 Task: Conduct a sprint planning meeting to prioritize and commit to user stories.
Action: Mouse moved to (154, 73)
Screenshot: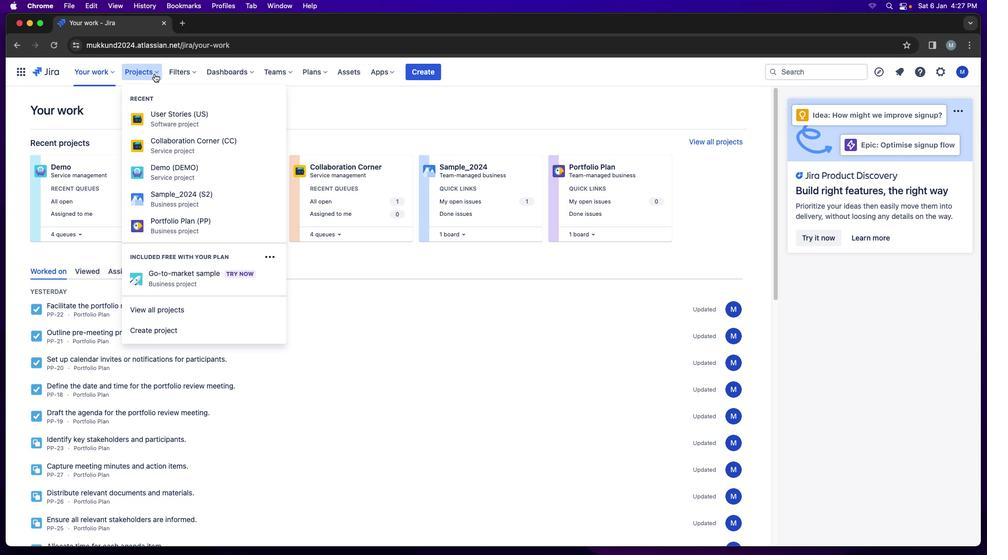
Action: Mouse pressed left at (154, 73)
Screenshot: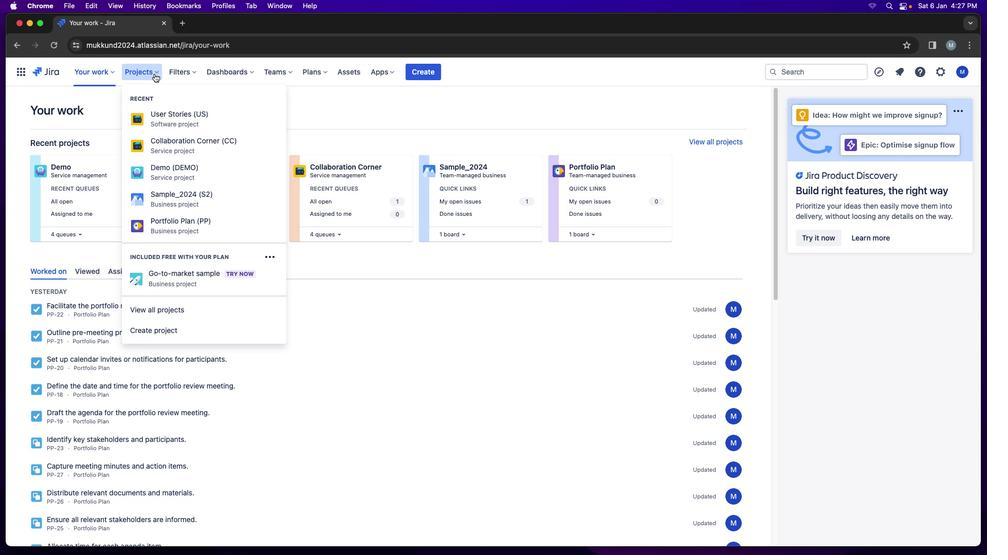 
Action: Mouse moved to (194, 119)
Screenshot: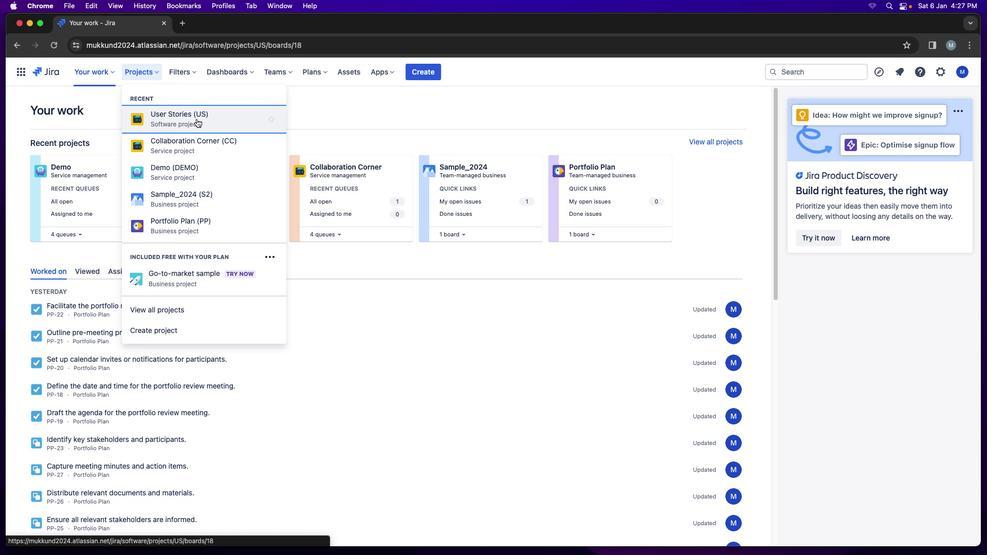 
Action: Mouse pressed left at (194, 119)
Screenshot: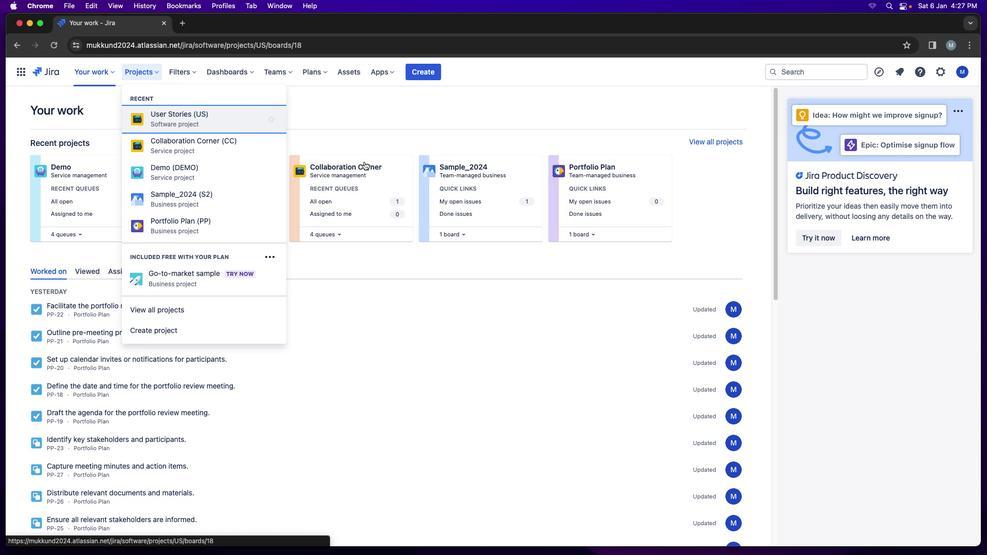 
Action: Mouse moved to (467, 140)
Screenshot: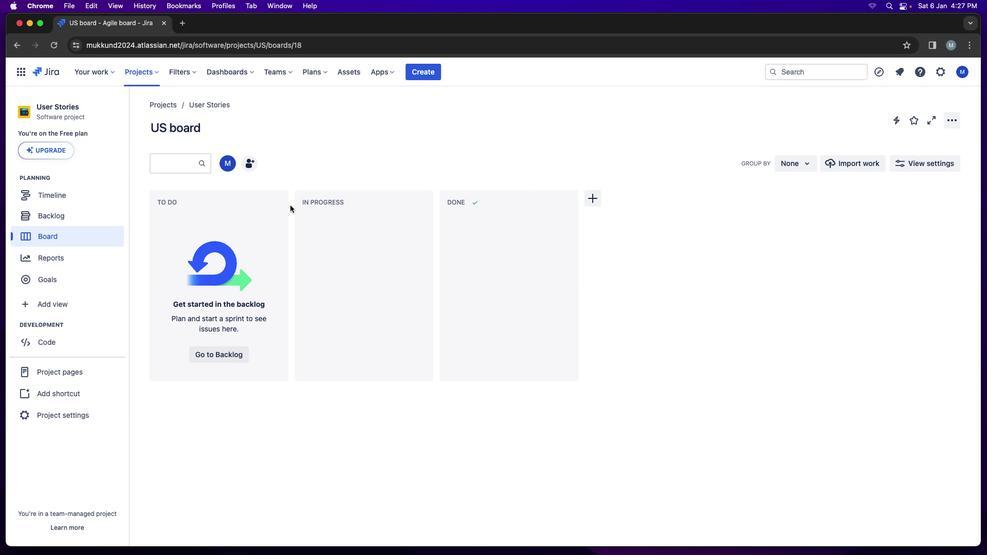 
Action: Mouse pressed left at (467, 140)
Screenshot: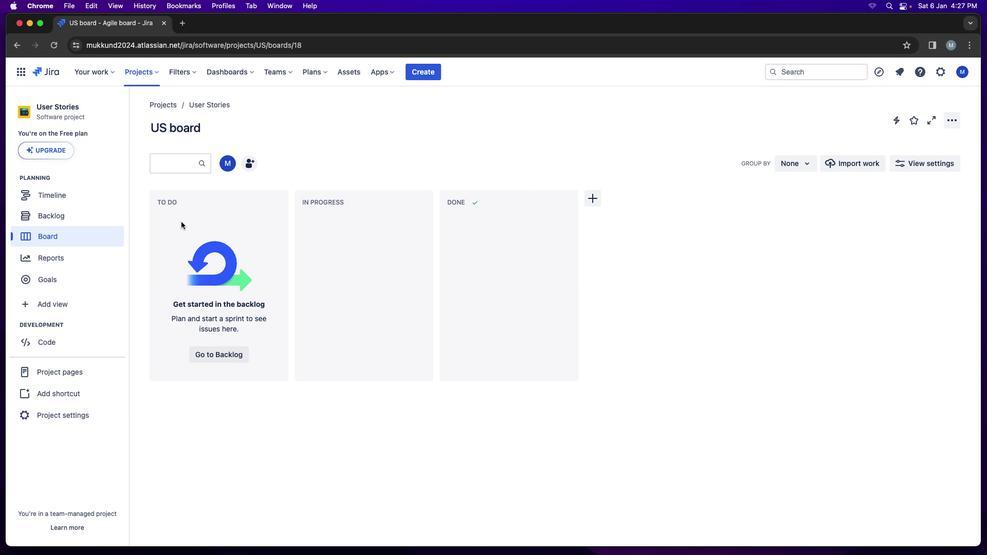 
Action: Mouse moved to (56, 218)
Screenshot: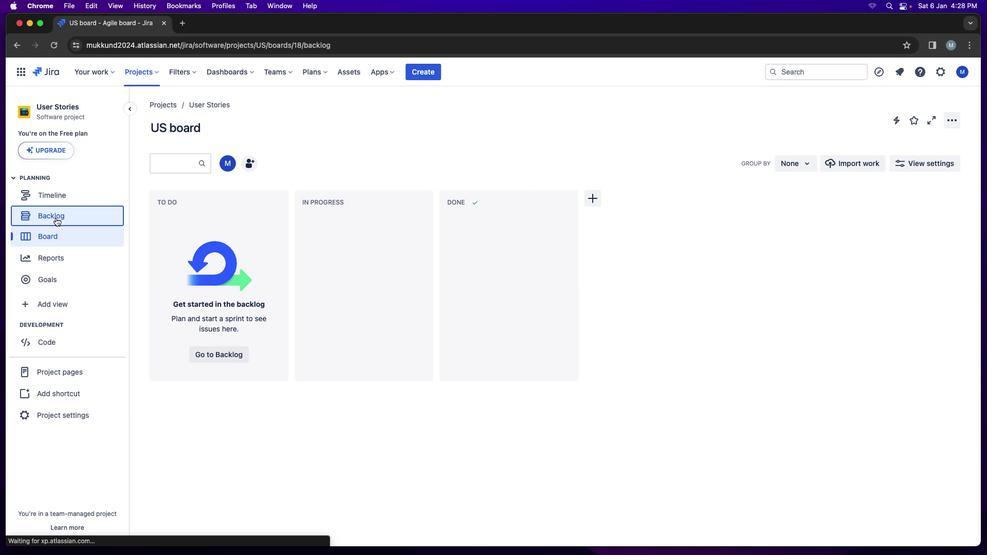 
Action: Mouse pressed left at (56, 218)
Screenshot: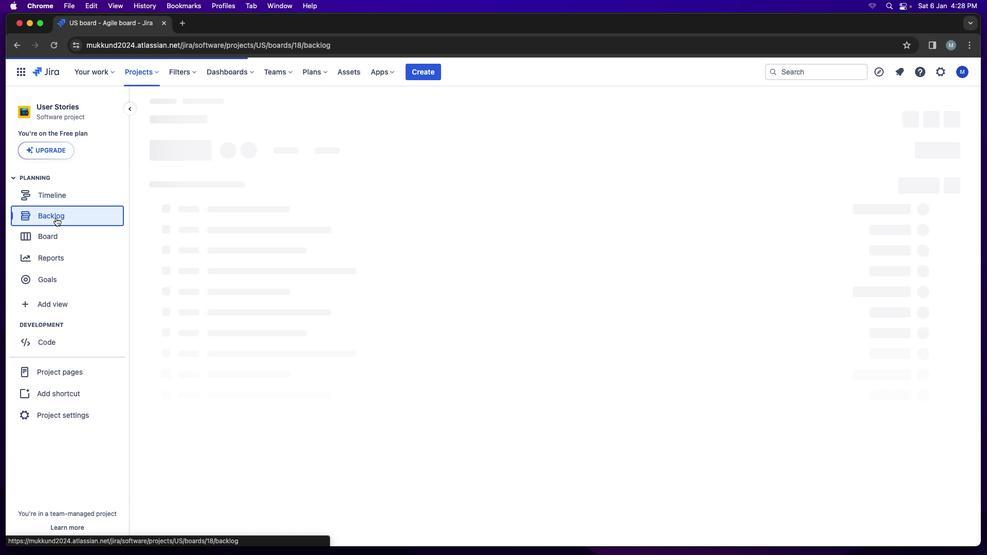 
Action: Mouse moved to (584, 134)
Screenshot: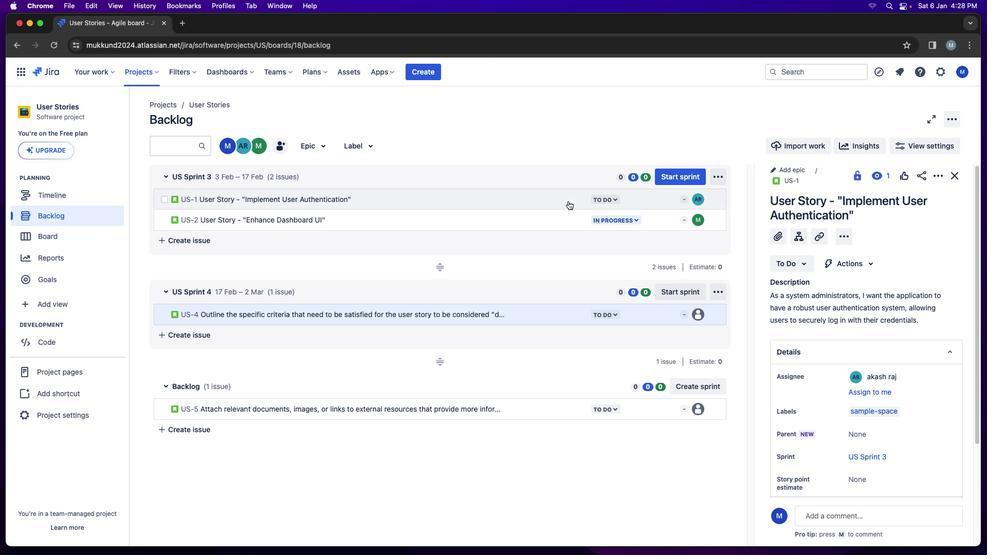 
Action: Mouse pressed left at (584, 134)
Screenshot: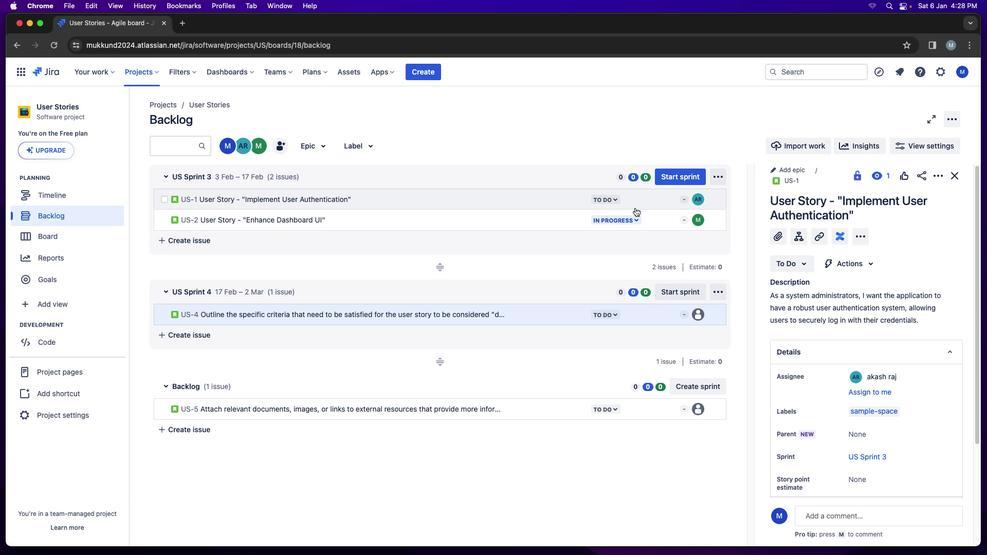 
Action: Mouse moved to (694, 177)
Screenshot: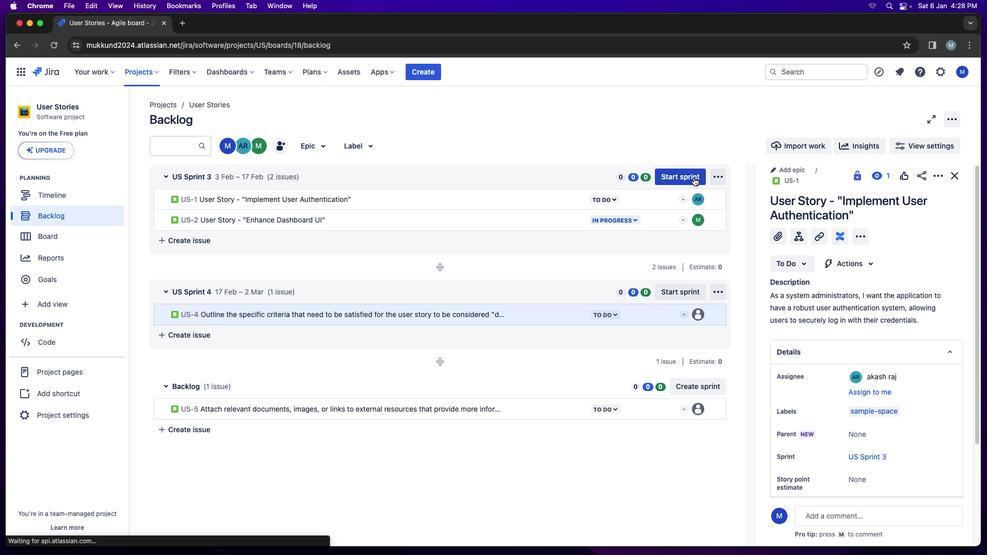 
Action: Mouse pressed left at (694, 177)
Screenshot: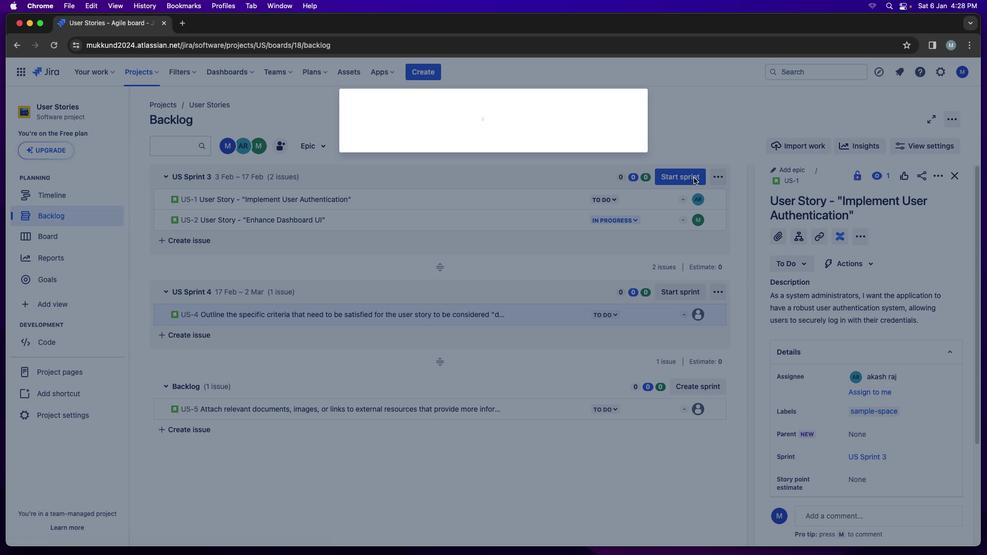 
Action: Mouse moved to (543, 238)
Screenshot: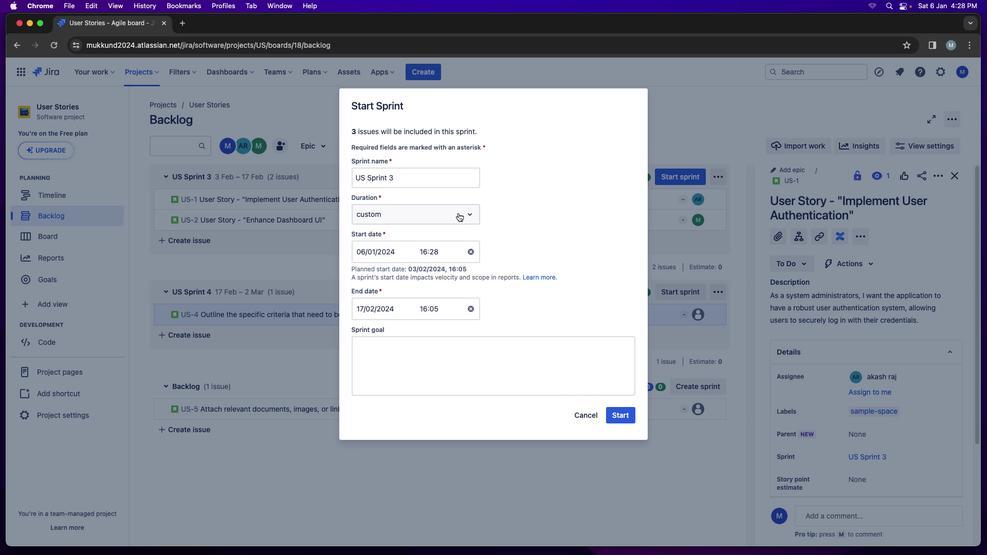
Action: Mouse pressed left at (543, 238)
Screenshot: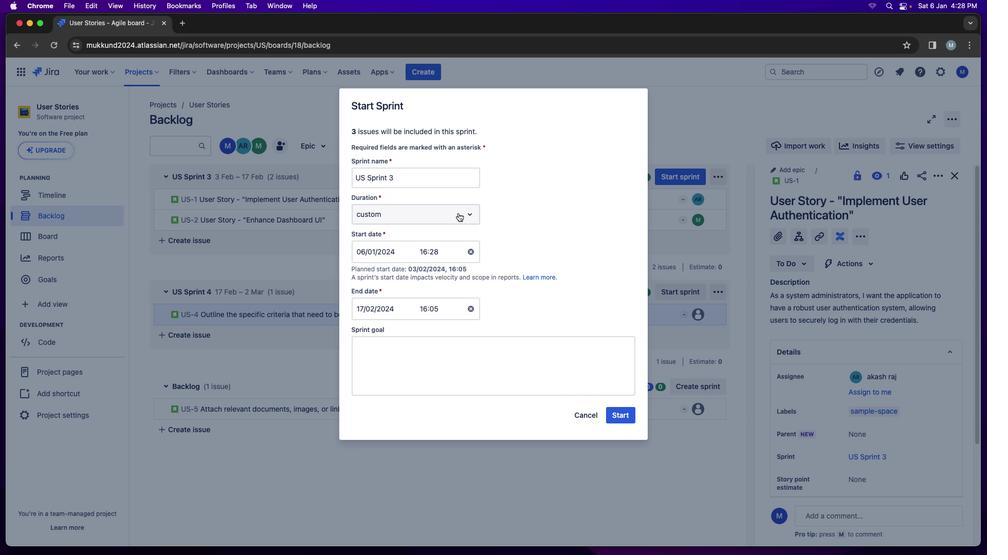 
Action: Mouse moved to (468, 214)
Screenshot: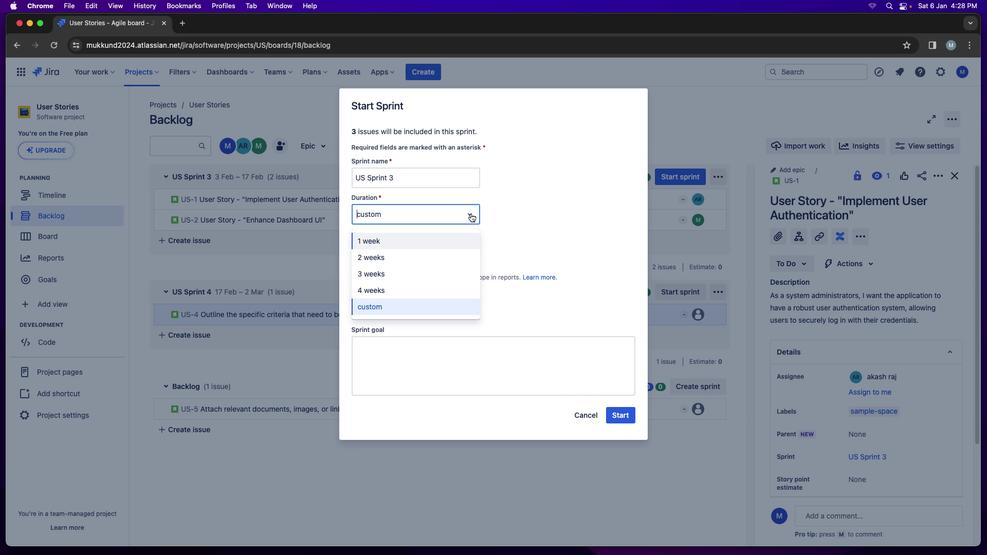 
Action: Mouse pressed left at (468, 214)
Screenshot: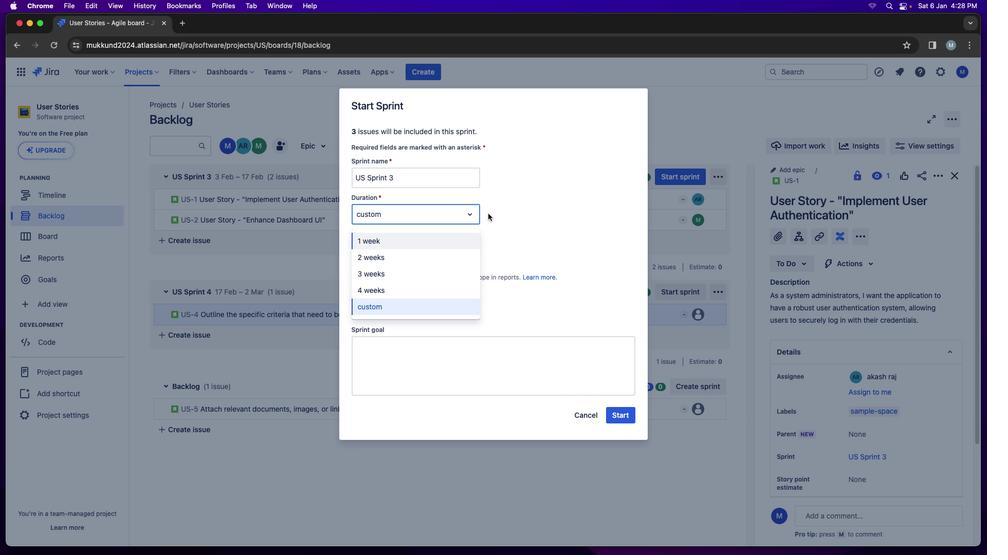 
Action: Mouse moved to (542, 224)
Screenshot: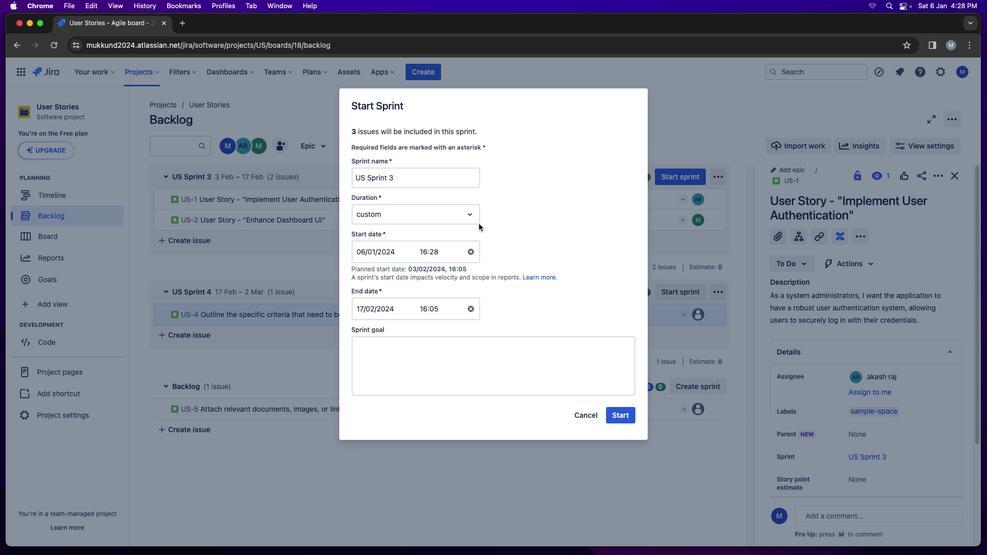 
Action: Mouse pressed left at (542, 224)
Screenshot: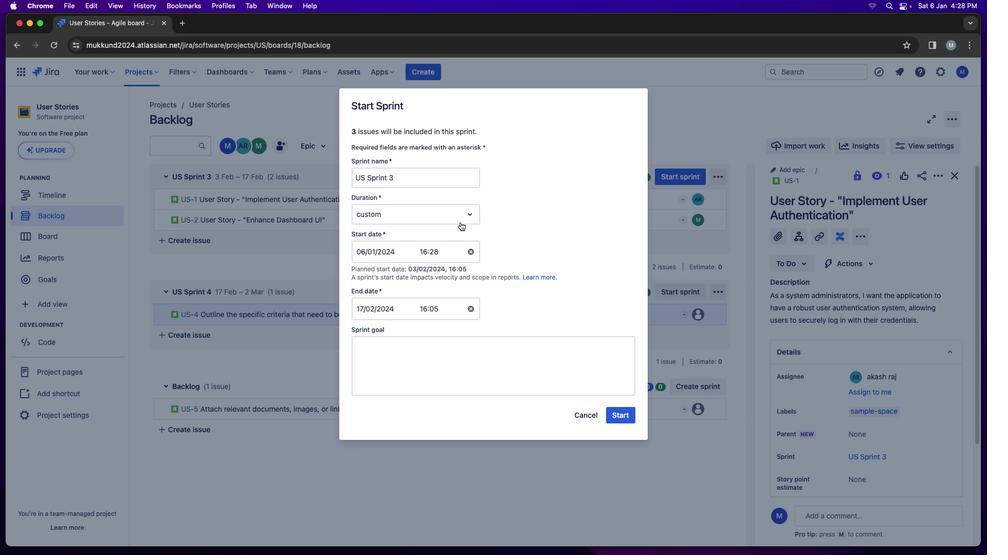 
Action: Mouse moved to (387, 304)
Screenshot: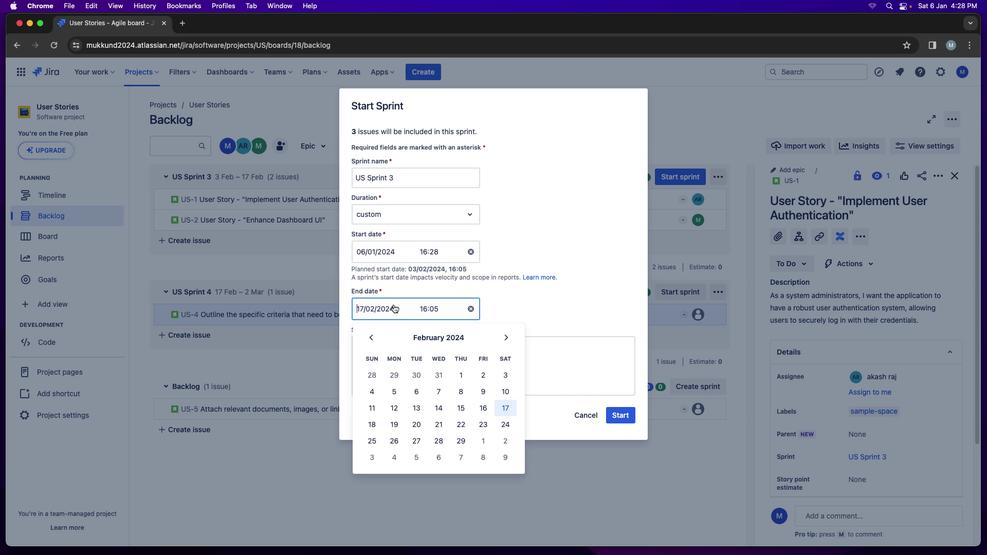
Action: Mouse pressed left at (387, 304)
Screenshot: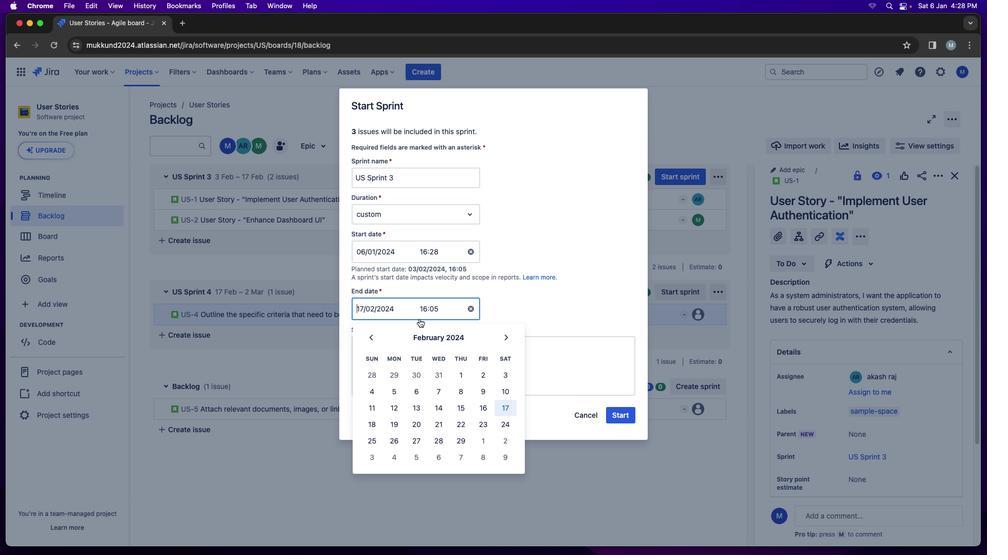 
Action: Mouse moved to (416, 424)
Screenshot: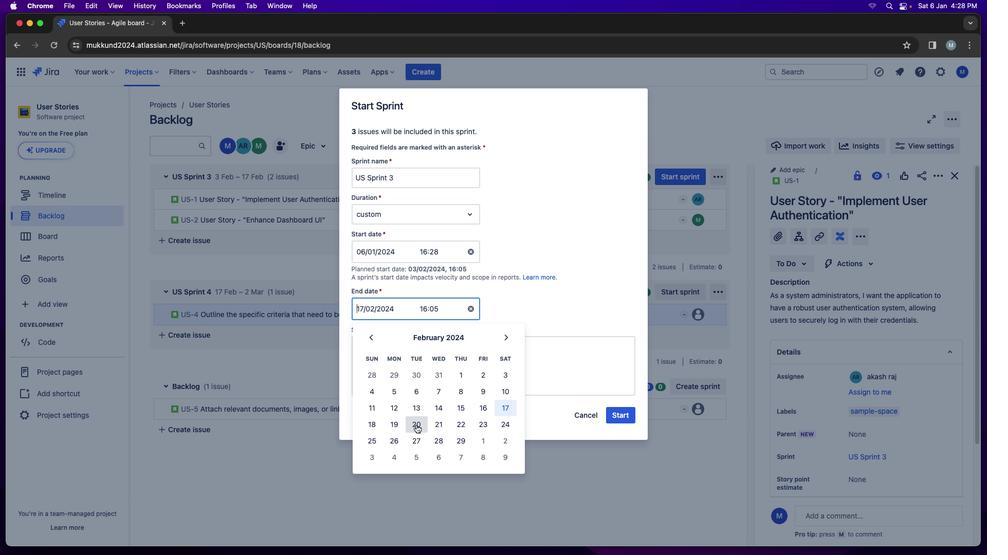 
Action: Mouse pressed left at (416, 424)
Screenshot: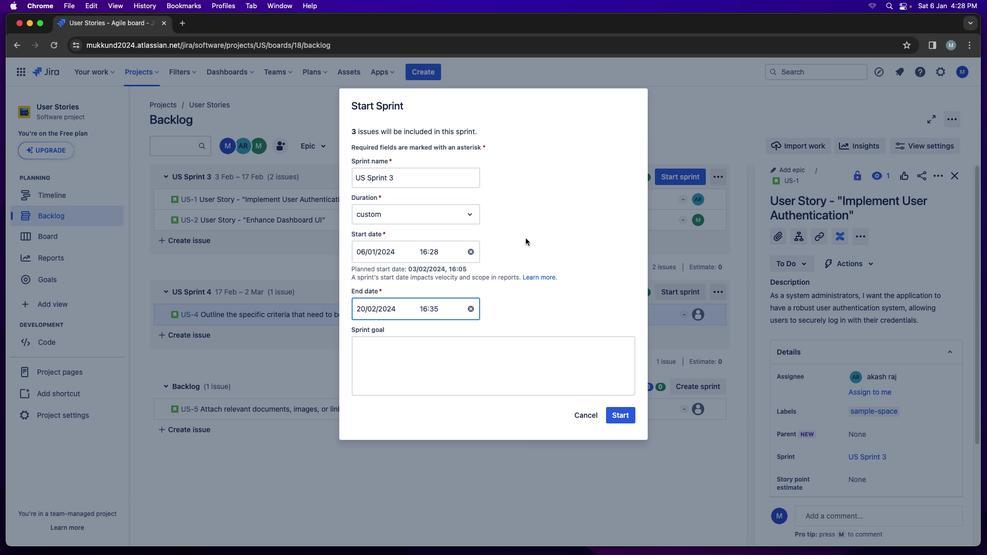 
Action: Mouse moved to (542, 232)
Screenshot: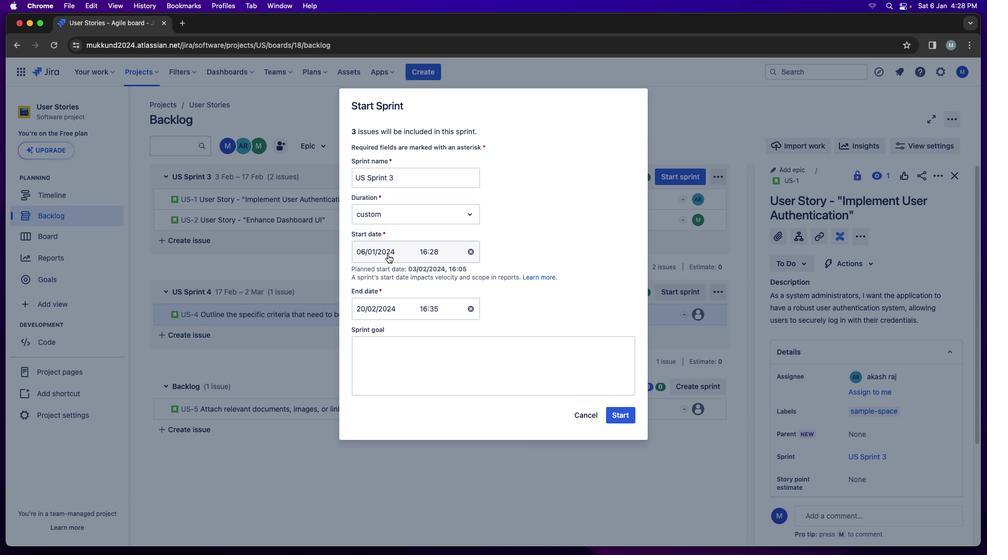 
Action: Mouse pressed left at (542, 232)
Screenshot: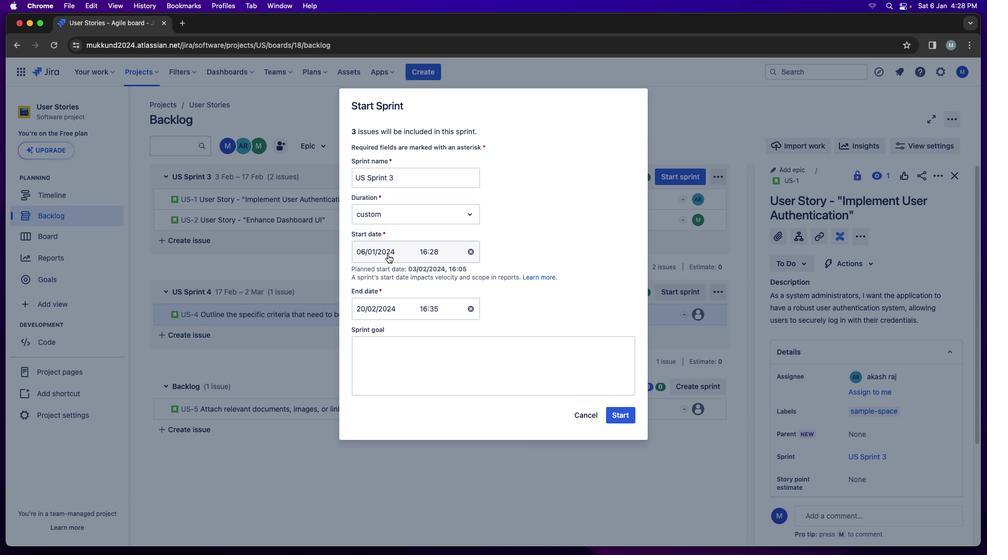 
Action: Mouse moved to (387, 254)
Screenshot: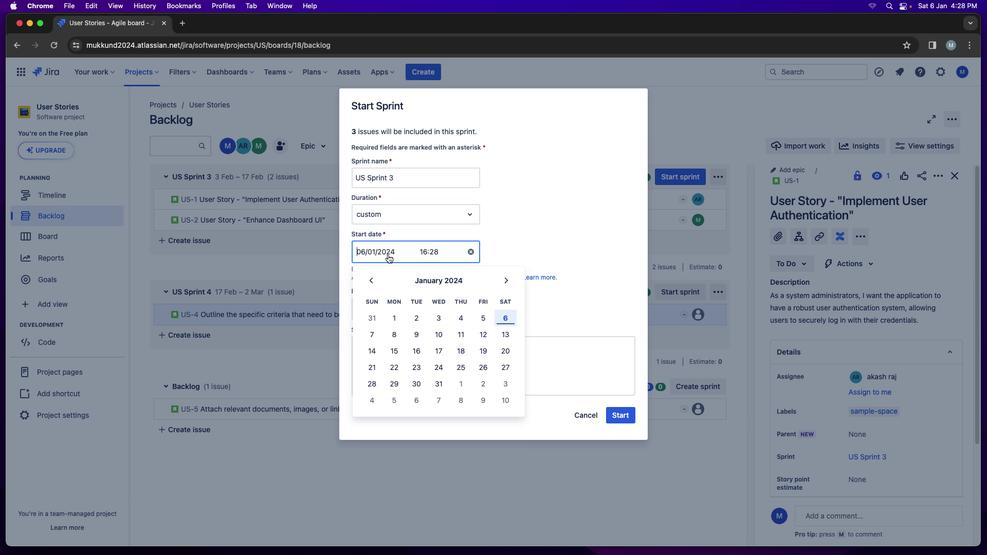 
Action: Mouse pressed left at (387, 254)
Screenshot: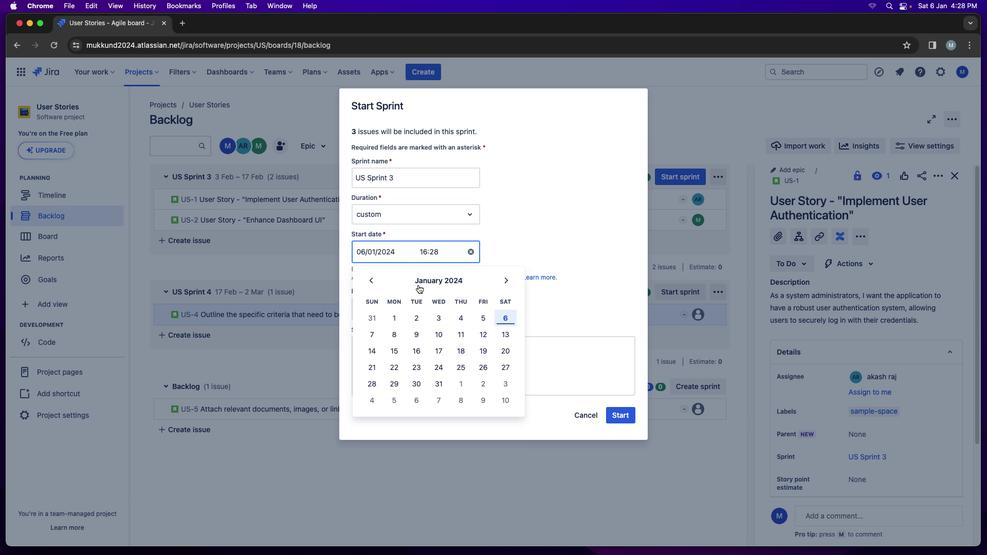 
Action: Mouse moved to (438, 336)
Screenshot: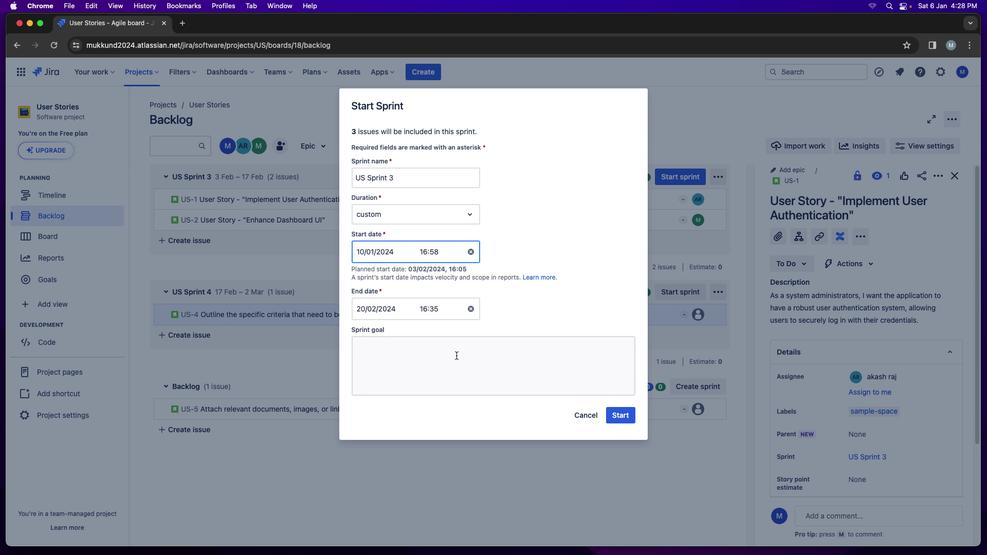 
Action: Mouse pressed left at (438, 336)
Screenshot: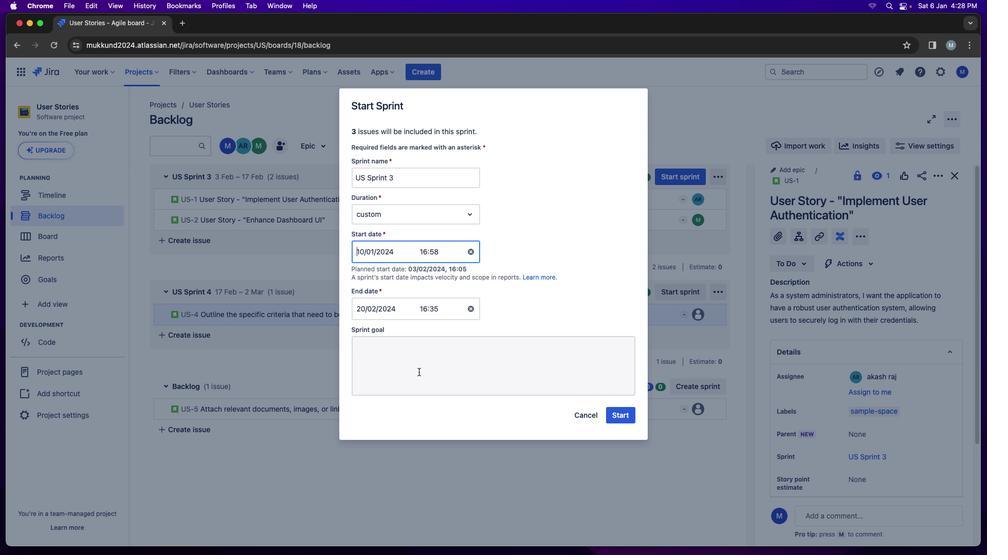 
Action: Mouse moved to (430, 352)
Screenshot: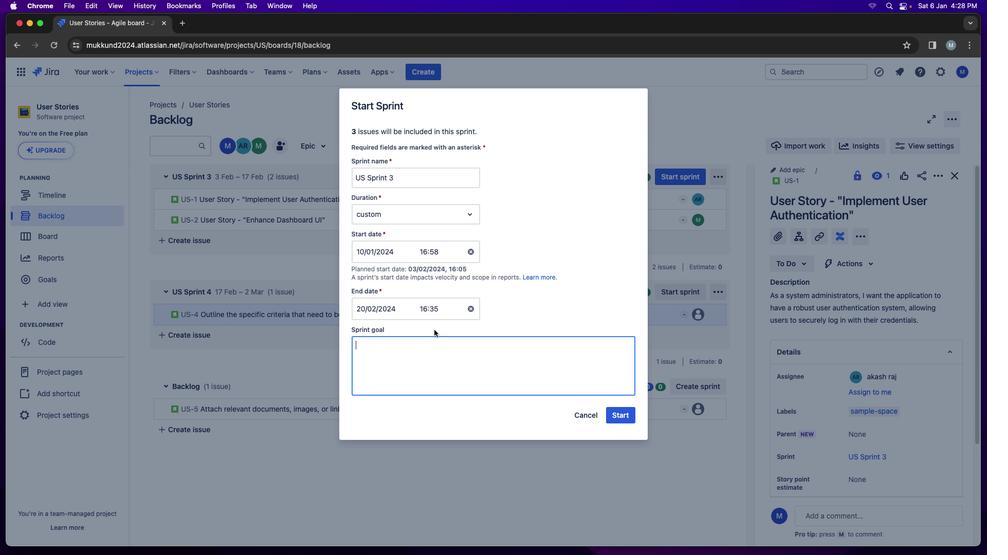 
Action: Mouse pressed left at (430, 352)
Screenshot: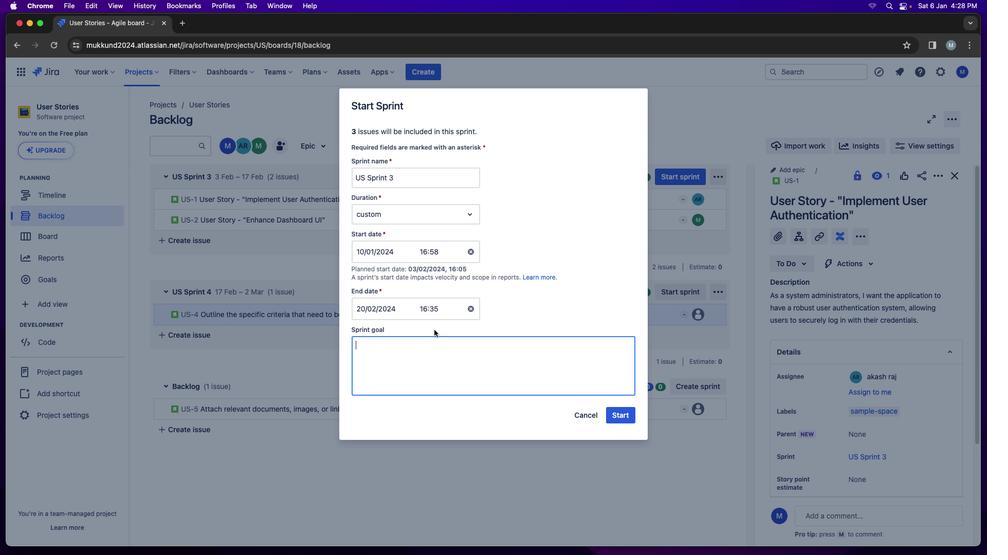 
Action: Mouse moved to (432, 256)
Screenshot: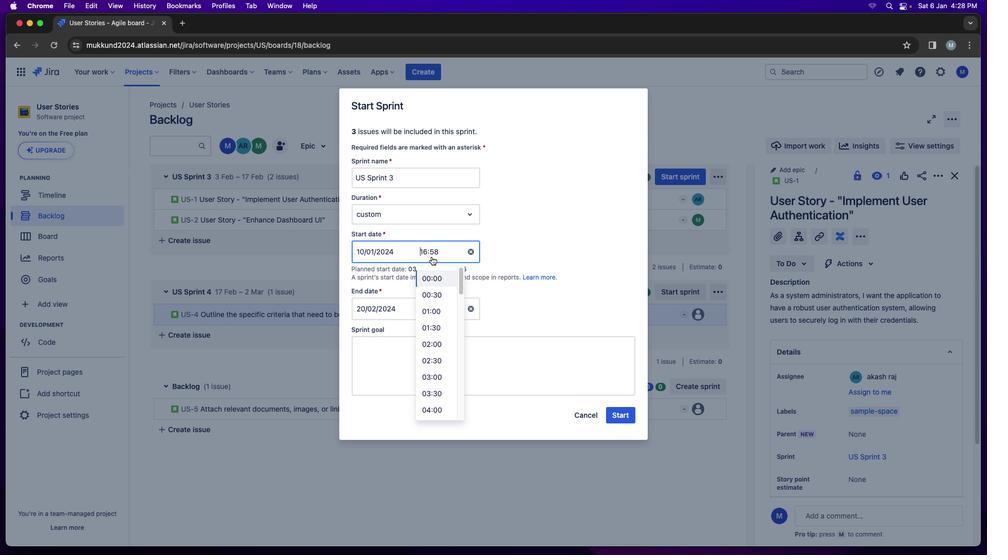 
Action: Mouse pressed left at (432, 256)
Screenshot: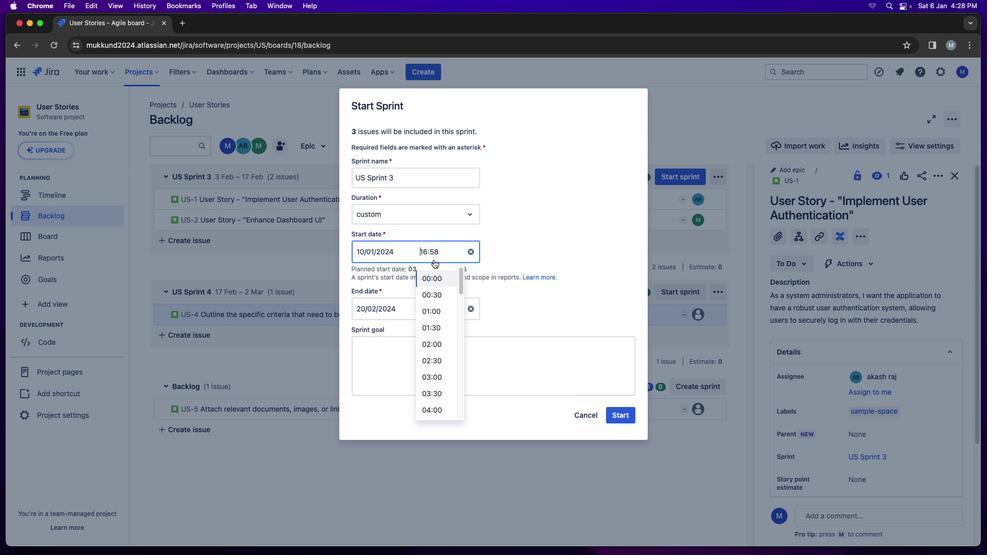 
Action: Mouse moved to (437, 360)
Screenshot: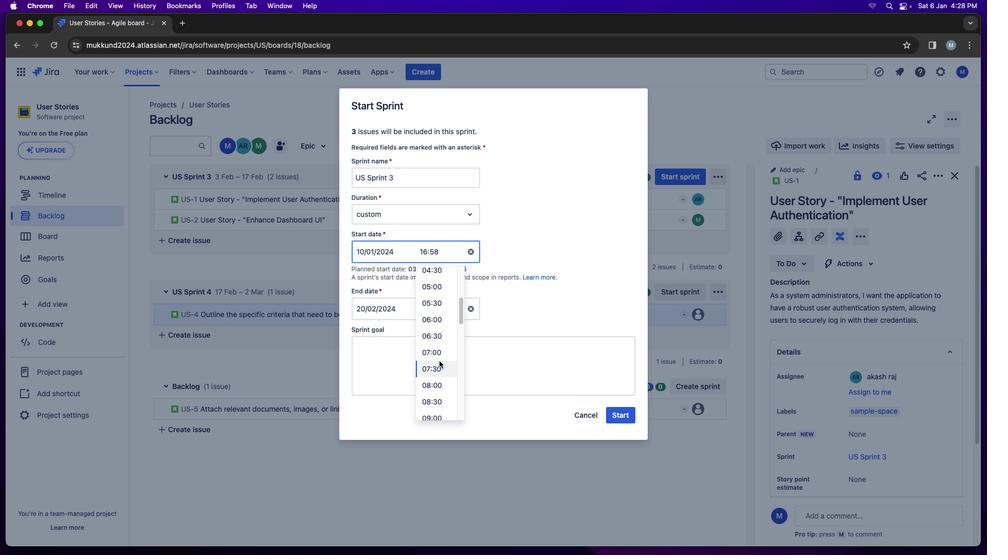 
Action: Mouse scrolled (437, 360) with delta (0, 0)
Screenshot: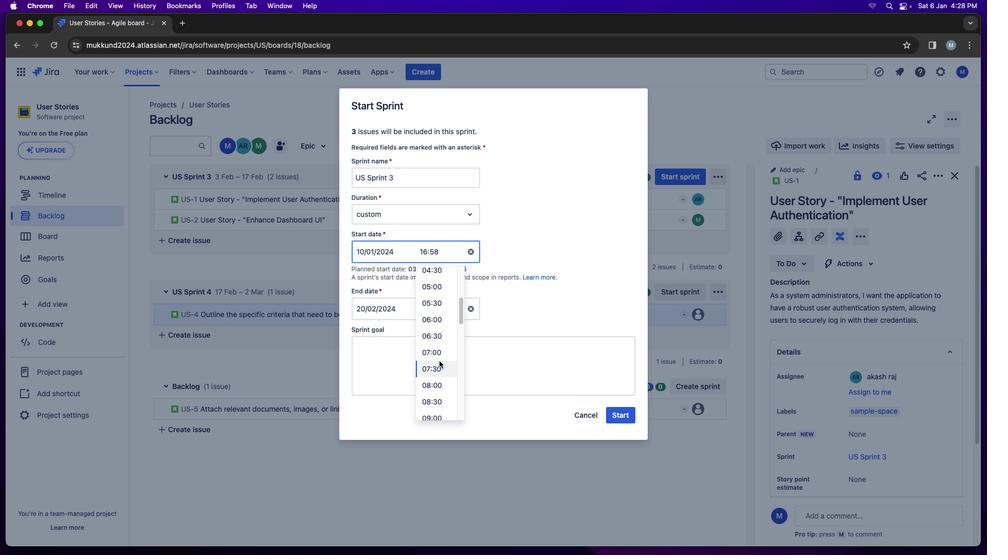 
Action: Mouse moved to (438, 361)
Screenshot: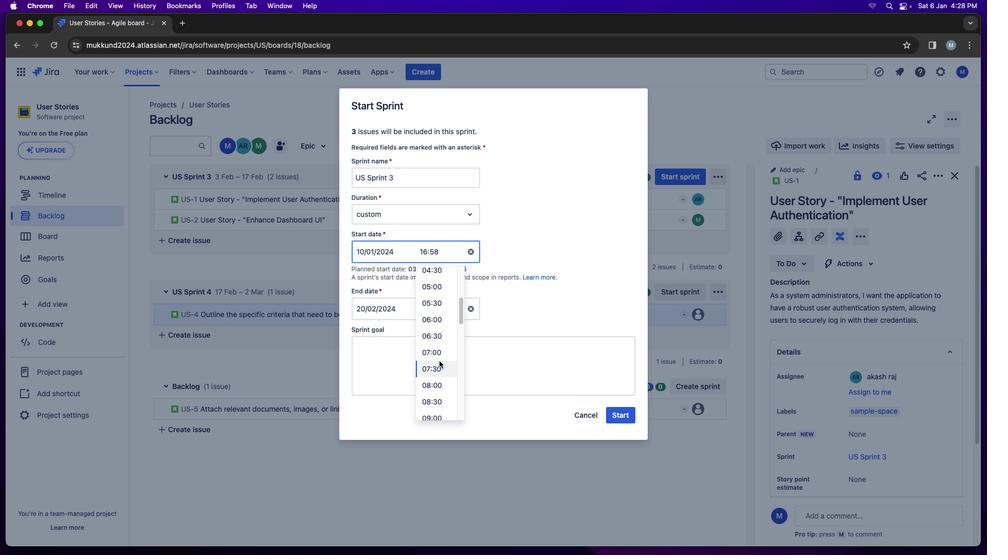 
Action: Mouse scrolled (438, 361) with delta (0, 0)
Screenshot: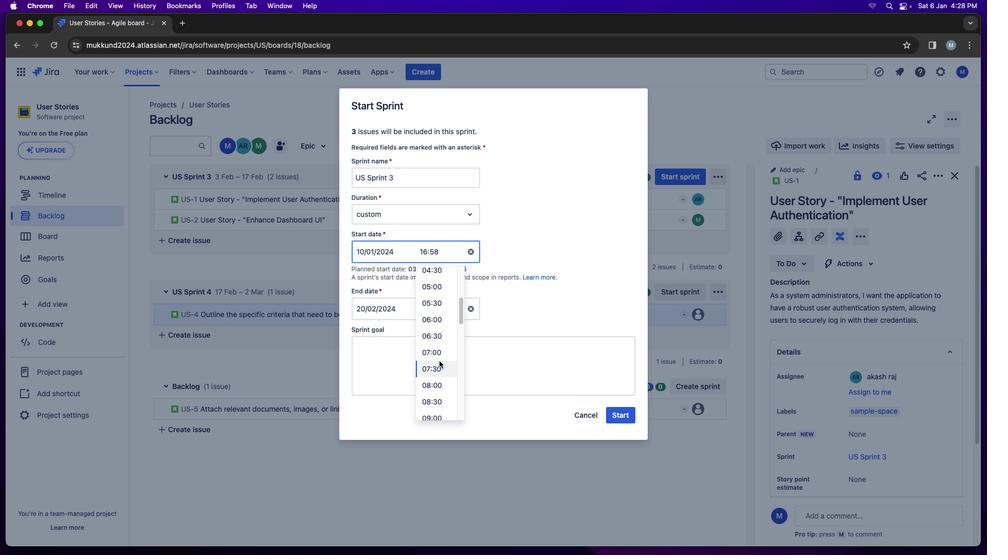 
Action: Mouse moved to (438, 361)
Screenshot: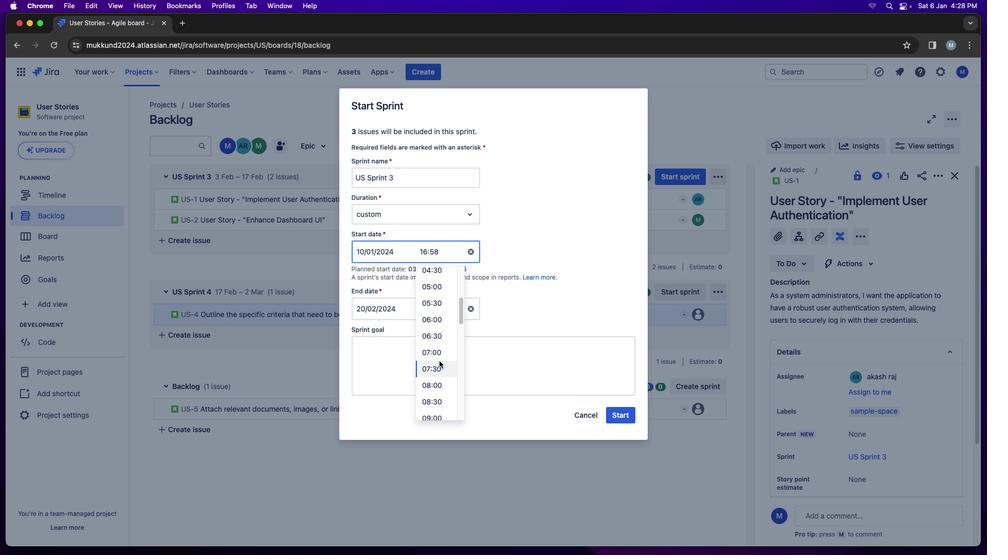 
Action: Mouse scrolled (438, 361) with delta (0, -1)
Screenshot: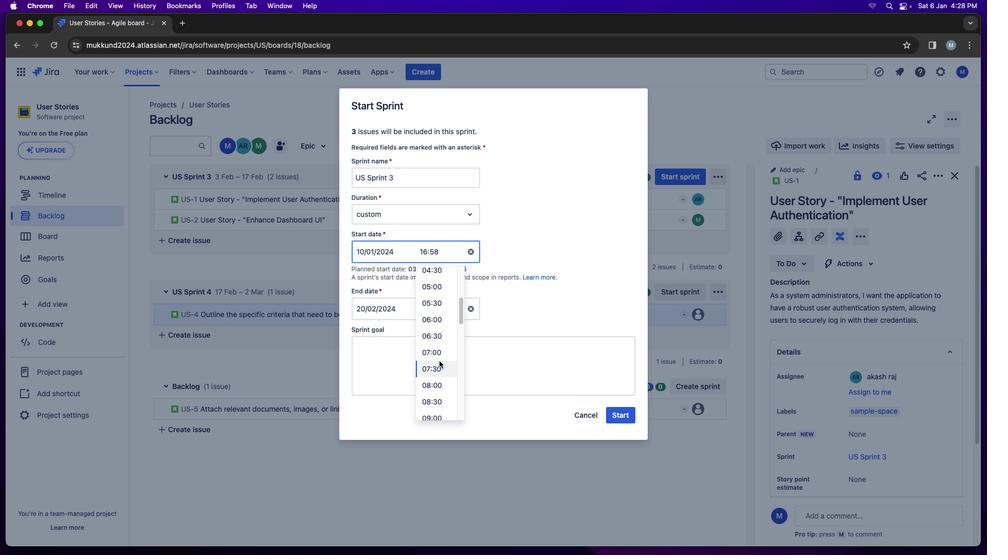 
Action: Mouse scrolled (438, 361) with delta (0, -1)
Screenshot: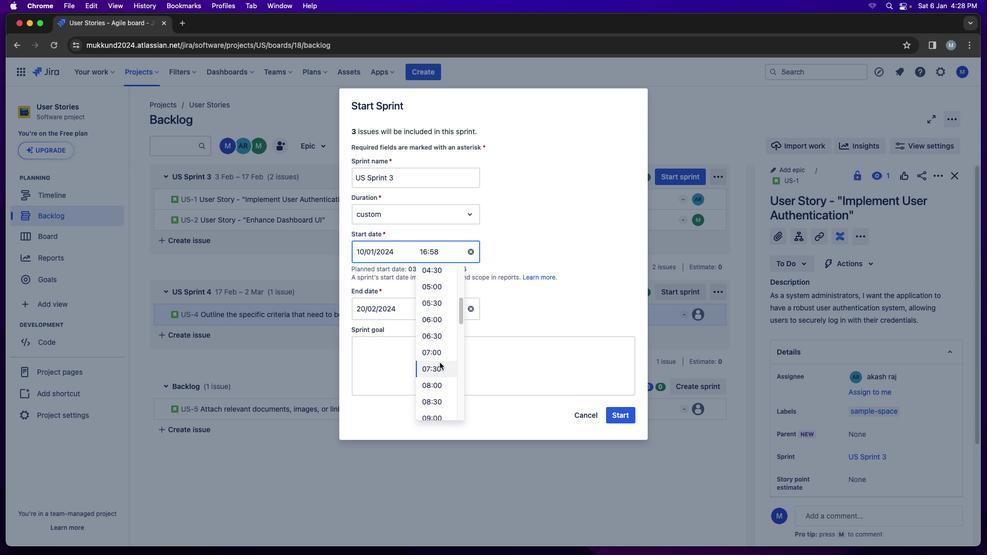 
Action: Mouse moved to (439, 362)
Screenshot: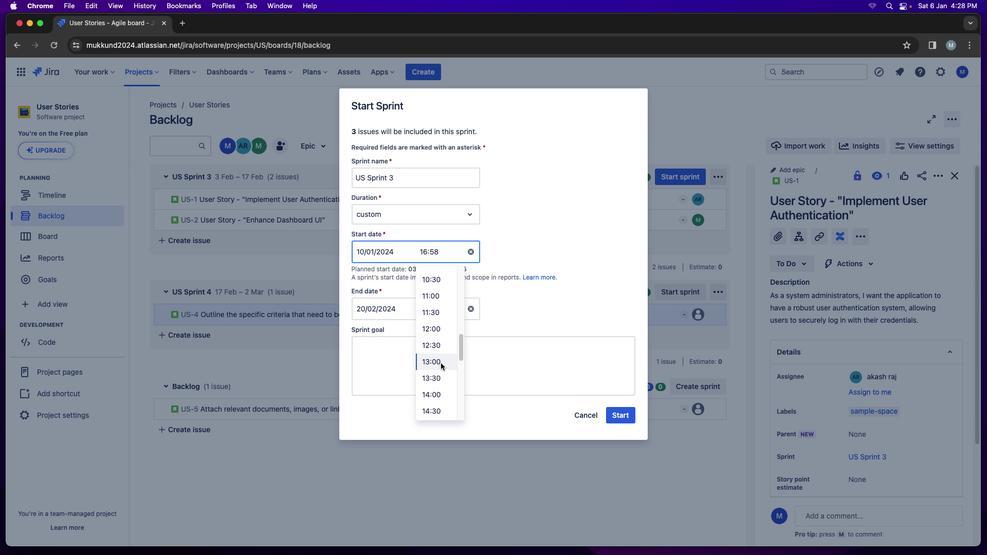 
Action: Mouse scrolled (439, 362) with delta (0, 0)
Screenshot: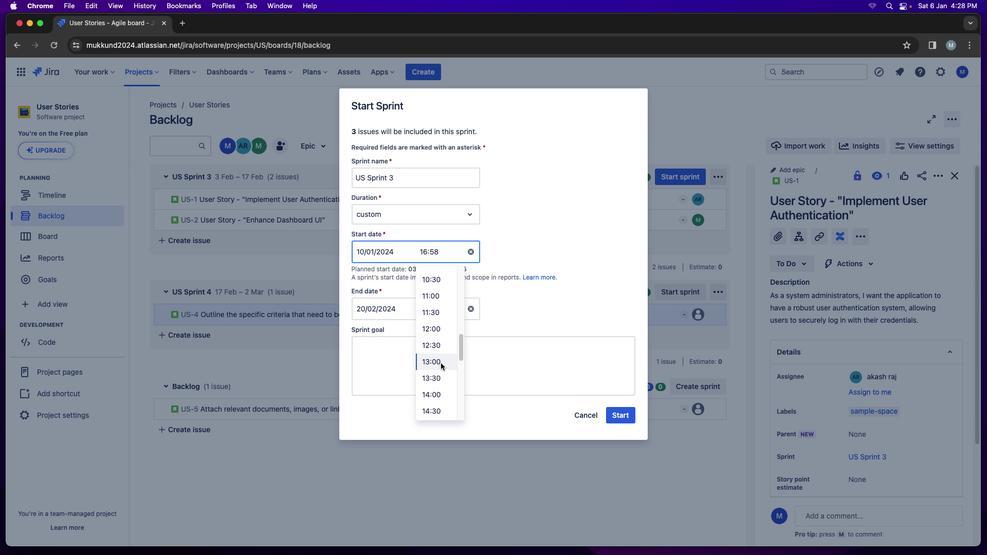 
Action: Mouse moved to (440, 362)
Screenshot: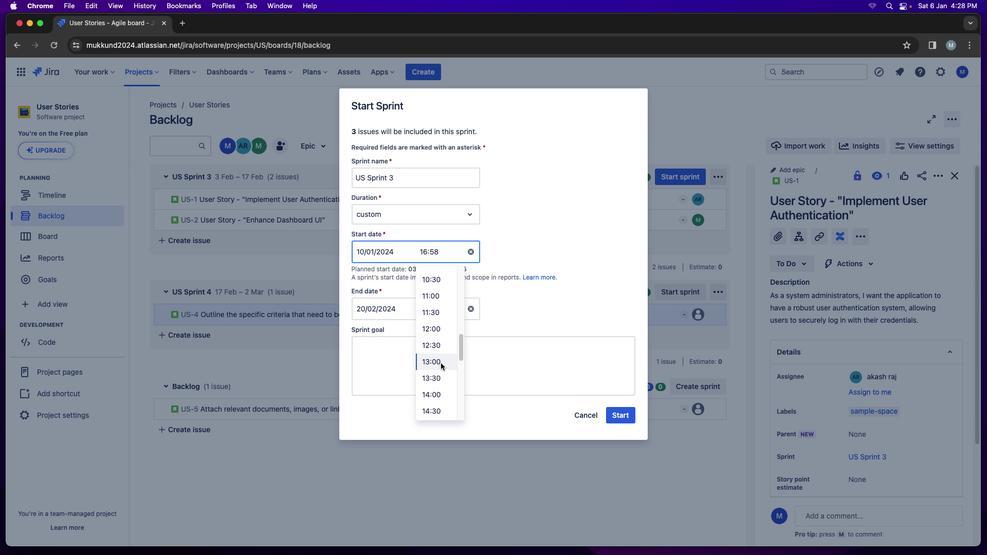 
Action: Mouse scrolled (440, 362) with delta (0, 0)
Screenshot: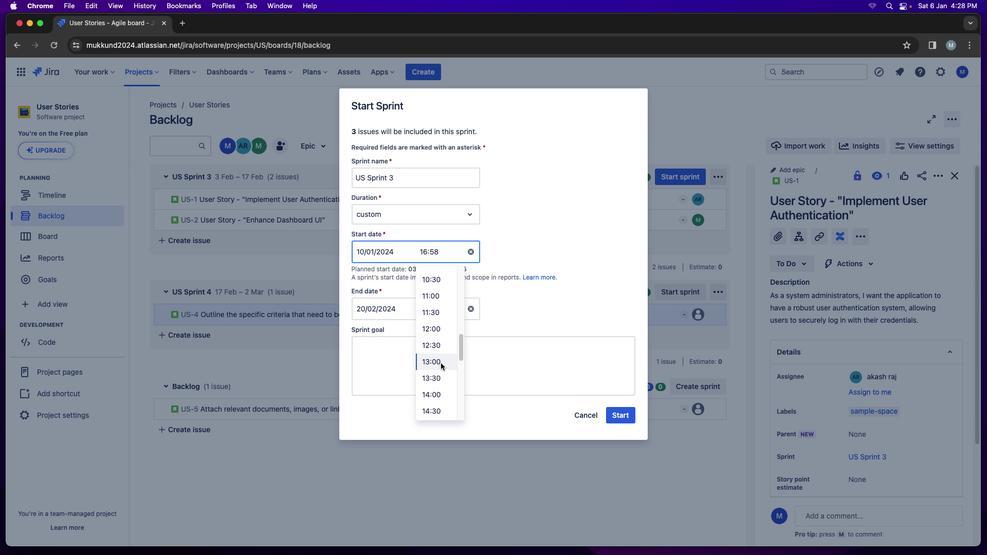 
Action: Mouse moved to (440, 362)
Screenshot: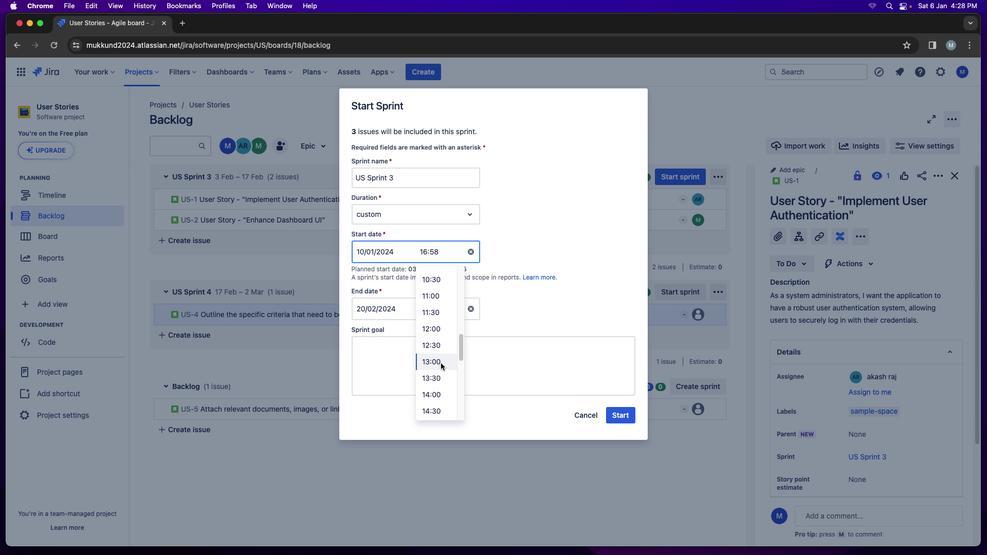 
Action: Mouse scrolled (440, 362) with delta (0, -1)
Screenshot: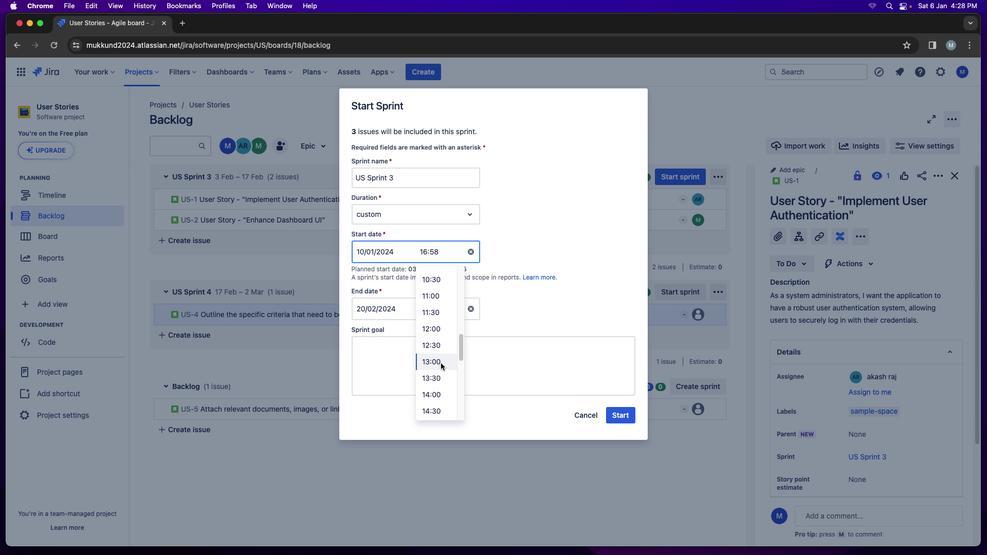 
Action: Mouse moved to (440, 363)
Screenshot: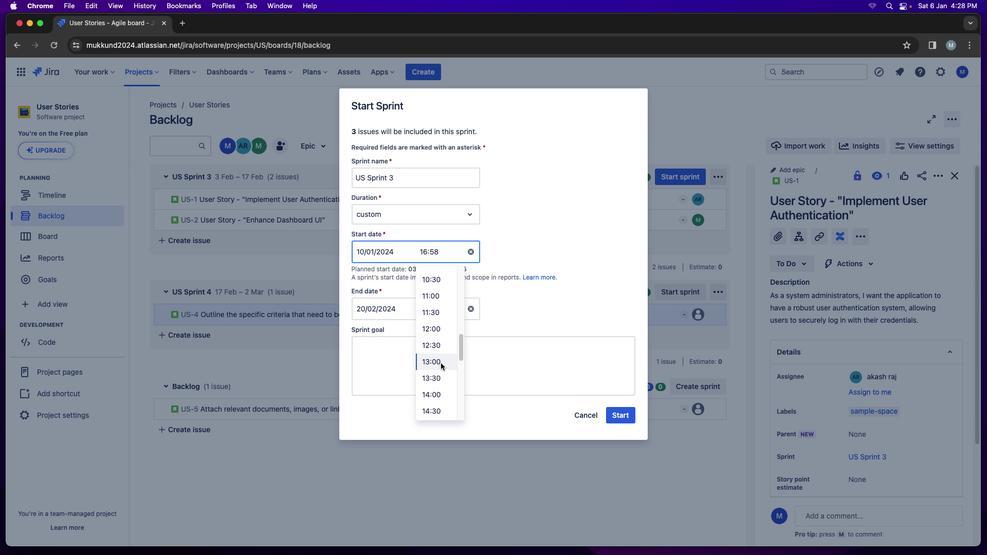 
Action: Mouse scrolled (440, 363) with delta (0, -2)
Screenshot: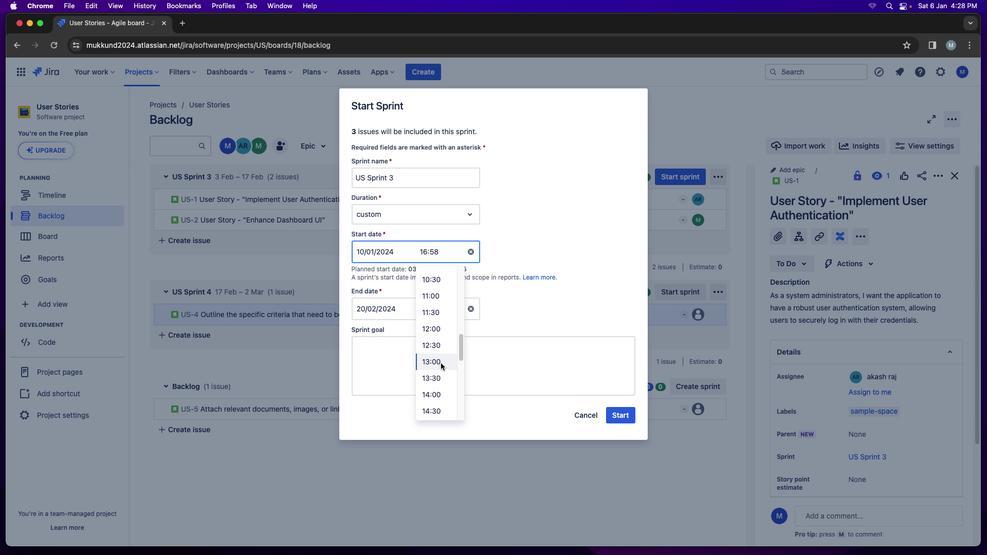 
Action: Mouse moved to (441, 361)
Screenshot: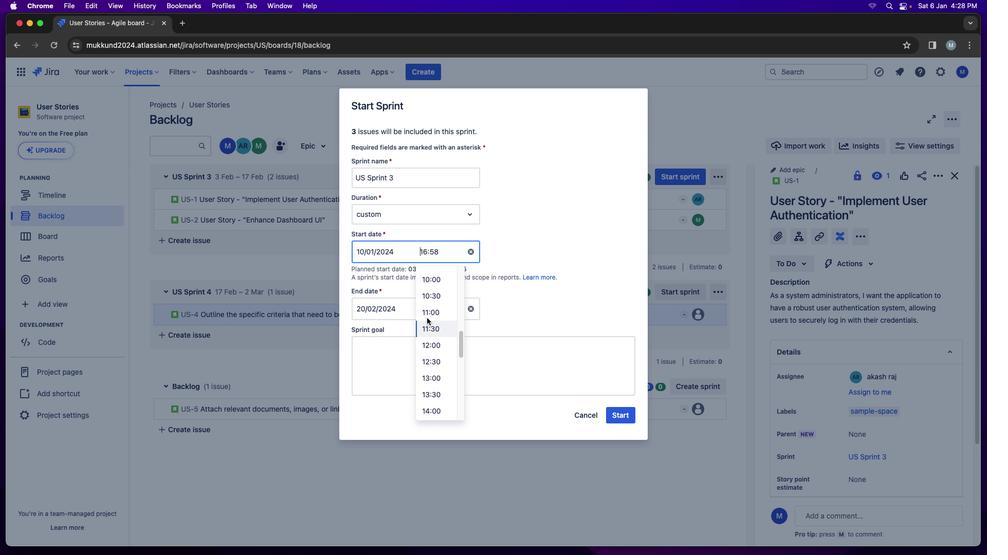 
Action: Mouse scrolled (441, 361) with delta (0, 0)
Screenshot: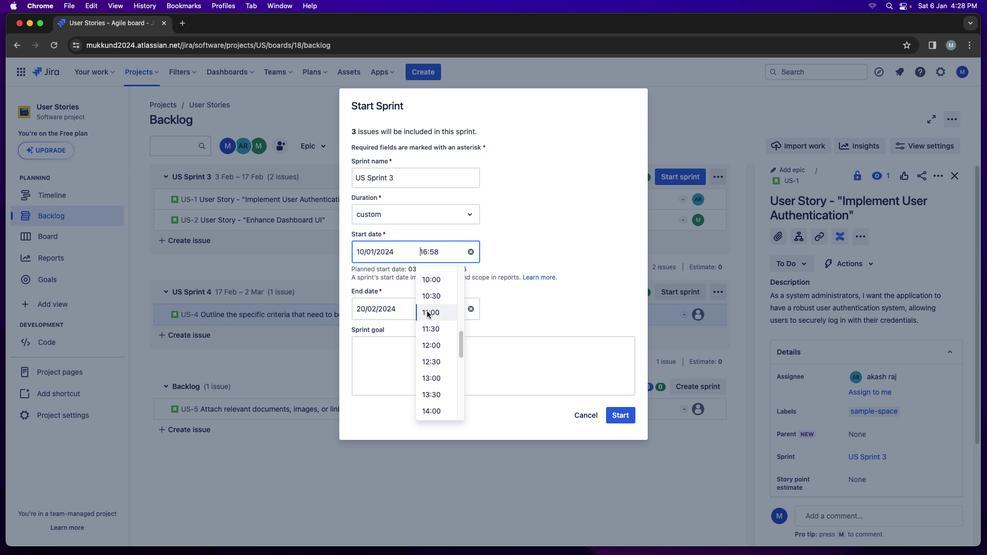 
Action: Mouse moved to (441, 360)
Screenshot: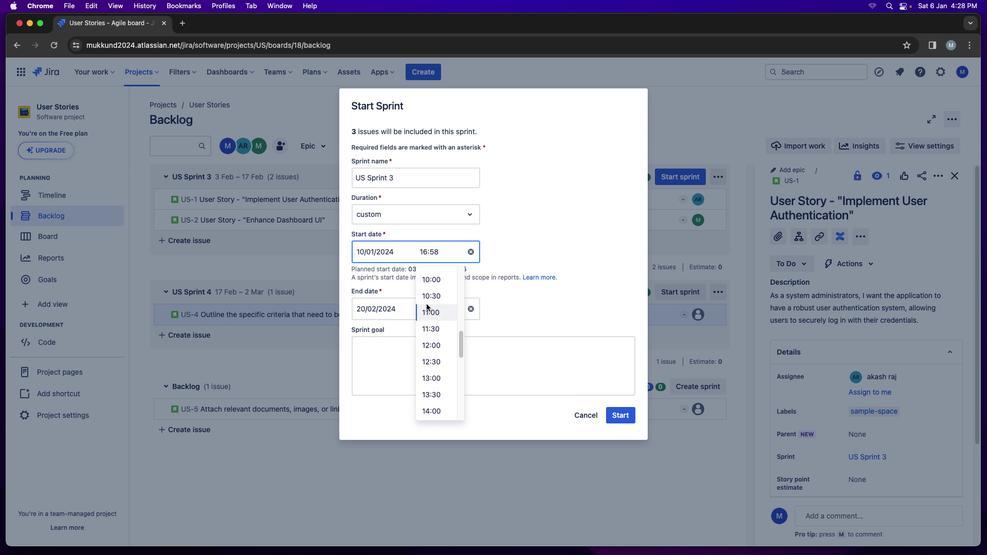 
Action: Mouse scrolled (441, 360) with delta (0, 0)
Screenshot: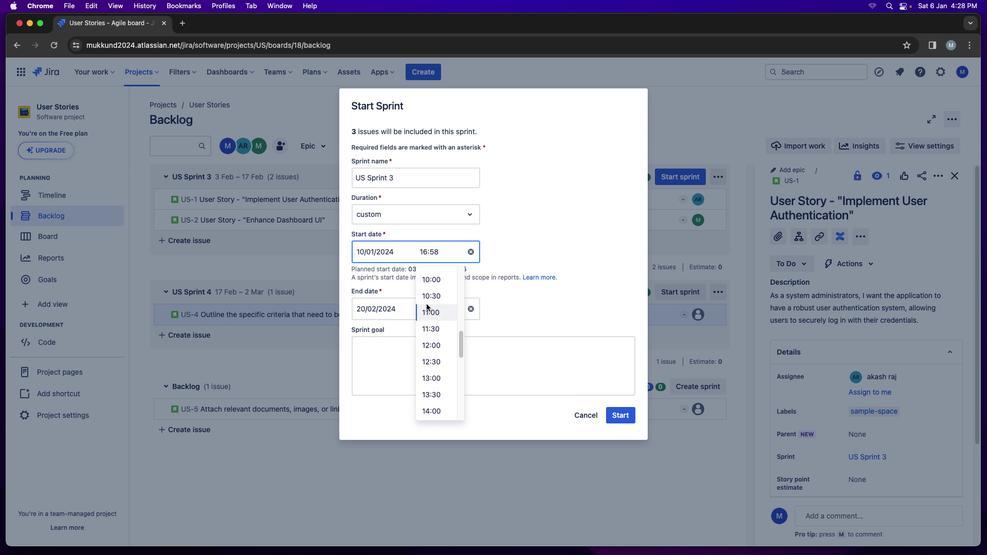 
Action: Mouse moved to (430, 282)
Screenshot: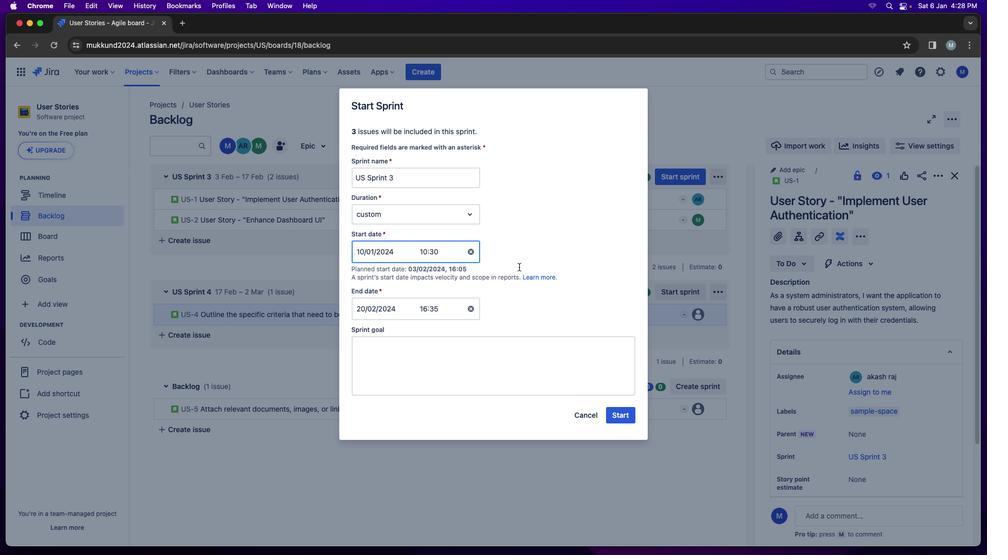 
Action: Mouse pressed left at (430, 282)
Screenshot: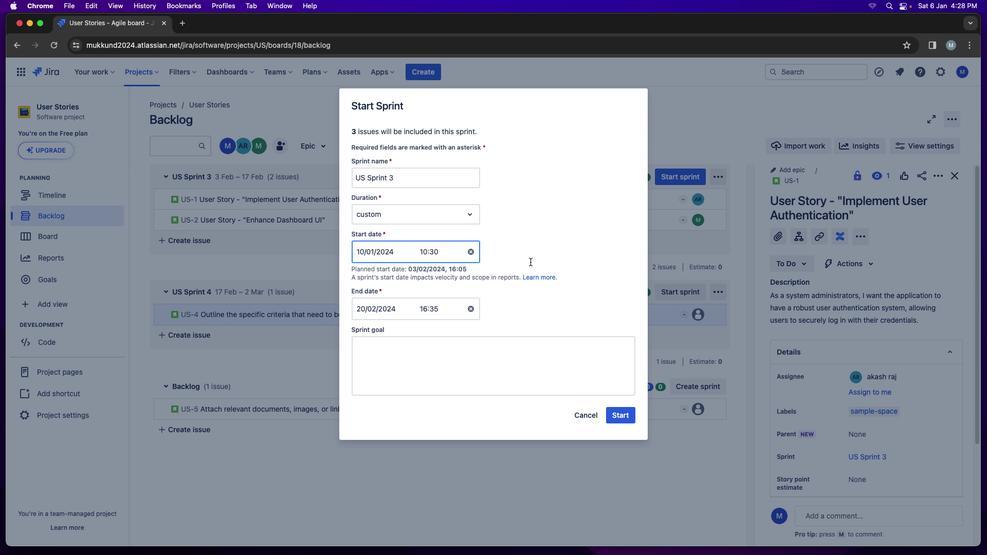 
Action: Mouse moved to (432, 309)
Screenshot: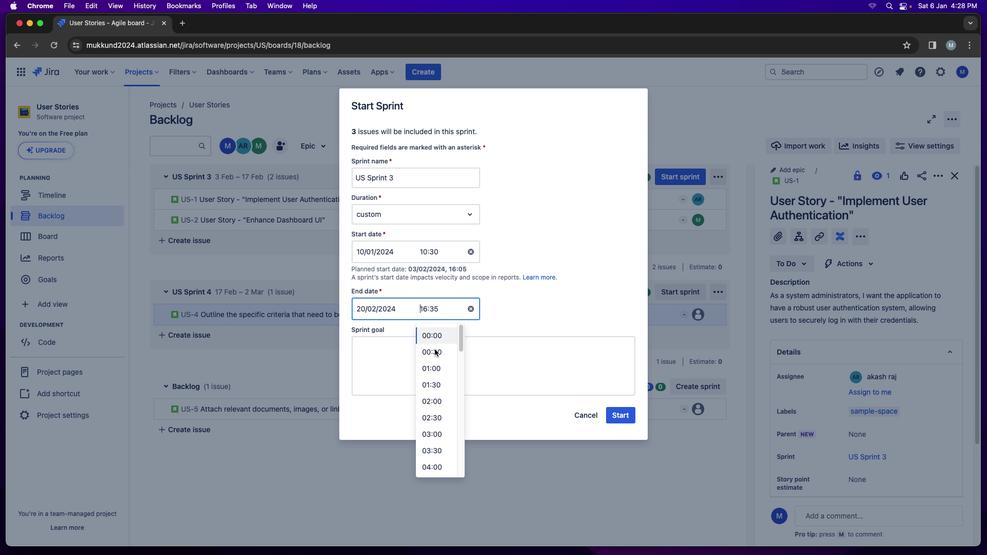 
Action: Mouse pressed left at (432, 309)
Screenshot: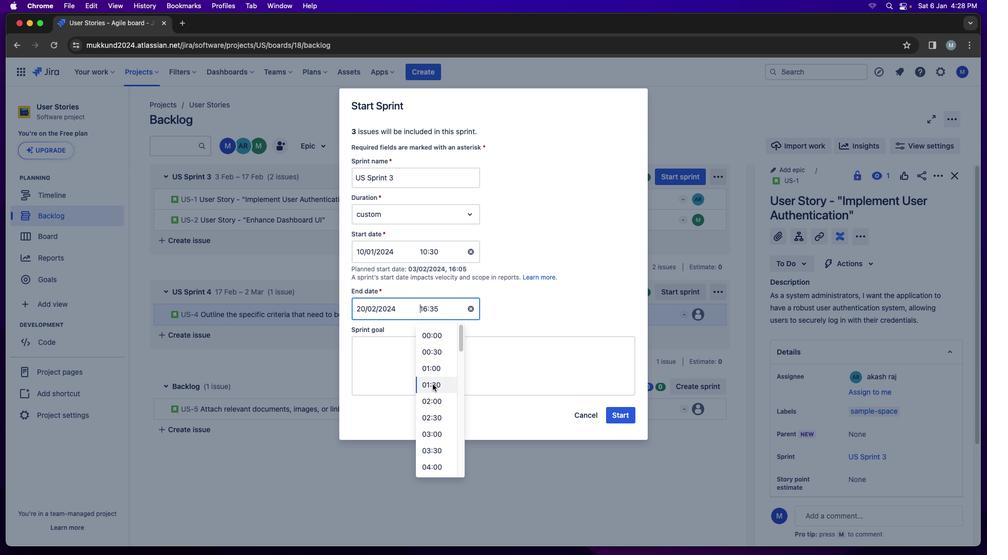 
Action: Mouse moved to (440, 387)
Screenshot: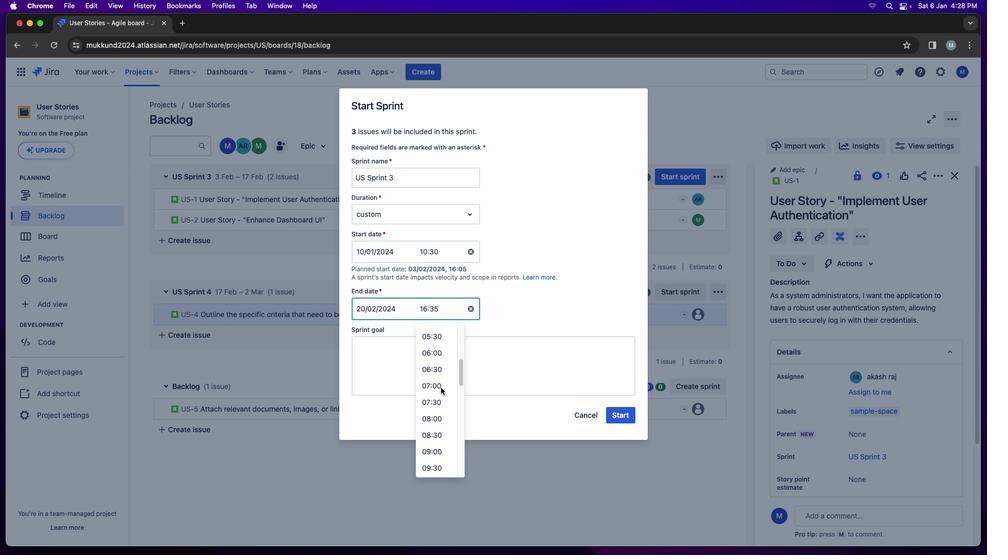 
Action: Mouse scrolled (440, 387) with delta (0, 0)
Screenshot: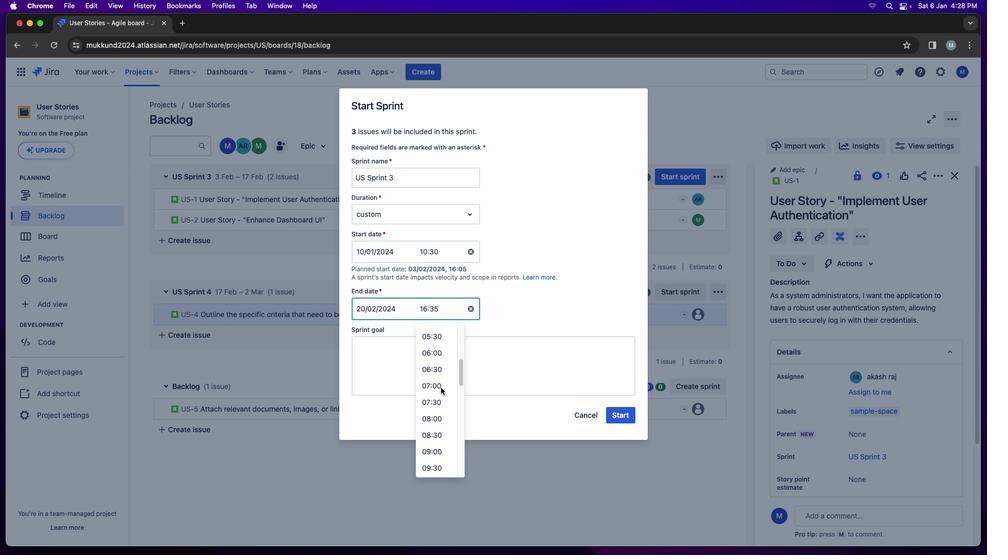 
Action: Mouse moved to (441, 387)
Screenshot: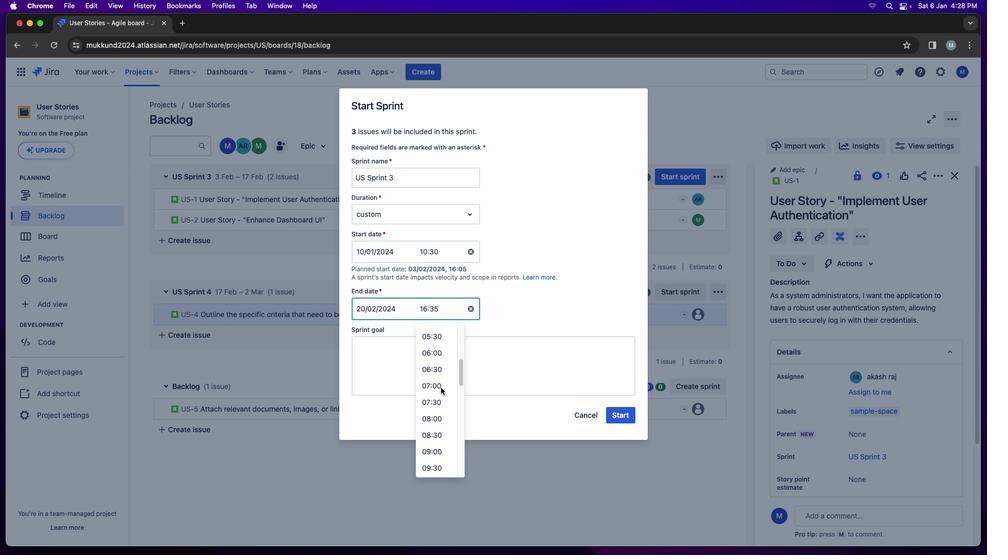 
Action: Mouse scrolled (441, 387) with delta (0, 0)
Screenshot: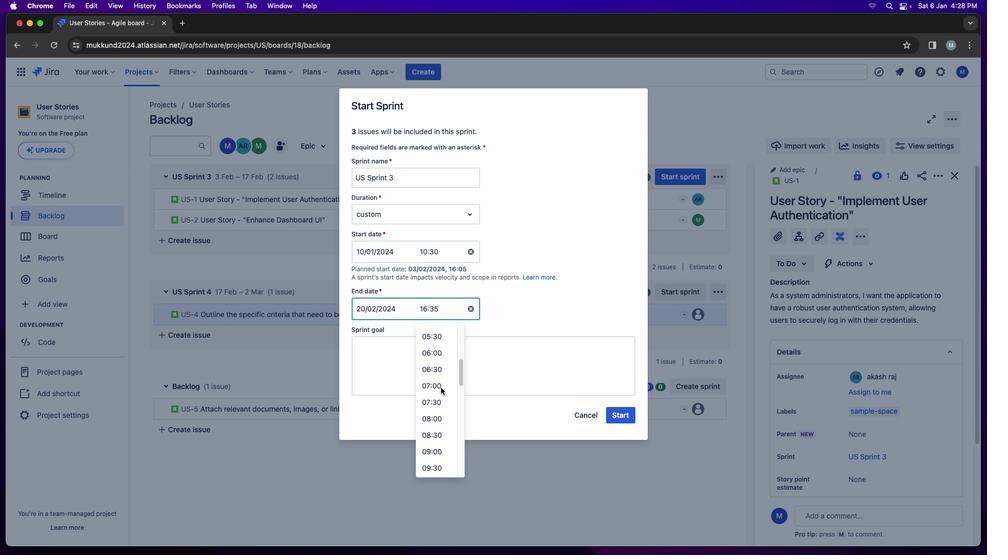 
Action: Mouse moved to (441, 387)
Screenshot: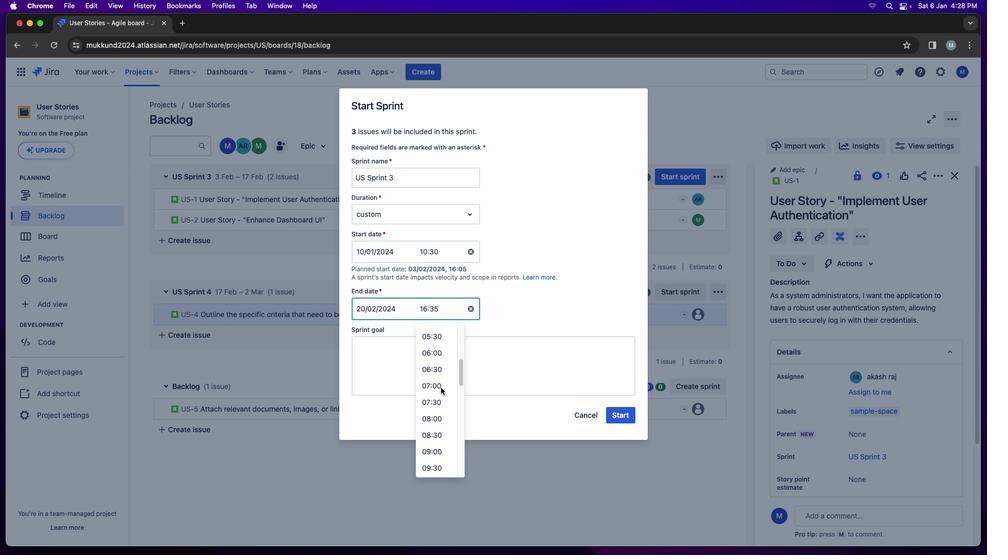 
Action: Mouse scrolled (441, 387) with delta (0, -1)
Screenshot: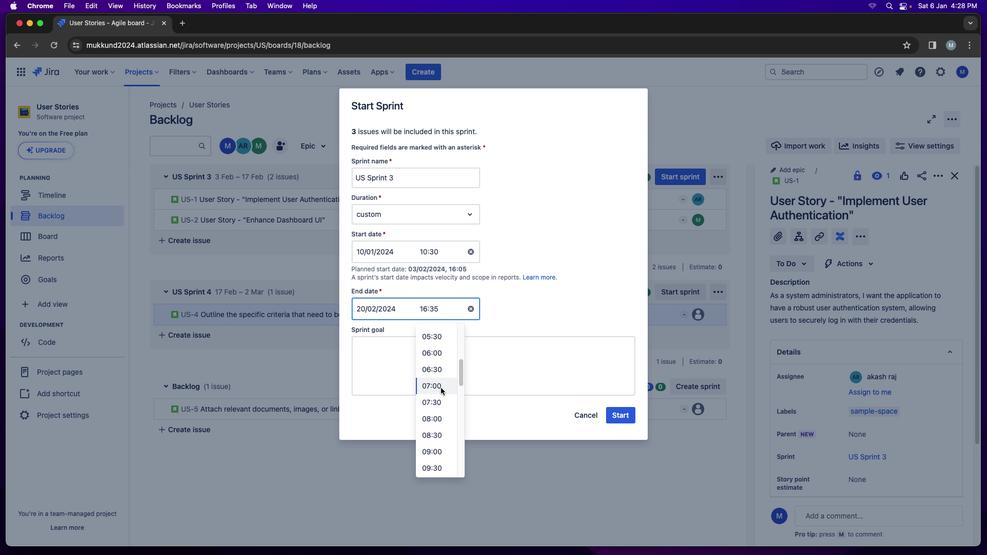 
Action: Mouse moved to (441, 387)
Screenshot: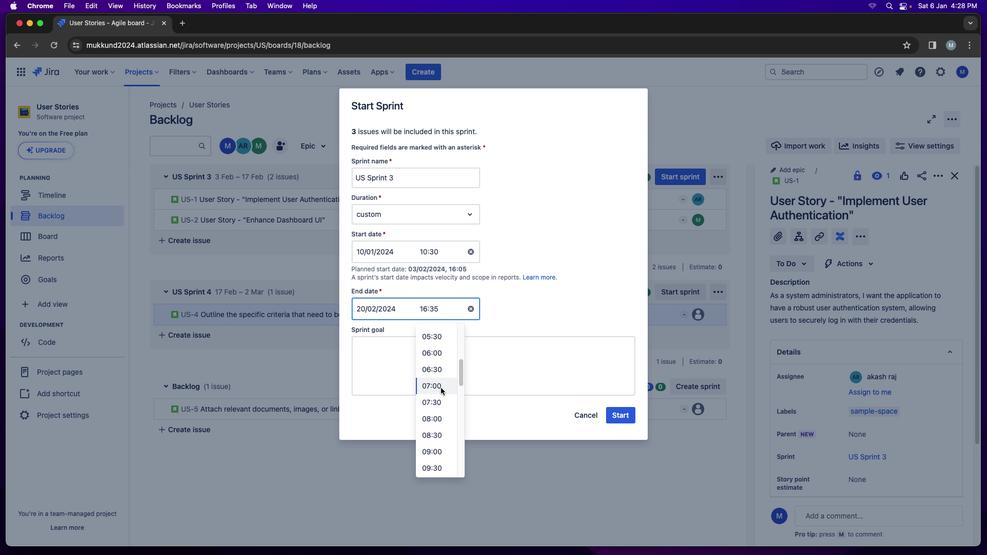 
Action: Mouse scrolled (441, 387) with delta (0, -2)
Screenshot: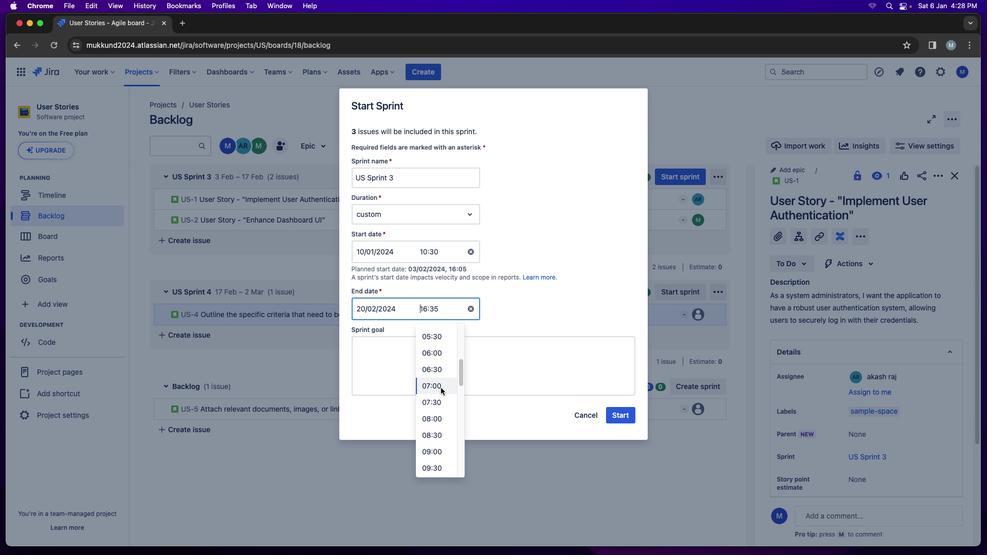 
Action: Mouse moved to (441, 387)
Screenshot: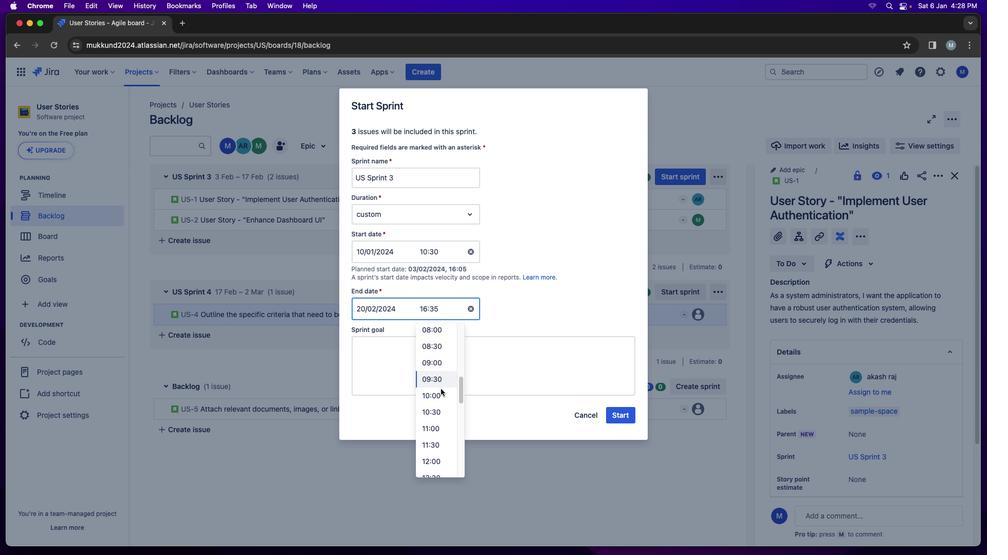 
Action: Mouse scrolled (441, 387) with delta (0, 0)
Screenshot: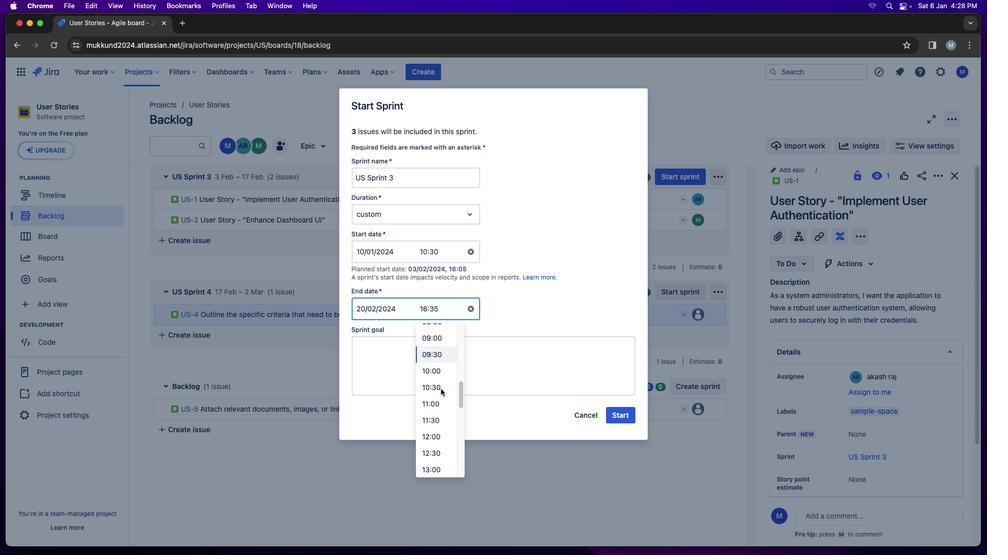 
Action: Mouse moved to (441, 388)
Screenshot: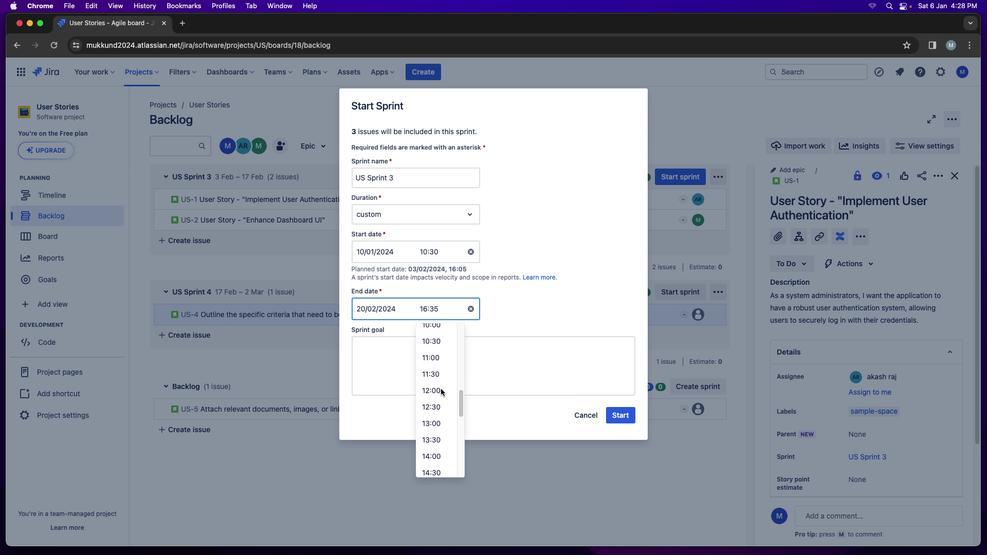 
Action: Mouse scrolled (441, 388) with delta (0, 0)
Screenshot: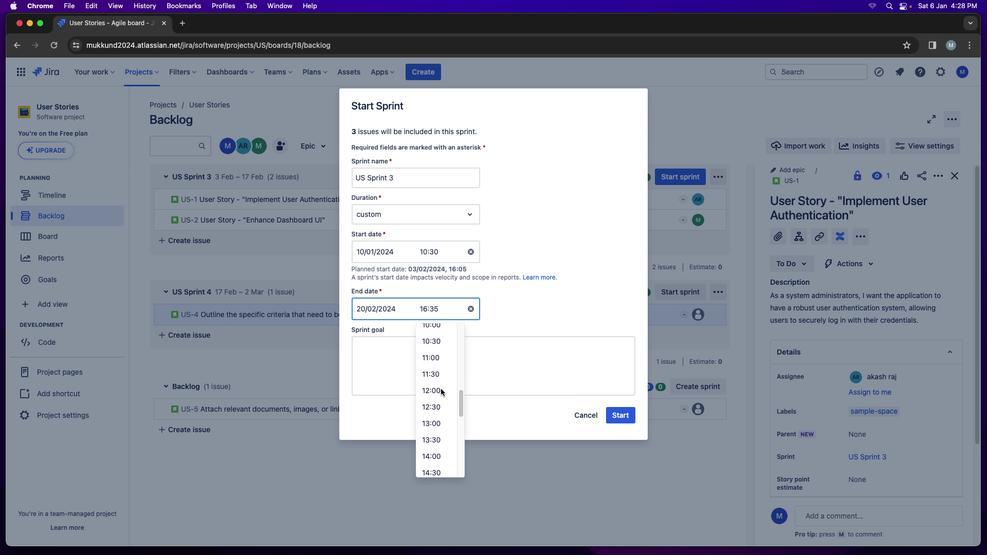 
Action: Mouse moved to (441, 388)
Screenshot: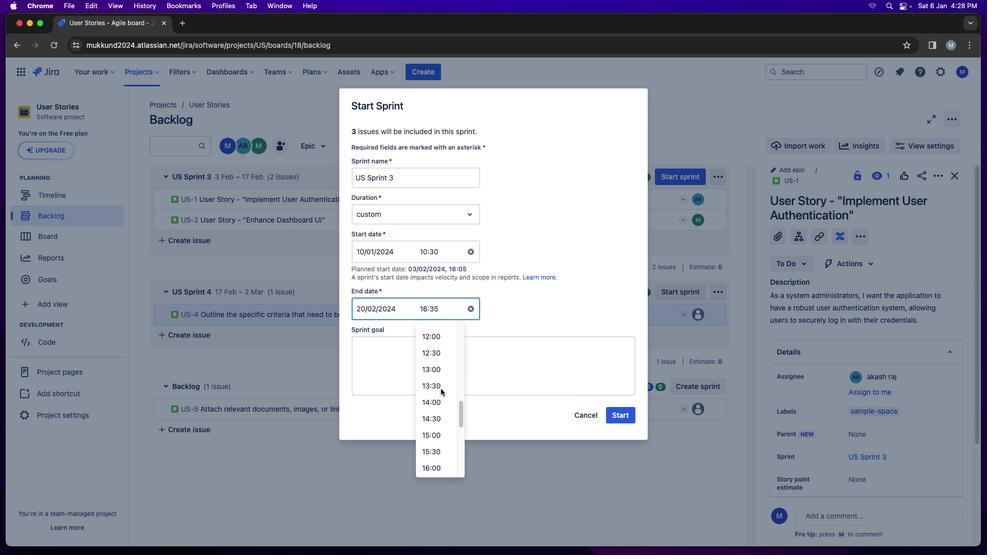 
Action: Mouse scrolled (441, 388) with delta (0, -1)
Screenshot: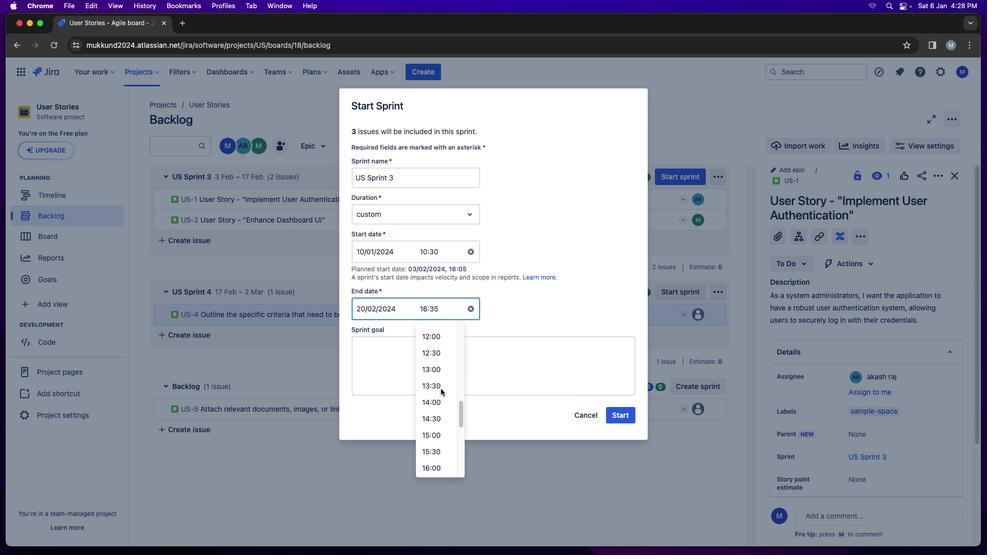 
Action: Mouse moved to (441, 388)
Screenshot: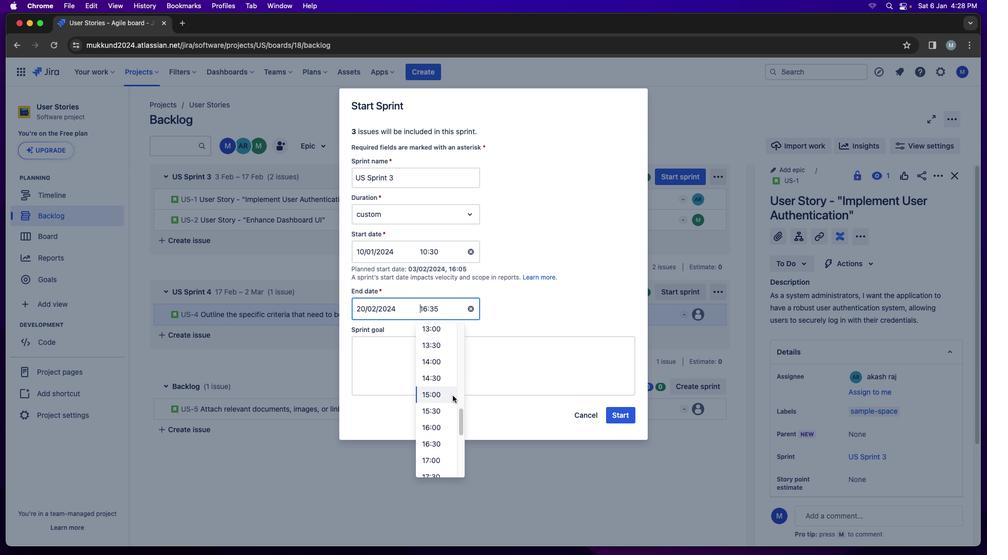 
Action: Mouse scrolled (441, 388) with delta (0, 0)
Screenshot: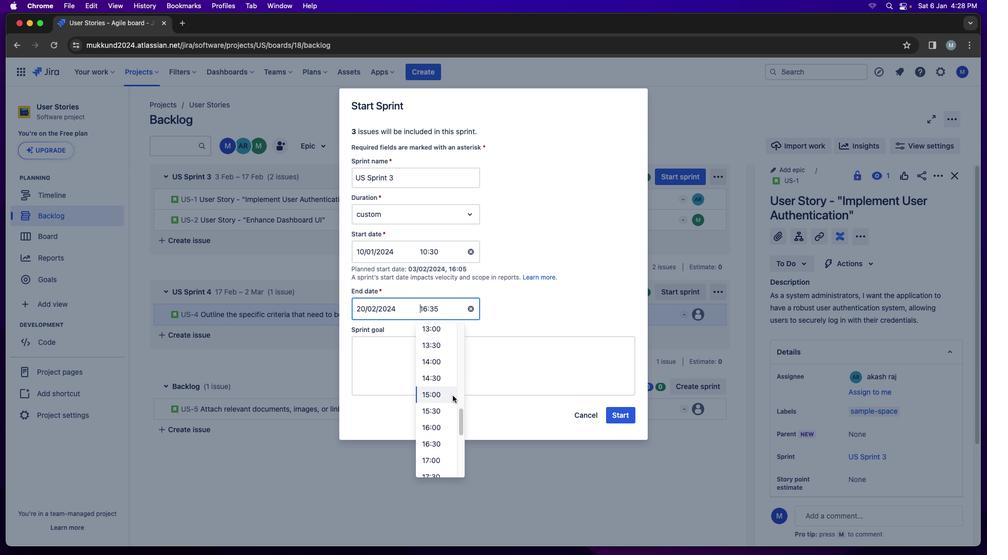 
Action: Mouse moved to (441, 388)
Screenshot: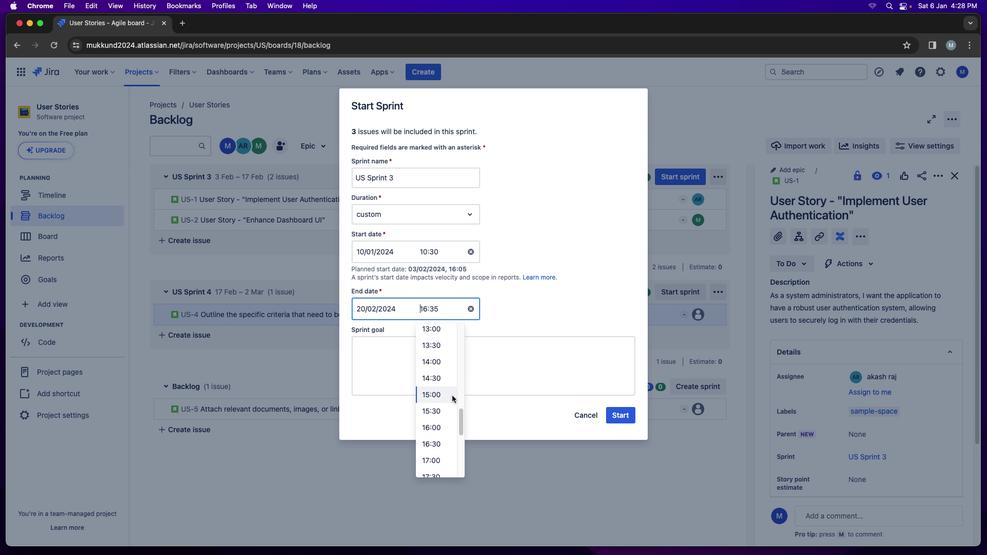 
Action: Mouse scrolled (441, 388) with delta (0, 0)
Screenshot: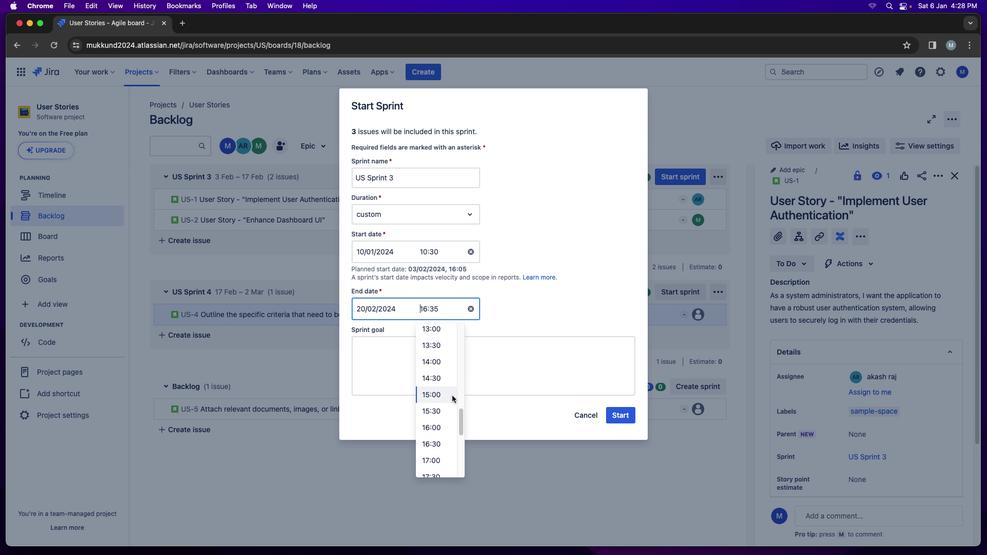 
Action: Mouse moved to (441, 389)
Screenshot: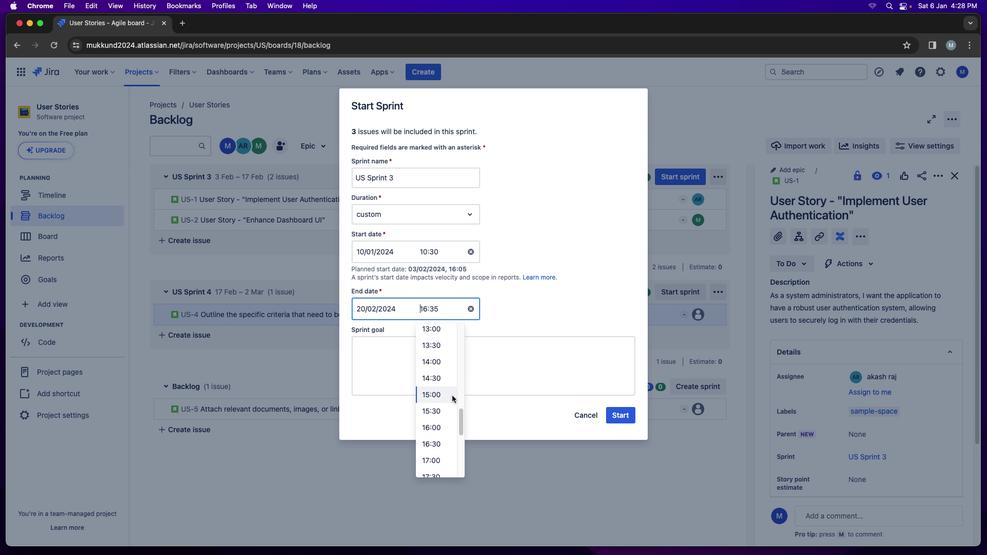
Action: Mouse scrolled (441, 389) with delta (0, -1)
Screenshot: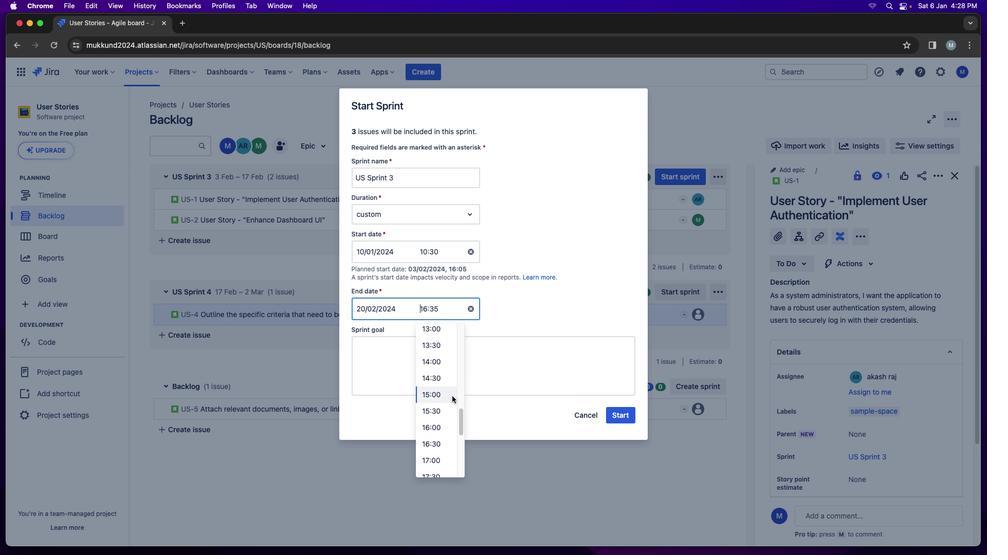 
Action: Mouse moved to (441, 389)
Screenshot: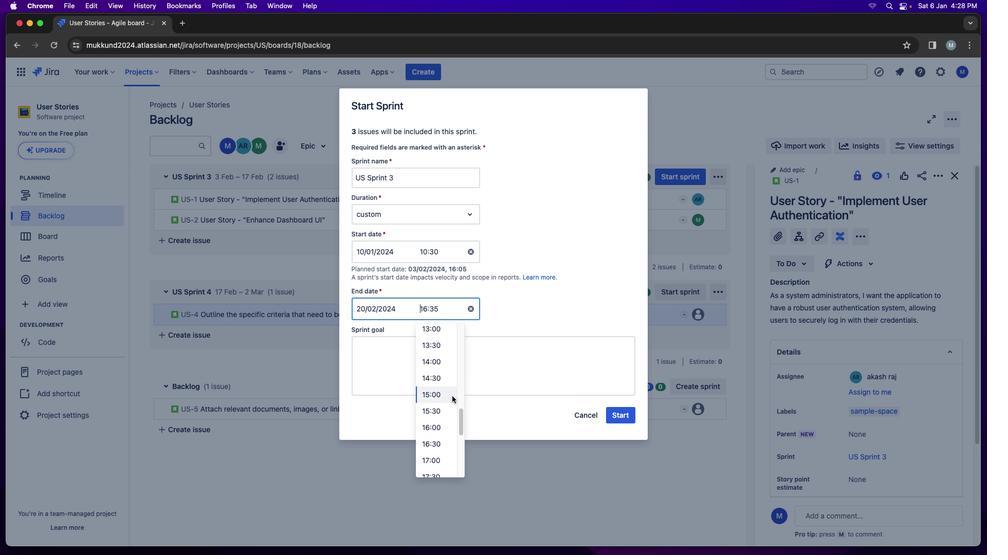 
Action: Mouse scrolled (441, 389) with delta (0, -2)
Screenshot: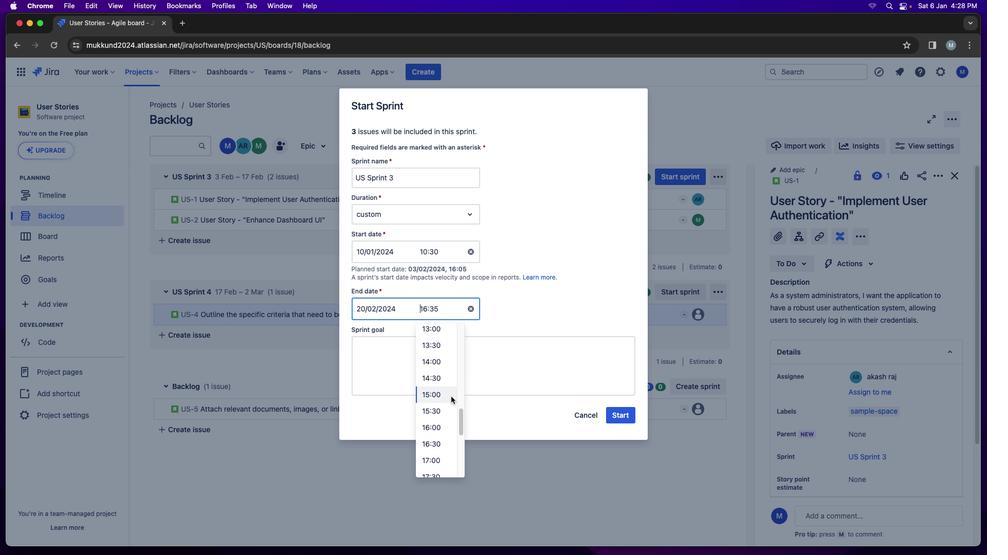 
Action: Mouse moved to (441, 407)
Screenshot: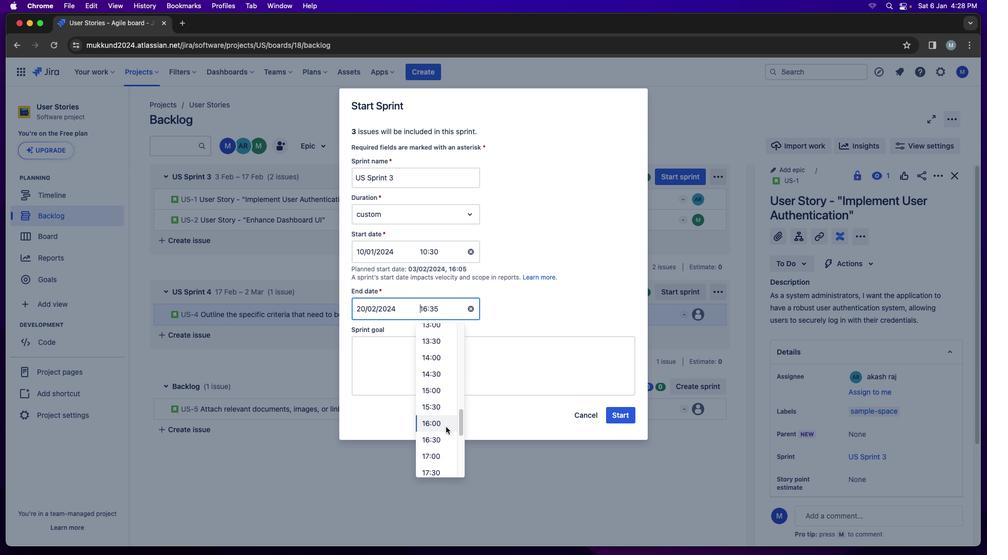 
Action: Mouse scrolled (441, 407) with delta (0, 0)
Screenshot: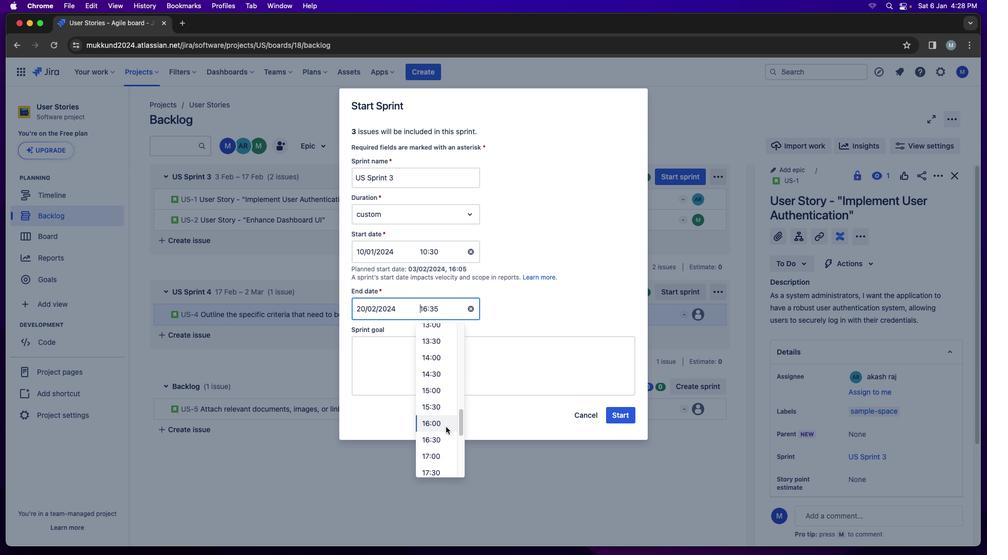 
Action: Mouse moved to (441, 408)
Screenshot: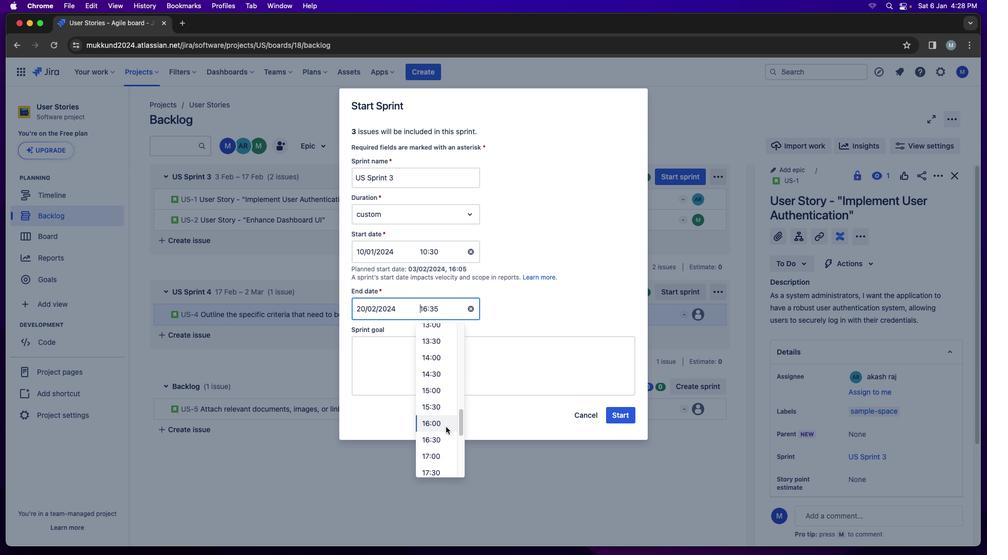 
Action: Mouse scrolled (441, 408) with delta (0, 0)
Screenshot: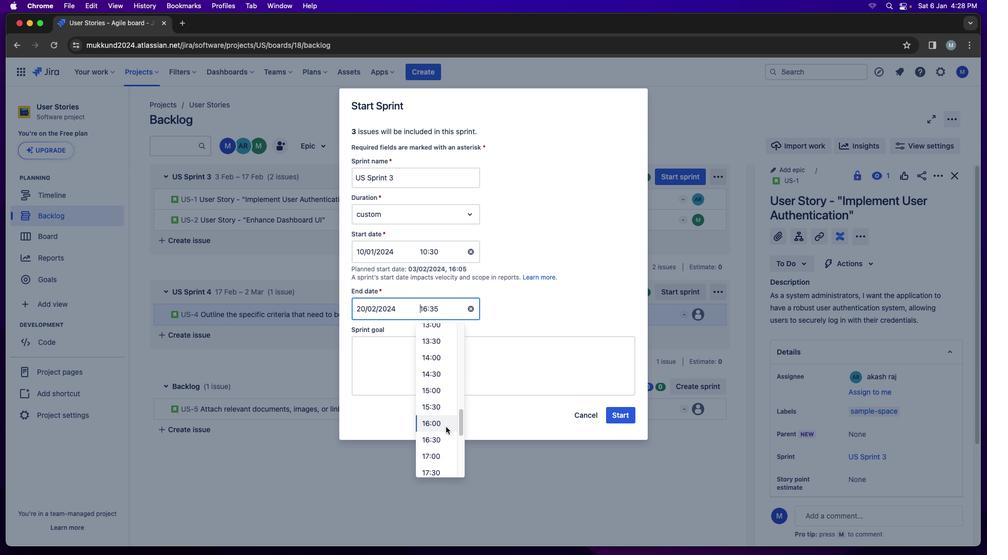 
Action: Mouse moved to (437, 459)
Screenshot: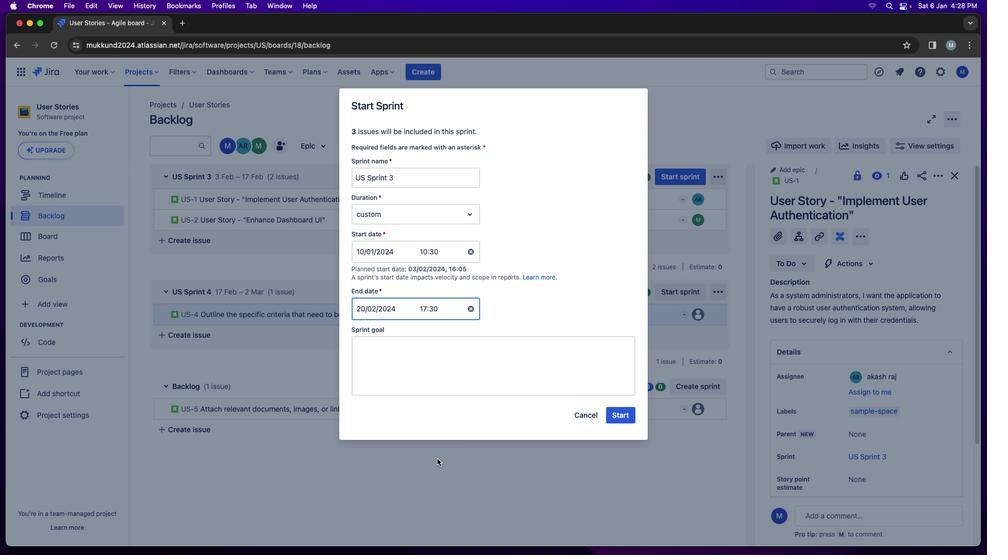 
Action: Mouse pressed left at (437, 459)
Screenshot: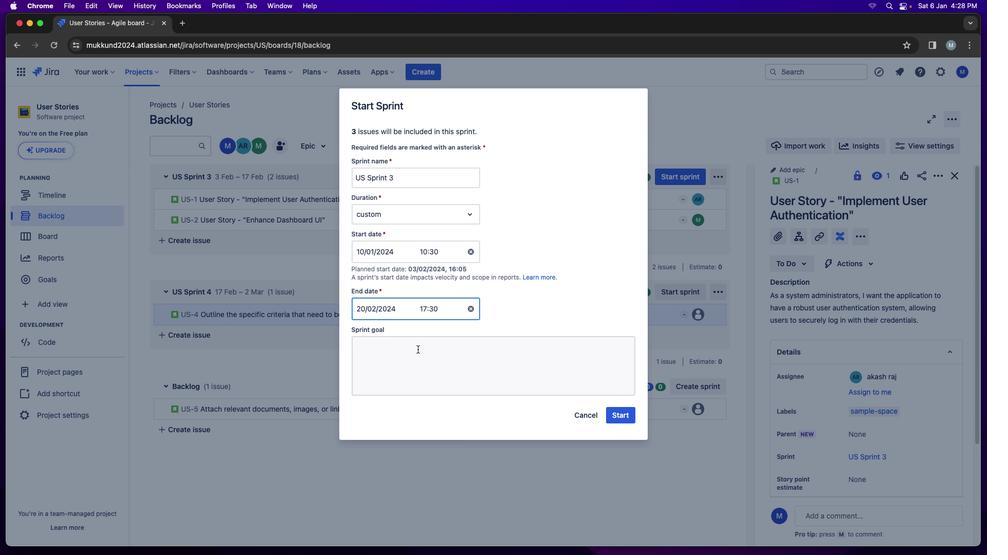 
Action: Mouse moved to (417, 348)
Screenshot: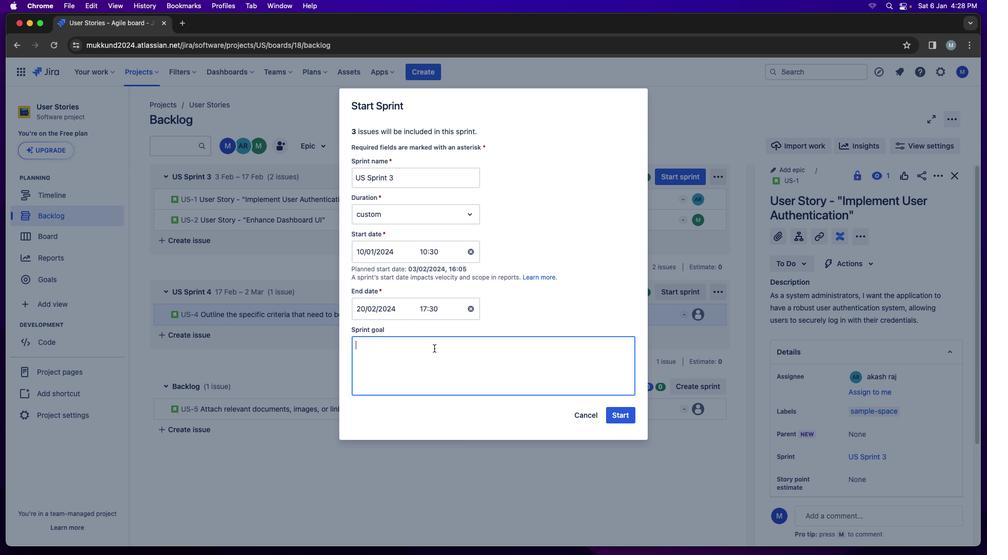 
Action: Mouse pressed left at (417, 348)
Screenshot: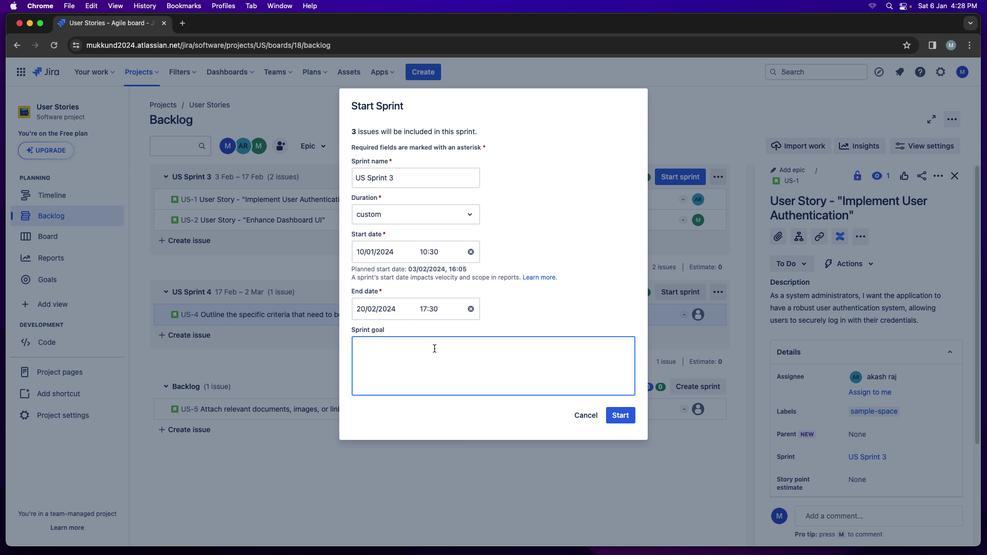 
Action: Mouse moved to (434, 348)
Screenshot: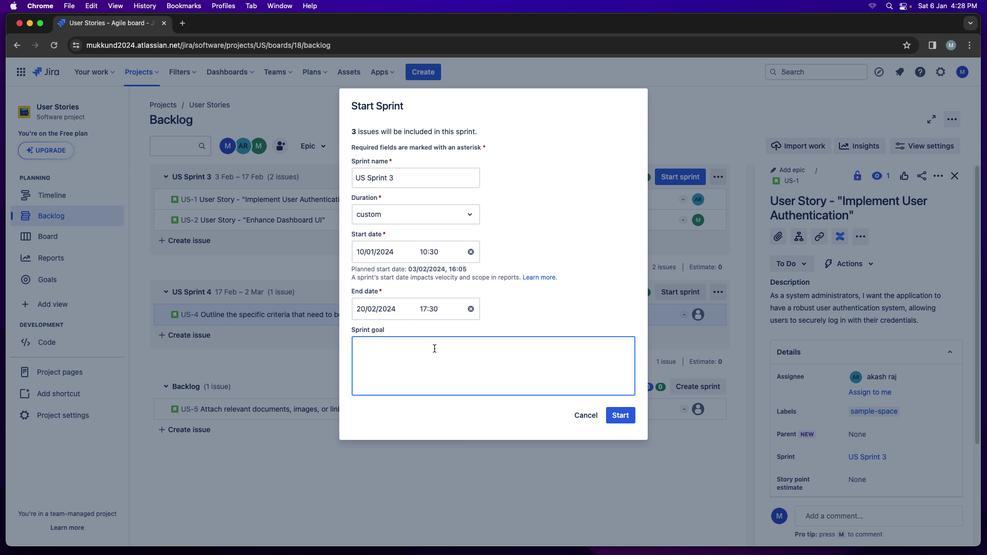 
Action: Key pressed Key.shift'T''h''i''s'Key.space't''a''s''k'Key.space'h''a''s'Key.space'b''e''e''n'Key.space'a''s''s''i''g''n''e''d'Key.spaceKey.backspaceKey.spaceKey.backspaceKey.space't''o'Key.space't''h''e'Key.space'r''e''k''e''v''a''n''t'Key.spaceKey.backspaceKey.backspaceKey.backspaceKey.backspaceKey.backspaceKey.backspaceKey.backspace'l''e''v''a''n''t'Key.space't''e''a''m'Key.spaceKey.backspaceKey.space'a''n''d'Key.space'w''i''l''l'Key.space's''t''a''r''t'Key.space'w''o''r''k''i''n''g'Key.space'o'Key.backspace'f''r''o''m'Key.space'1''0''t''h'Key.spaceKey.shift'J''a''n'Key.space'a''n''d'Key.space'w''i''l''l'Key.space'b''e'Key.space'c''o''m''p''l''e''t''e''d'Key.space'i''n'Key.space'1''0'Key.space'd''a''y''s''.'
Screenshot: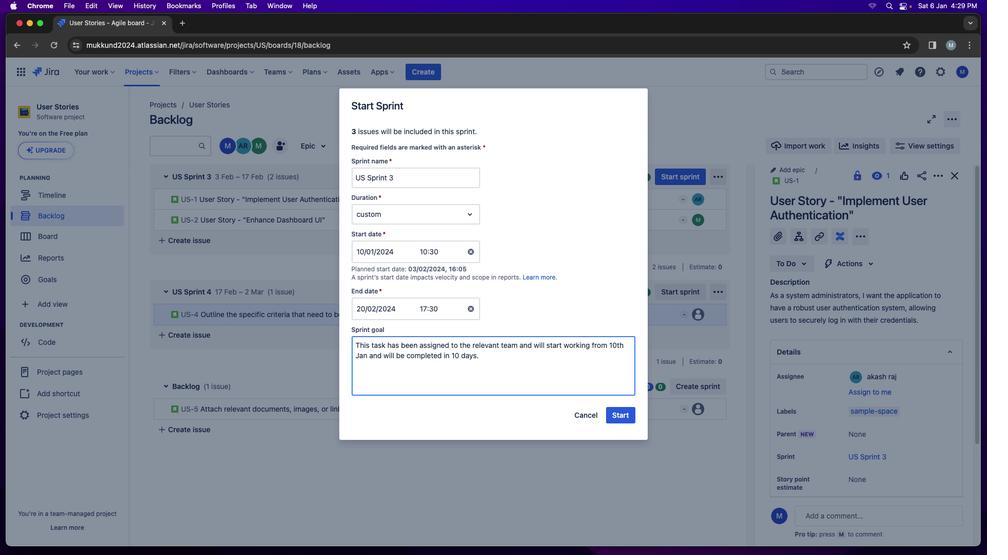
Action: Mouse moved to (623, 418)
Screenshot: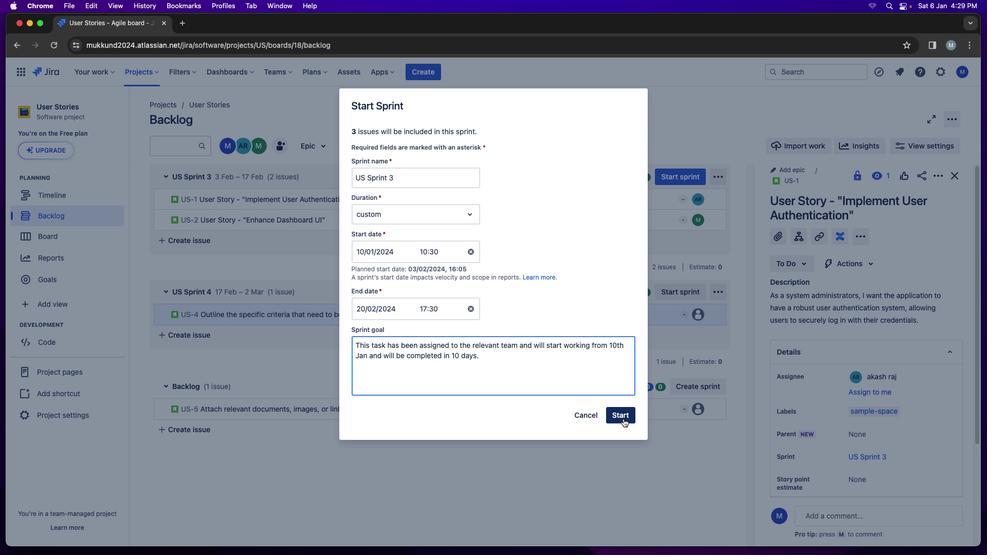
Action: Mouse pressed left at (623, 418)
Screenshot: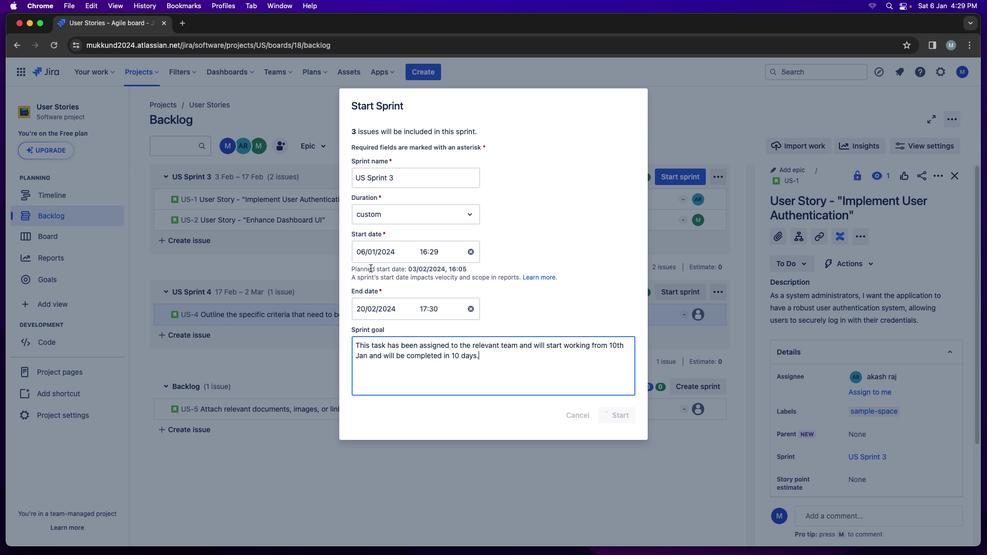 
Action: Mouse moved to (907, 125)
Screenshot: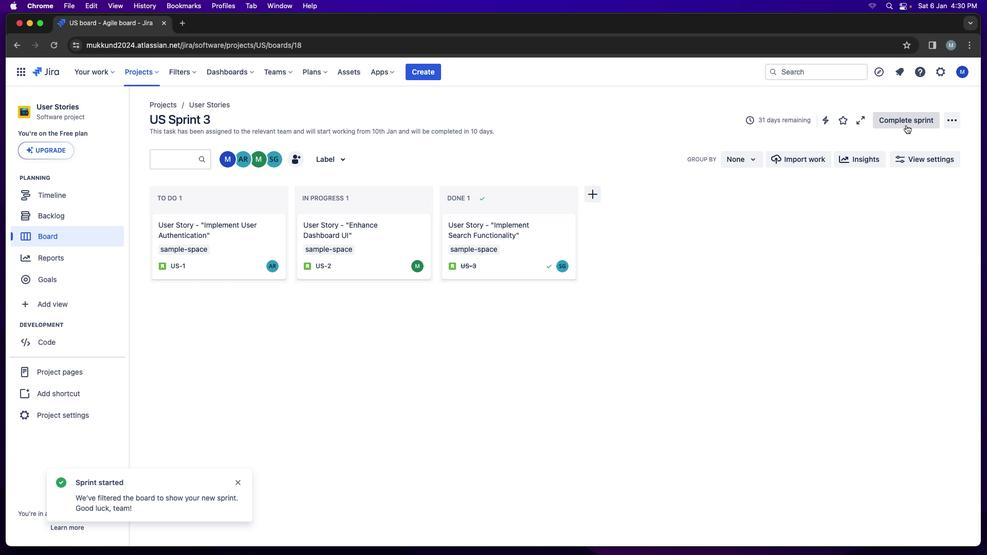 
Action: Mouse pressed left at (907, 125)
Screenshot: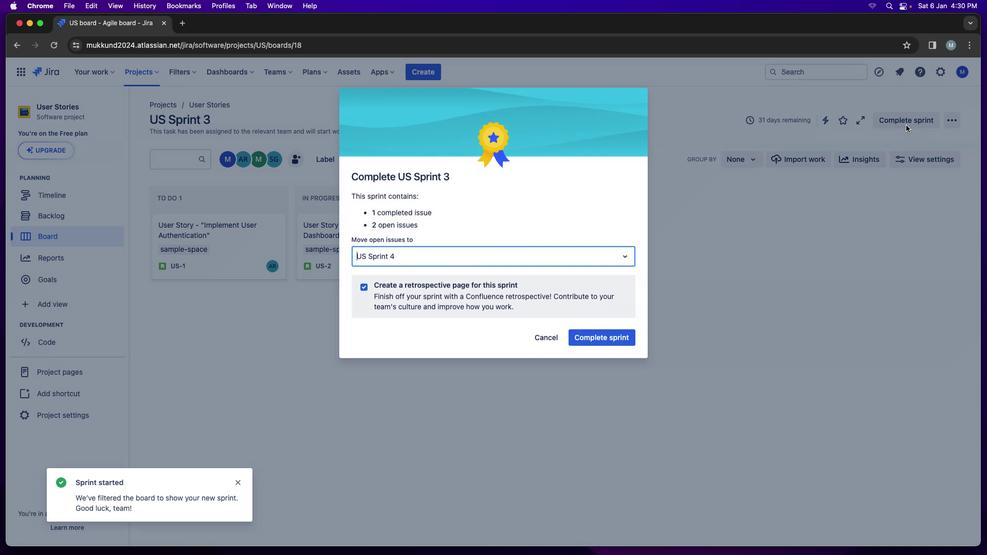 
Action: Mouse moved to (610, 342)
Screenshot: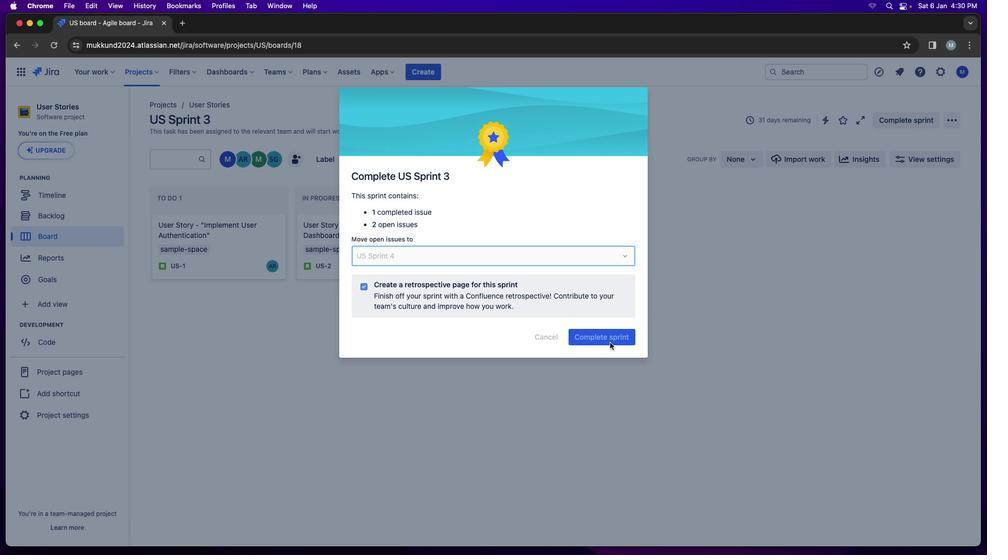 
Action: Mouse pressed left at (610, 342)
Screenshot: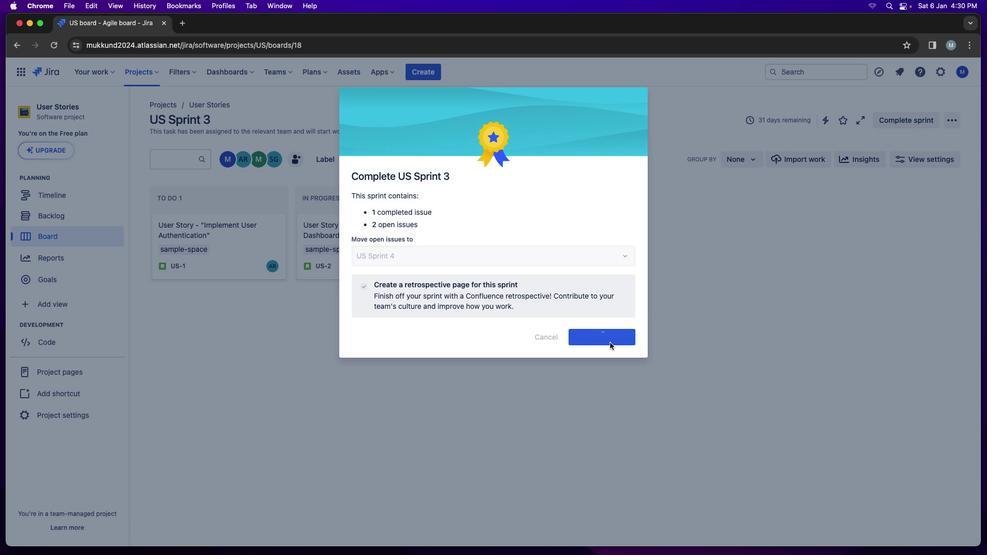 
Action: Mouse moved to (612, 195)
Screenshot: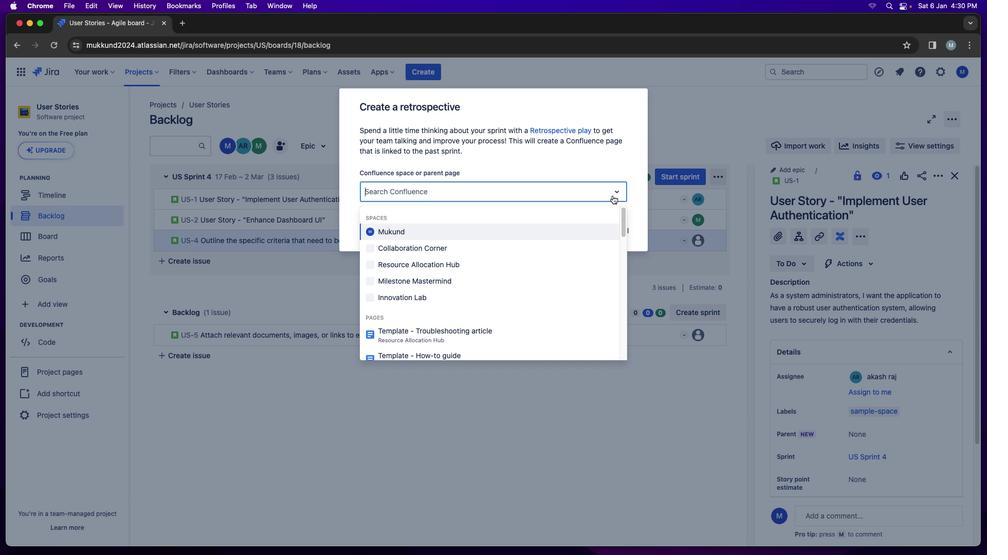 
Action: Mouse pressed left at (612, 195)
Screenshot: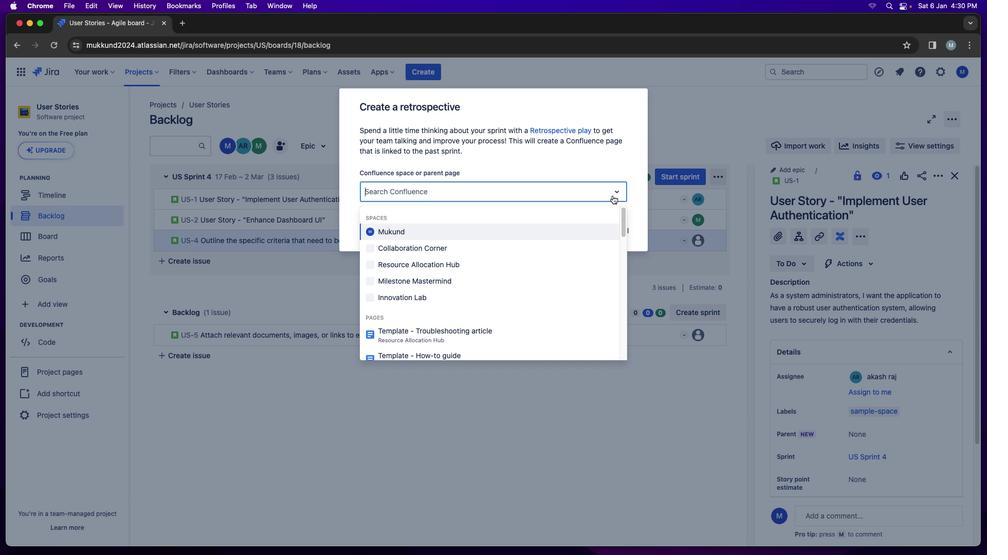 
Action: Mouse moved to (424, 237)
Screenshot: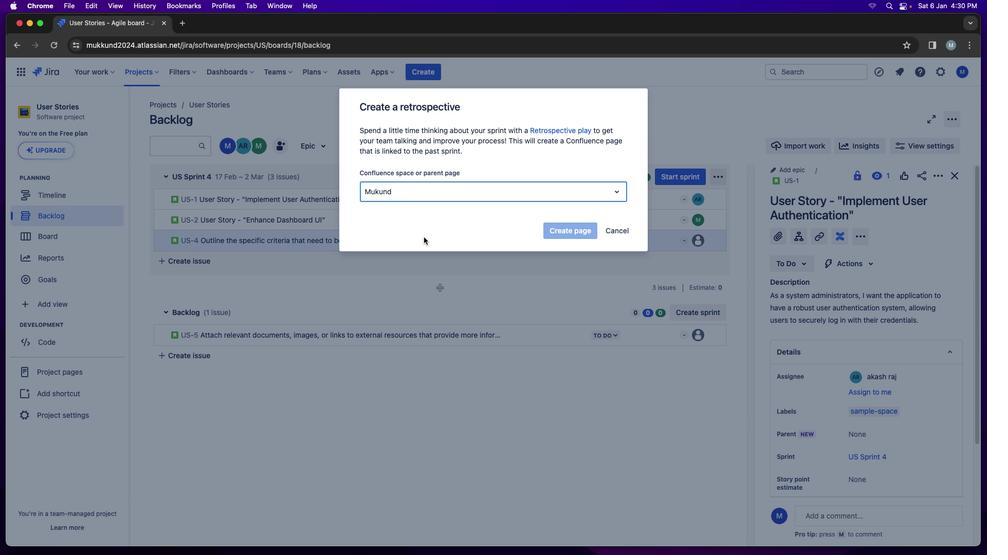 
Action: Mouse pressed left at (424, 237)
Screenshot: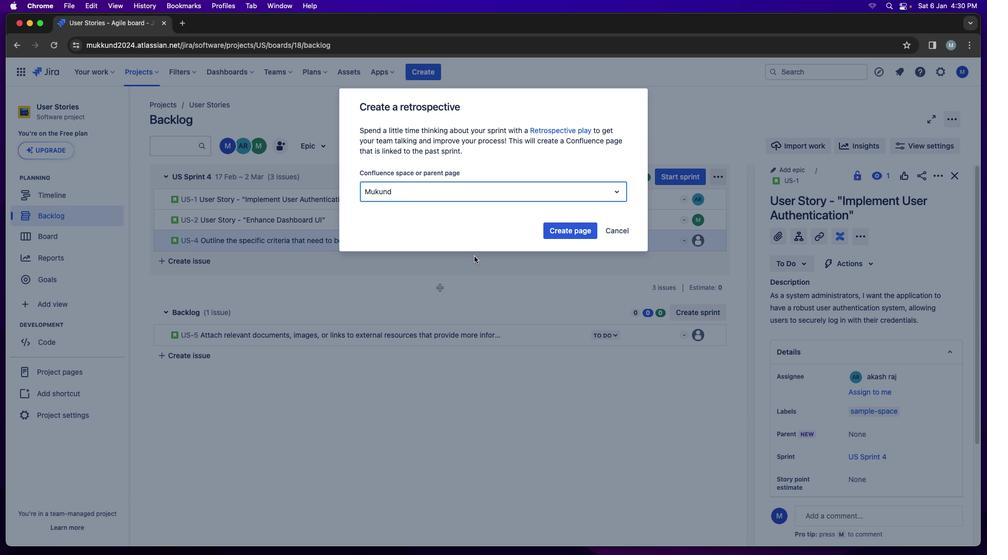 
Action: Mouse moved to (577, 232)
Screenshot: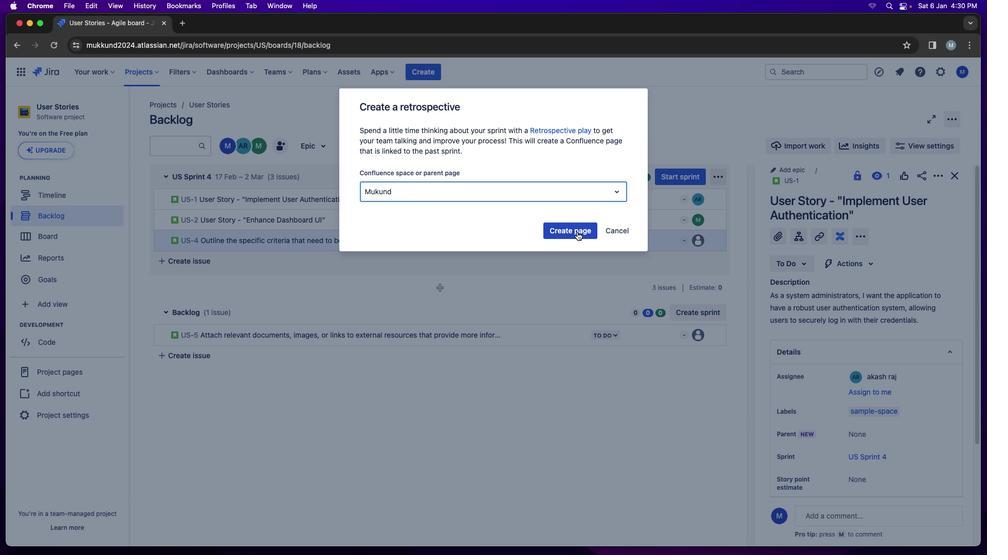 
Action: Mouse pressed left at (577, 232)
Screenshot: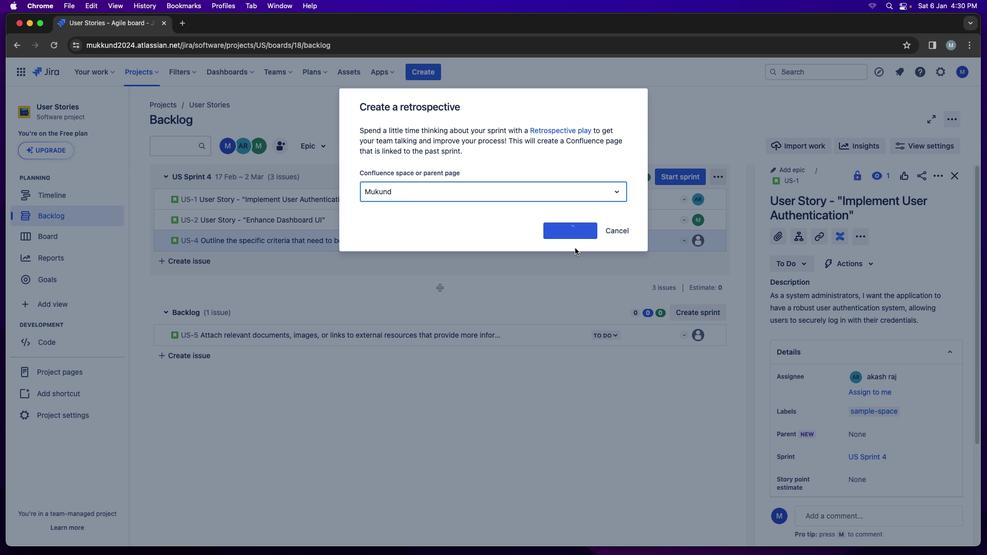 
Action: Mouse moved to (705, 291)
Screenshot: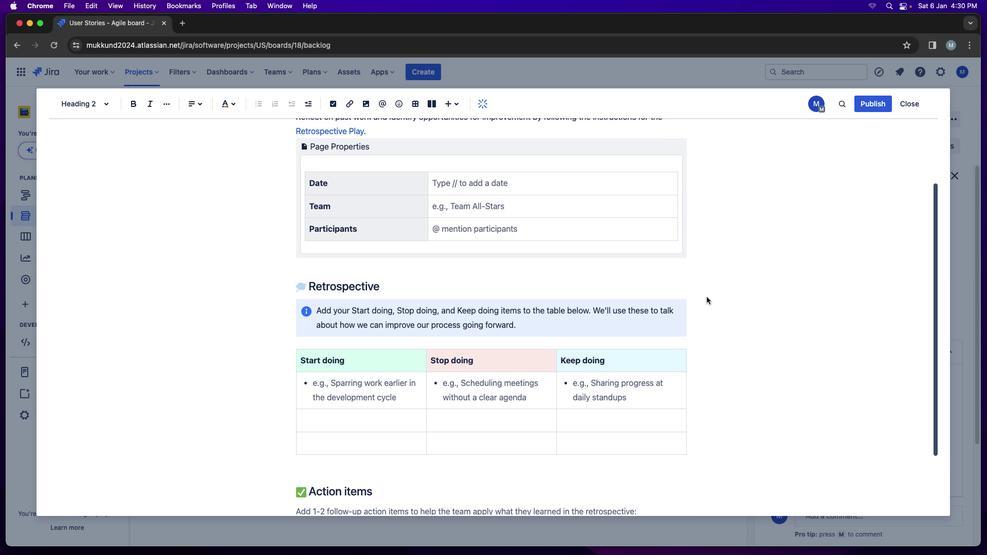 
Action: Mouse scrolled (705, 291) with delta (0, 0)
Screenshot: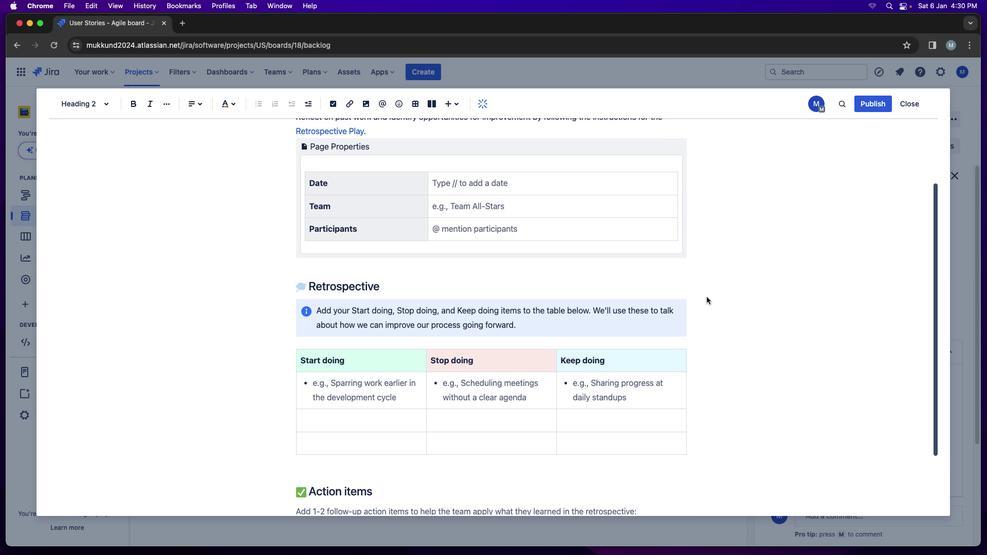 
Action: Mouse moved to (706, 292)
Screenshot: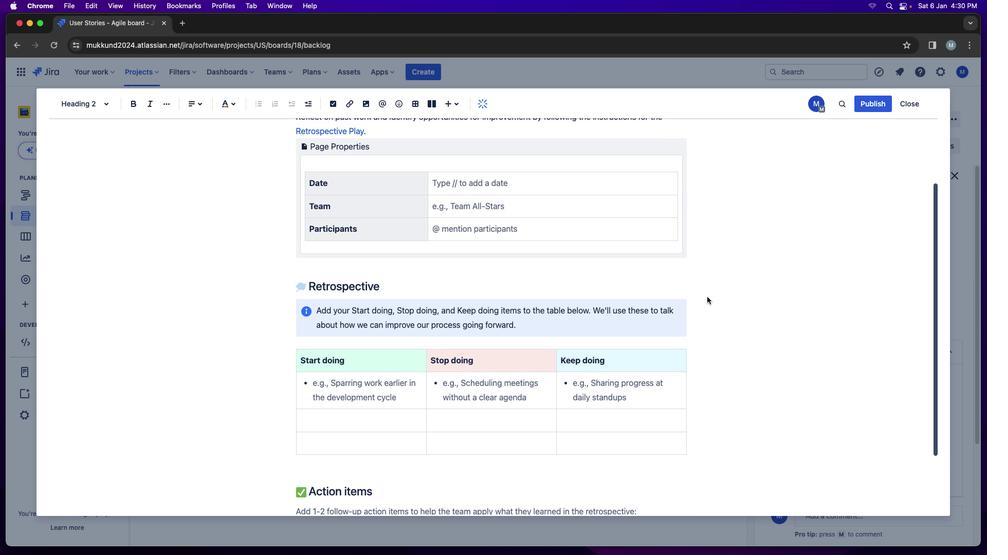
Action: Mouse scrolled (706, 292) with delta (0, 0)
Screenshot: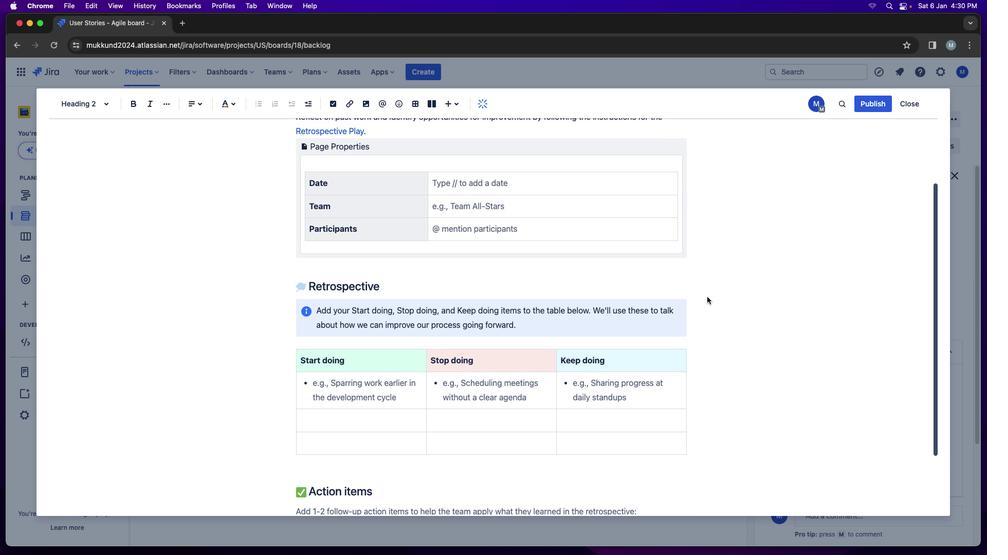 
Action: Mouse moved to (707, 293)
Screenshot: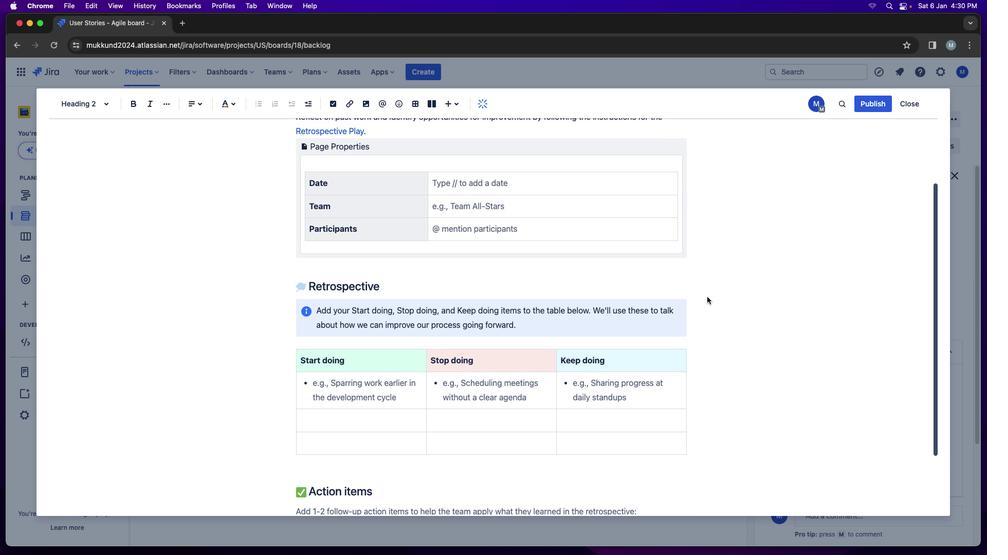 
Action: Mouse scrolled (707, 293) with delta (0, 0)
Screenshot: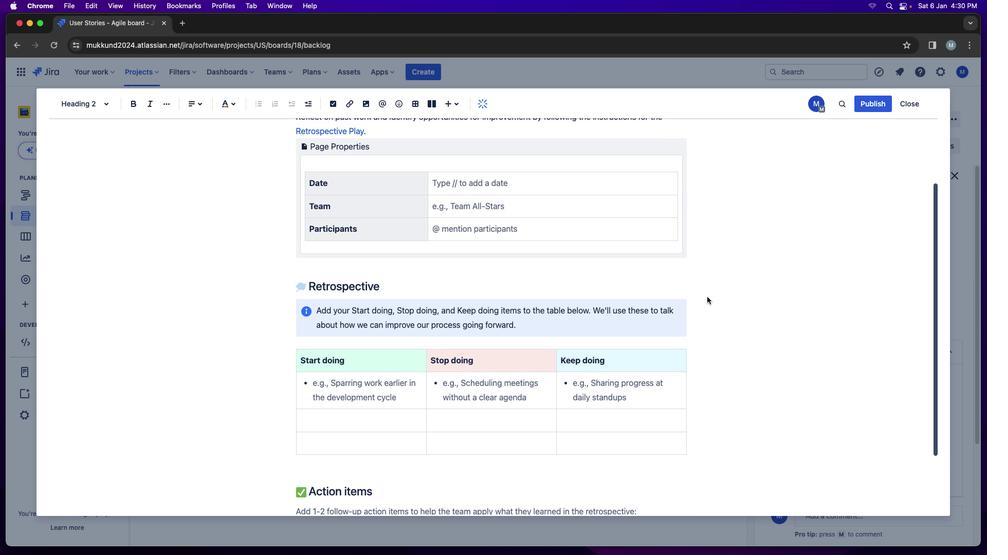
Action: Mouse moved to (707, 293)
Screenshot: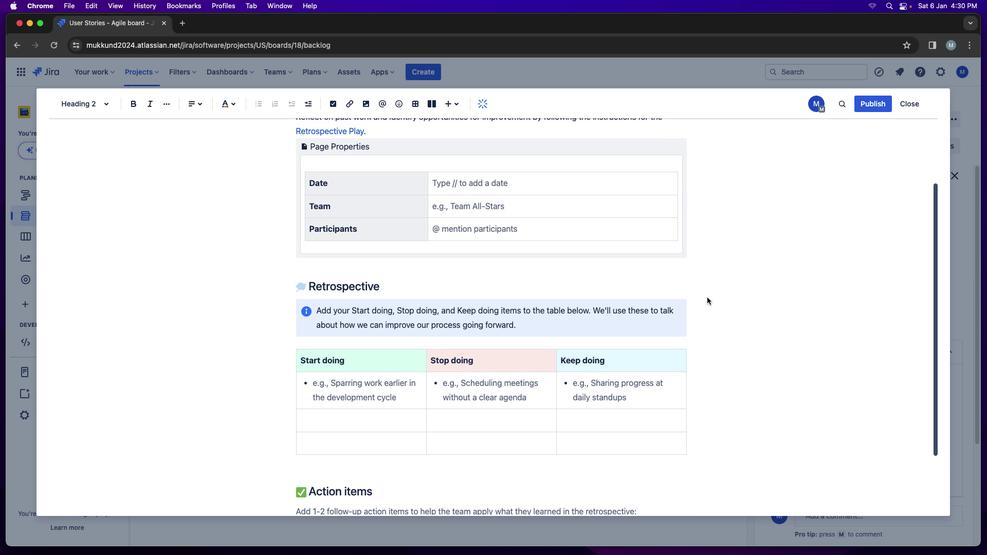 
Action: Mouse scrolled (707, 293) with delta (0, -1)
Screenshot: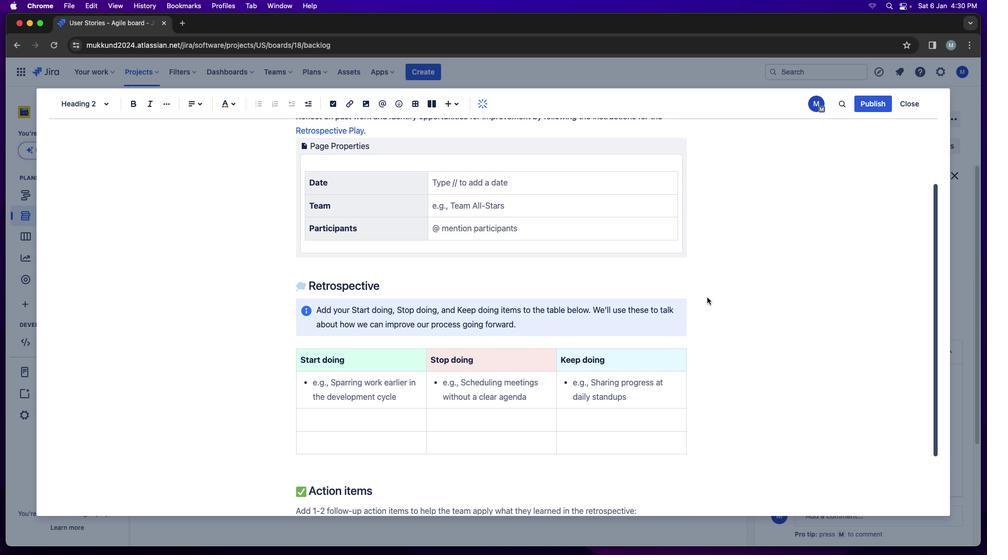 
Action: Mouse moved to (707, 297)
Screenshot: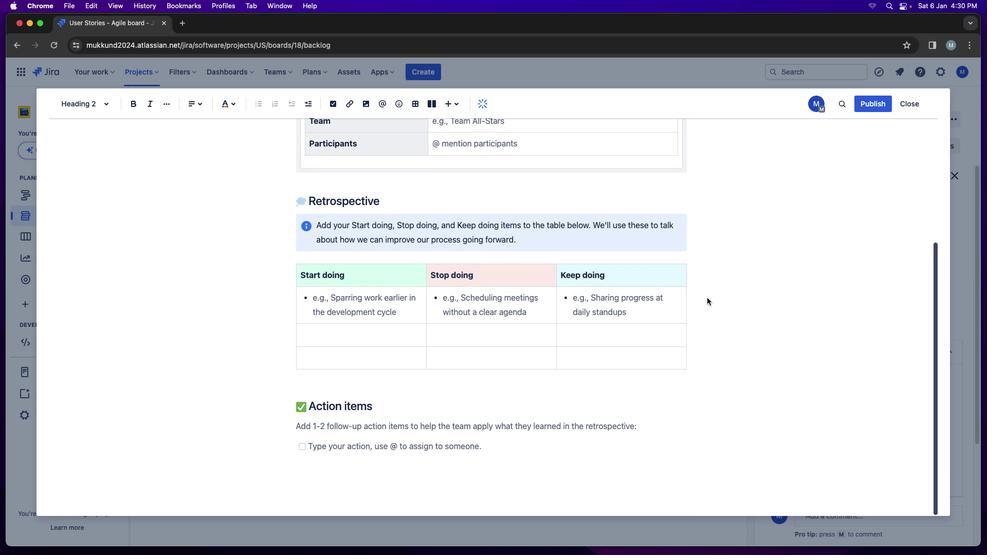 
Action: Mouse scrolled (707, 297) with delta (0, 0)
Screenshot: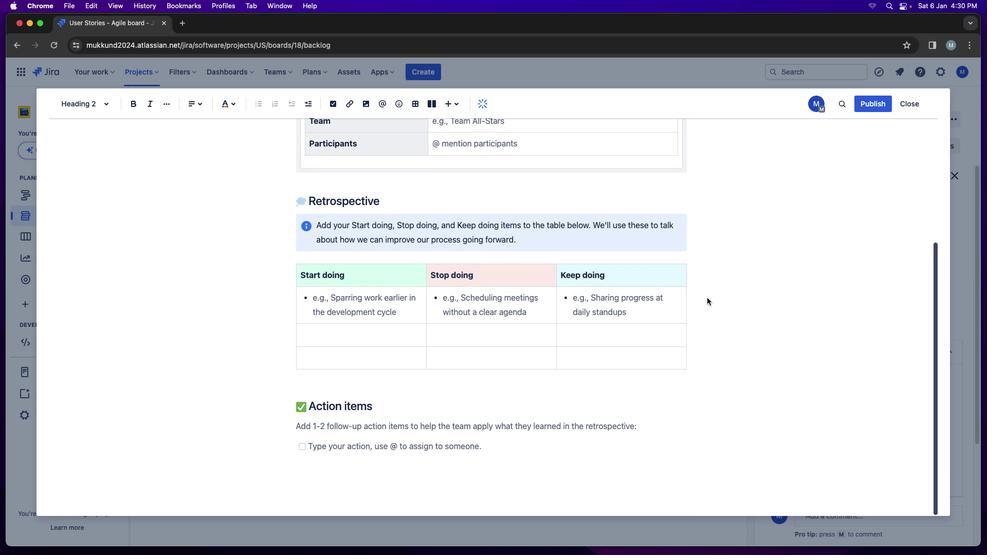
Action: Mouse moved to (707, 297)
Screenshot: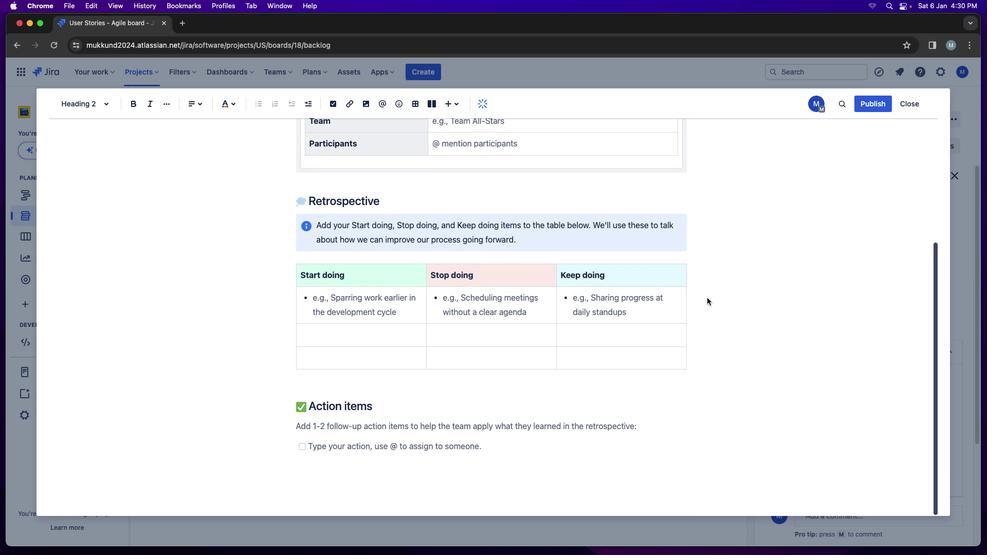 
Action: Mouse scrolled (707, 297) with delta (0, 0)
Screenshot: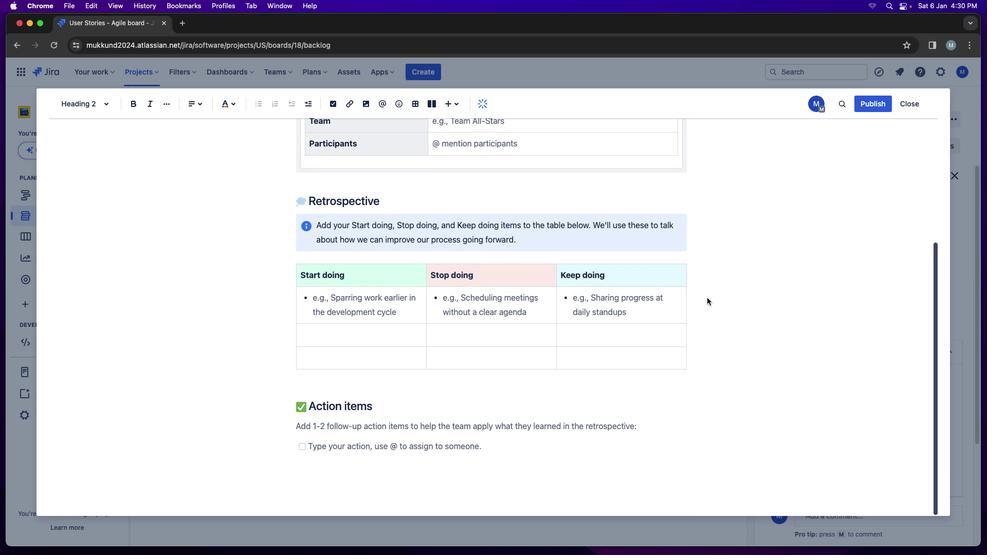
Action: Mouse moved to (707, 297)
Screenshot: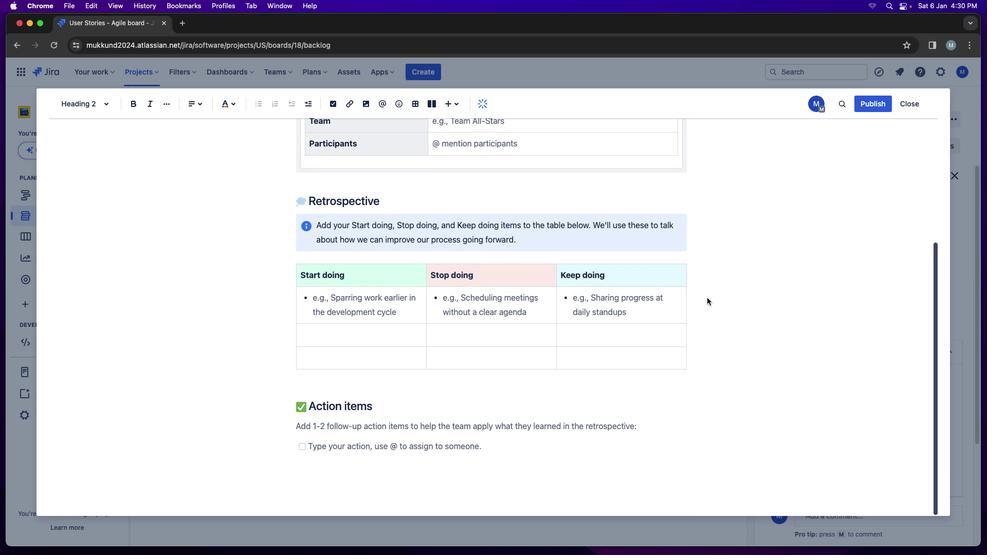 
Action: Mouse scrolled (707, 297) with delta (0, -1)
Screenshot: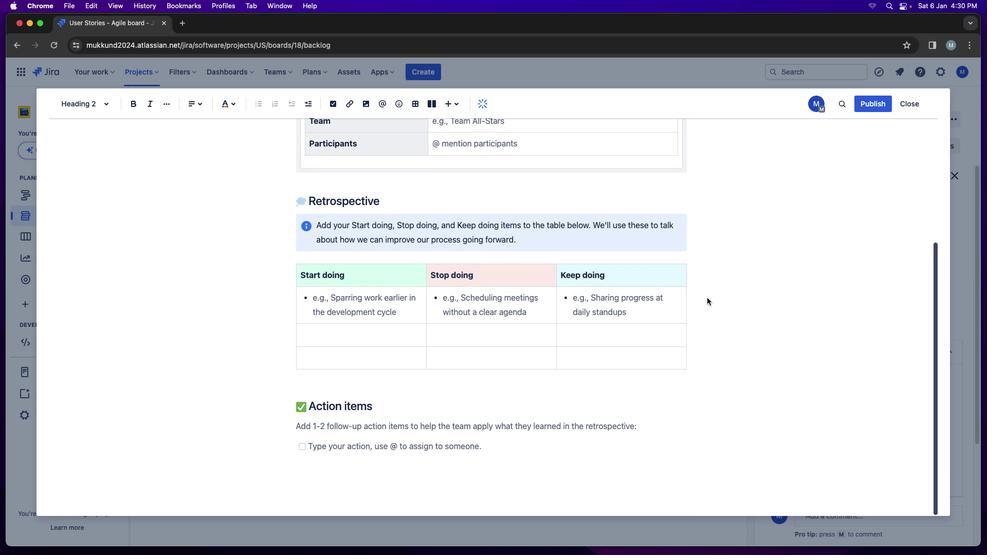 
Action: Mouse moved to (707, 297)
Screenshot: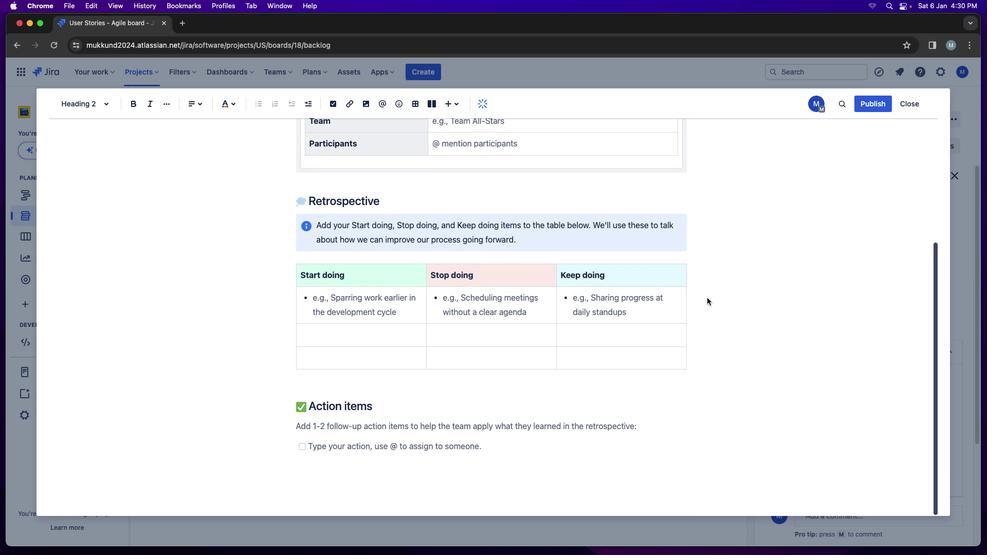 
Action: Mouse scrolled (707, 297) with delta (0, -1)
Screenshot: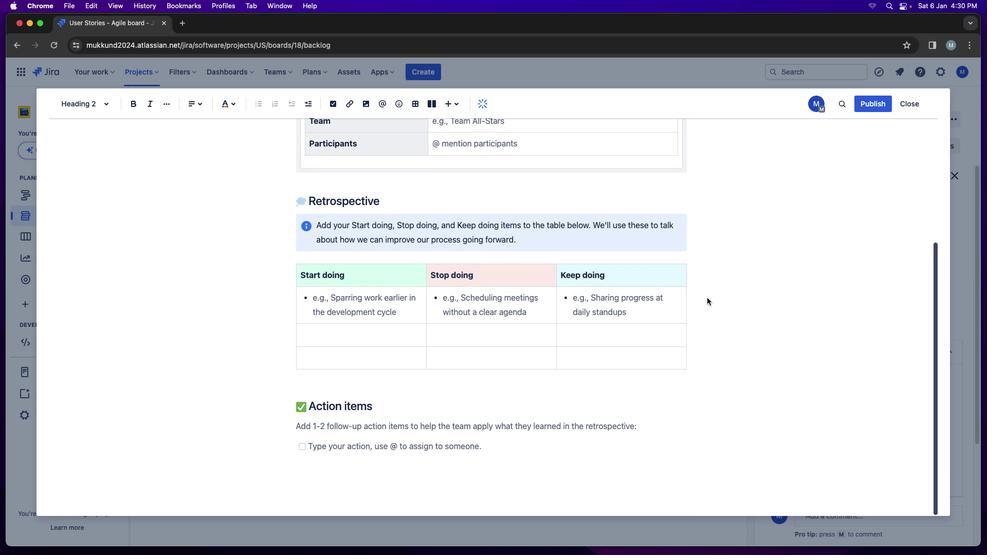 
Action: Mouse moved to (707, 298)
Screenshot: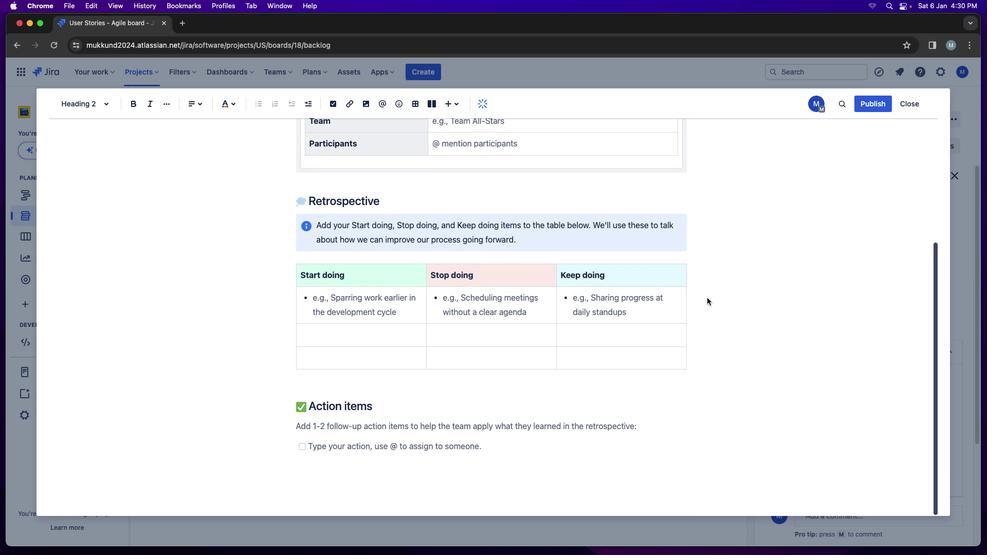 
Action: Mouse scrolled (707, 298) with delta (0, 0)
Screenshot: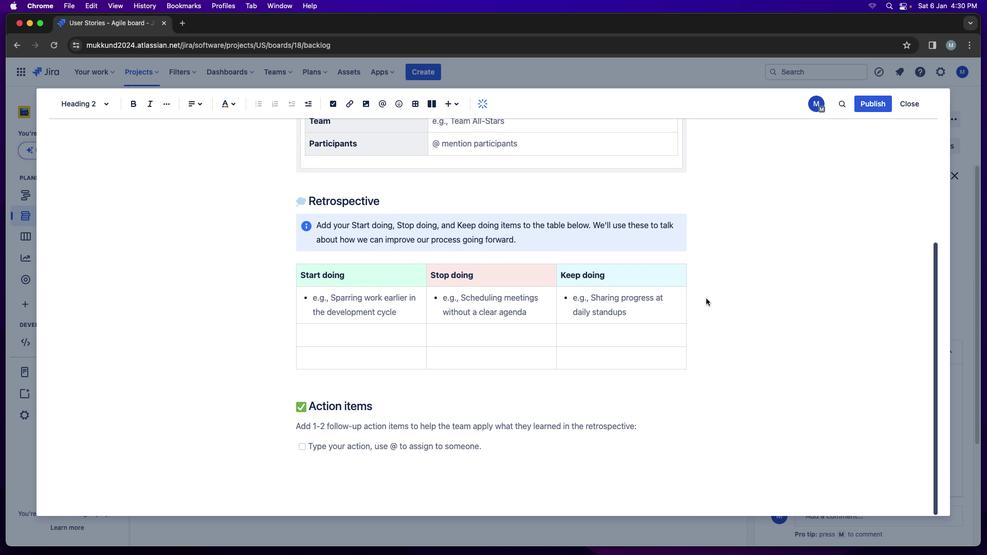 
Action: Mouse scrolled (707, 298) with delta (0, 0)
Screenshot: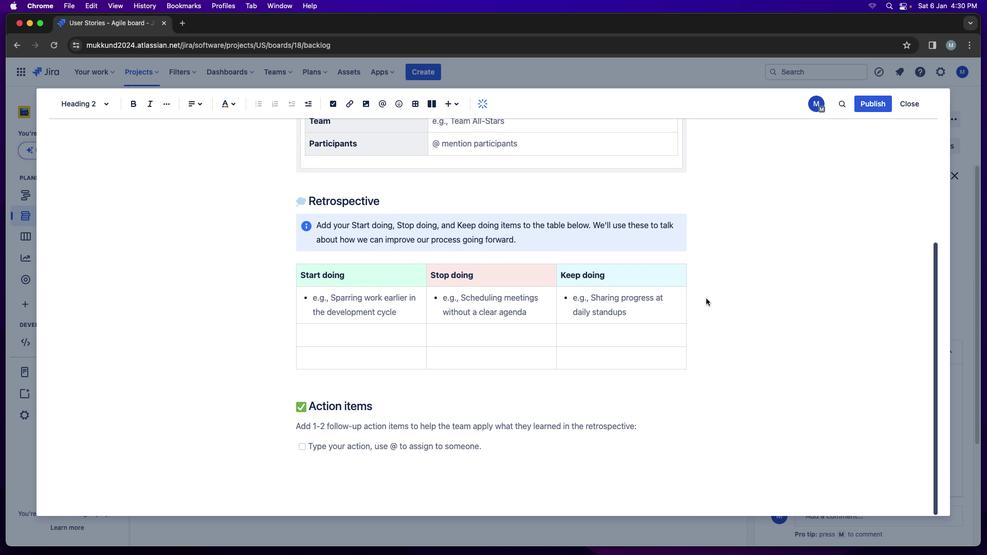 
Action: Mouse scrolled (707, 298) with delta (0, -1)
Screenshot: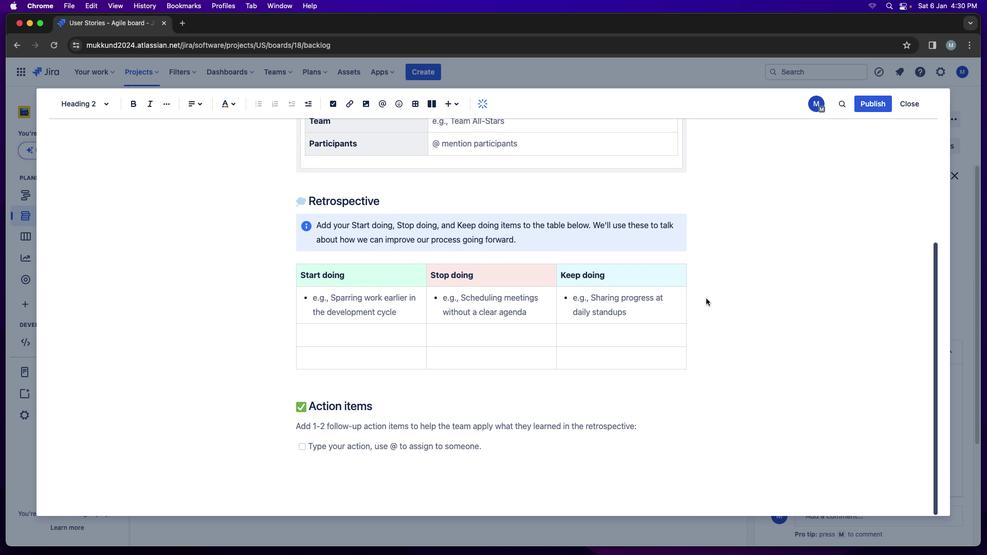 
Action: Mouse moved to (707, 298)
Screenshot: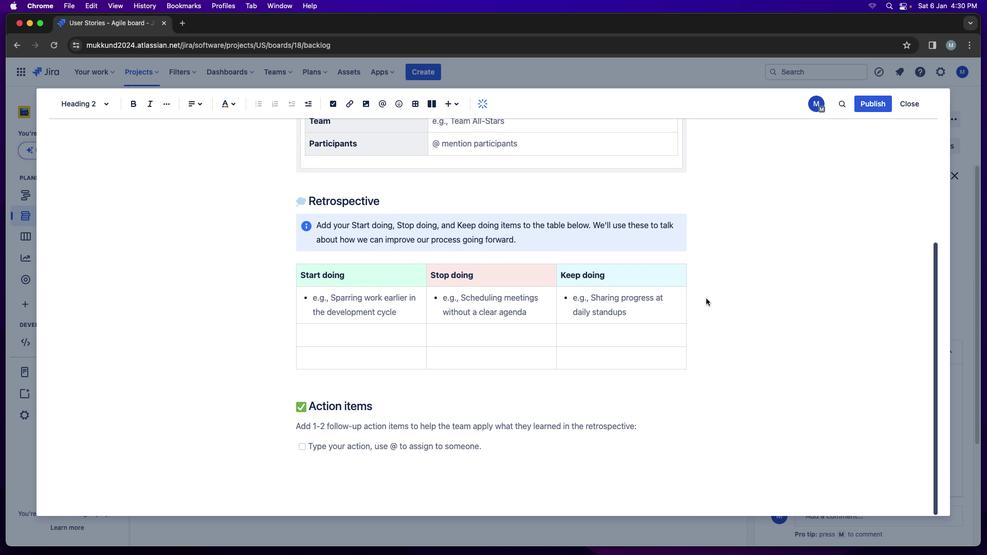 
Action: Mouse scrolled (707, 298) with delta (0, -2)
Screenshot: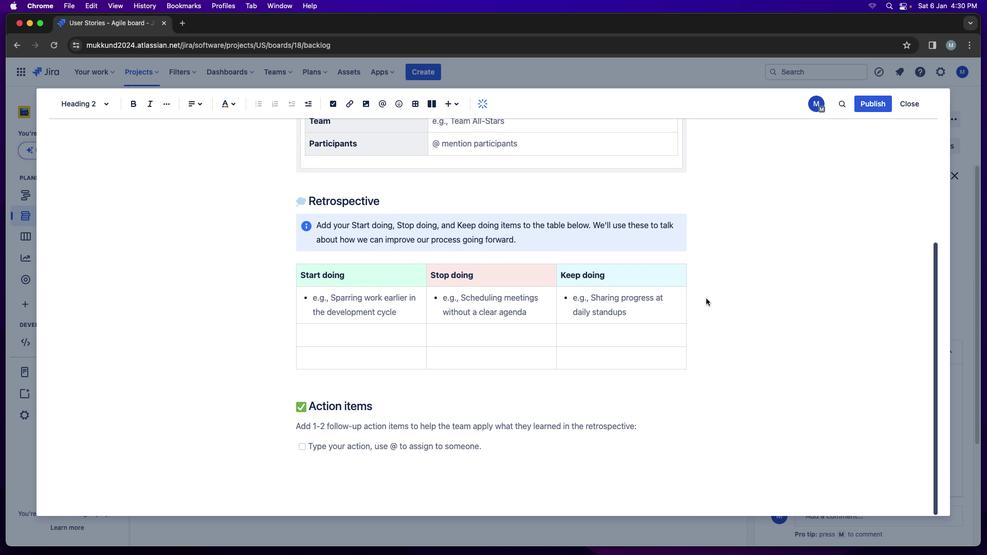 
Action: Mouse moved to (706, 298)
Screenshot: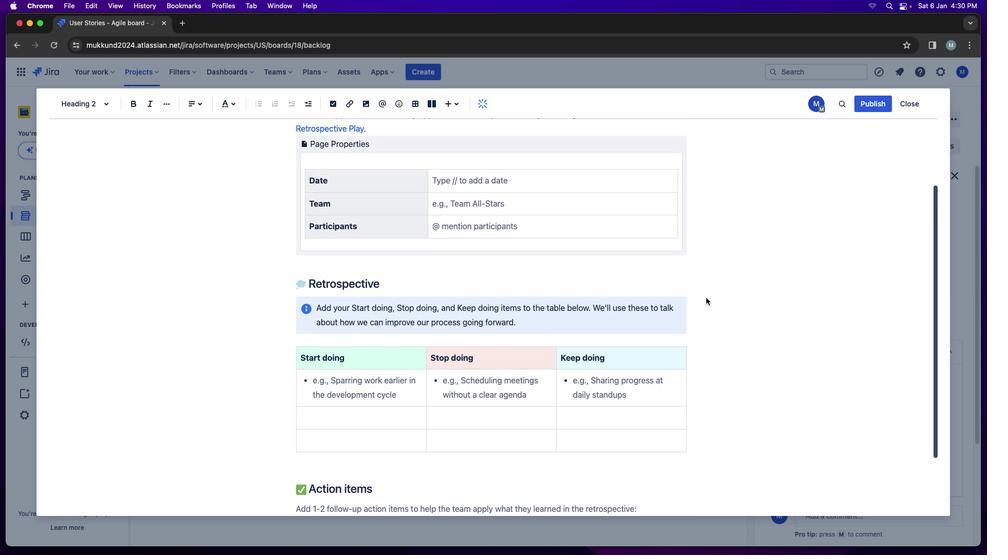 
Action: Mouse scrolled (706, 298) with delta (0, 0)
Screenshot: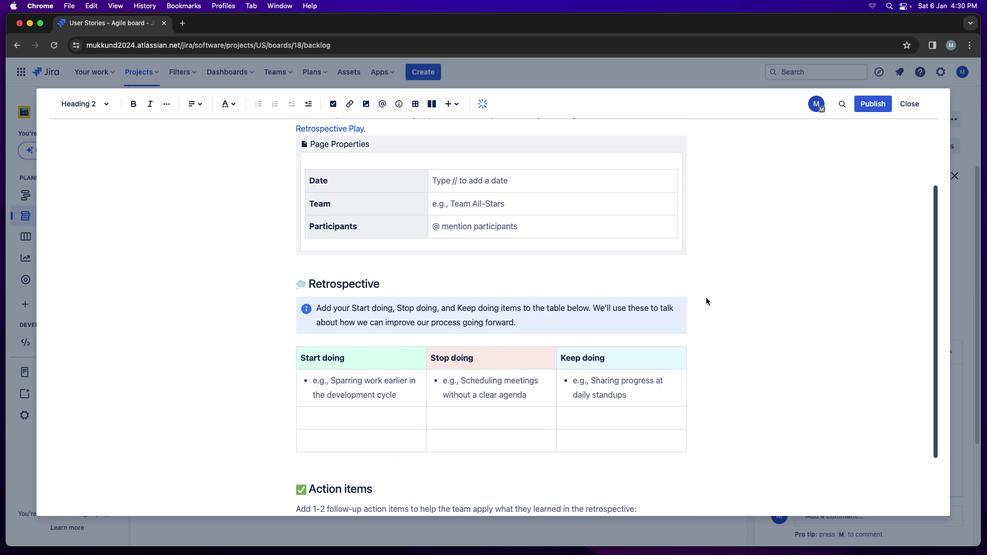 
Action: Mouse moved to (706, 298)
Screenshot: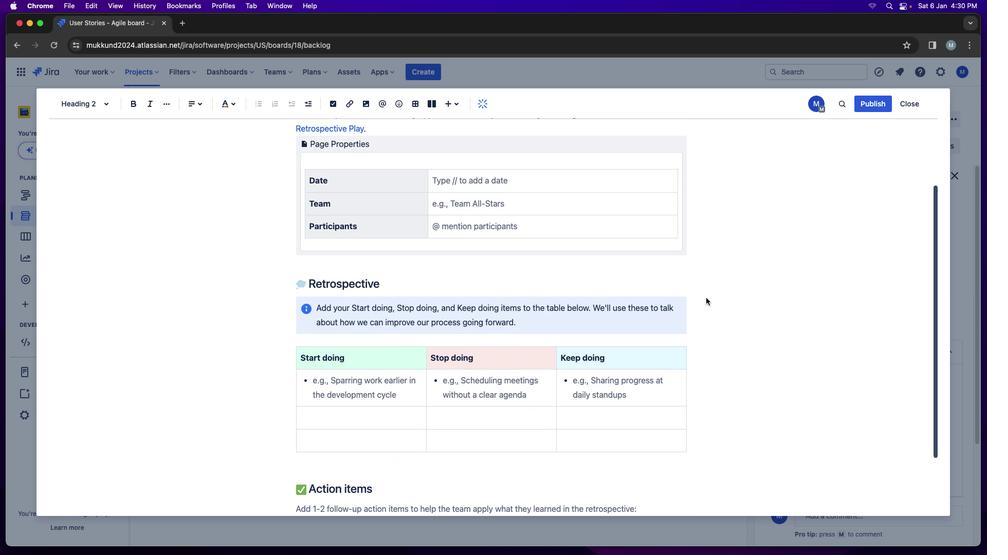 
Action: Mouse scrolled (706, 298) with delta (0, 0)
Screenshot: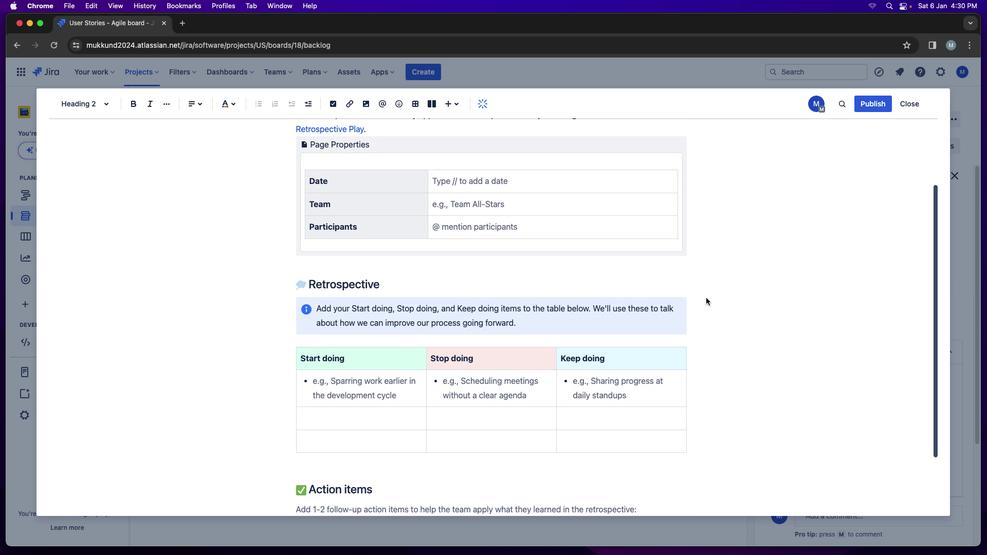 
Action: Mouse scrolled (706, 298) with delta (0, 0)
Screenshot: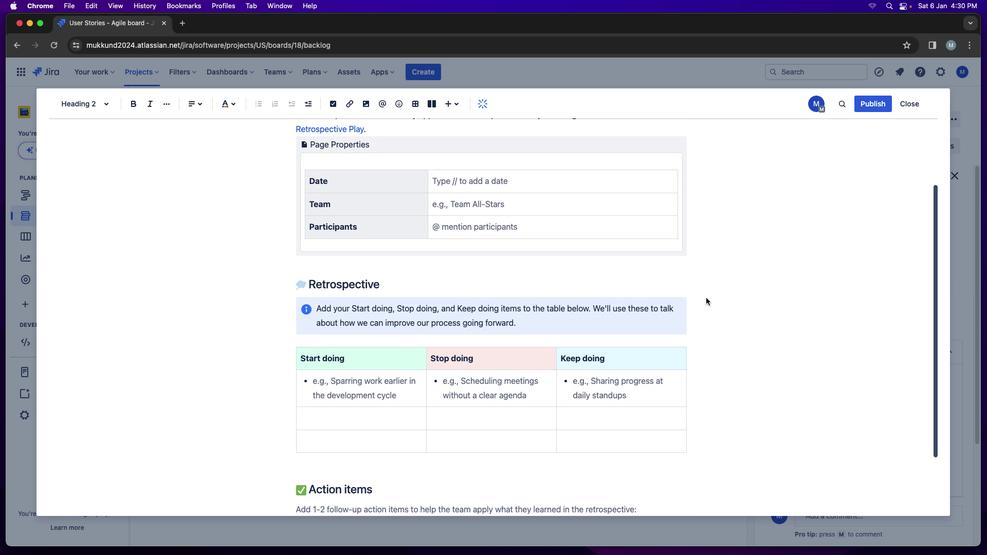 
Action: Mouse scrolled (706, 298) with delta (0, 1)
Screenshot: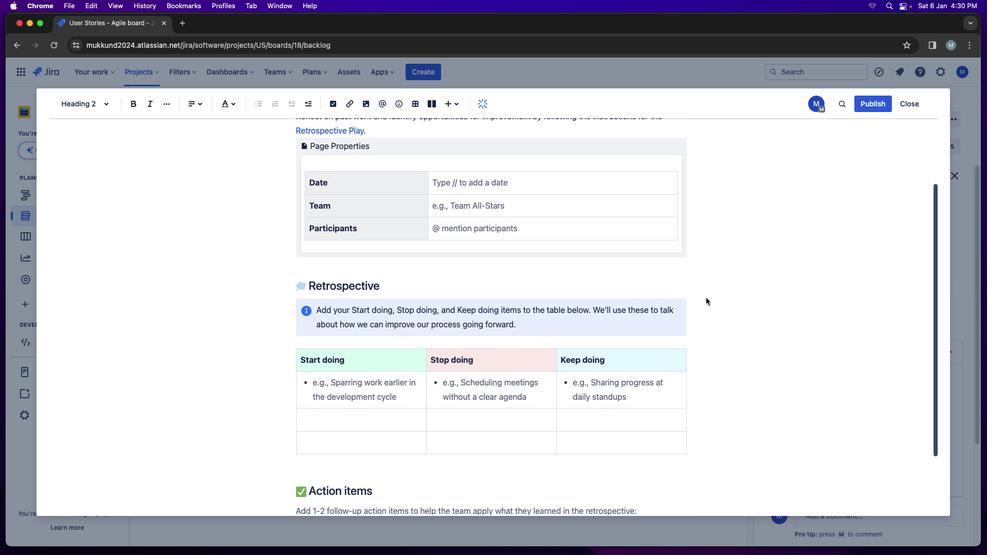 
Action: Mouse moved to (706, 297)
Screenshot: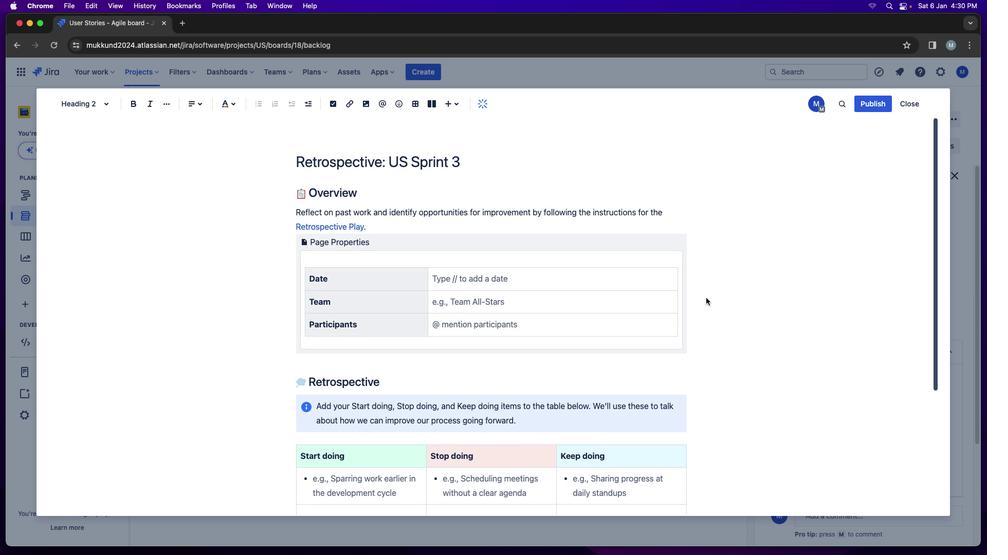 
Action: Mouse scrolled (706, 297) with delta (0, 0)
Screenshot: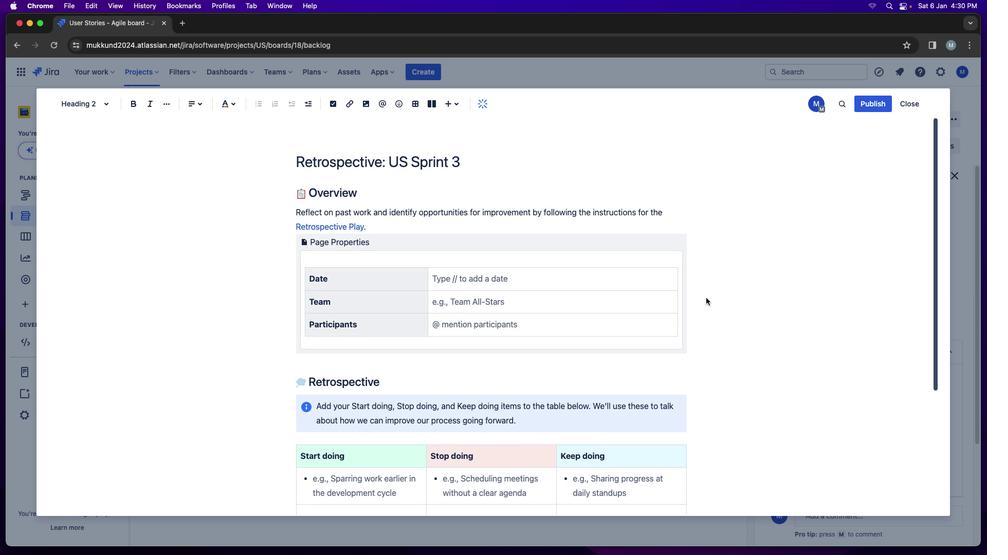 
Action: Mouse scrolled (706, 297) with delta (0, 0)
Screenshot: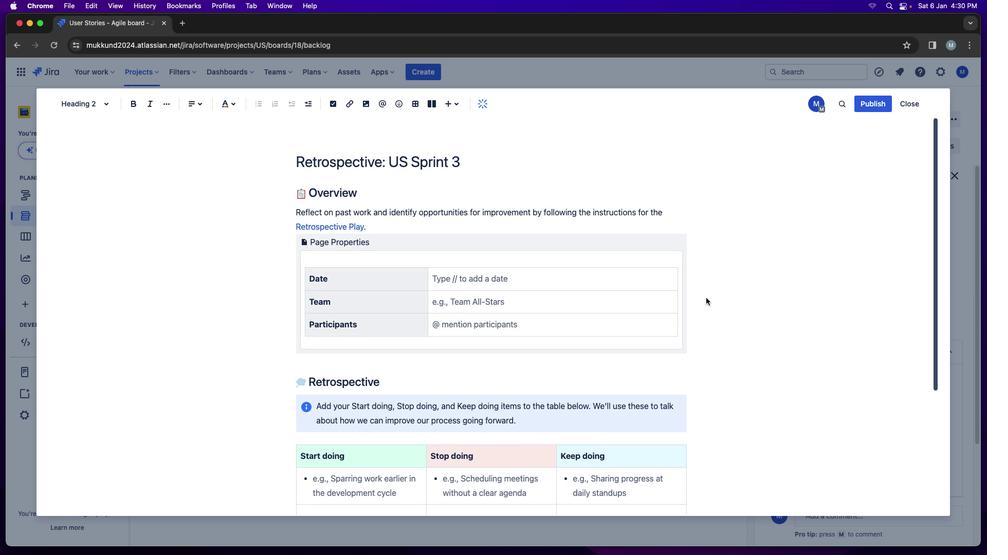 
Action: Mouse scrolled (706, 297) with delta (0, 1)
Screenshot: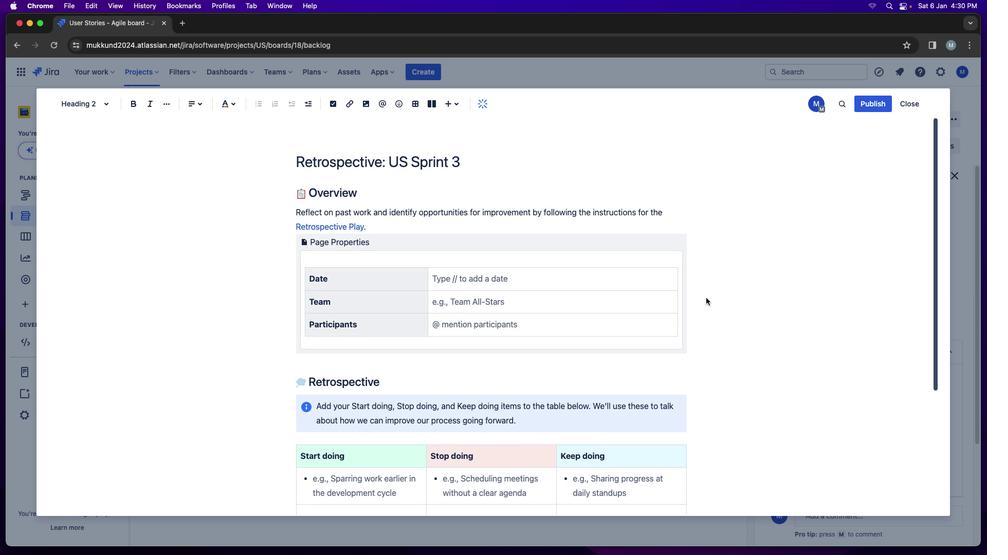 
Action: Mouse scrolled (706, 297) with delta (0, 2)
Screenshot: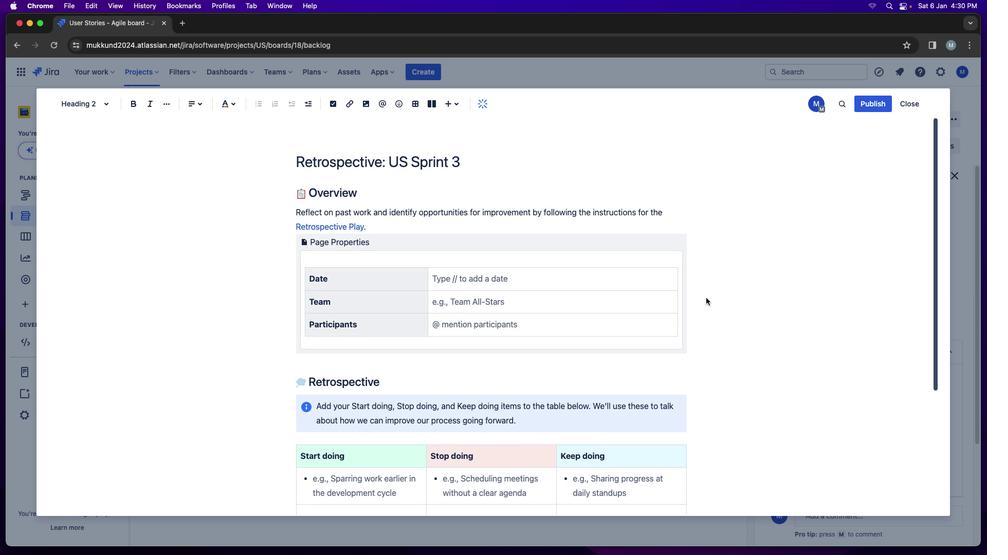 
Action: Mouse moved to (706, 297)
Screenshot: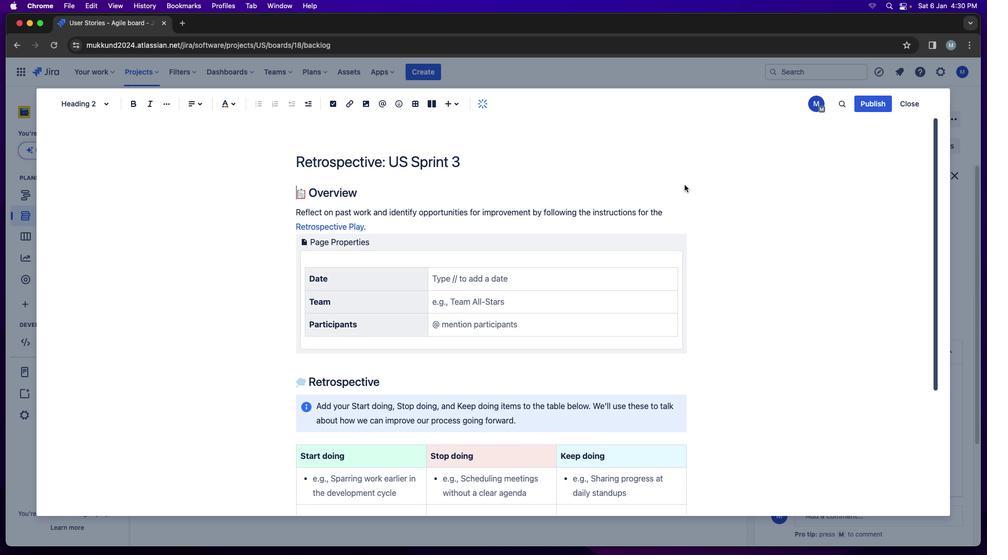 
Action: Mouse scrolled (706, 297) with delta (0, 0)
Screenshot: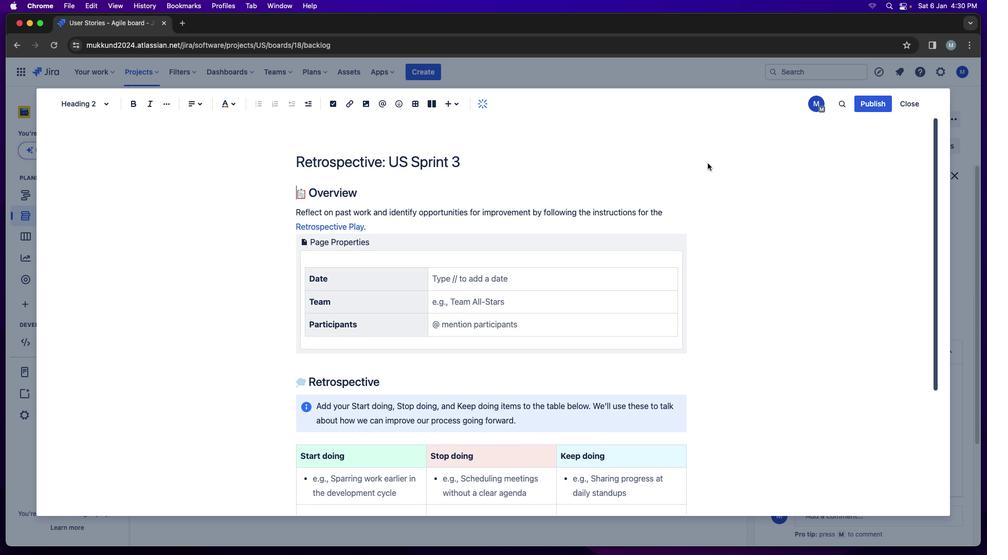 
Action: Mouse scrolled (706, 297) with delta (0, 0)
Screenshot: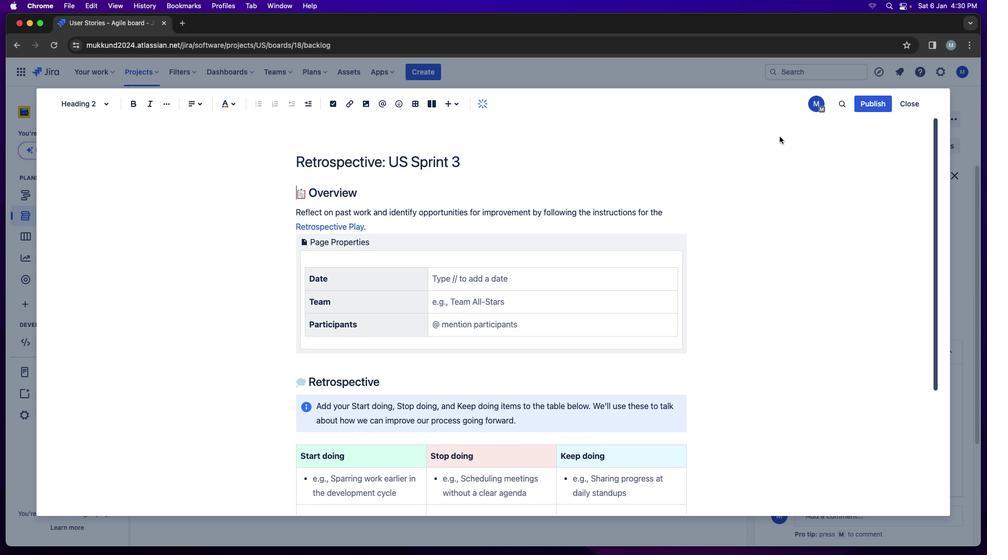 
Action: Mouse scrolled (706, 297) with delta (0, 1)
Screenshot: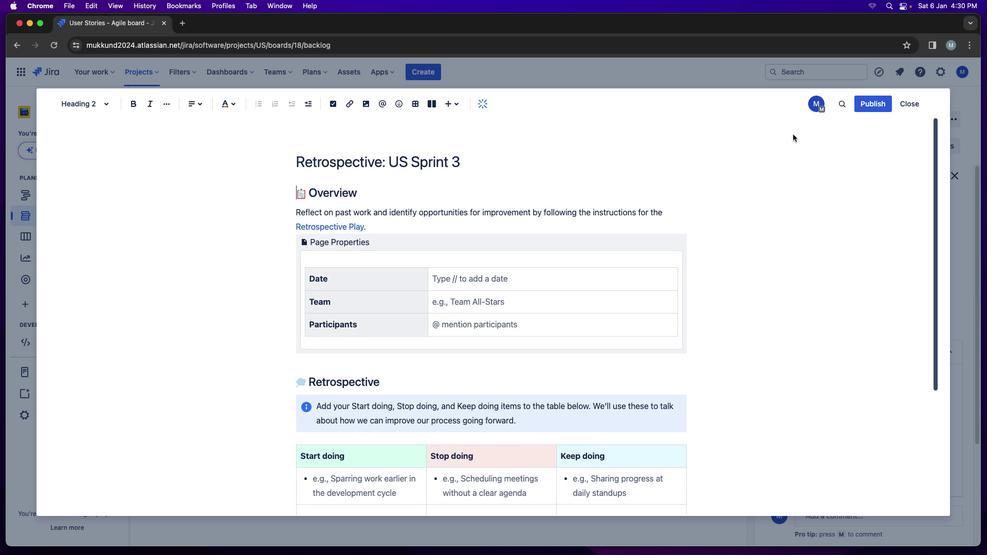 
Action: Mouse scrolled (706, 297) with delta (0, 1)
Screenshot: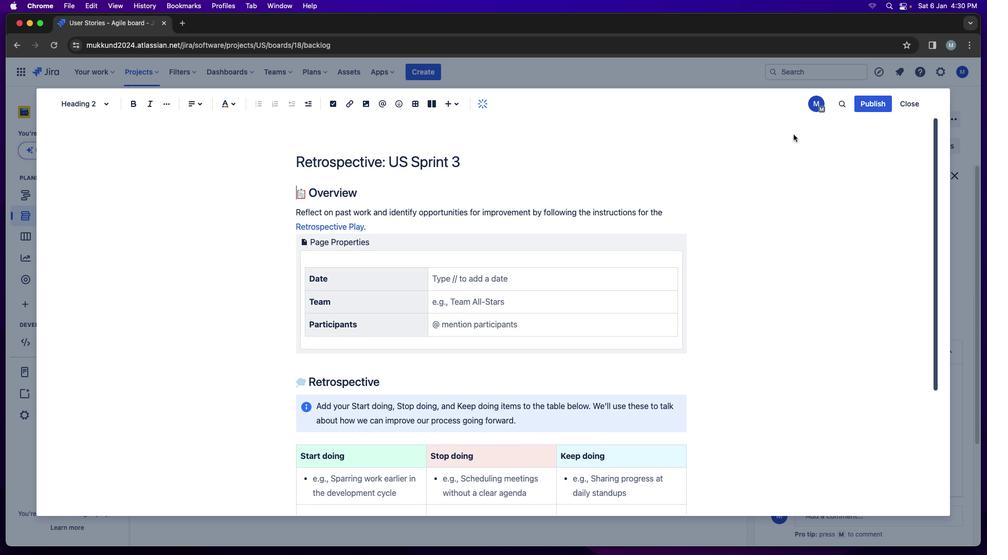 
Action: Mouse moved to (868, 108)
Screenshot: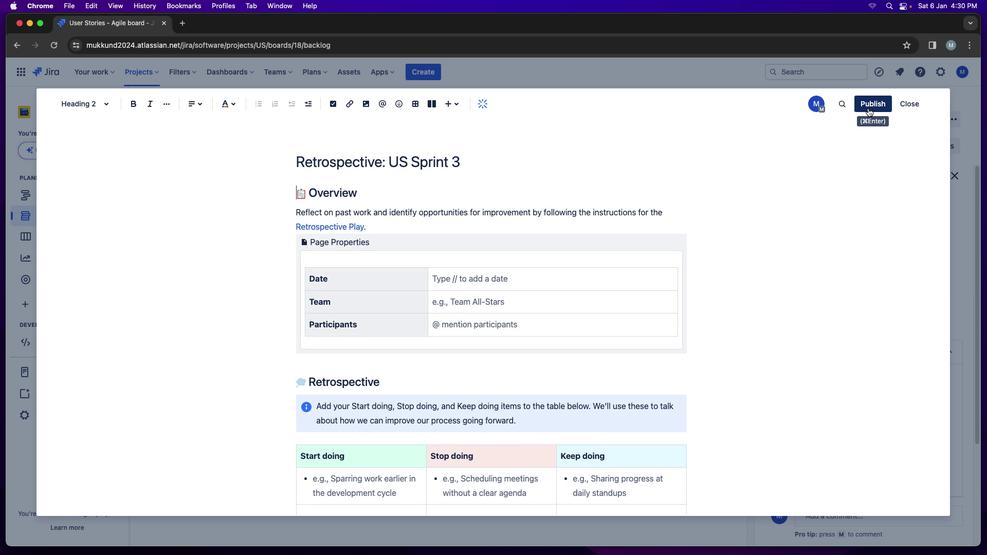 
Action: Mouse pressed left at (868, 108)
Screenshot: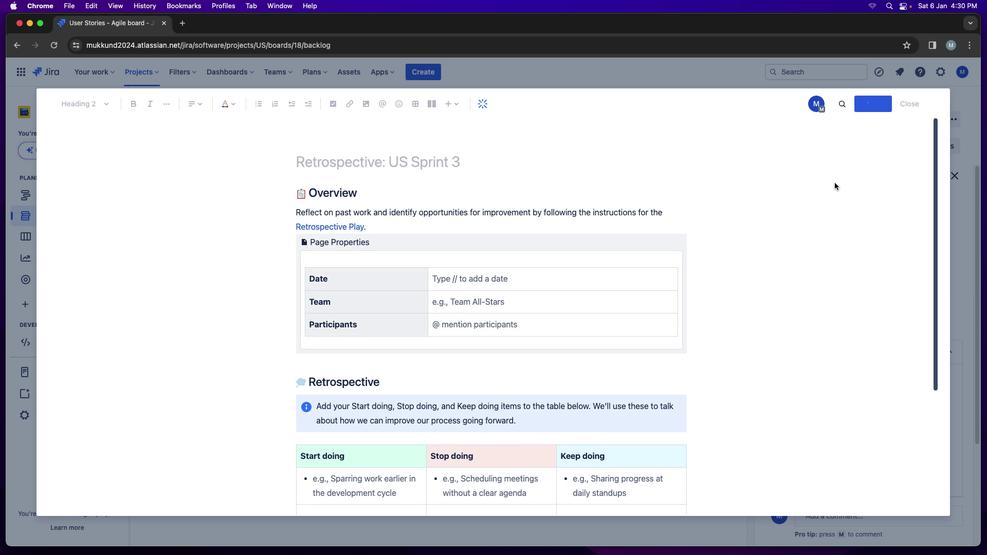 
Action: Mouse moved to (550, 229)
Screenshot: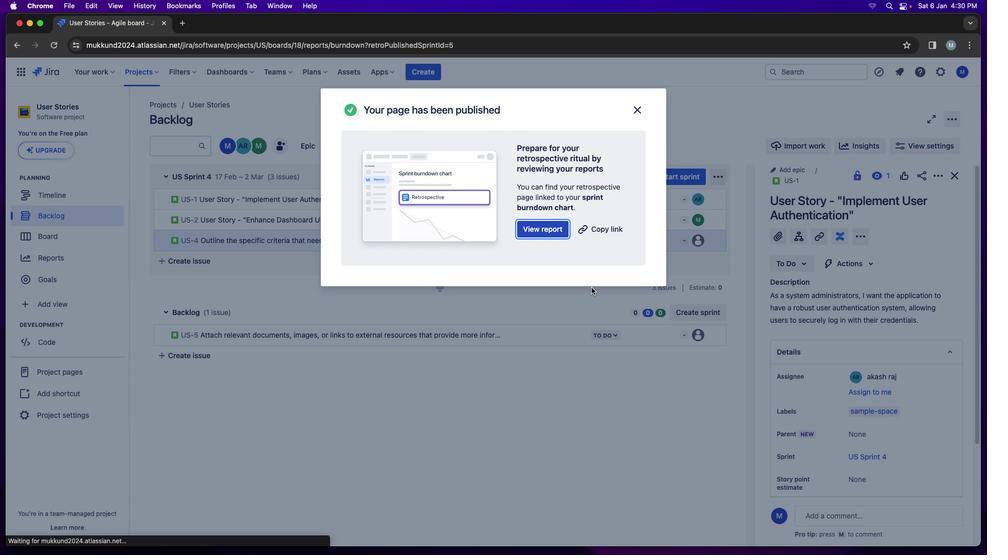 
Action: Mouse pressed left at (550, 229)
Screenshot: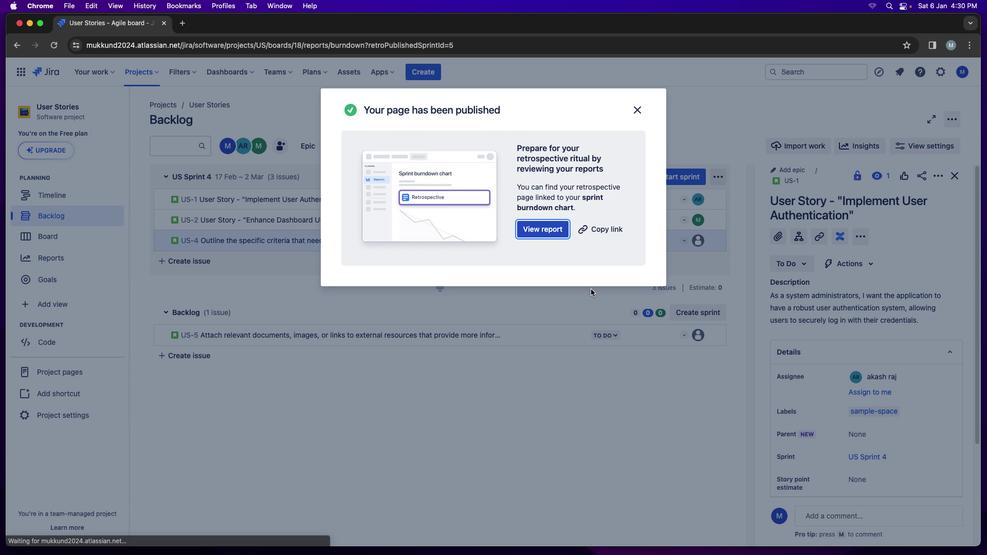 
Action: Mouse moved to (472, 296)
Screenshot: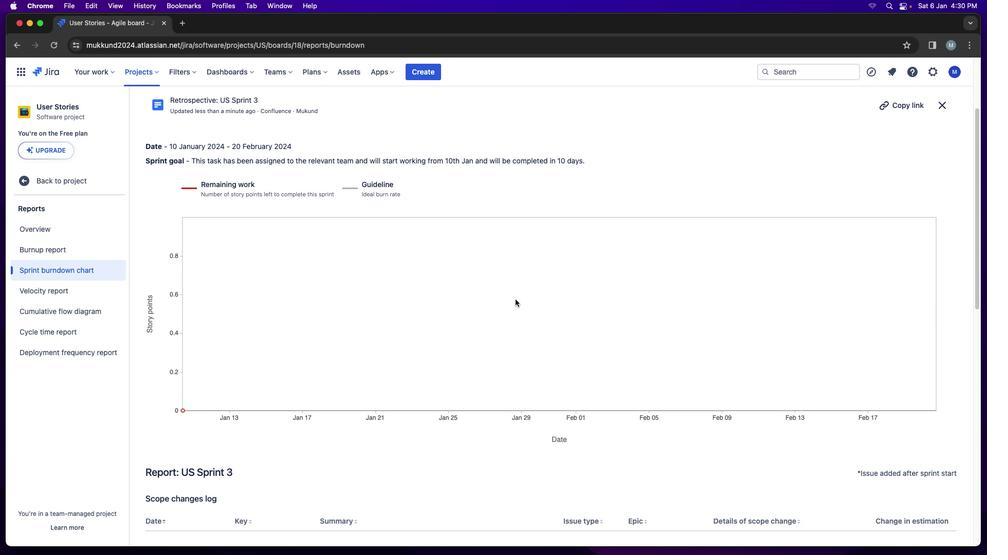 
Action: Mouse scrolled (472, 296) with delta (0, 0)
Screenshot: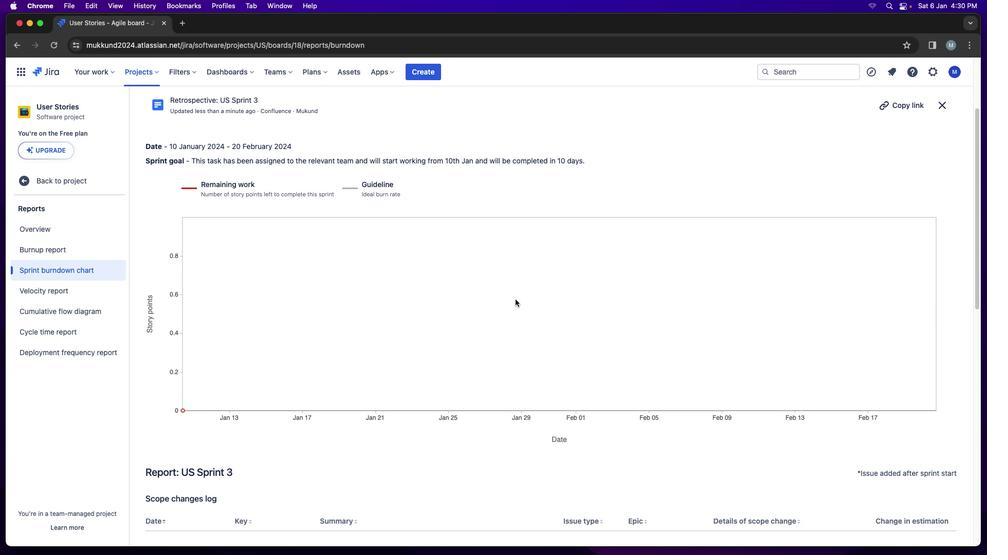 
Action: Mouse moved to (495, 300)
Screenshot: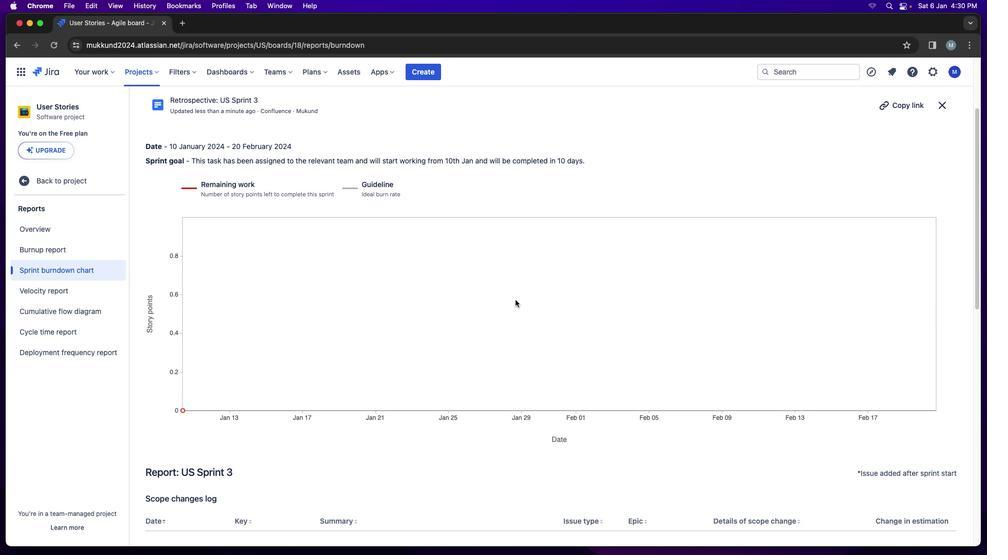 
Action: Mouse scrolled (495, 300) with delta (0, 0)
Screenshot: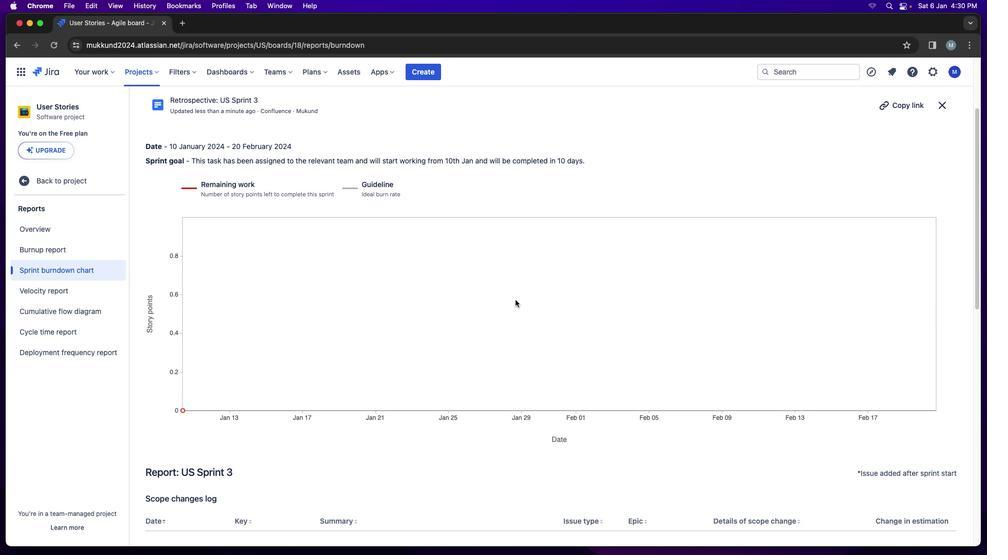 
Action: Mouse moved to (495, 300)
Screenshot: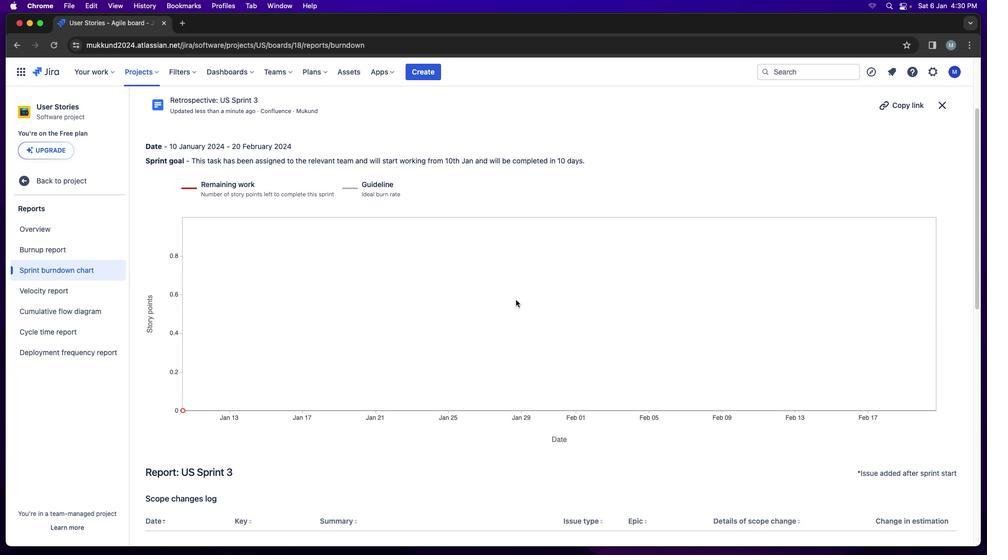
Action: Mouse scrolled (495, 300) with delta (0, -1)
Screenshot: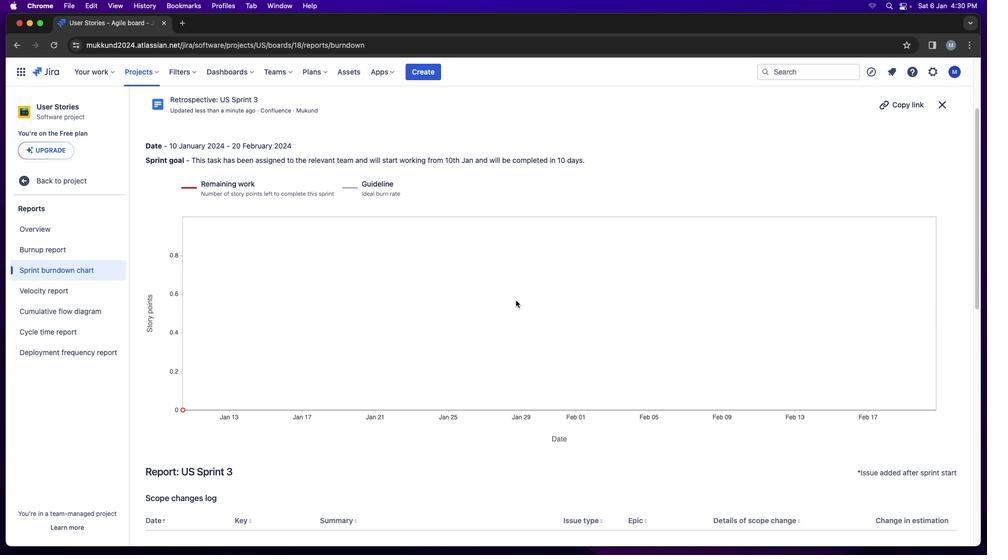 
Action: Mouse moved to (497, 301)
Screenshot: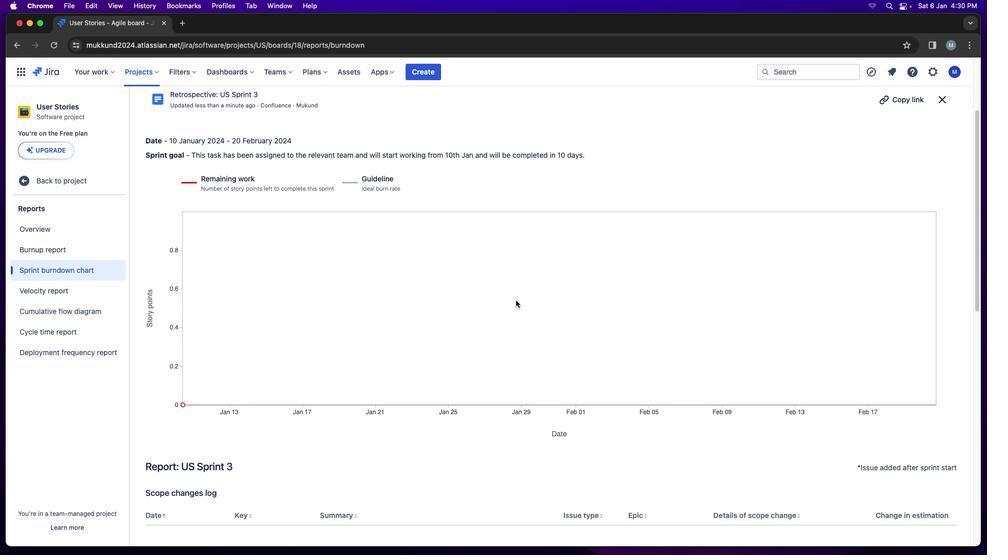 
Action: Mouse scrolled (497, 301) with delta (0, -1)
Screenshot: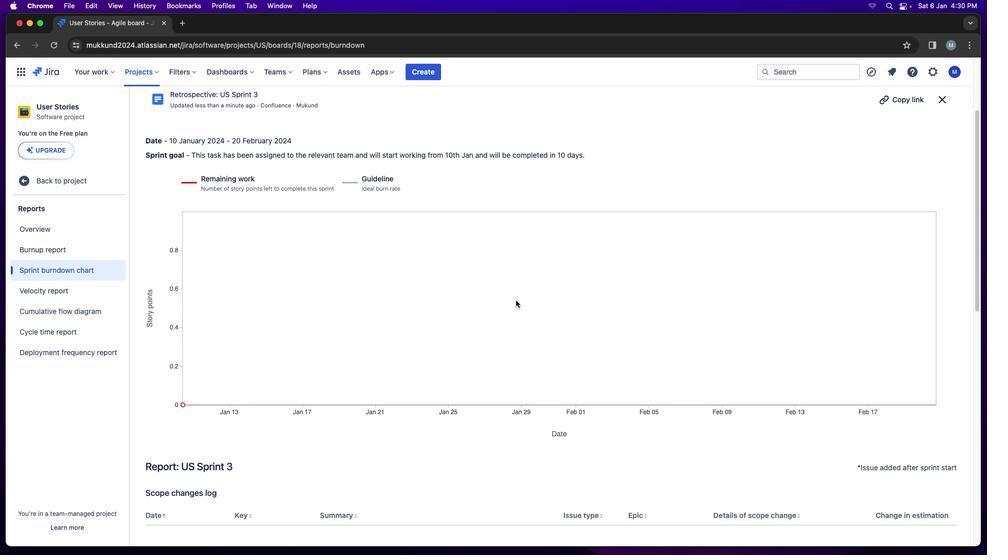 
Action: Mouse moved to (516, 299)
Screenshot: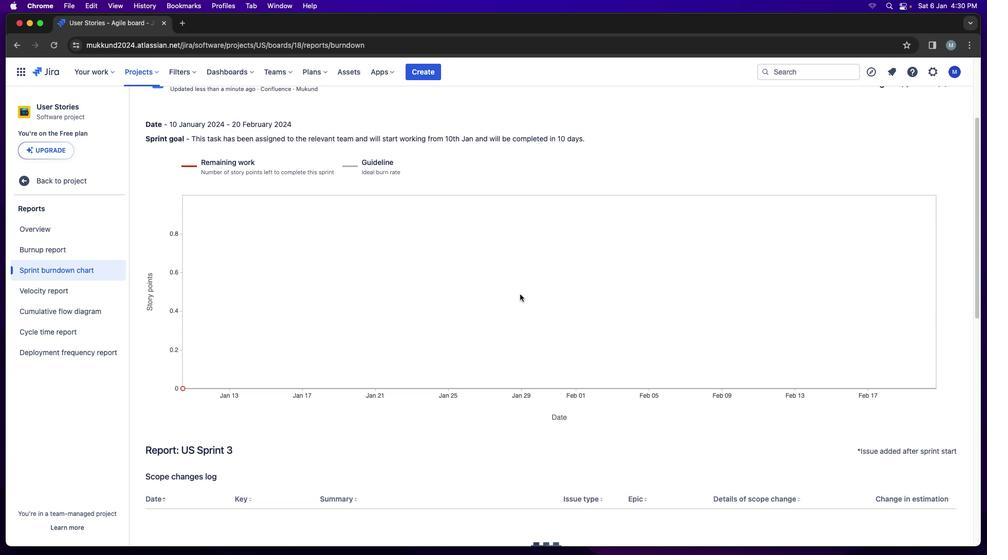 
Action: Mouse scrolled (516, 299) with delta (0, 0)
Screenshot: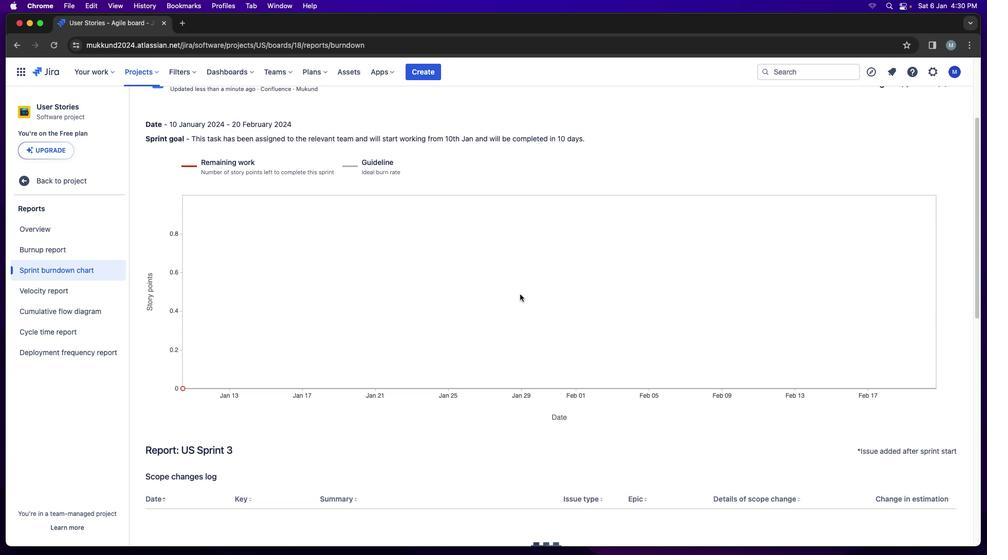 
Action: Mouse moved to (516, 300)
Screenshot: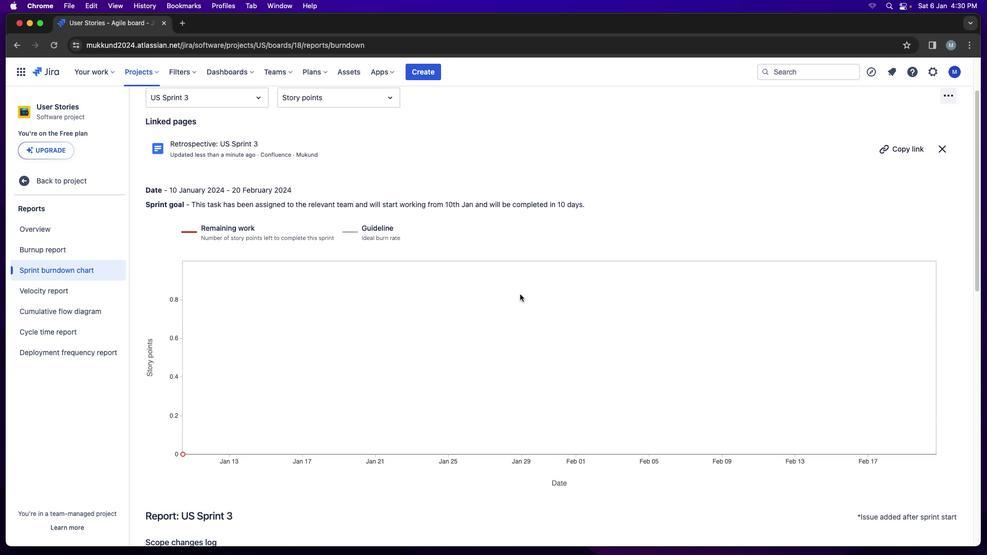 
Action: Mouse scrolled (516, 300) with delta (0, 0)
Screenshot: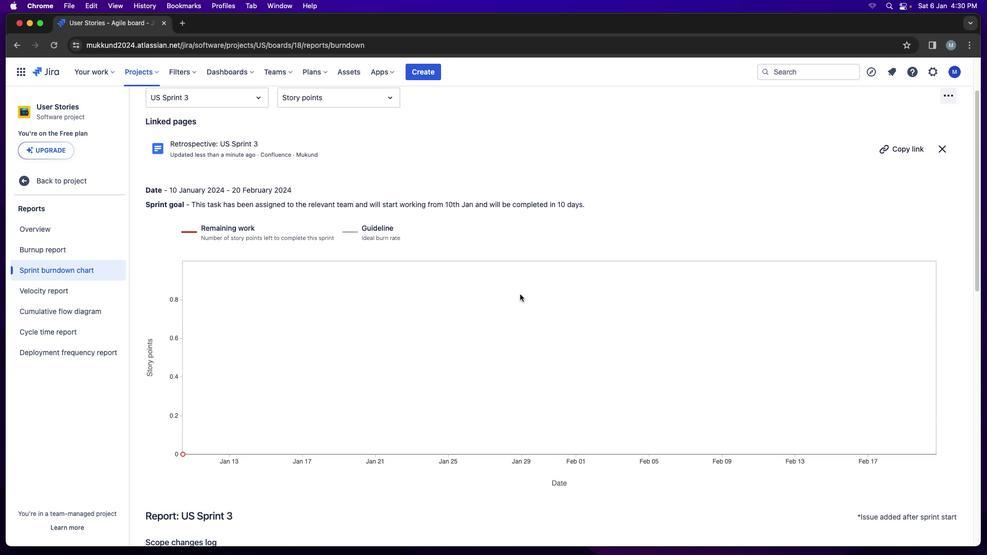 
Action: Mouse moved to (516, 300)
Screenshot: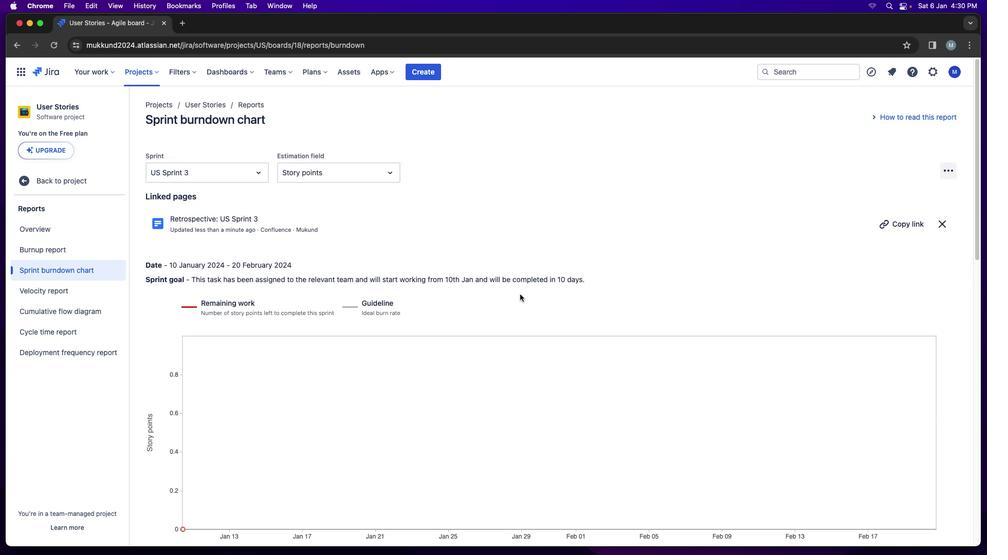 
Action: Mouse scrolled (516, 300) with delta (0, -1)
Screenshot: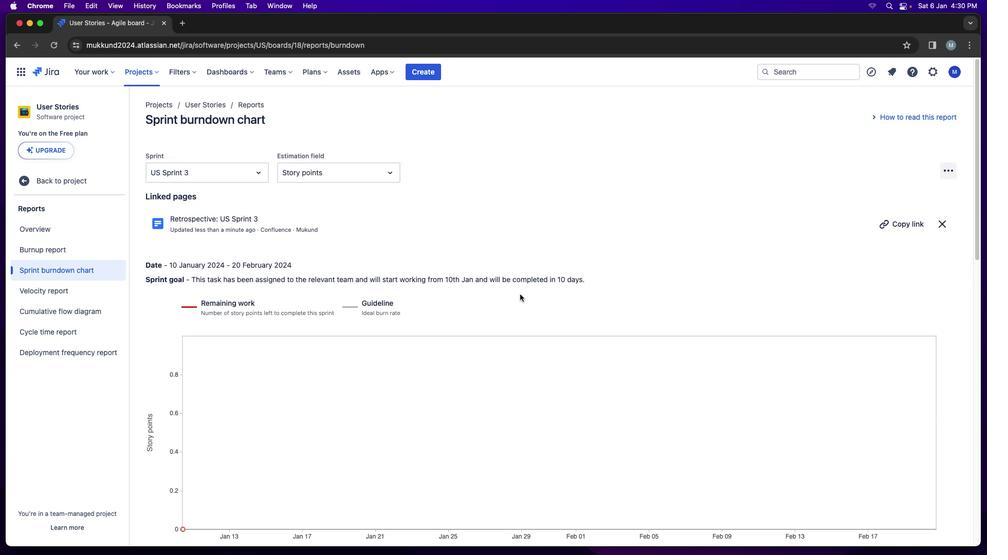 
Action: Mouse moved to (520, 296)
Screenshot: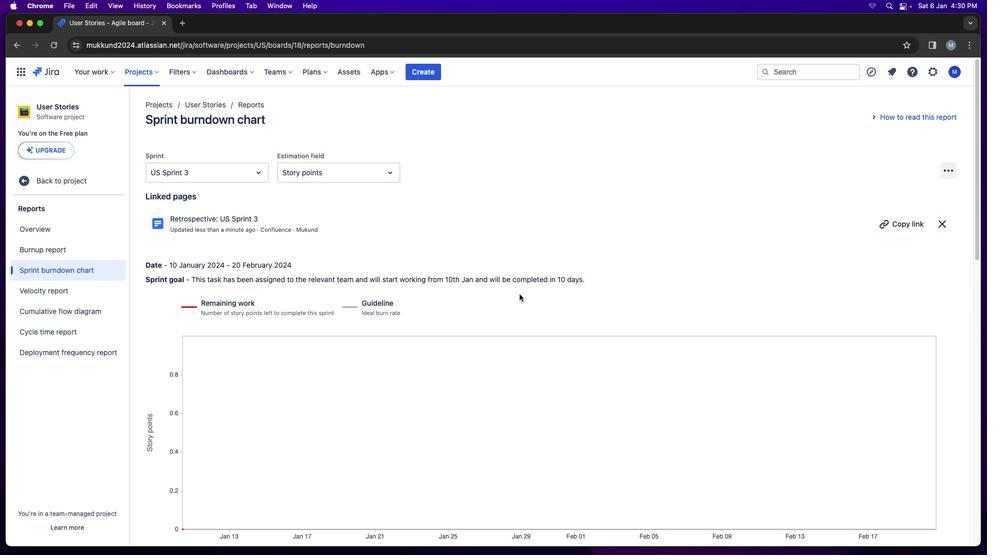 
Action: Mouse scrolled (520, 296) with delta (0, 0)
Screenshot: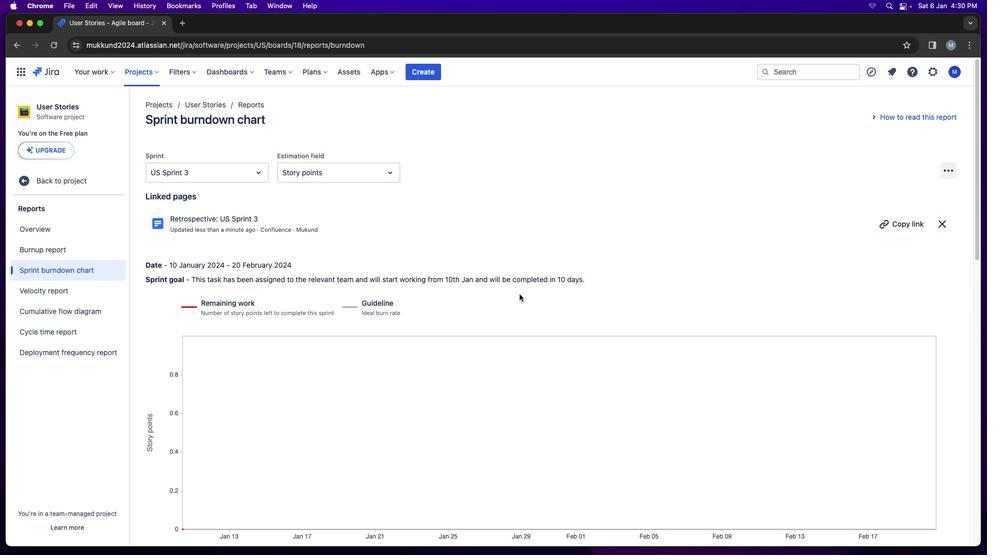 
Action: Mouse moved to (520, 295)
Screenshot: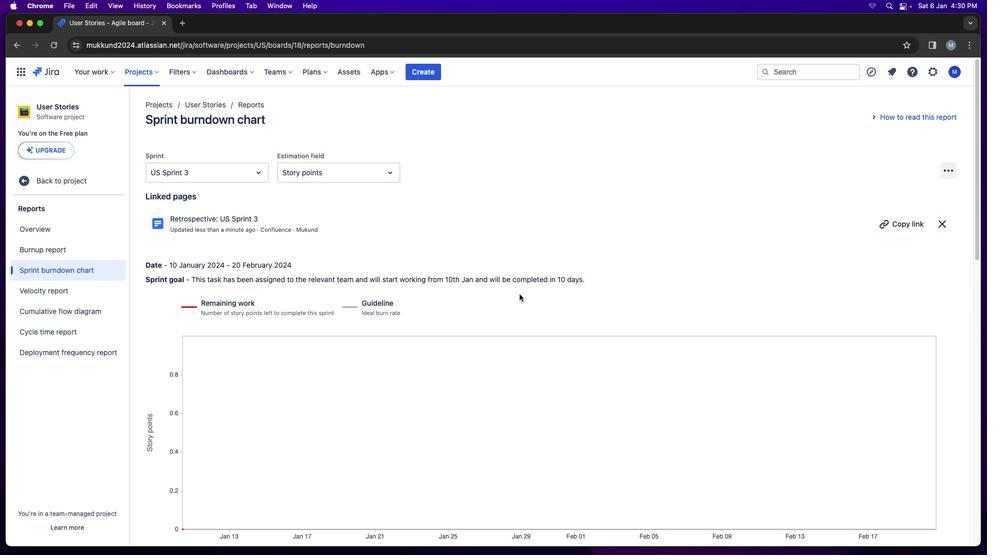 
Action: Mouse scrolled (520, 295) with delta (0, 0)
Screenshot: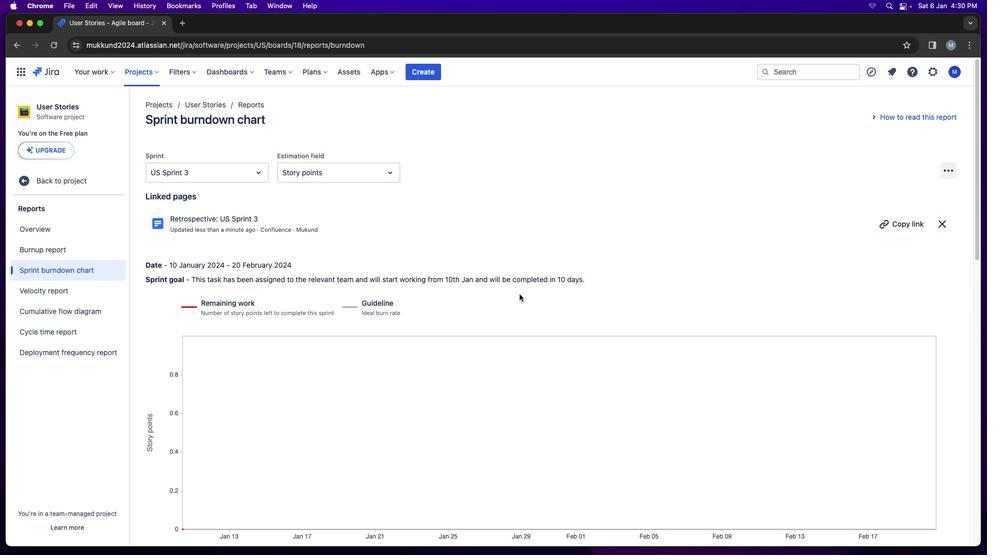 
Action: Mouse moved to (520, 295)
Screenshot: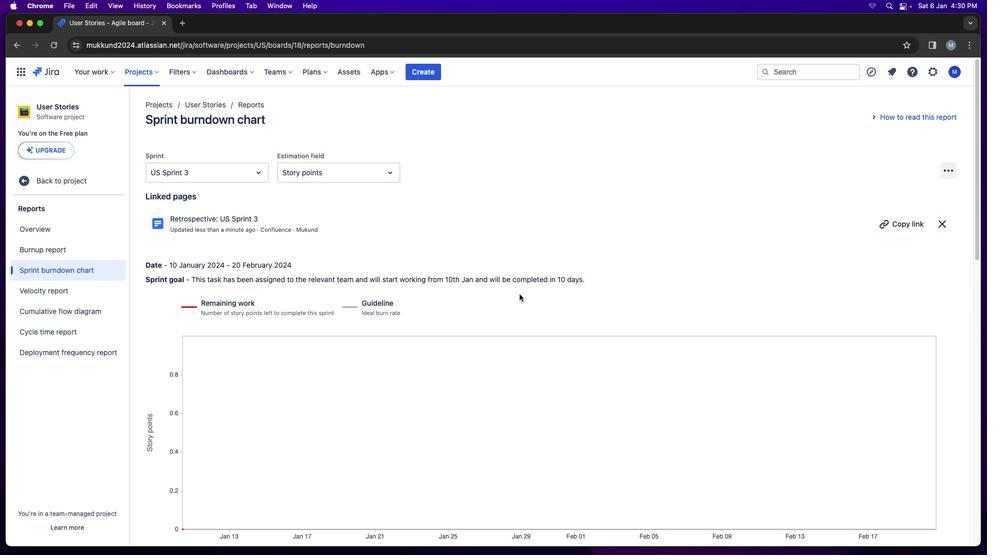 
Action: Mouse scrolled (520, 295) with delta (0, 1)
Screenshot: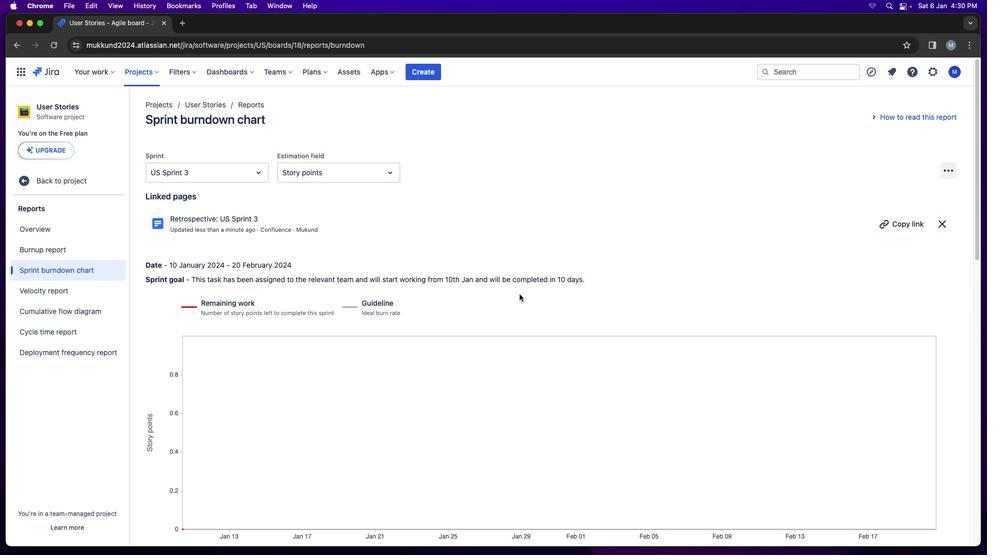 
Action: Mouse moved to (520, 294)
Screenshot: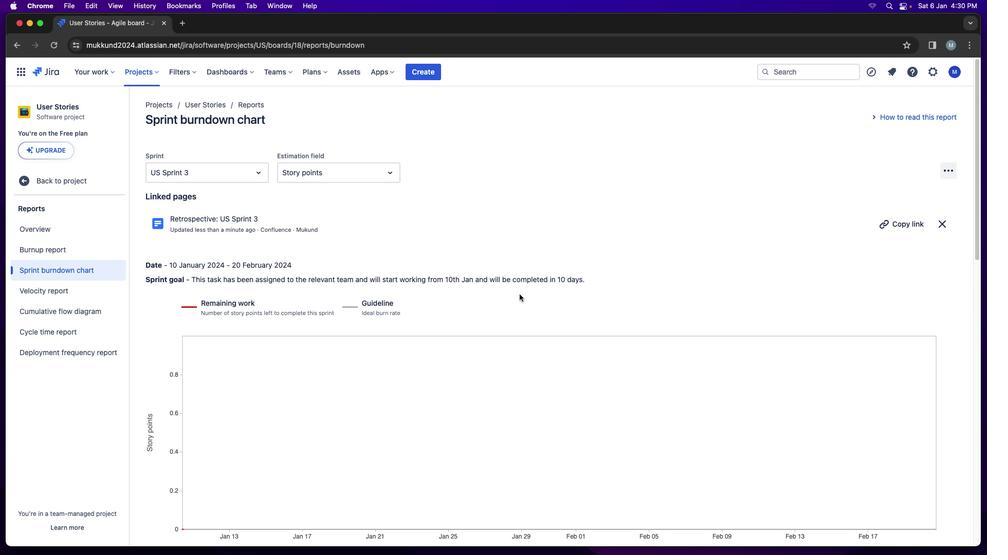 
Action: Mouse scrolled (520, 294) with delta (0, 2)
Screenshot: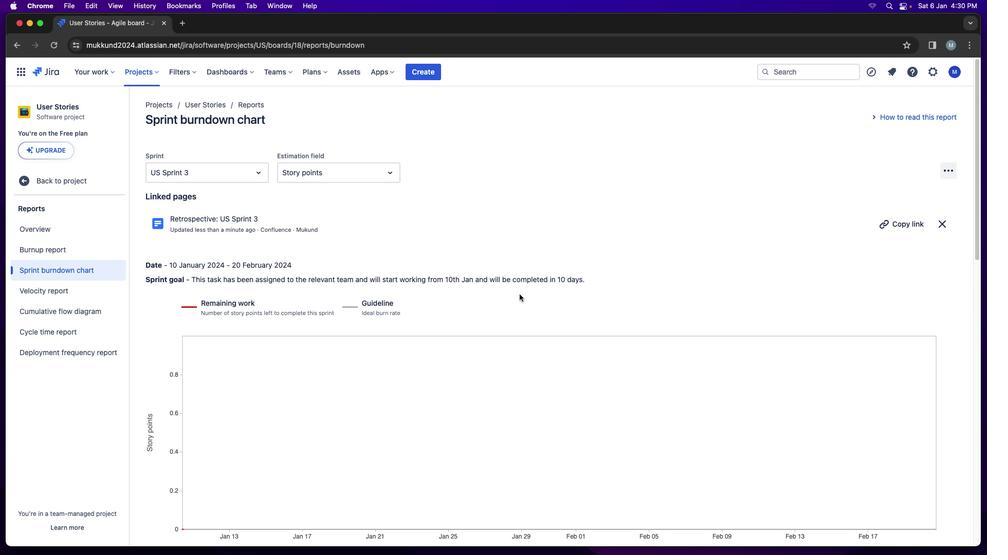 
Action: Mouse moved to (520, 294)
Screenshot: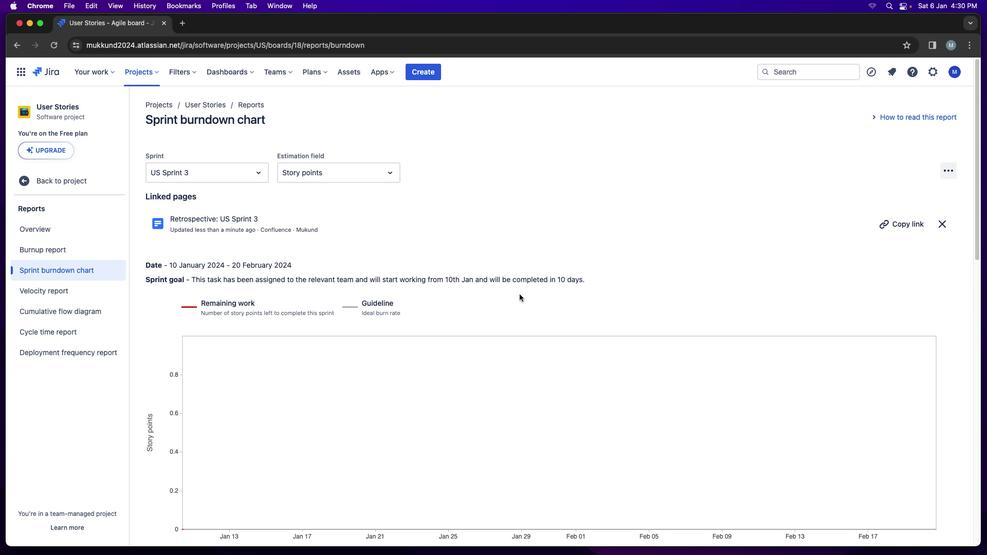 
Action: Mouse scrolled (520, 294) with delta (0, 3)
Screenshot: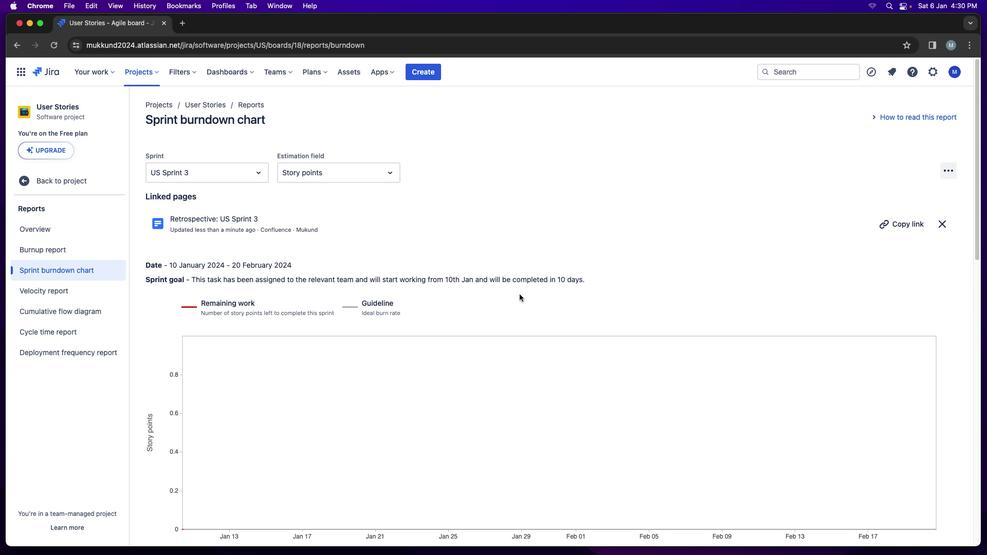
Action: Mouse moved to (519, 294)
Screenshot: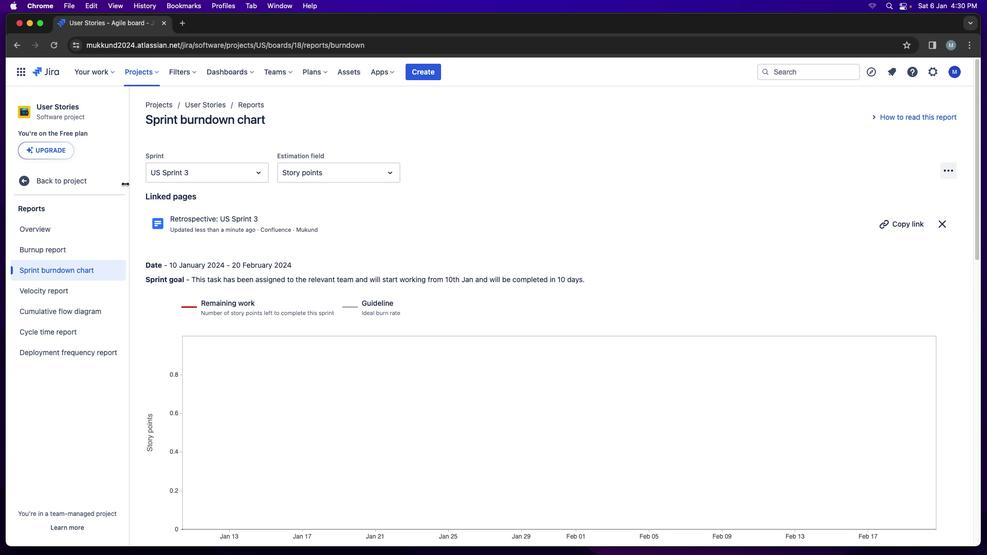 
Action: Mouse scrolled (519, 294) with delta (0, 0)
Screenshot: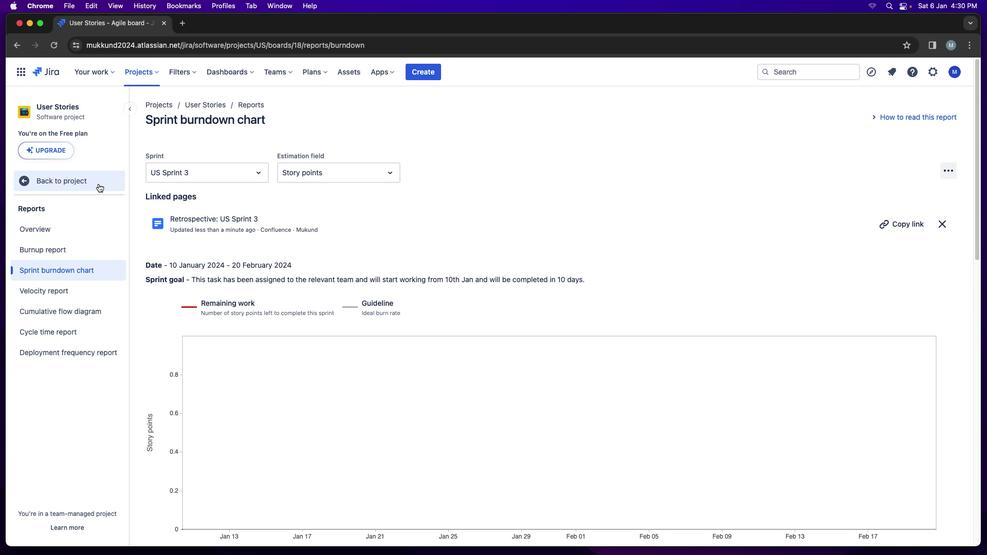 
Action: Mouse scrolled (519, 294) with delta (0, 0)
Screenshot: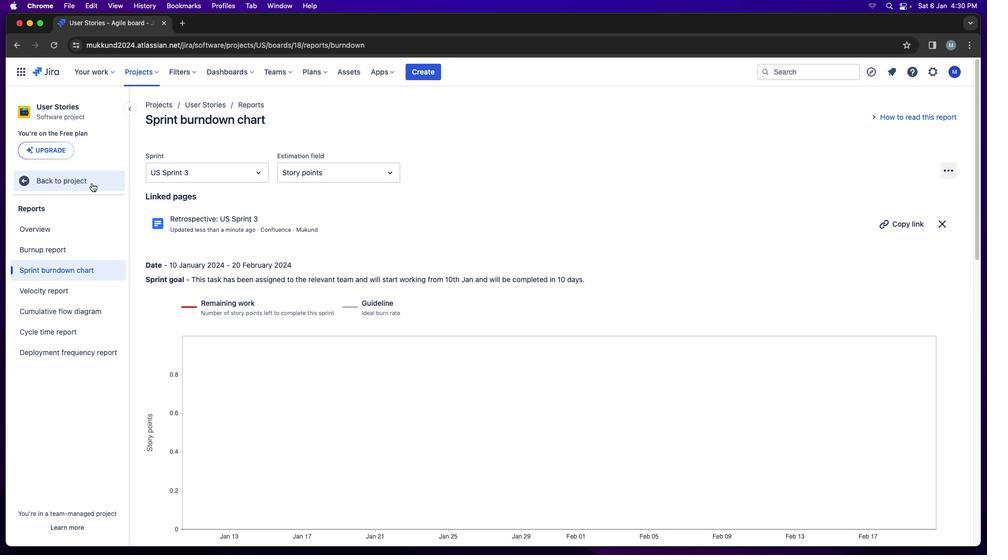 
Action: Mouse moved to (519, 294)
Screenshot: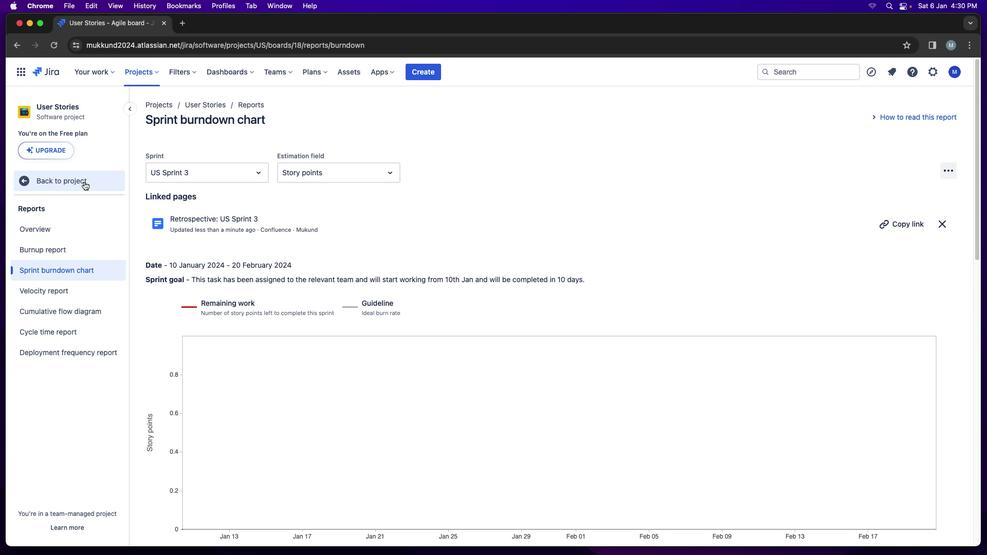 
Action: Mouse scrolled (519, 294) with delta (0, 1)
Screenshot: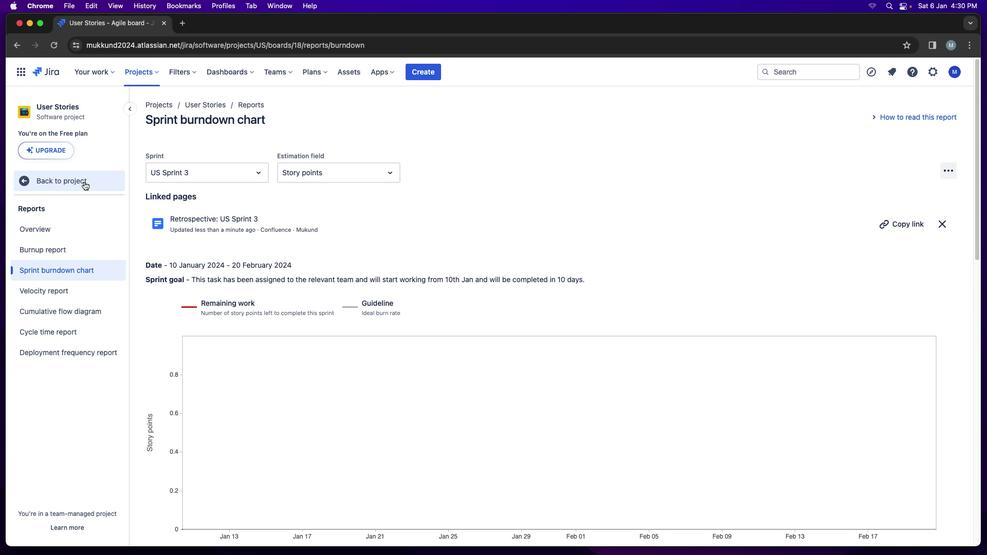 
Action: Mouse moved to (23, 181)
Screenshot: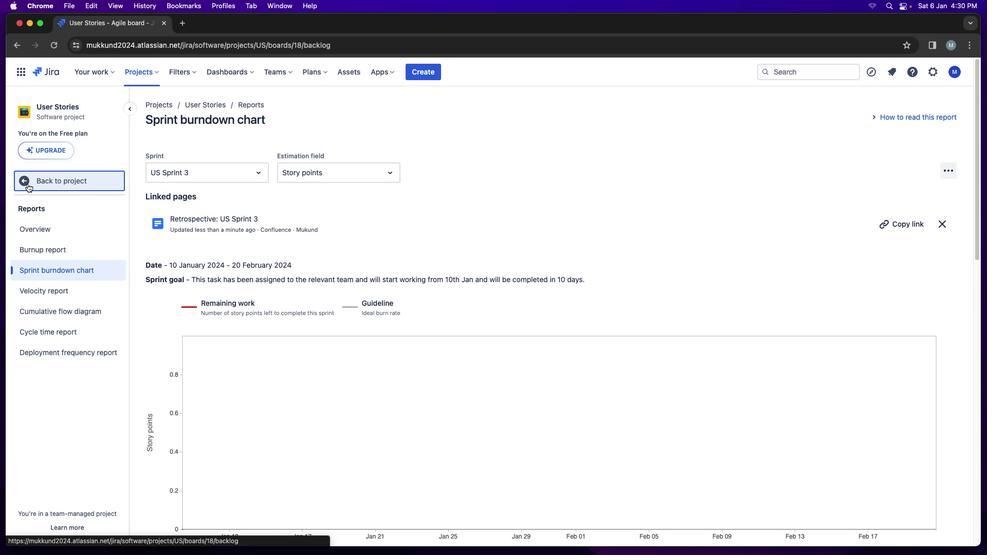
Action: Mouse pressed left at (23, 181)
Screenshot: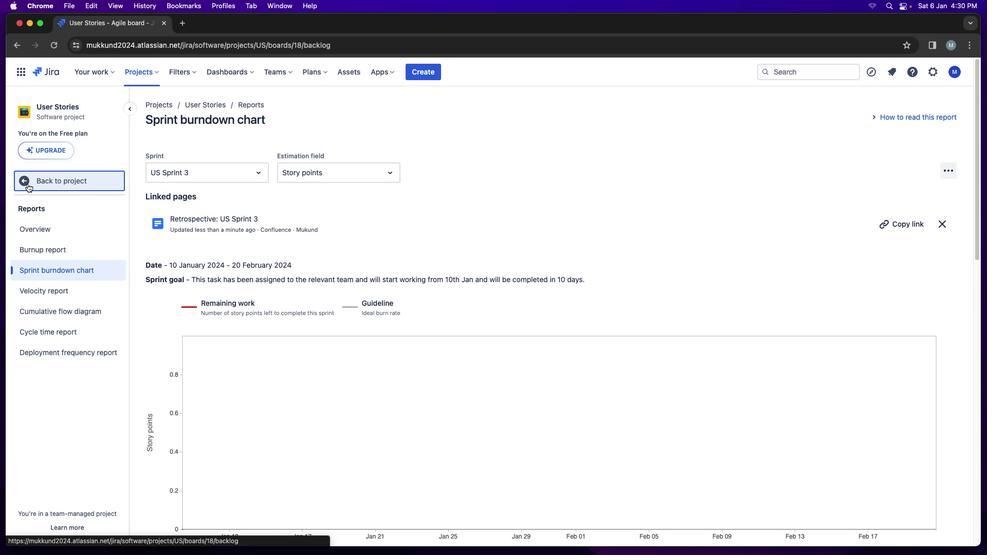 
Action: Mouse moved to (60, 220)
Screenshot: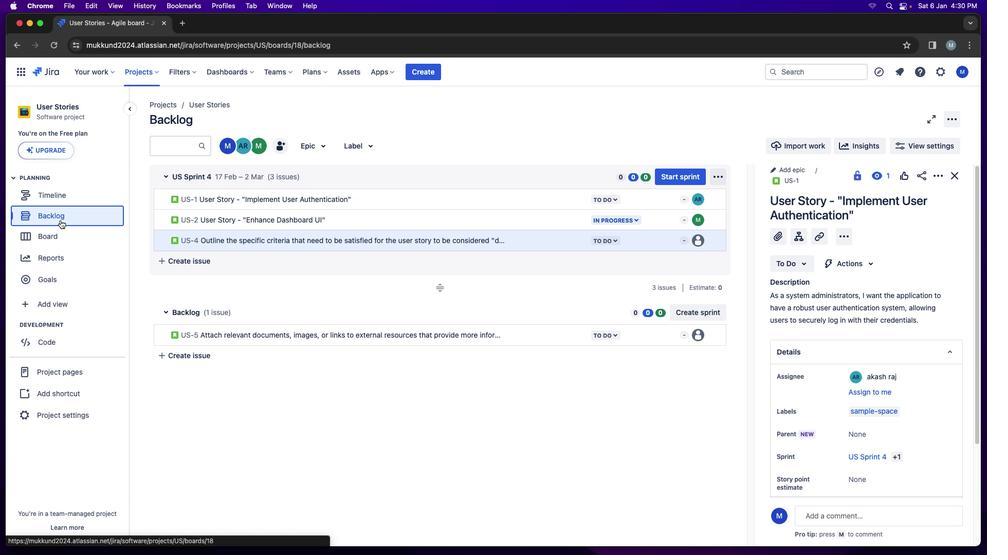 
Action: Mouse pressed left at (60, 220)
Screenshot: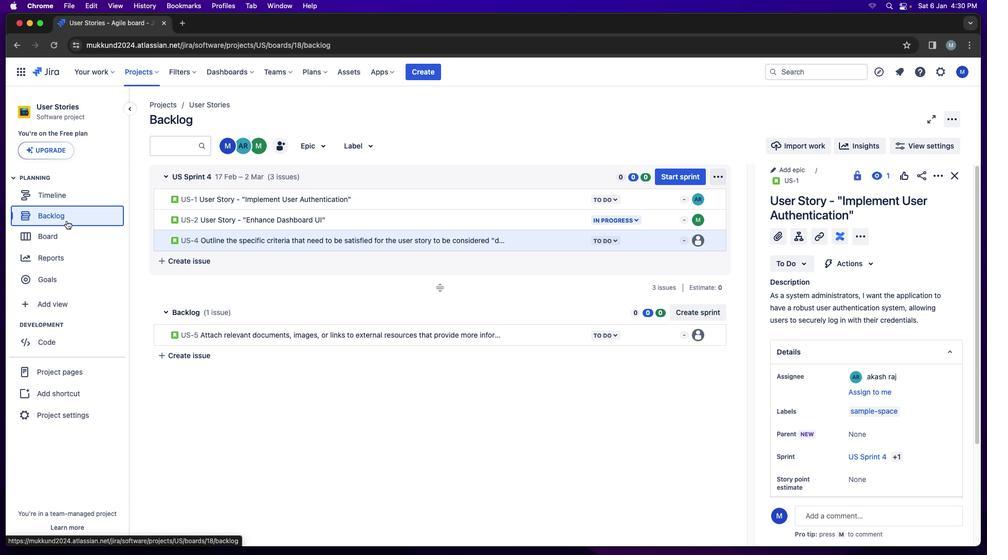 
Action: Mouse moved to (680, 179)
Screenshot: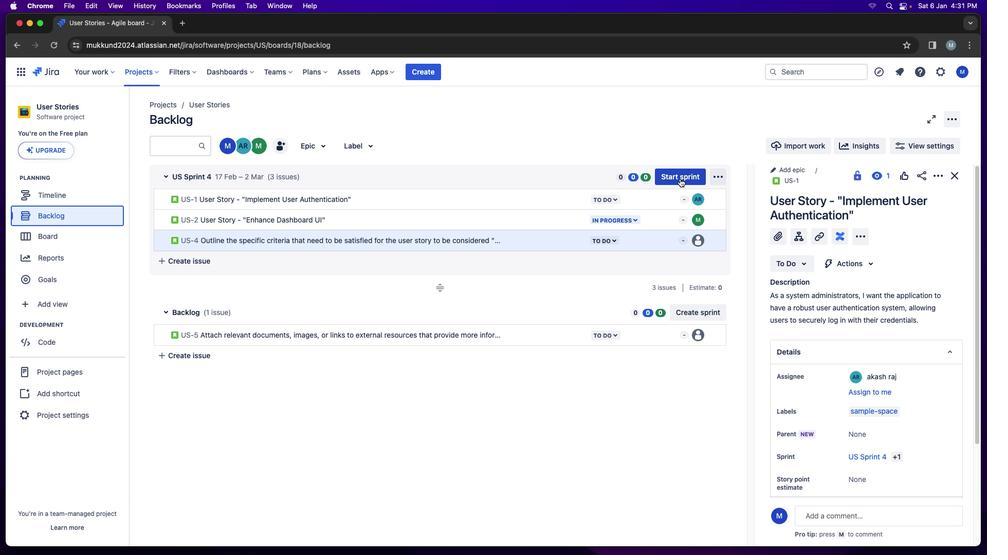 
Action: Mouse pressed left at (680, 179)
Screenshot: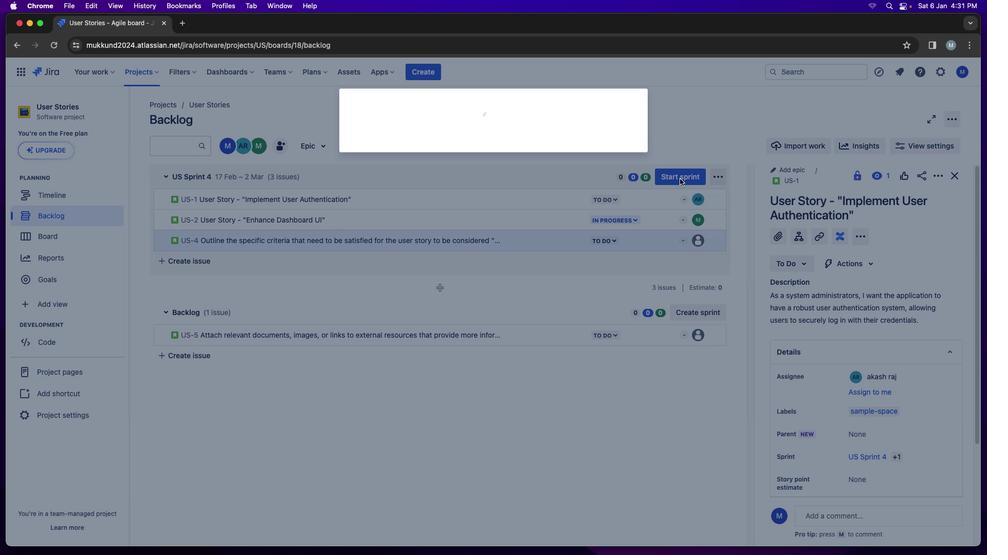 
Action: Mouse moved to (537, 244)
Screenshot: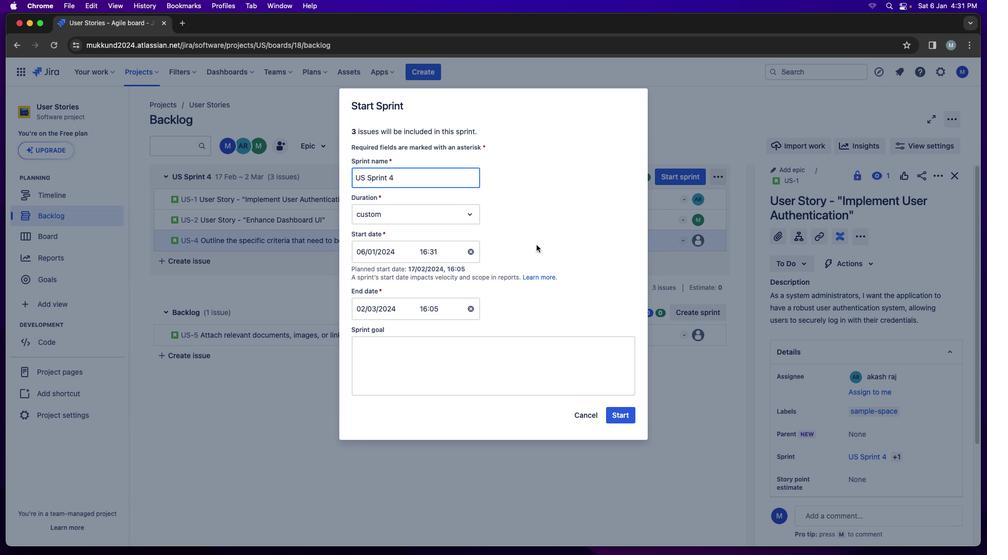 
Action: Mouse pressed left at (537, 244)
Screenshot: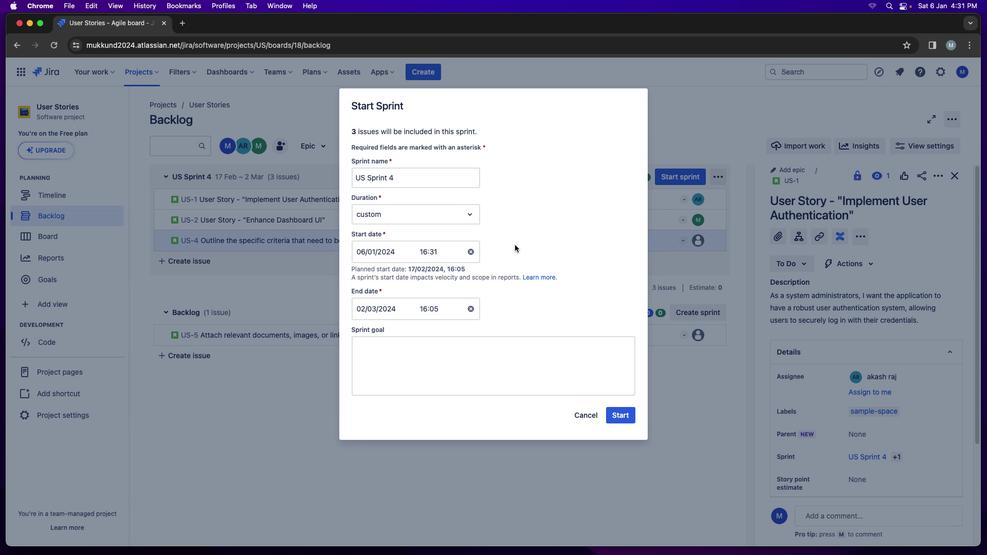 
Action: Mouse moved to (396, 256)
Screenshot: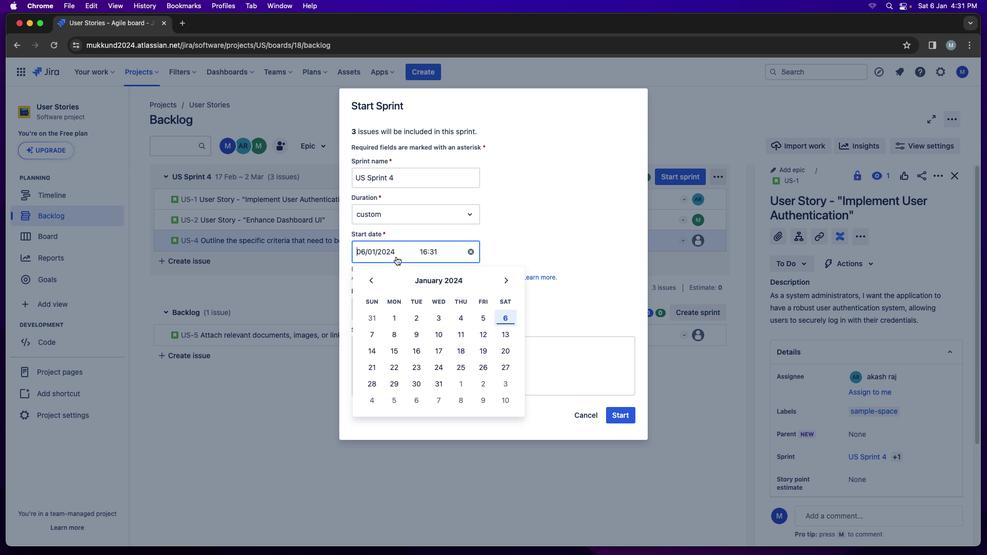 
Action: Mouse pressed left at (396, 256)
Screenshot: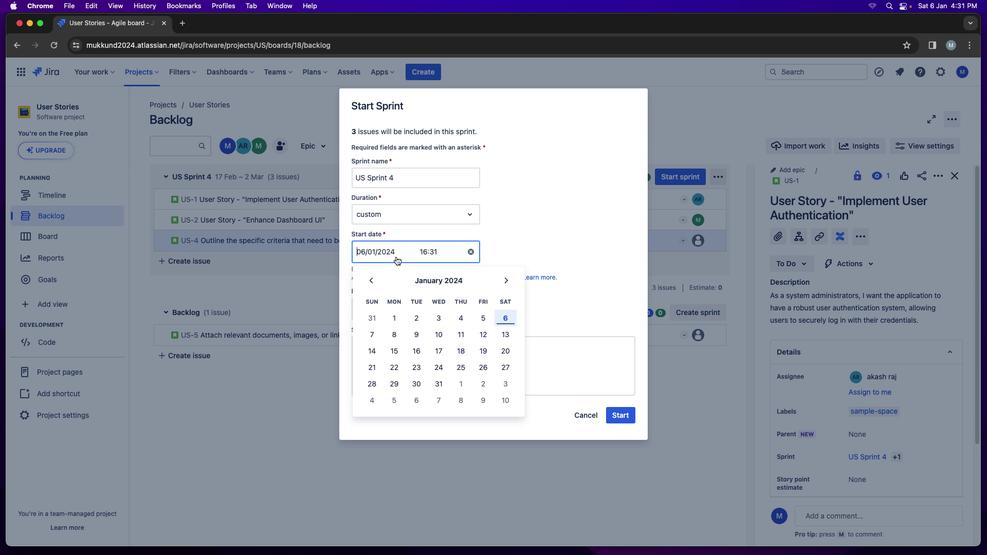 
Action: Mouse moved to (437, 336)
Screenshot: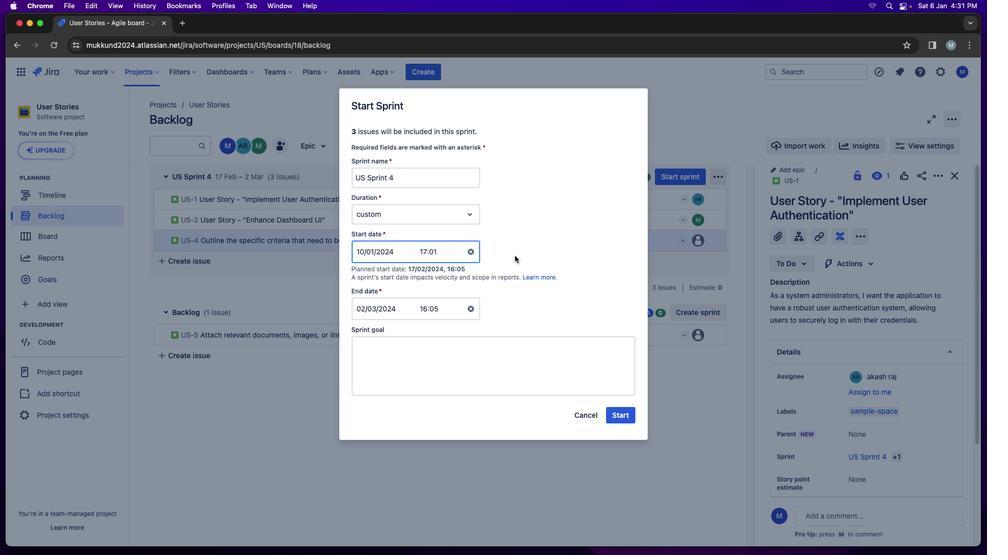 
Action: Mouse pressed left at (437, 336)
Screenshot: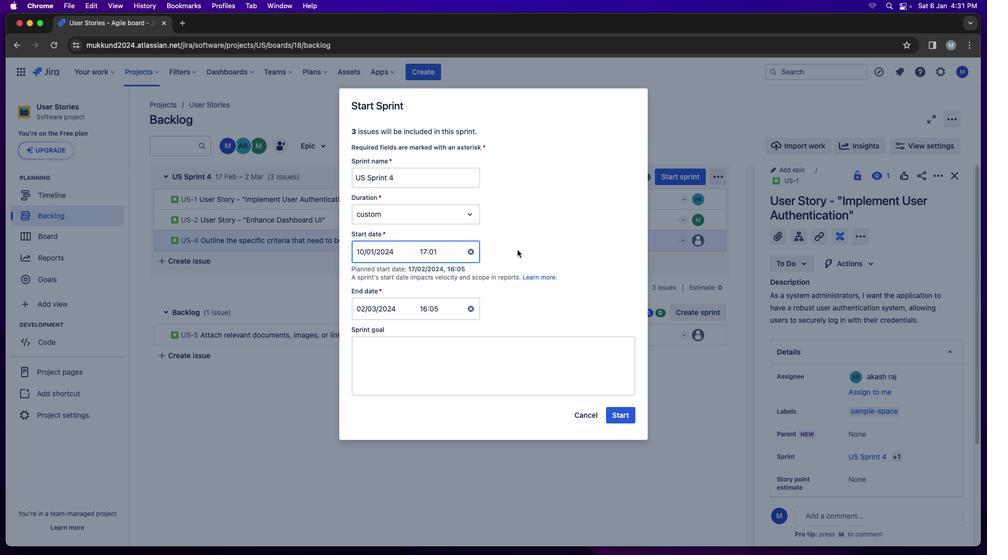 
Action: Mouse moved to (517, 250)
Screenshot: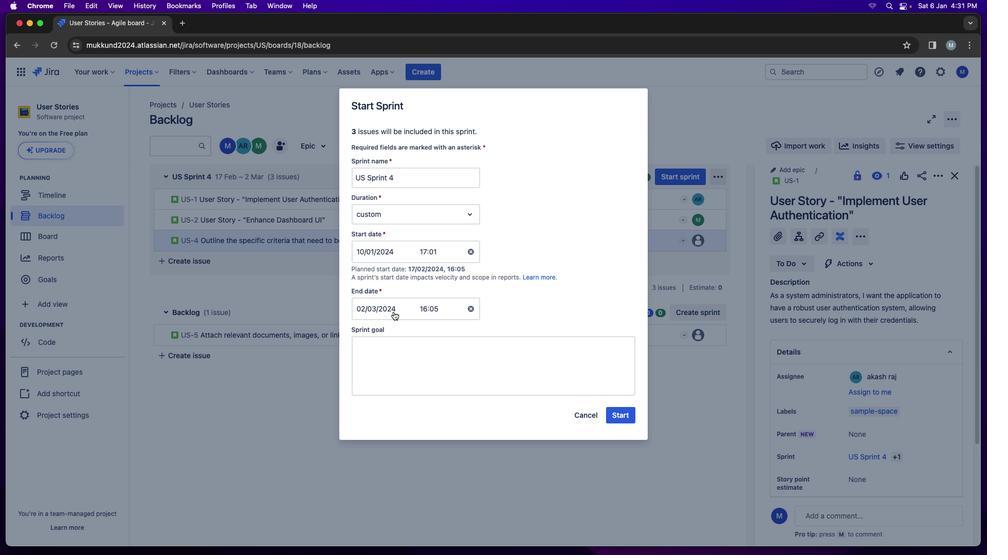 
Action: Mouse pressed left at (517, 250)
Screenshot: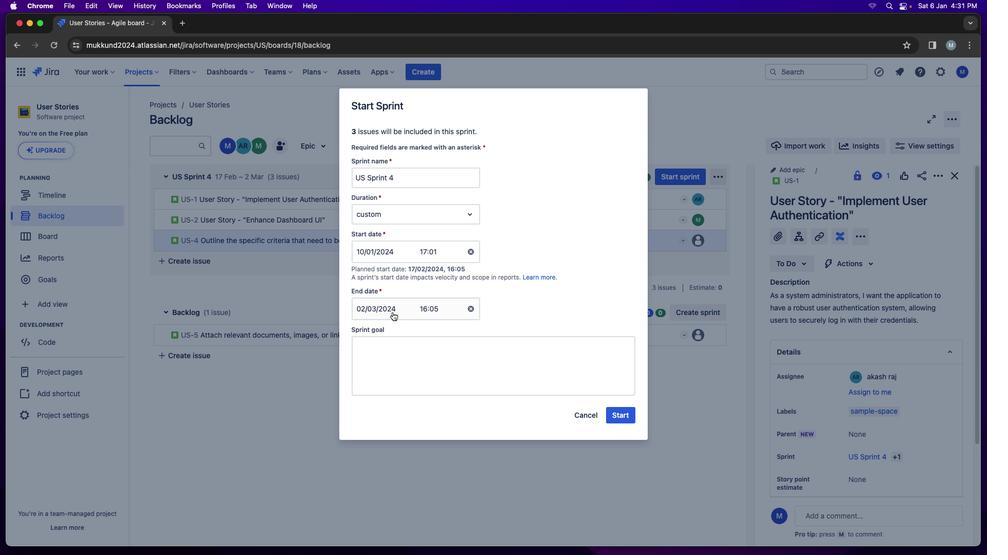 
Action: Mouse moved to (392, 312)
Screenshot: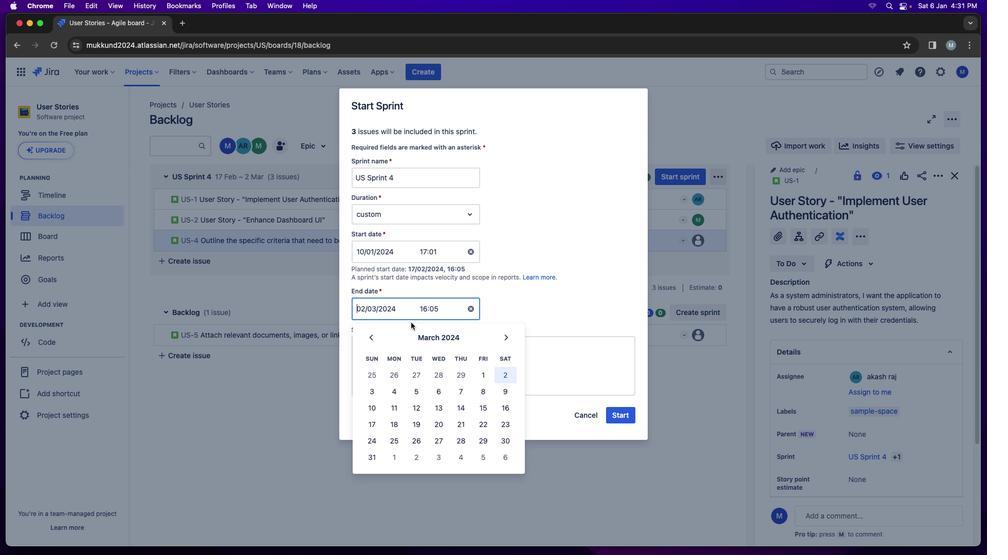 
Action: Mouse pressed left at (392, 312)
Screenshot: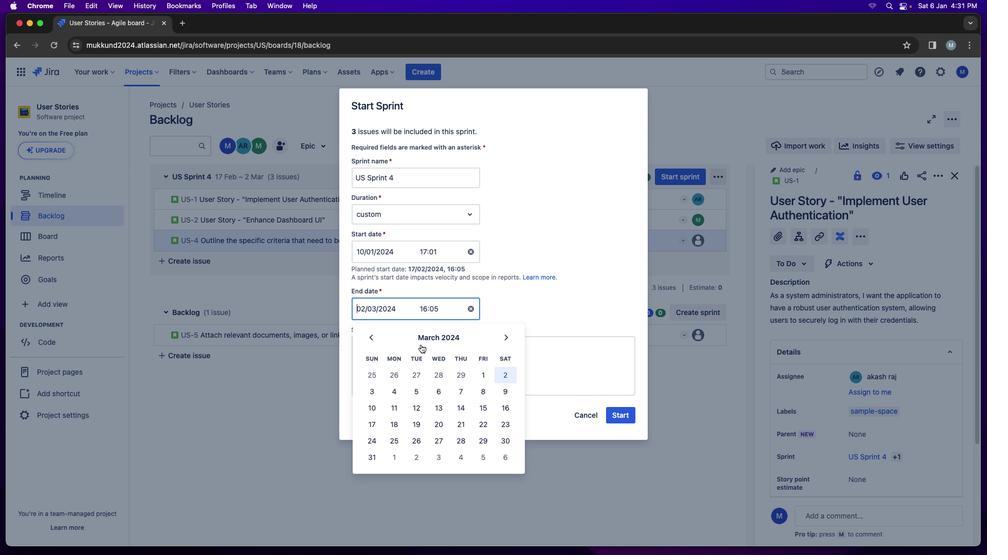 
Action: Mouse moved to (371, 409)
Screenshot: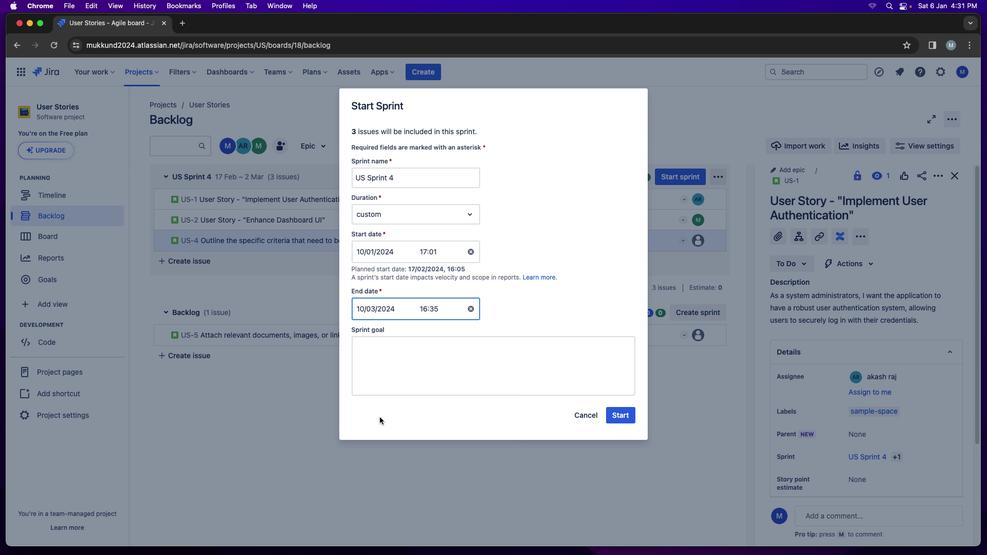 
Action: Mouse pressed left at (371, 409)
Screenshot: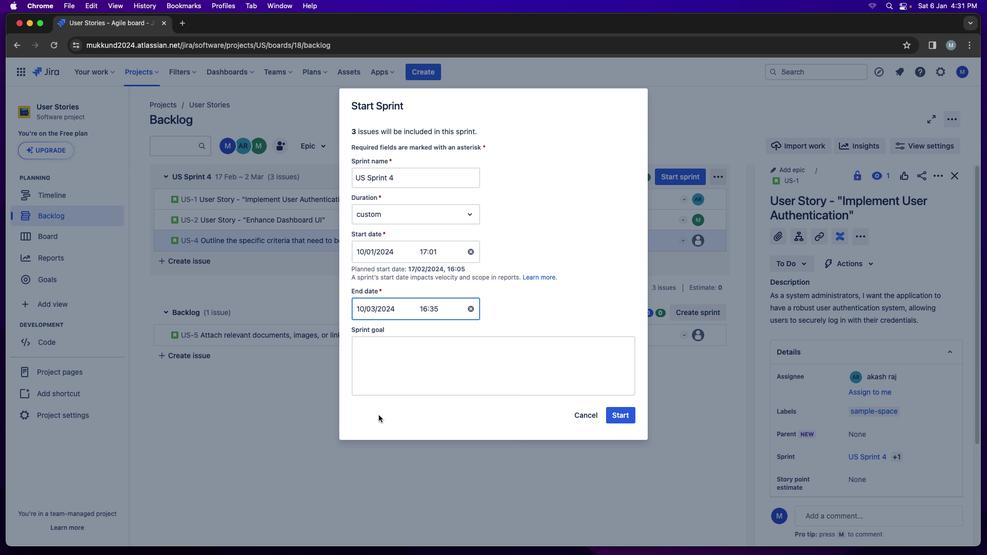 
Action: Mouse moved to (388, 312)
Screenshot: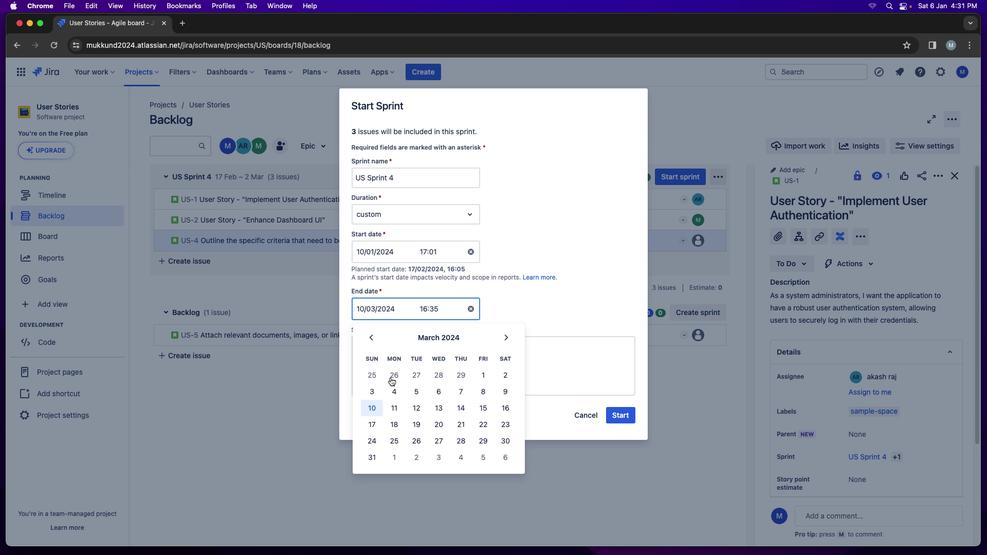 
Action: Mouse pressed left at (388, 312)
Screenshot: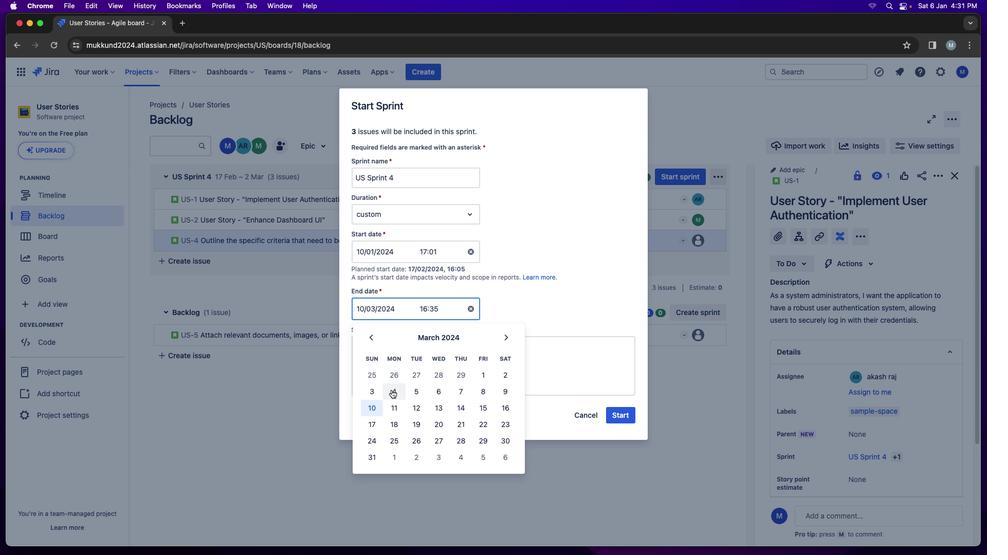 
Action: Mouse moved to (371, 339)
Screenshot: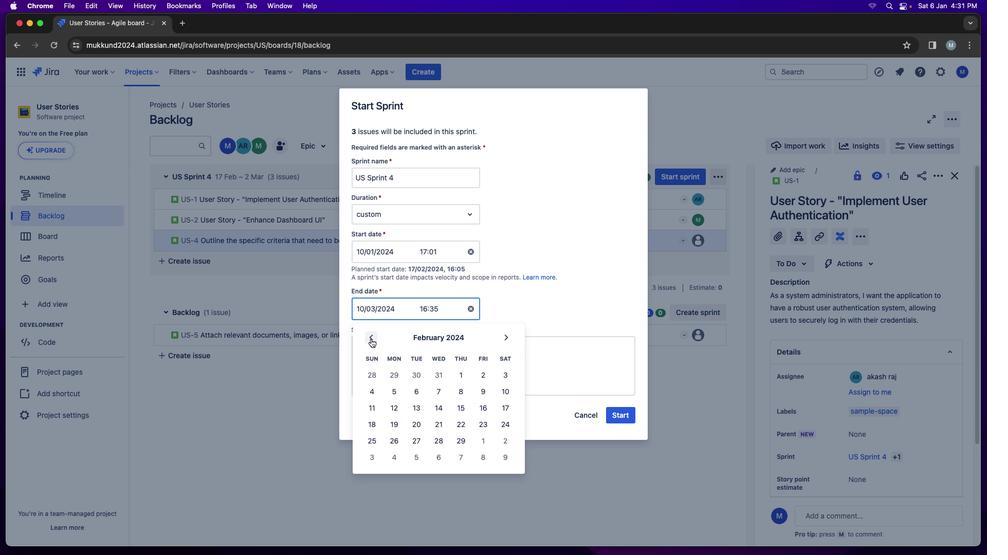 
Action: Mouse pressed left at (371, 339)
Screenshot: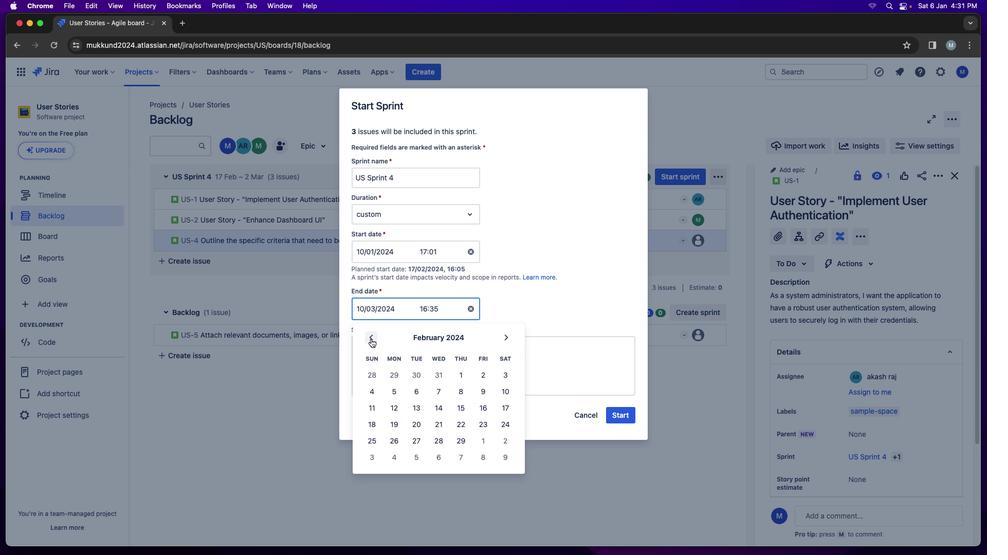 
Action: Mouse pressed left at (371, 339)
Screenshot: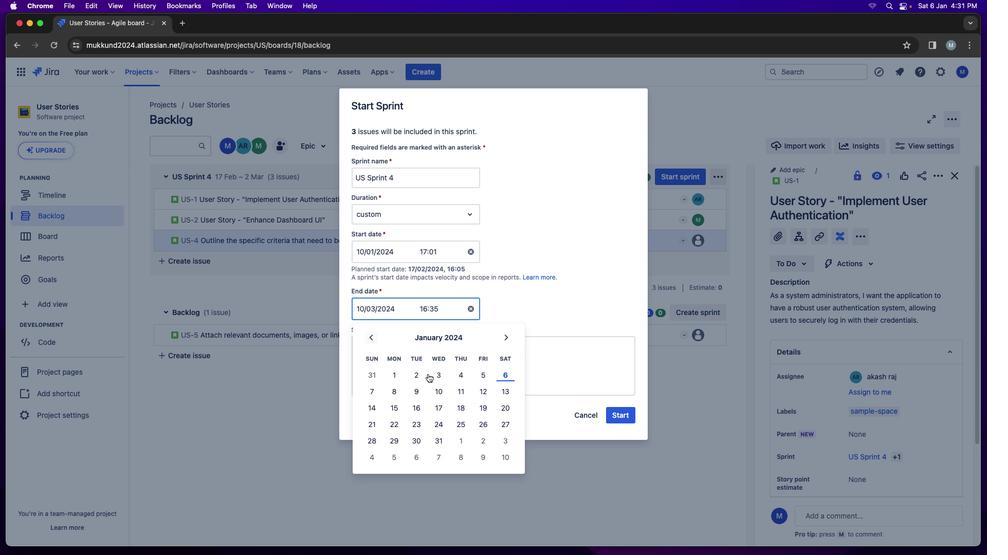 
Action: Mouse moved to (395, 412)
Screenshot: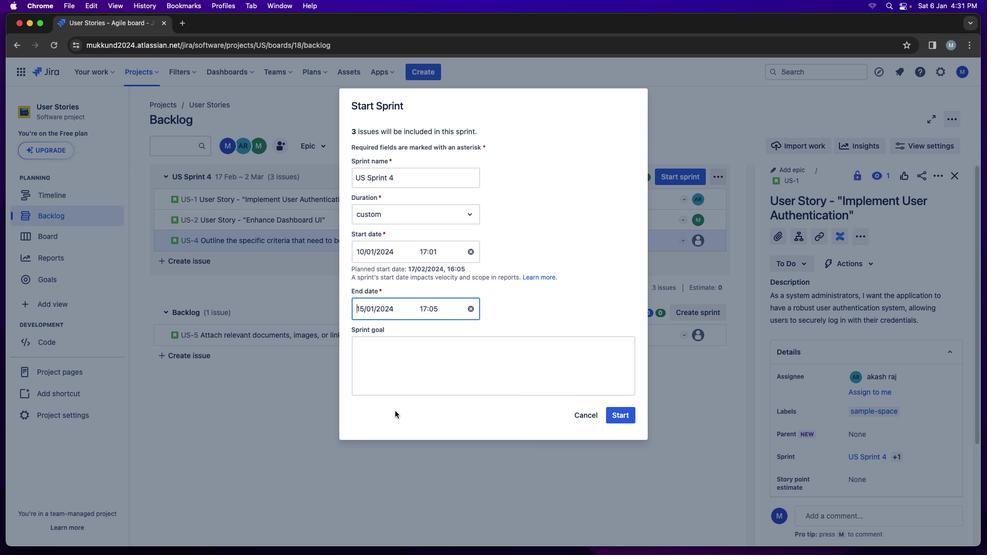 
Action: Mouse pressed left at (395, 412)
Screenshot: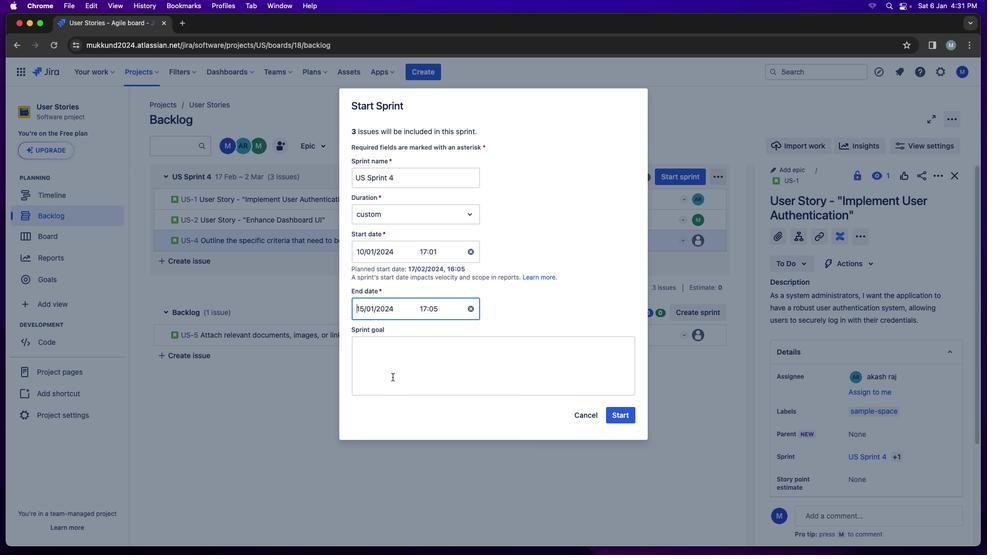 
Action: Mouse moved to (410, 359)
Screenshot: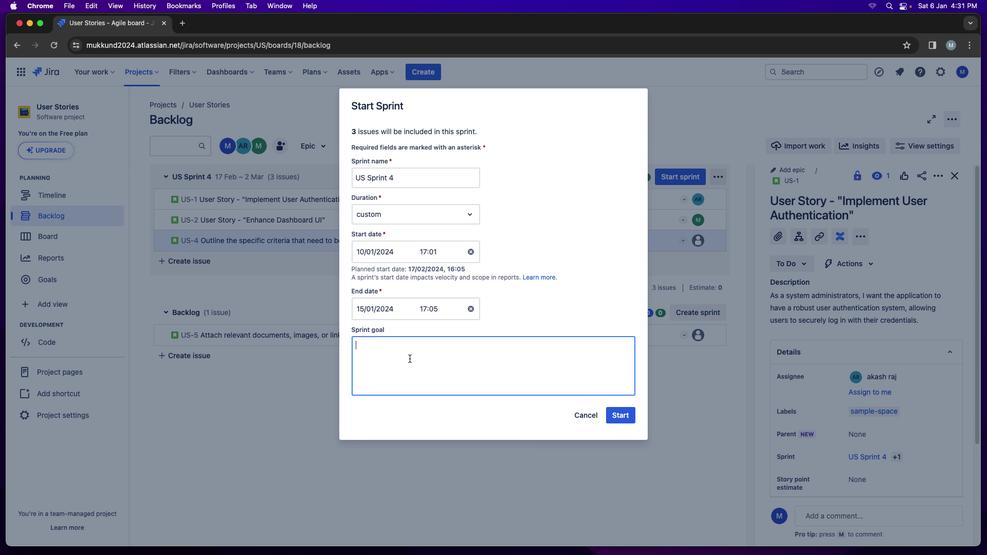 
Action: Mouse pressed left at (410, 359)
Screenshot: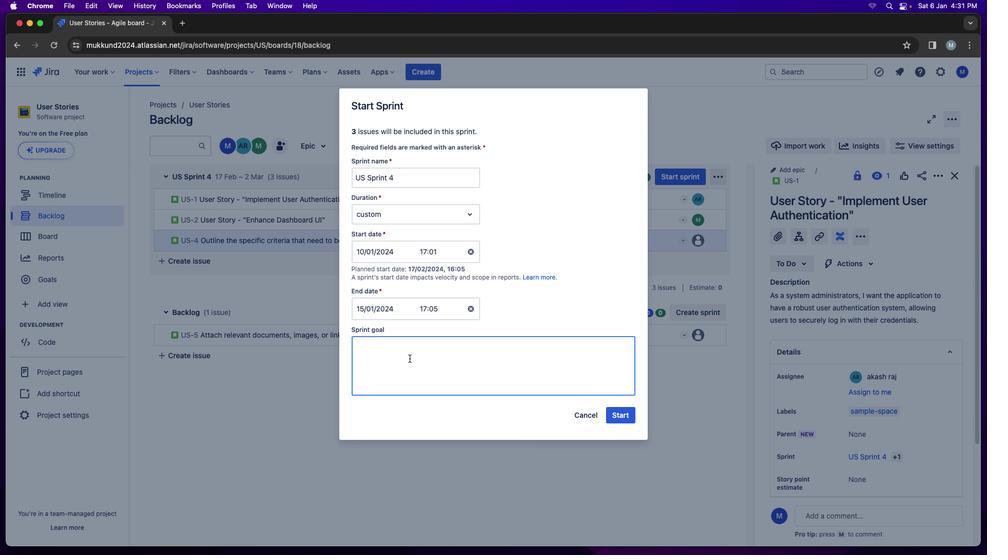 
Action: Key pressed Key.shift'T''h''i''s'Key.space'i''s''s''u''e'Key.space'i''s'Key.space't''a''k''i''n''g'Key.space'c''a''r''e'Key.space'b''y'Key.spaceKey.backspaceKey.space't''h''e'Key.space't''e''a''m'Key.space'a''n''d'Key.space'w''i''l''l'Key.space'b''e'Key.spaceKey.backspaceKey.space'e''n''d'Key.backspaceKey.backspaceKey.backspace'c''o''m''p''l''e''t''e''d'Key.space'b'Key.backspace'i''n'Key.space'5'Key.space'd''a''y''s''.'
Screenshot: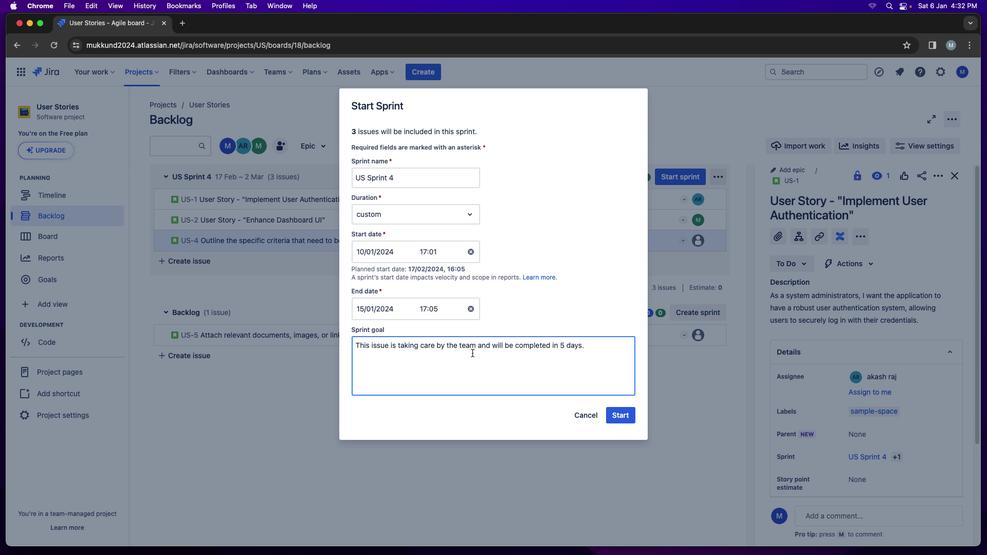 
Action: Mouse moved to (619, 417)
Screenshot: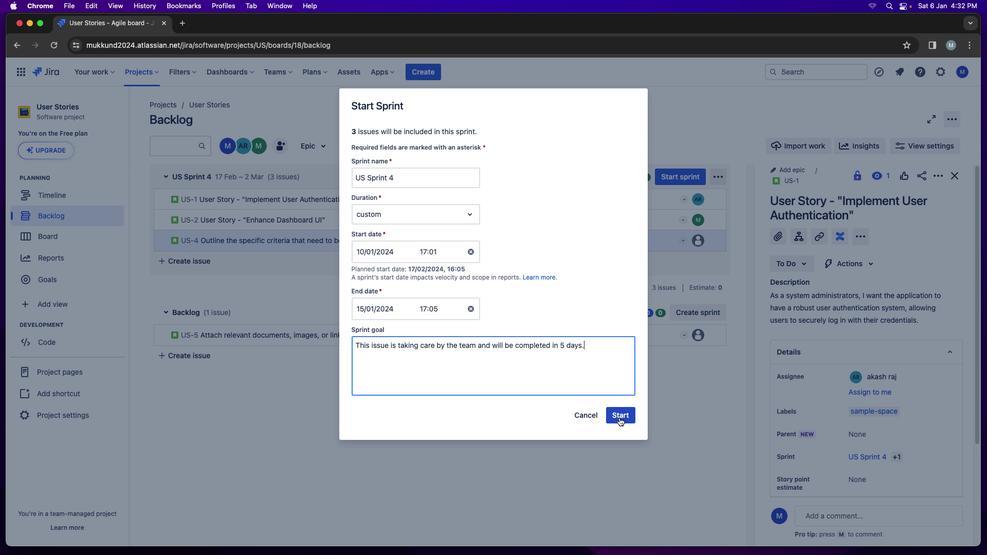 
Action: Mouse pressed left at (619, 417)
Screenshot: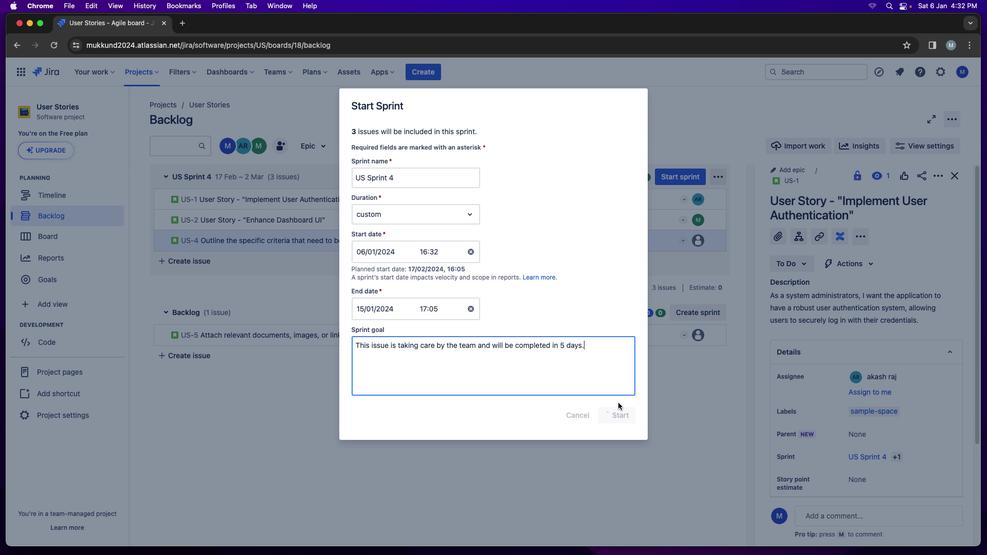 
Action: Mouse moved to (776, 283)
Screenshot: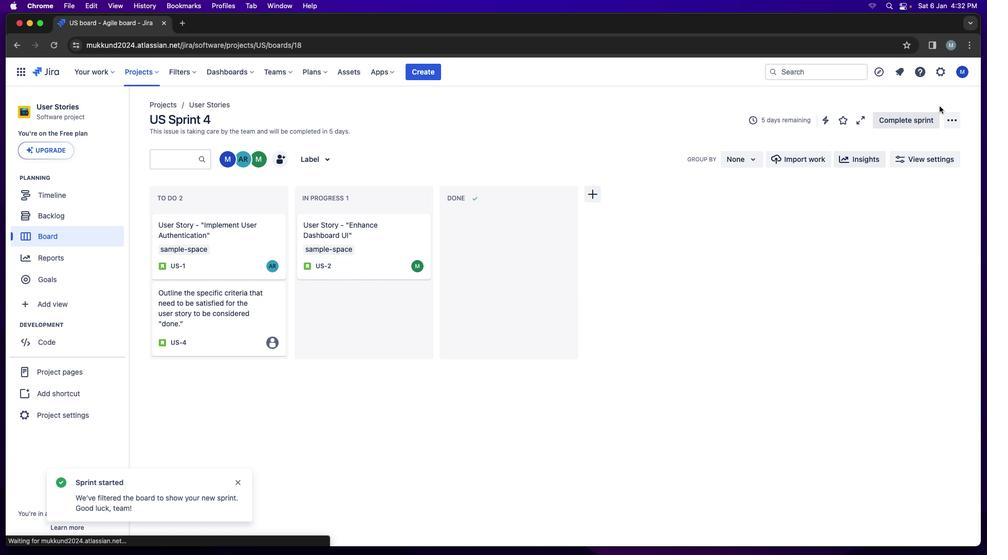 
Action: Mouse pressed left at (776, 283)
Screenshot: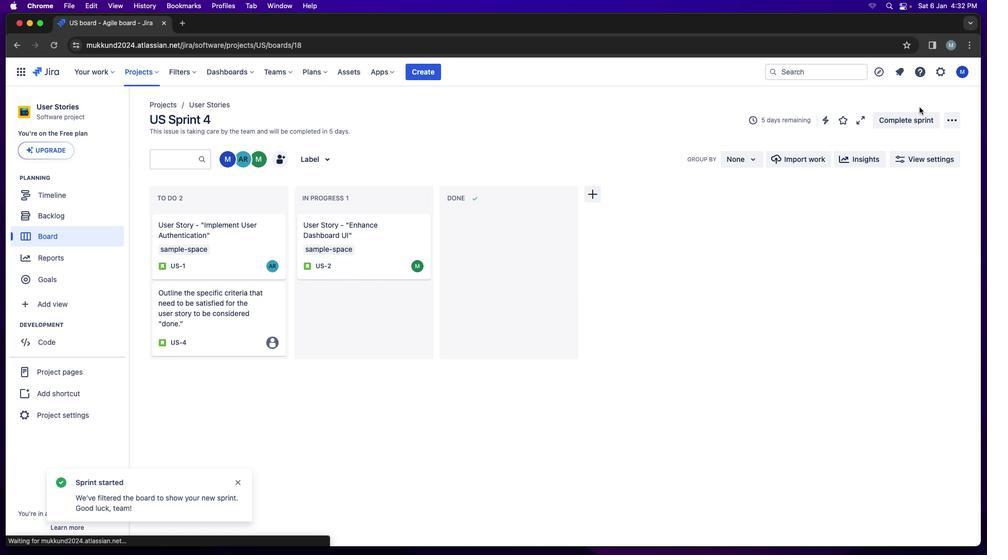 
Action: Mouse moved to (905, 125)
Screenshot: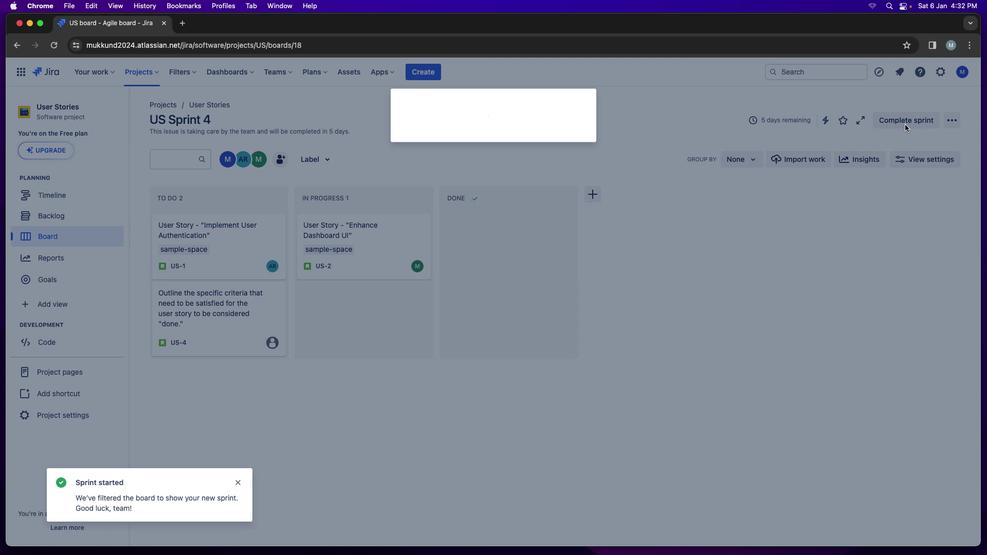 
Action: Mouse pressed left at (905, 125)
Screenshot: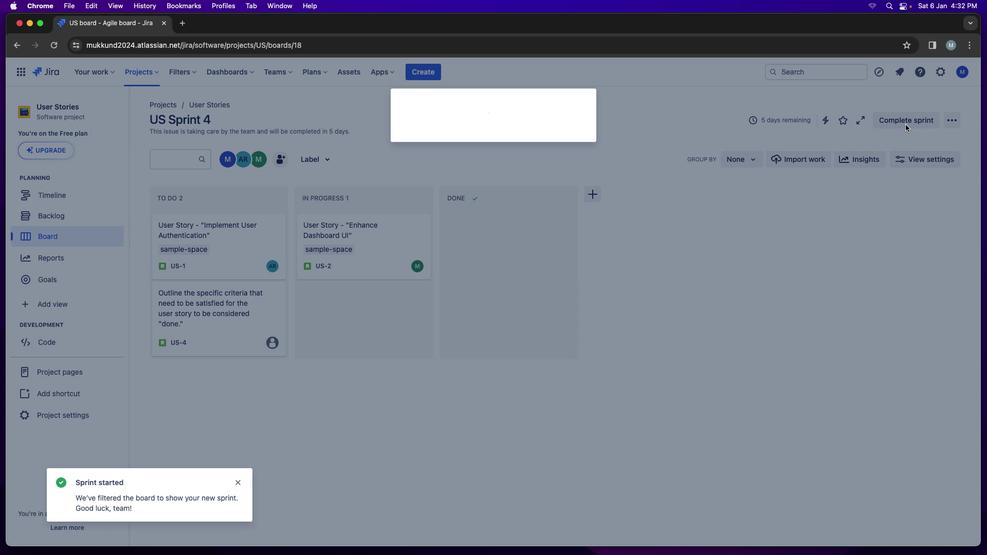 
Action: Mouse moved to (629, 257)
Screenshot: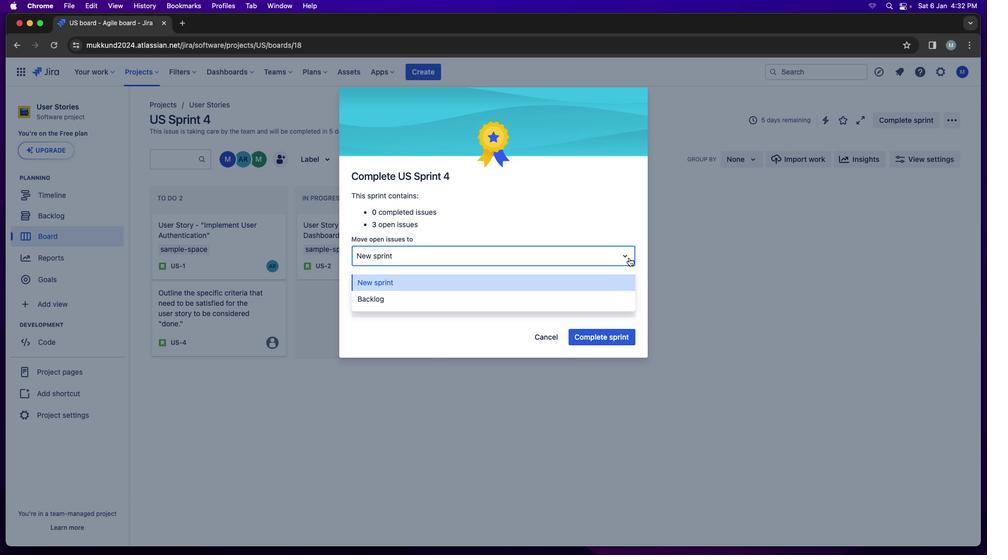 
Action: Mouse pressed left at (629, 257)
Screenshot: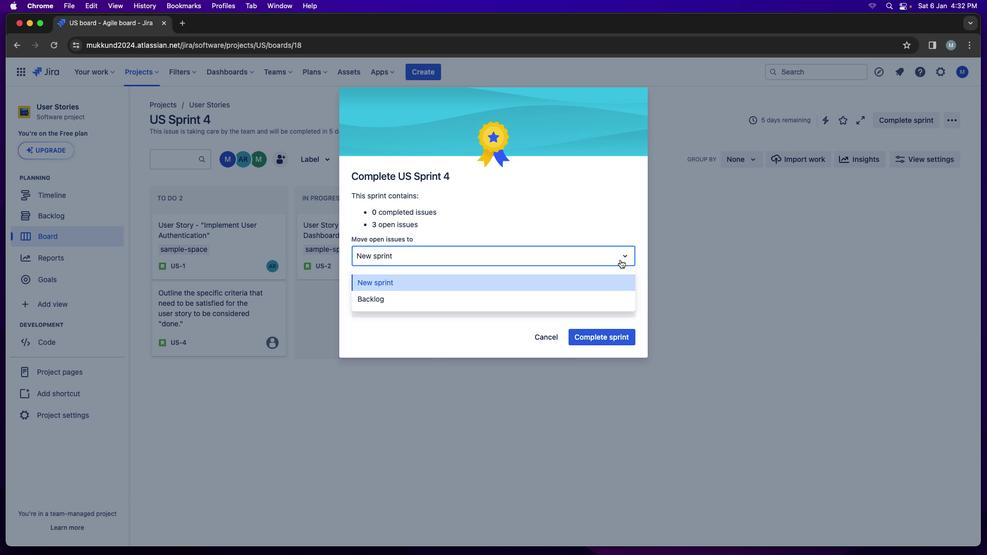 
Action: Mouse moved to (397, 285)
Screenshot: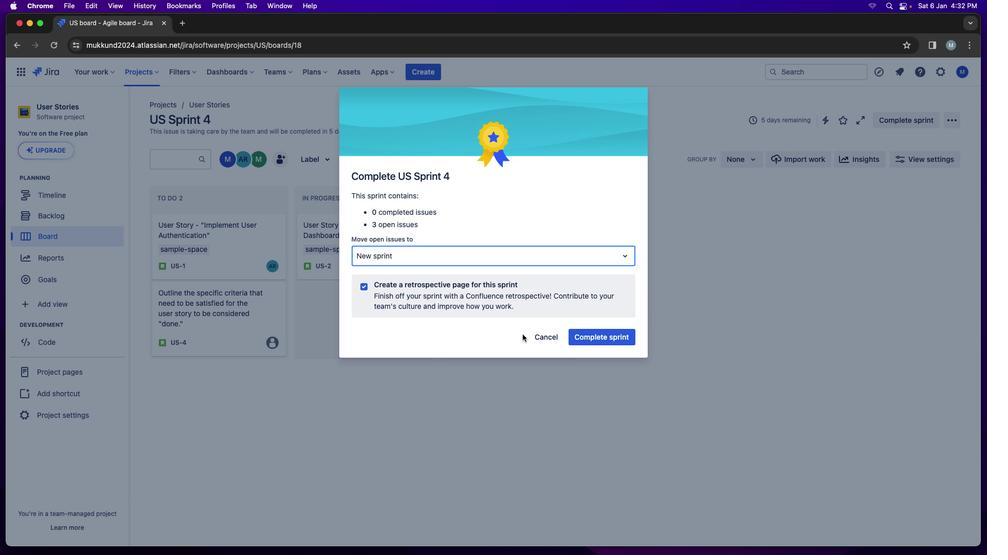 
Action: Mouse pressed left at (397, 285)
Screenshot: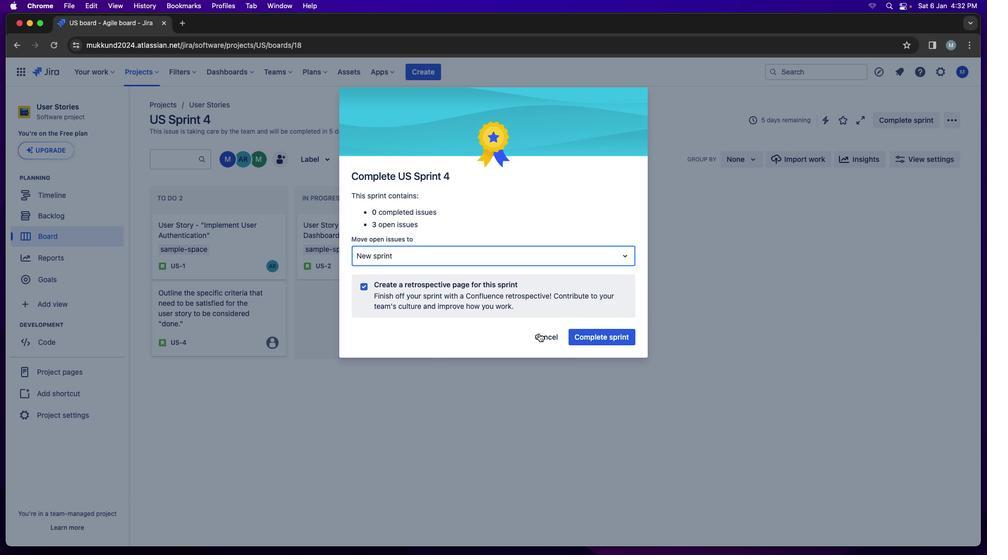 
Action: Mouse moved to (596, 338)
Screenshot: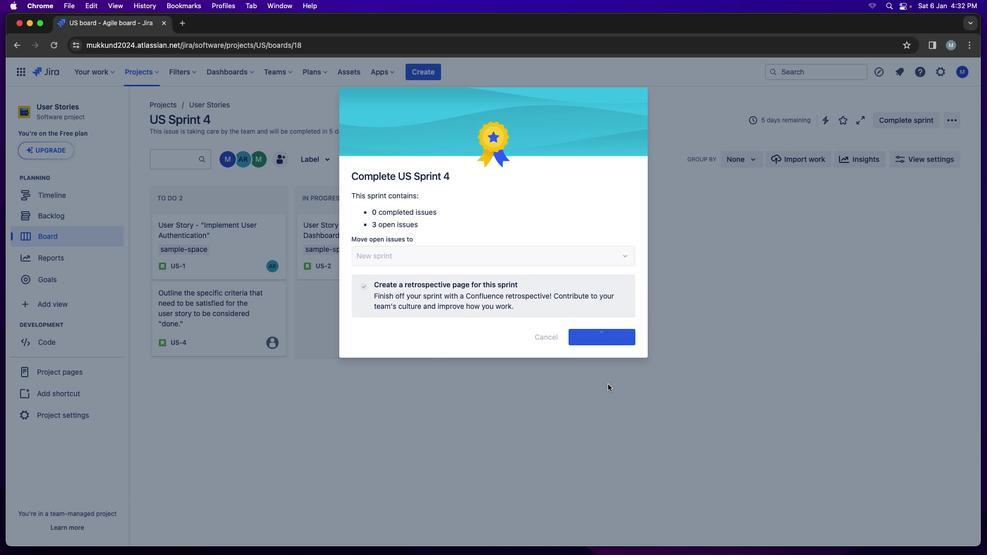 
Action: Mouse pressed left at (596, 338)
Screenshot: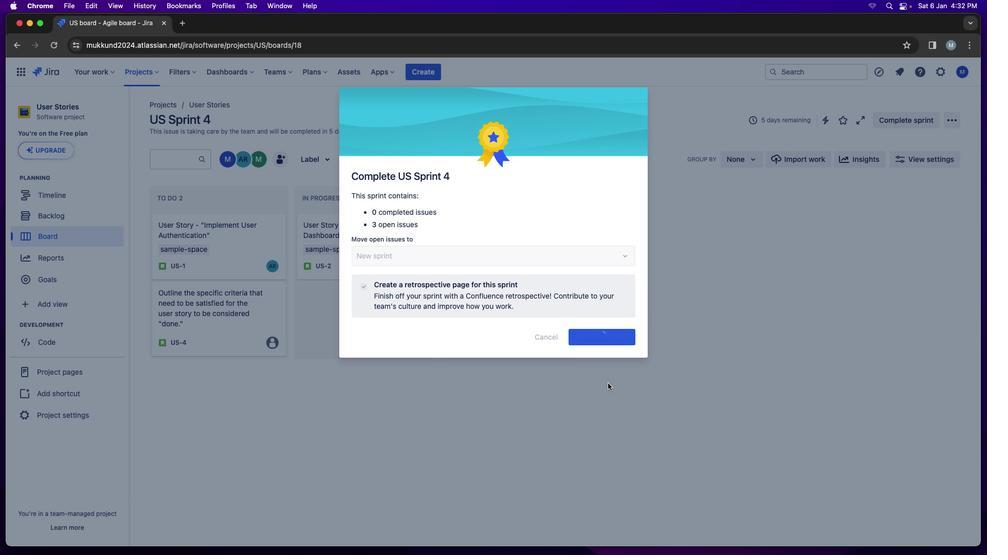 
Action: Mouse moved to (618, 191)
Screenshot: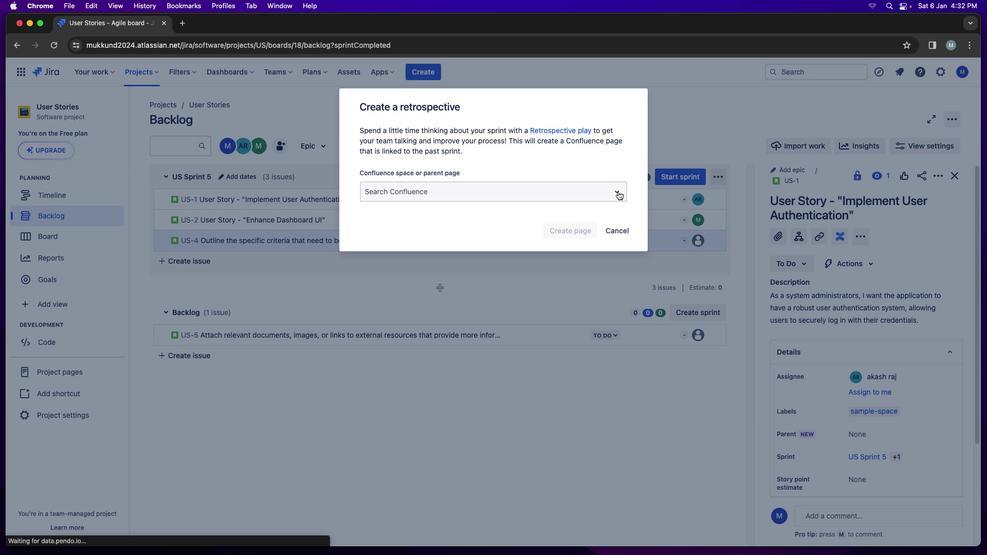 
Action: Mouse pressed left at (618, 191)
Screenshot: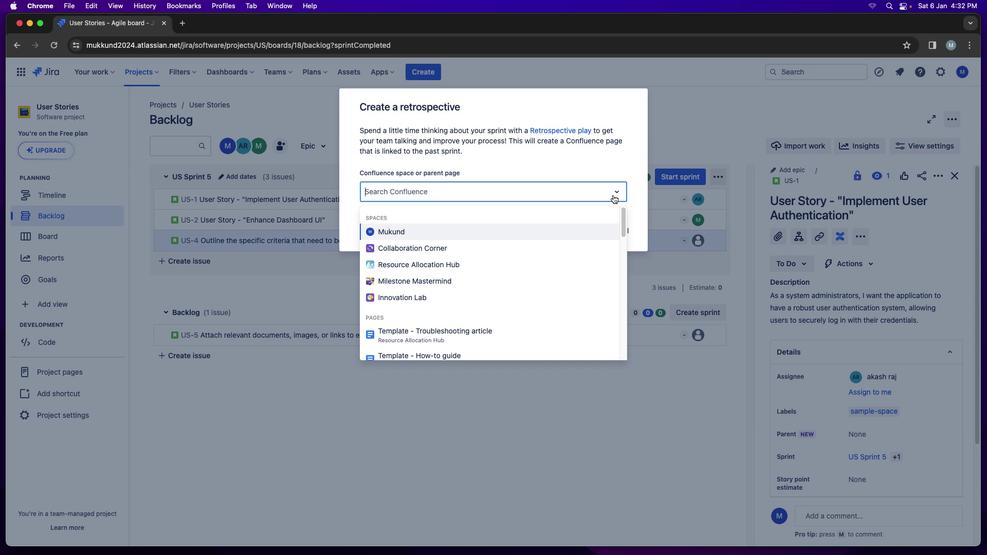 
Action: Mouse moved to (428, 237)
Screenshot: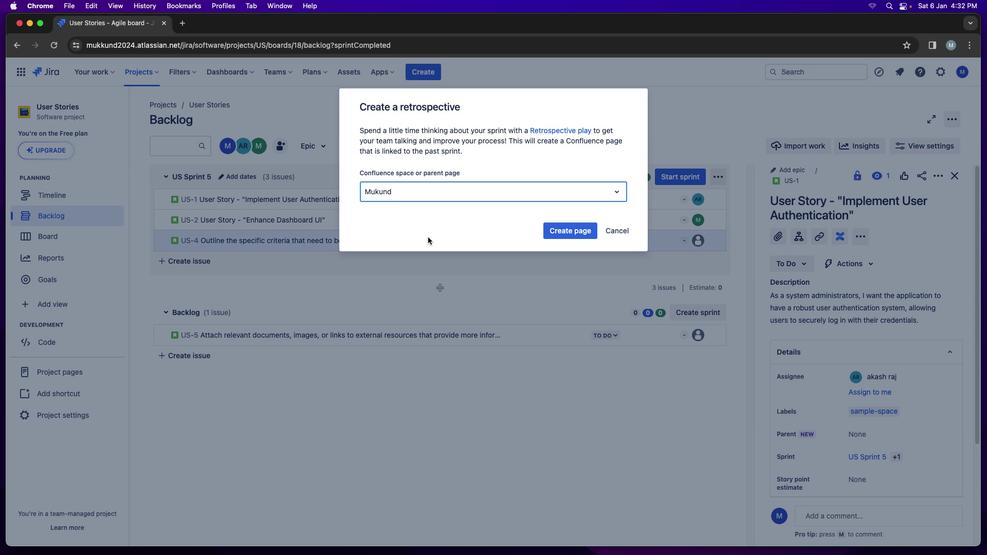 
Action: Mouse pressed left at (428, 237)
Screenshot: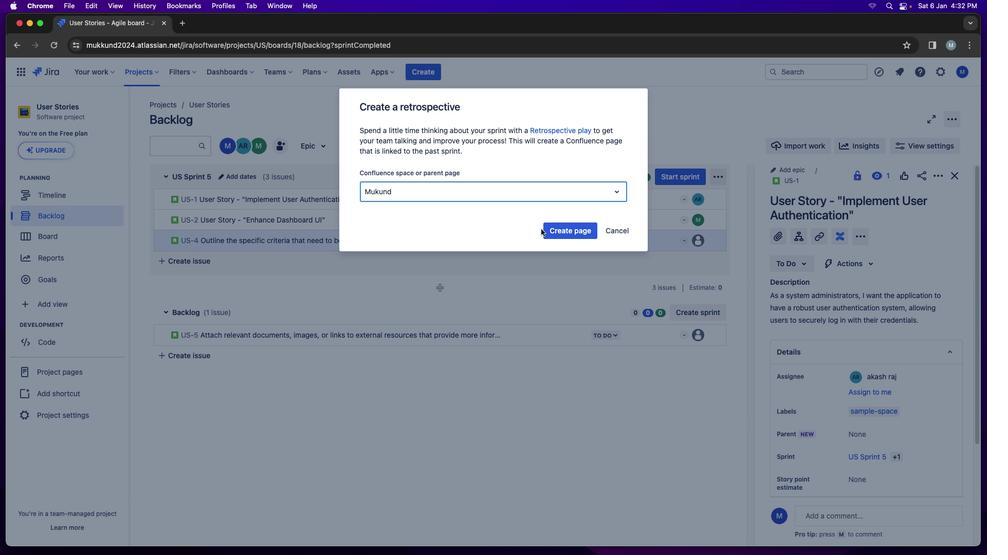 
Action: Mouse moved to (577, 227)
Screenshot: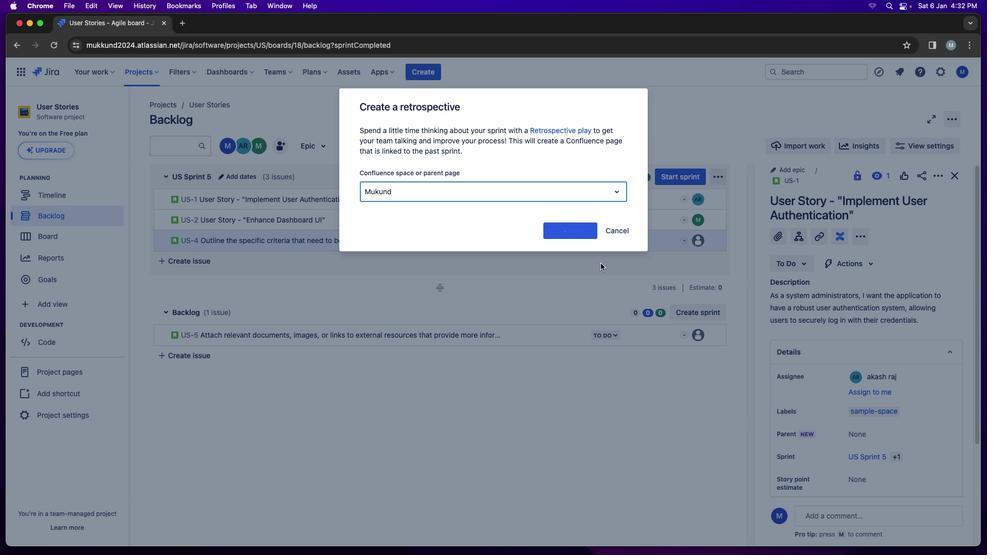
Action: Mouse pressed left at (577, 227)
Screenshot: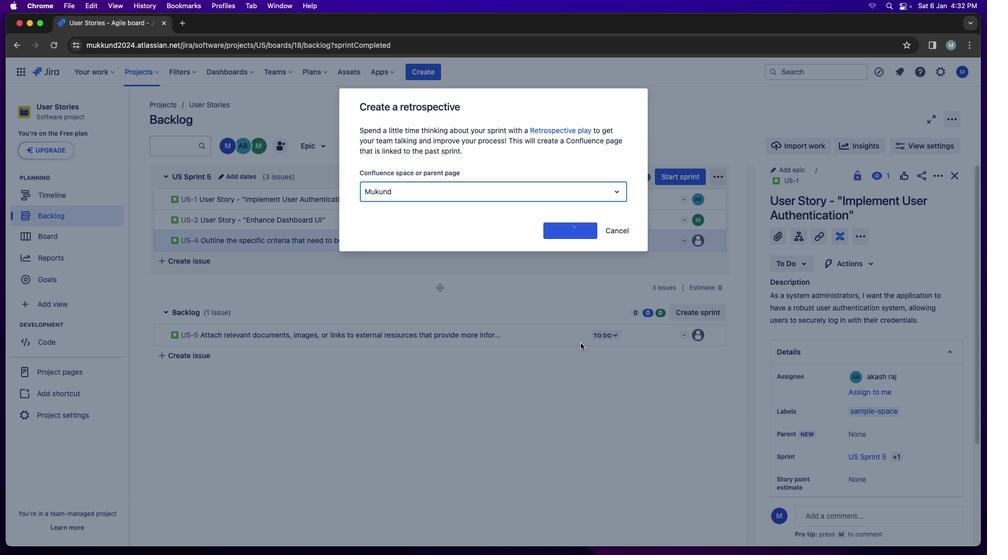 
Action: Mouse moved to (714, 314)
Screenshot: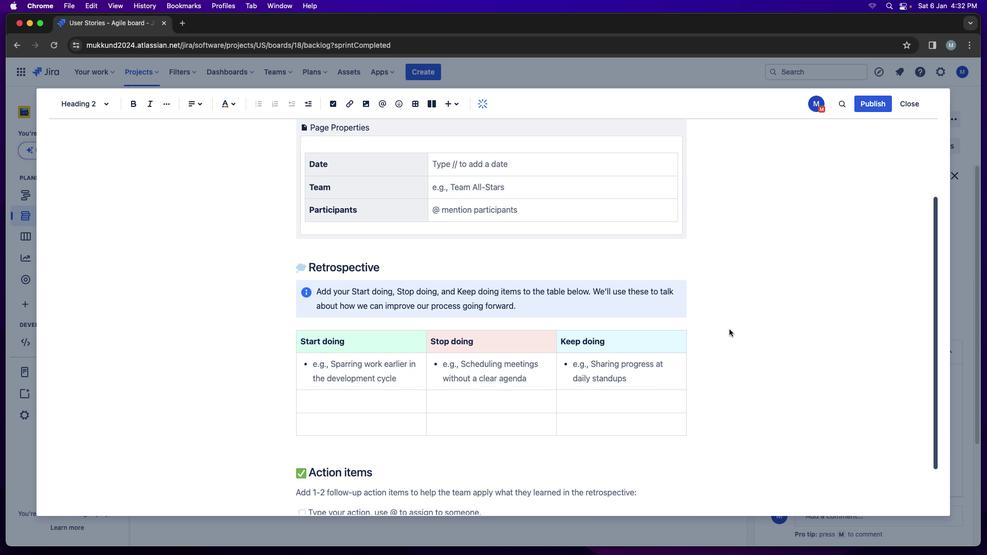 
Action: Mouse scrolled (714, 314) with delta (0, 0)
Screenshot: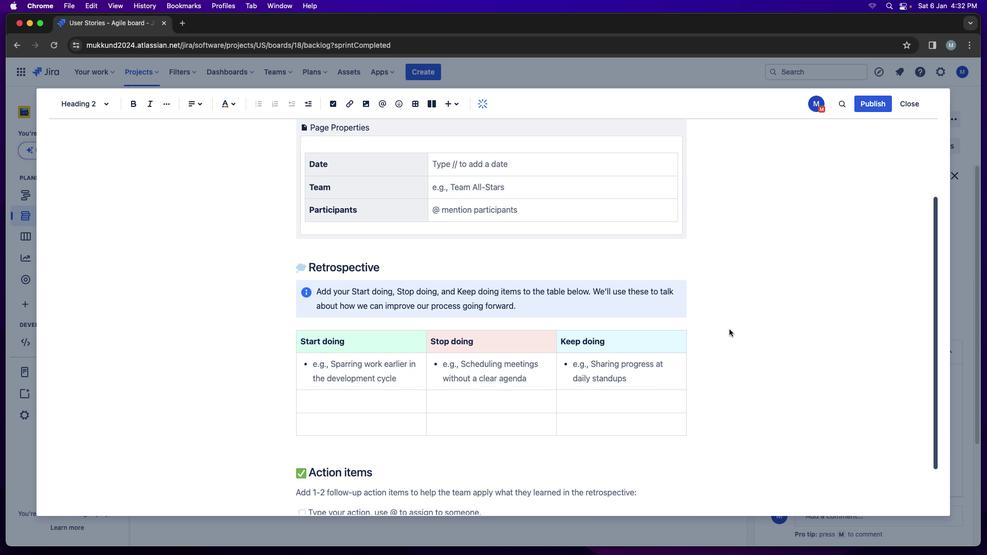 
Action: Mouse moved to (726, 320)
Screenshot: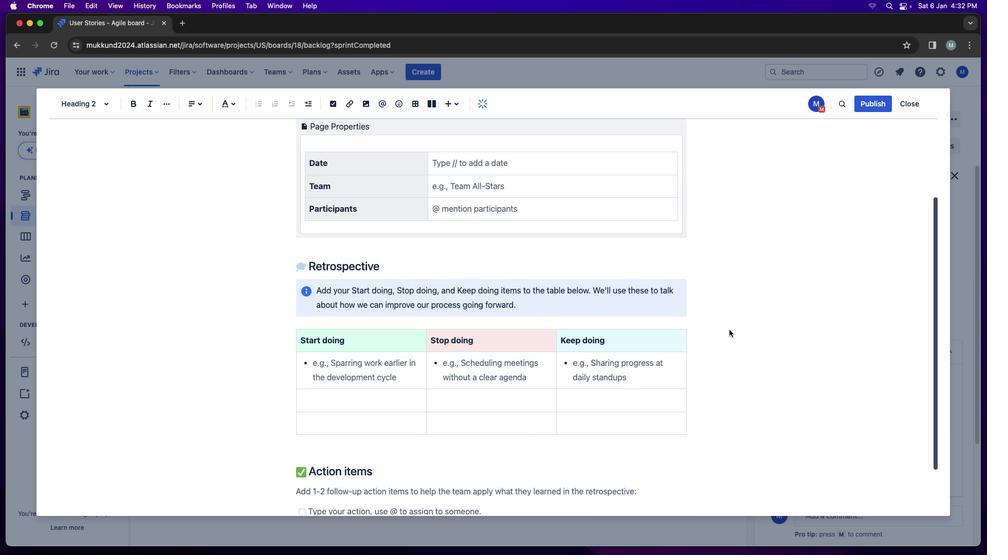 
Action: Mouse scrolled (726, 320) with delta (0, 0)
Screenshot: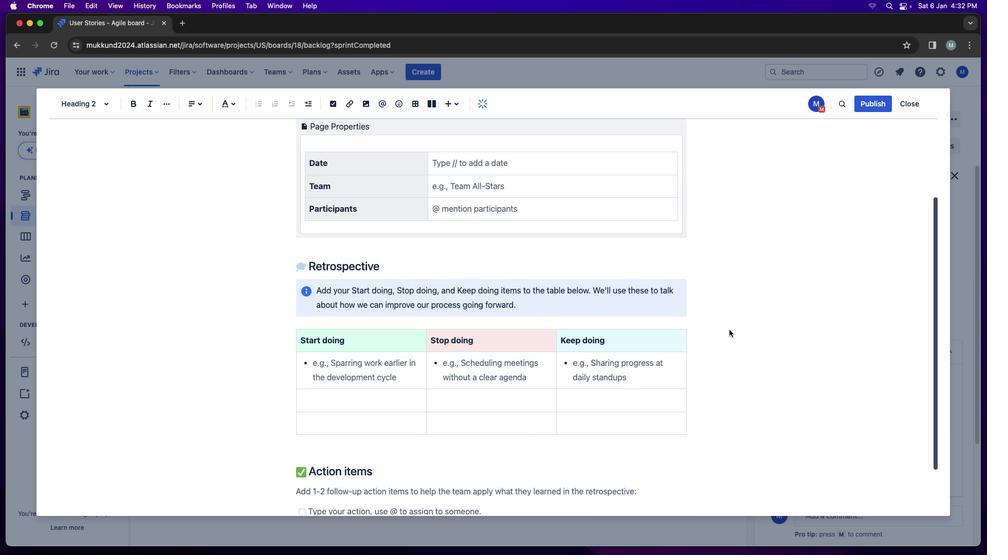 
Action: Mouse moved to (730, 324)
Screenshot: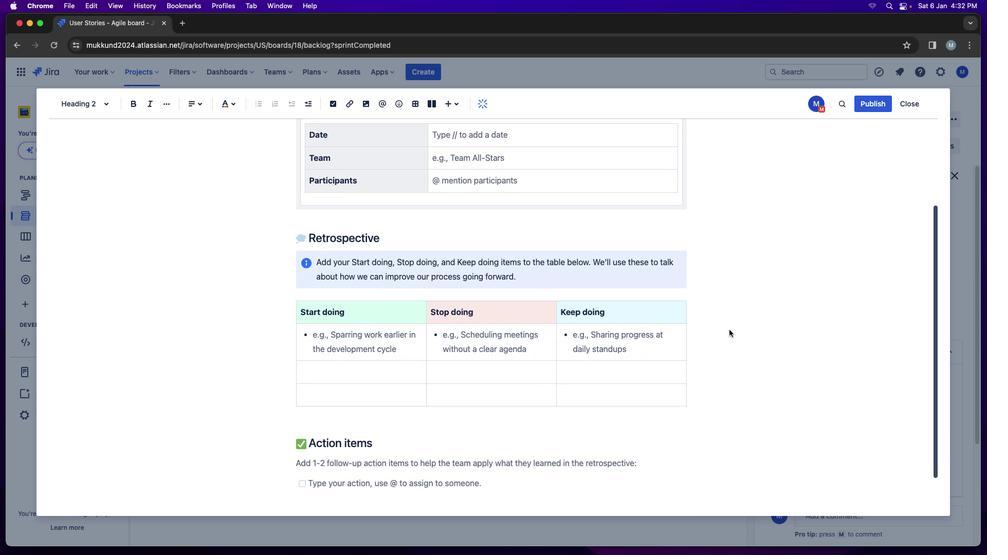 
Action: Mouse scrolled (730, 324) with delta (0, 0)
Screenshot: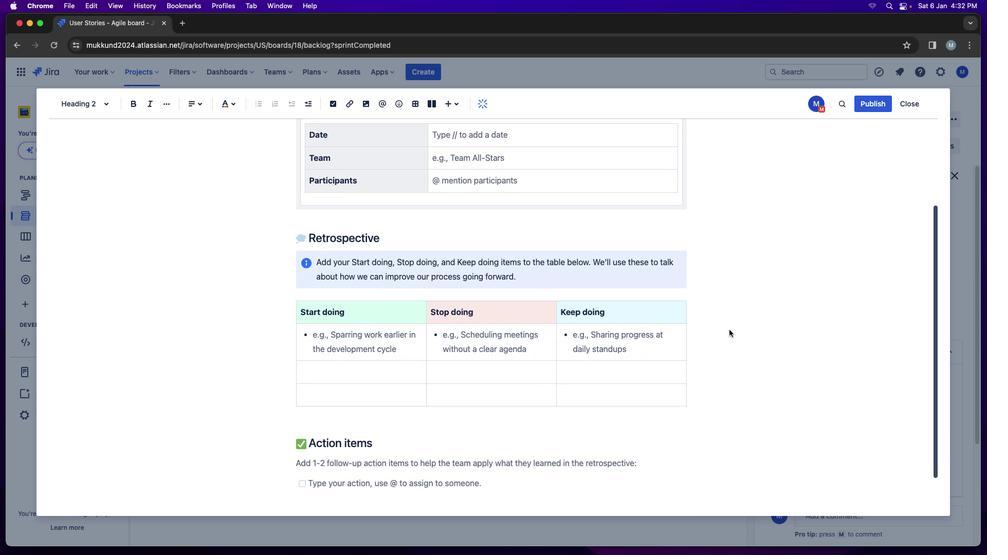 
Action: Mouse moved to (731, 325)
Screenshot: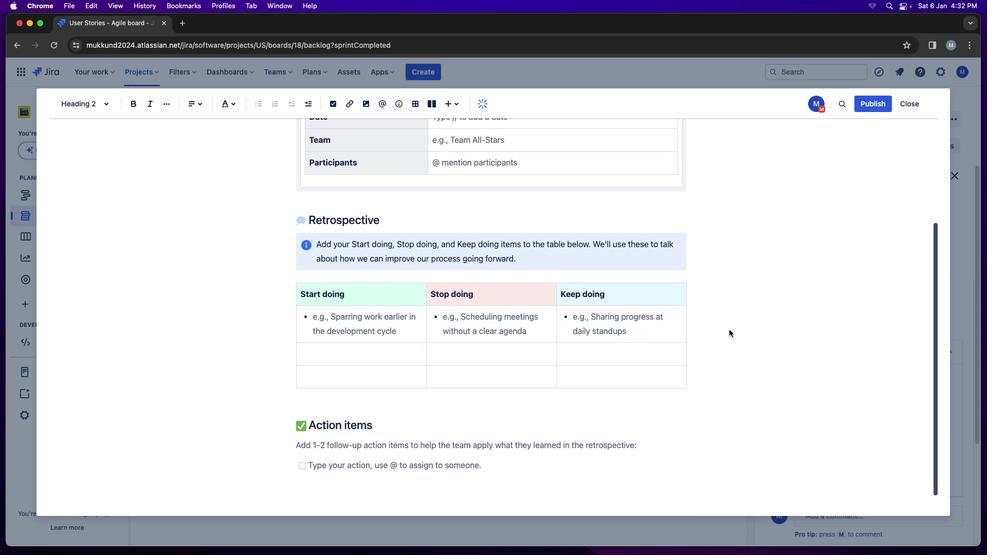 
Action: Mouse scrolled (731, 325) with delta (0, -1)
Screenshot: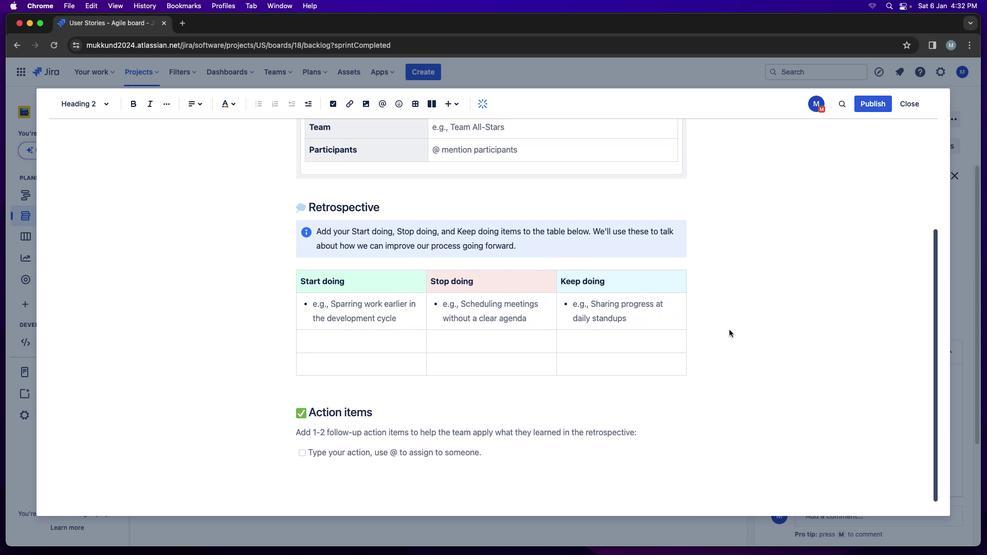 
Action: Mouse moved to (730, 327)
Screenshot: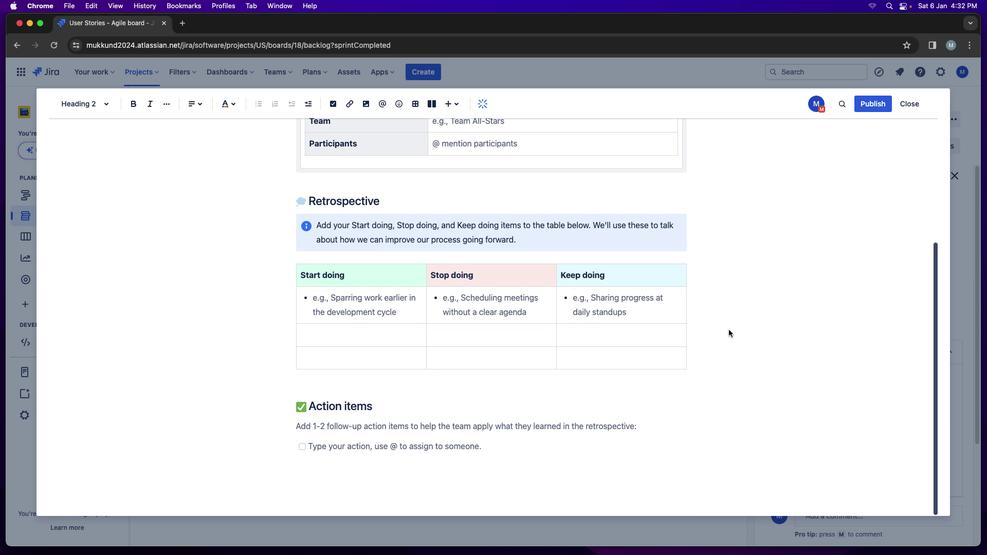 
Action: Mouse scrolled (730, 327) with delta (0, 0)
Screenshot: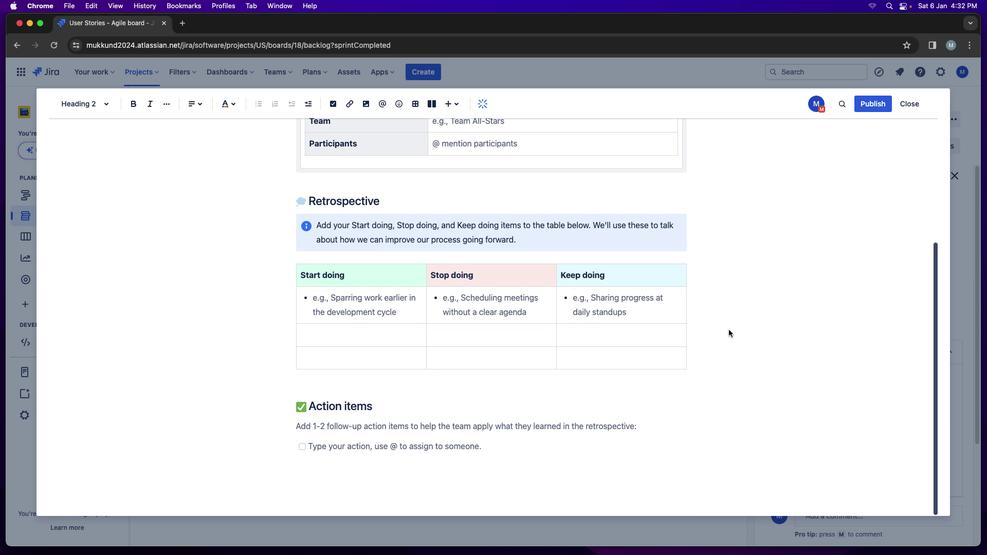 
Action: Mouse moved to (730, 329)
Screenshot: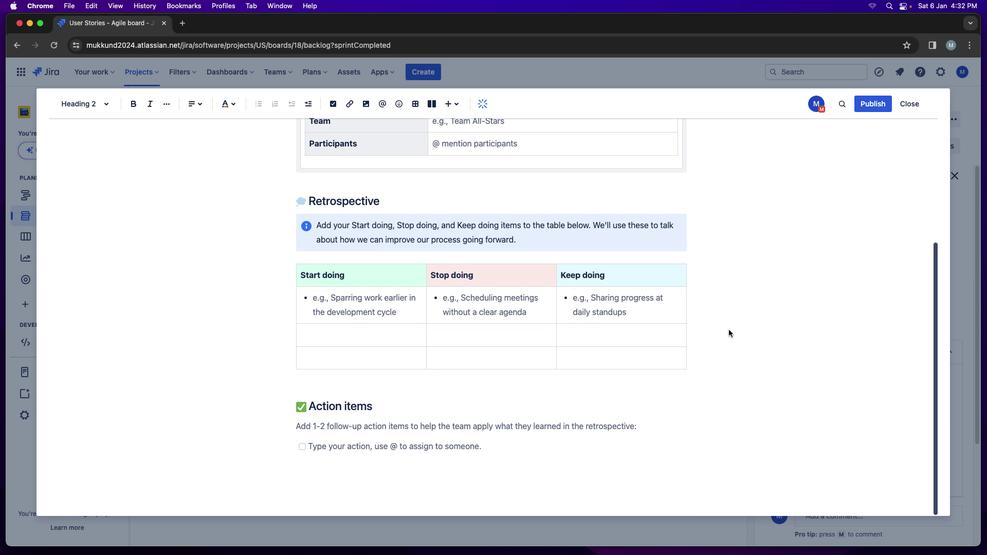 
Action: Mouse scrolled (730, 329) with delta (0, 0)
Screenshot: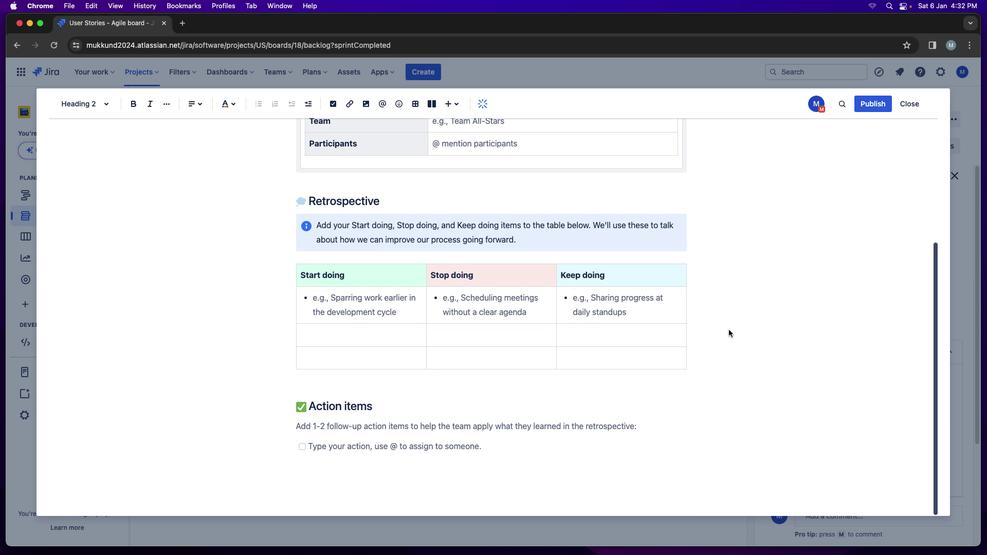 
Action: Mouse moved to (729, 329)
Screenshot: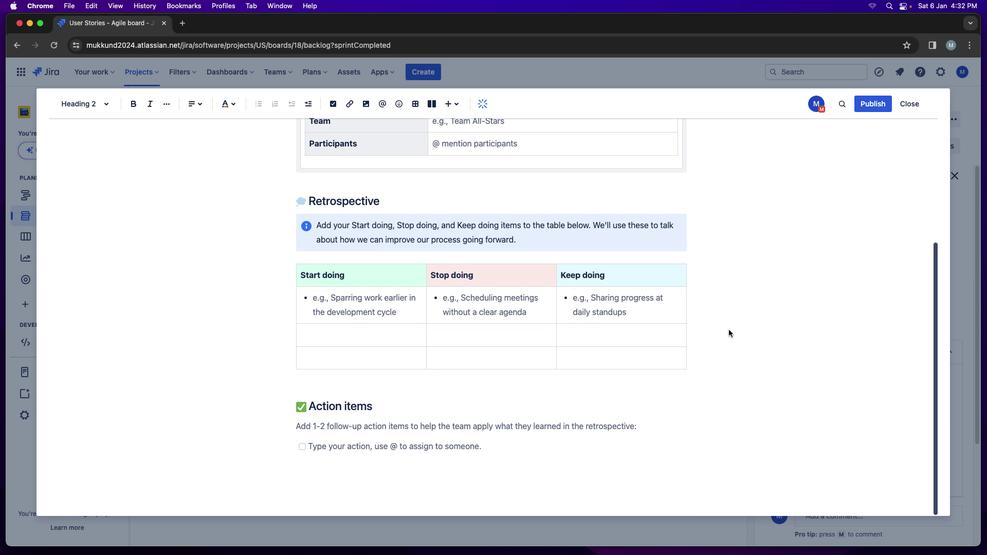 
Action: Mouse scrolled (729, 329) with delta (0, -1)
Screenshot: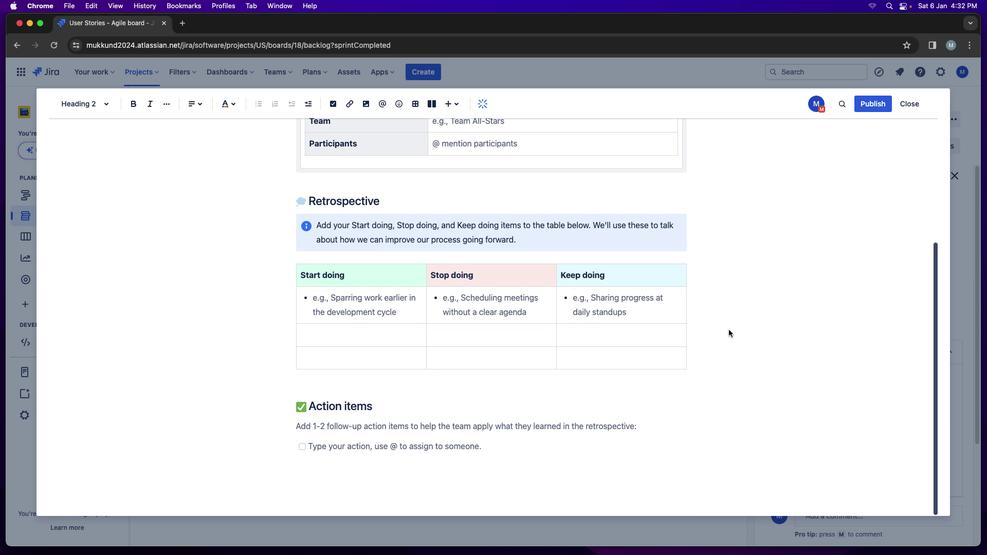 
Action: Mouse moved to (729, 329)
Screenshot: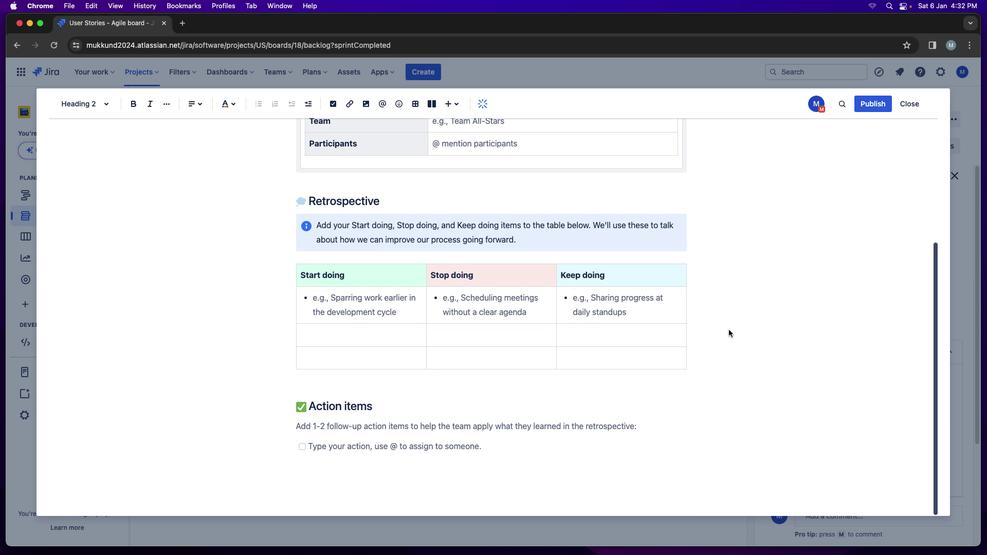
Action: Mouse scrolled (729, 329) with delta (0, -2)
Screenshot: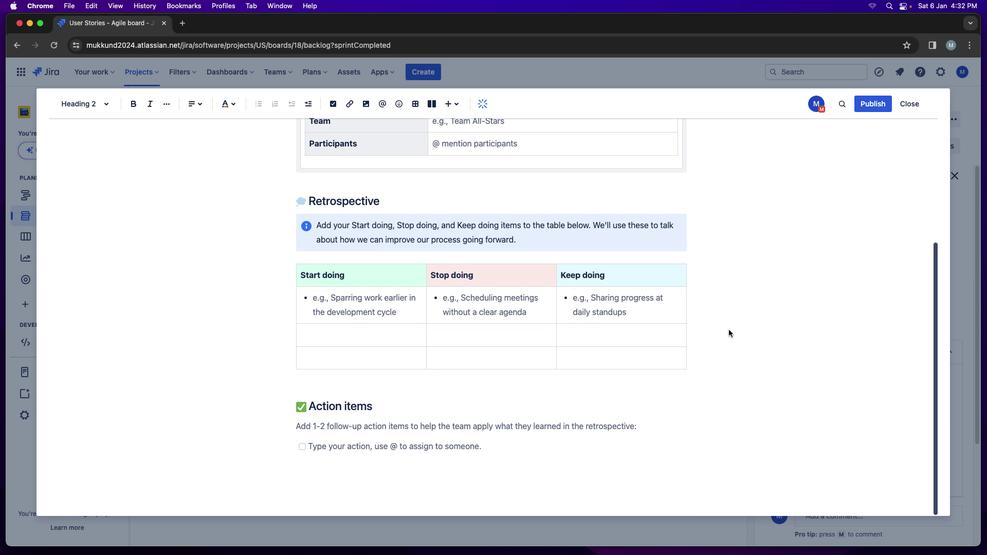 
Action: Mouse scrolled (729, 329) with delta (0, -2)
Screenshot: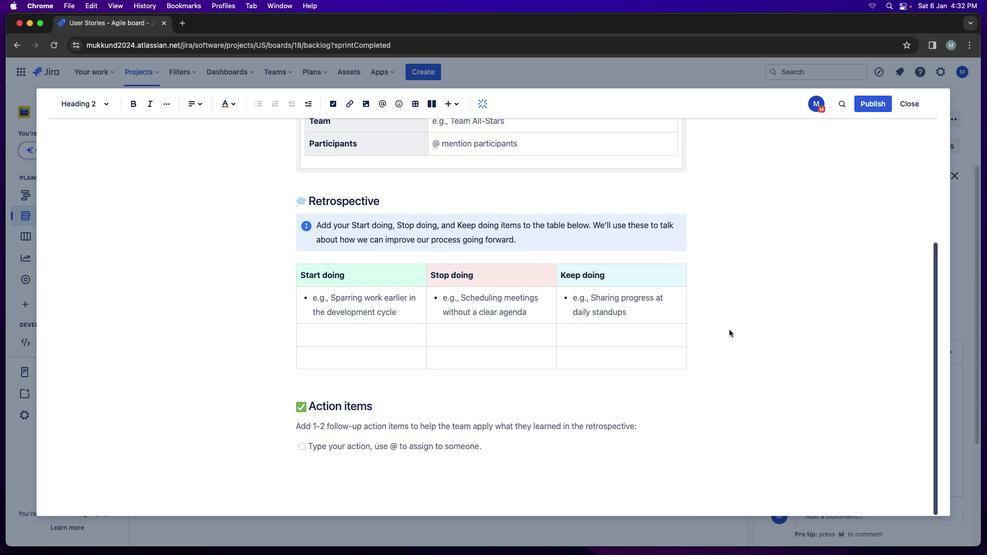 
Action: Mouse moved to (729, 330)
Screenshot: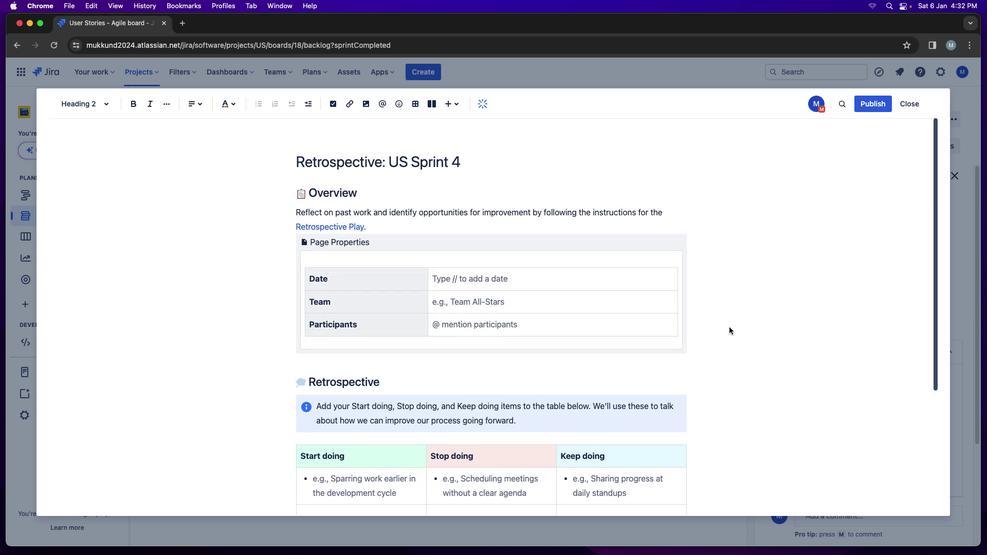 
Action: Mouse scrolled (729, 330) with delta (0, 0)
Screenshot: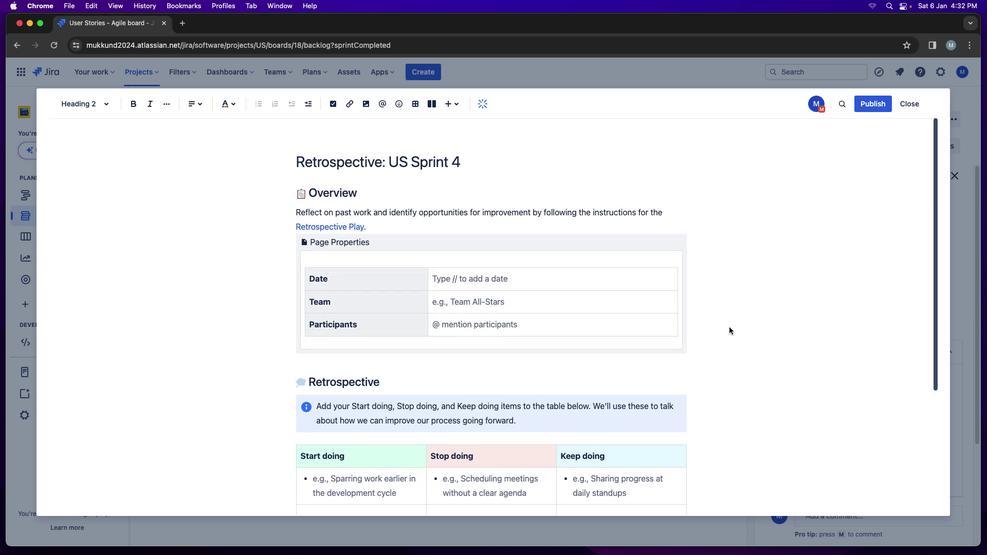 
Action: Mouse scrolled (729, 330) with delta (0, 0)
Screenshot: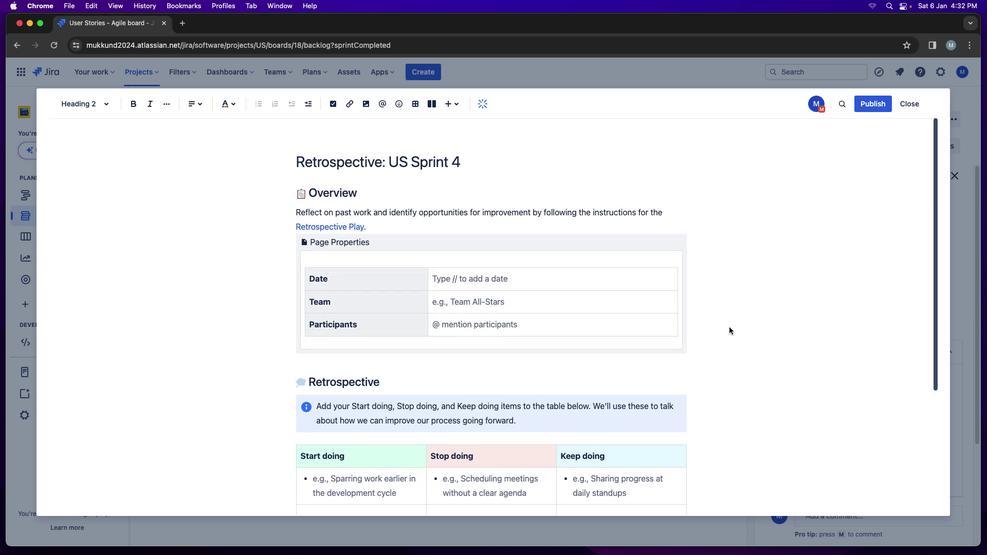 
Action: Mouse scrolled (729, 330) with delta (0, -1)
Screenshot: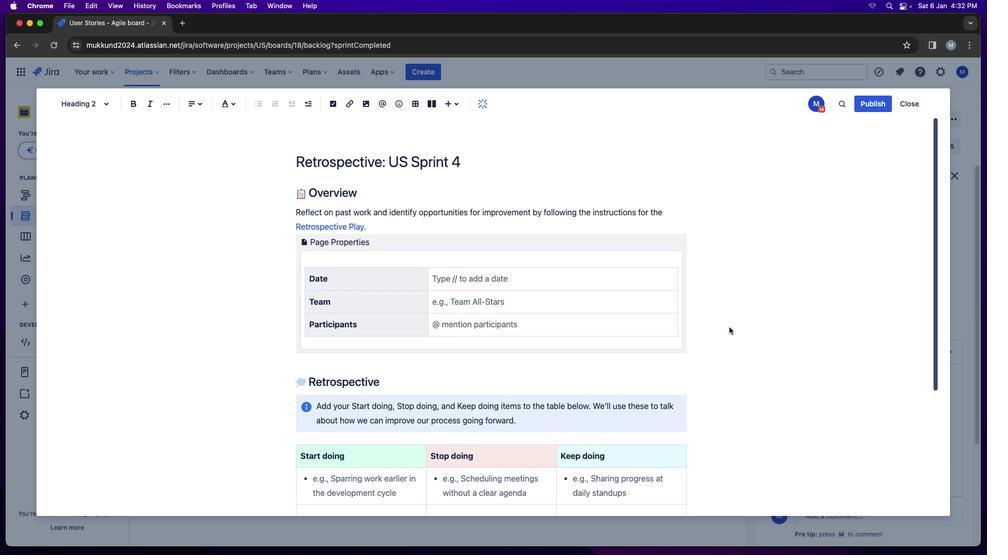 
Action: Mouse scrolled (729, 330) with delta (0, -2)
Screenshot: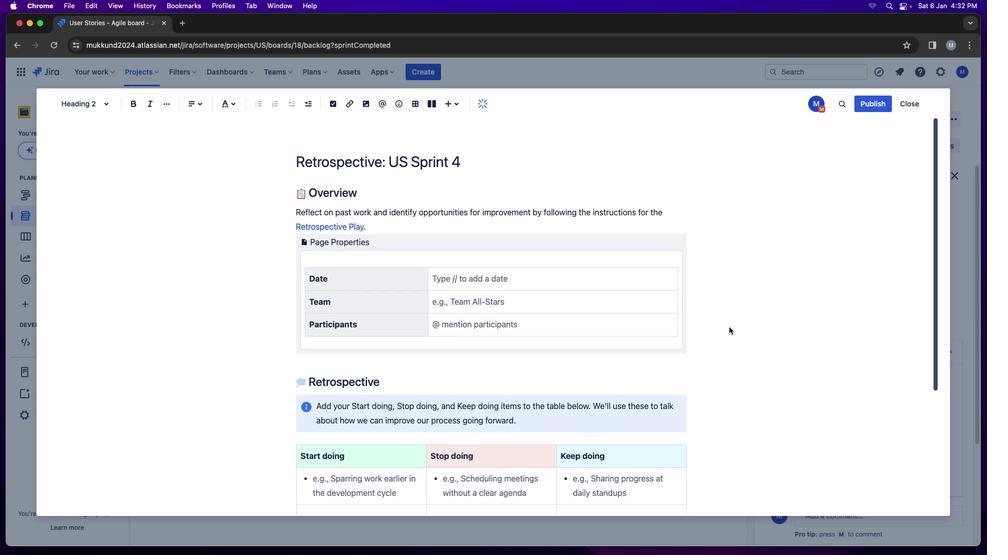 
Action: Mouse moved to (730, 327)
Screenshot: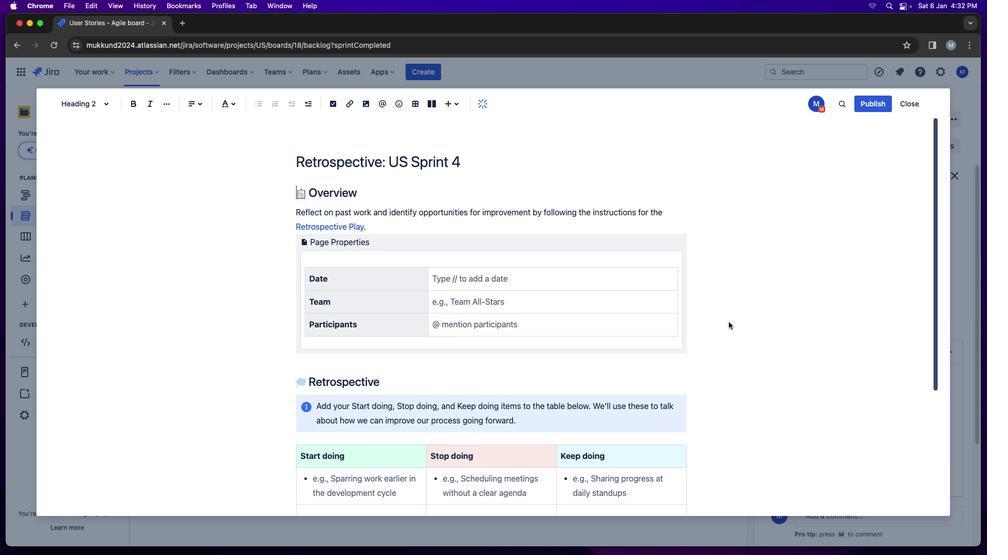 
Action: Mouse scrolled (730, 327) with delta (0, 0)
Screenshot: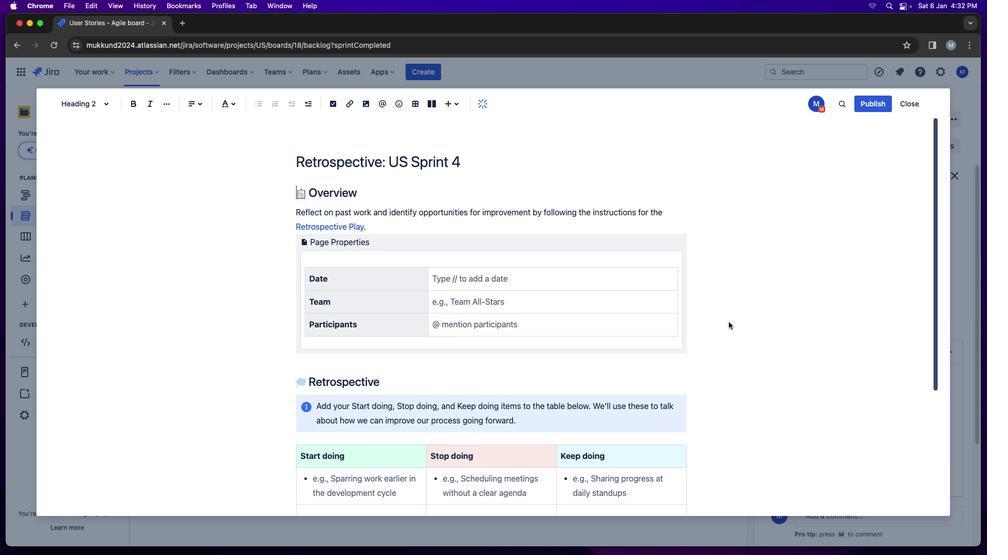 
Action: Mouse moved to (730, 327)
Screenshot: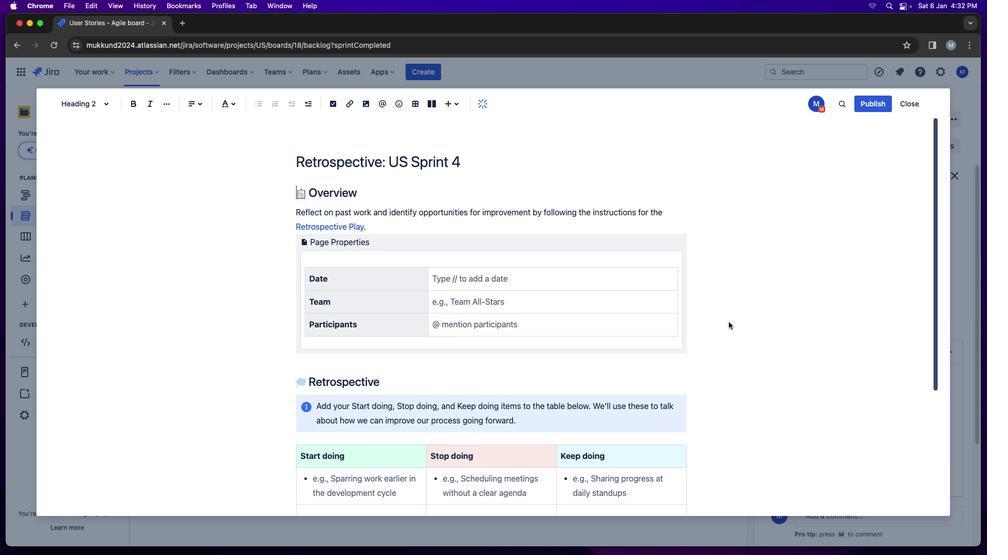 
Action: Mouse scrolled (730, 327) with delta (0, 0)
Screenshot: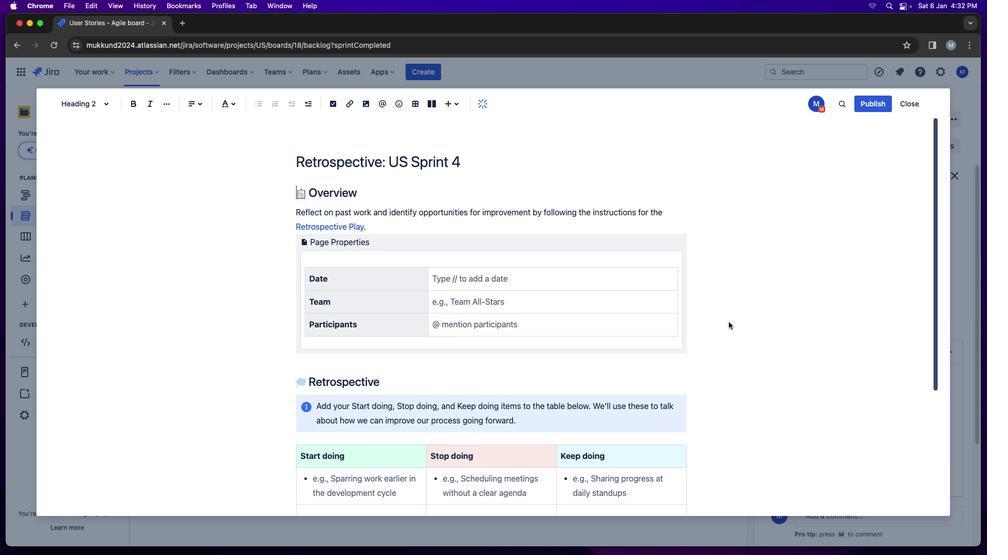 
Action: Mouse scrolled (730, 327) with delta (0, 1)
Screenshot: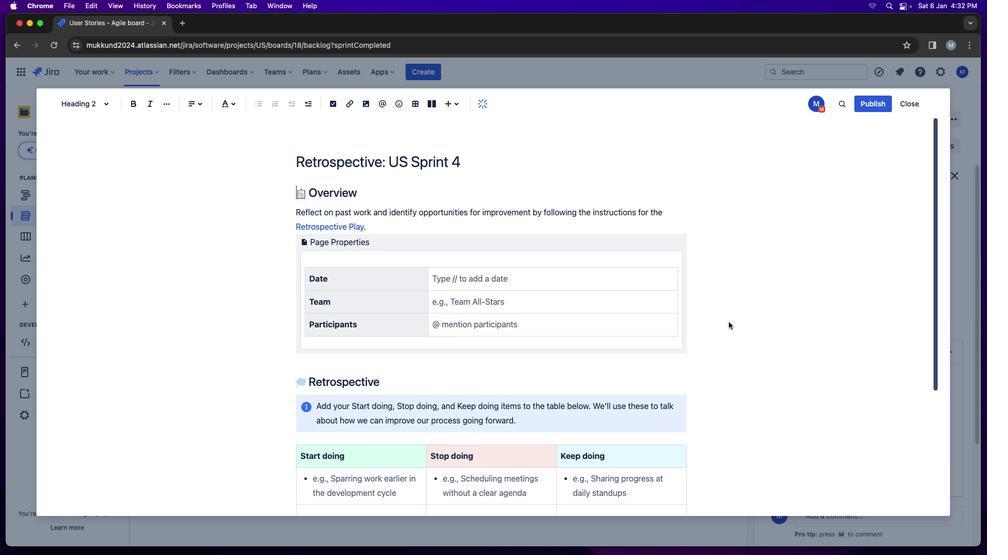 
Action: Mouse scrolled (730, 327) with delta (0, 2)
Screenshot: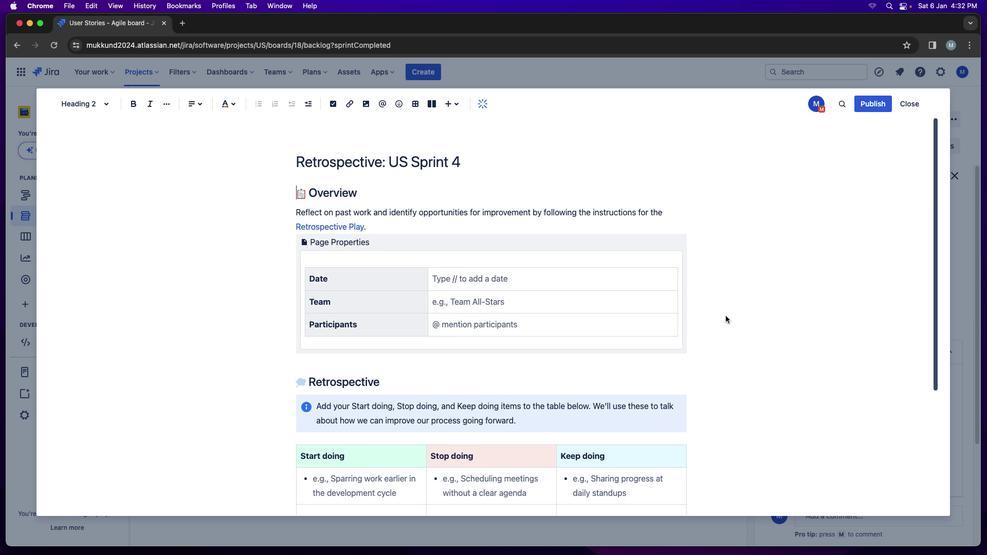 
Action: Mouse scrolled (730, 327) with delta (0, 3)
Screenshot: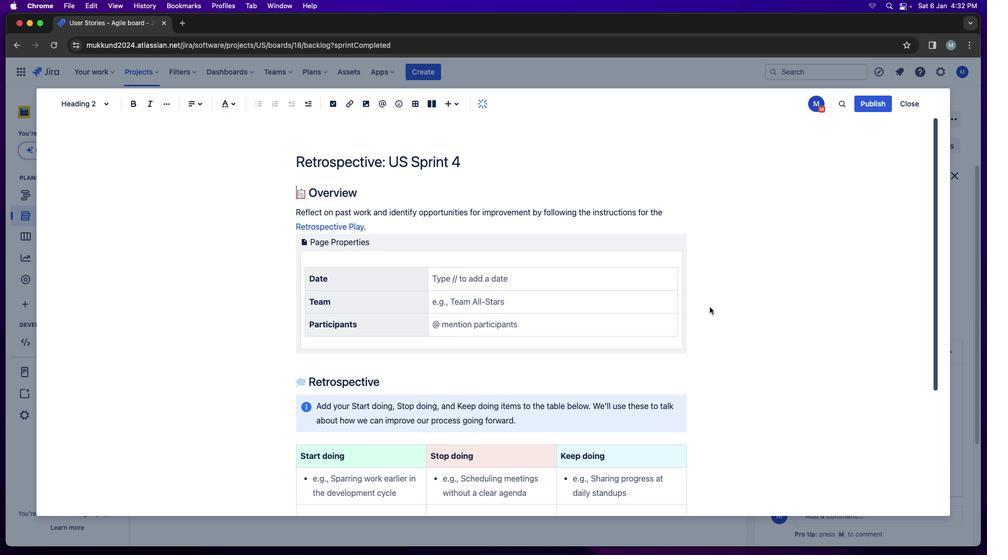 
Action: Mouse moved to (730, 327)
Screenshot: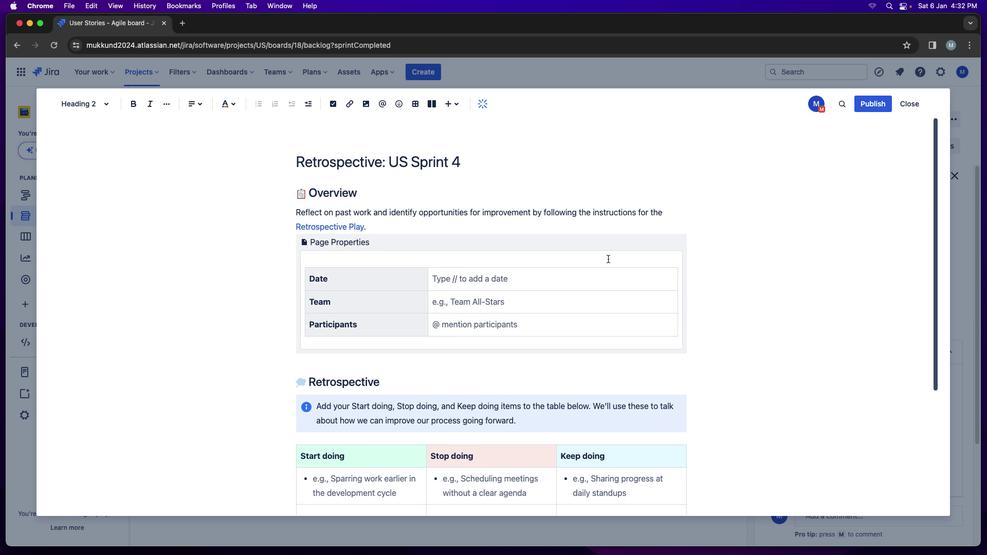 
Action: Mouse scrolled (730, 327) with delta (0, 0)
Screenshot: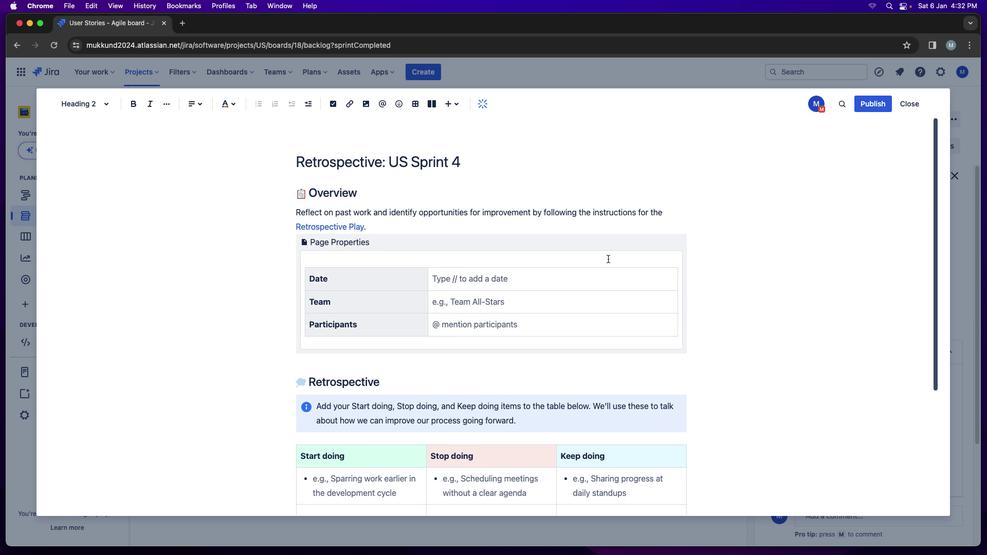 
Action: Mouse moved to (730, 326)
Screenshot: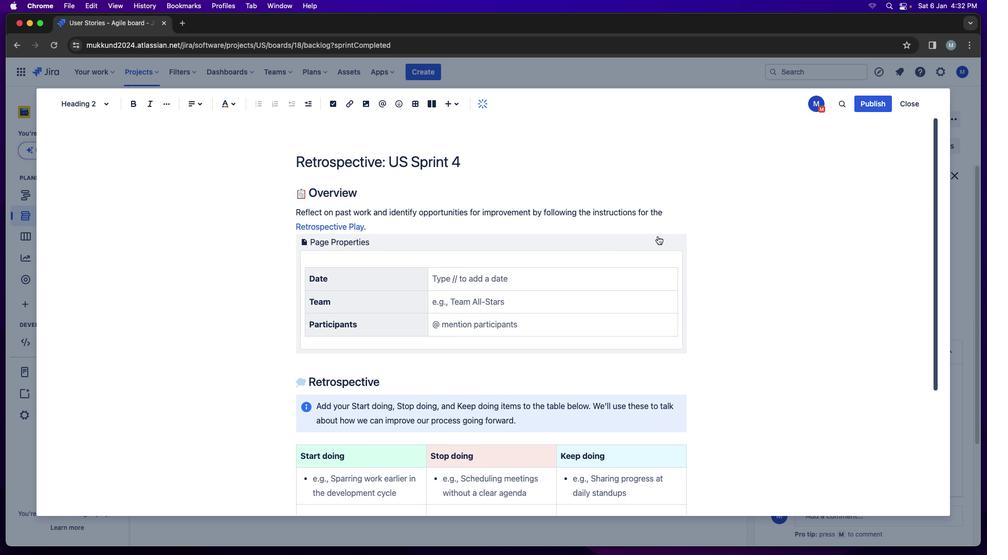 
Action: Mouse scrolled (730, 326) with delta (0, 0)
Screenshot: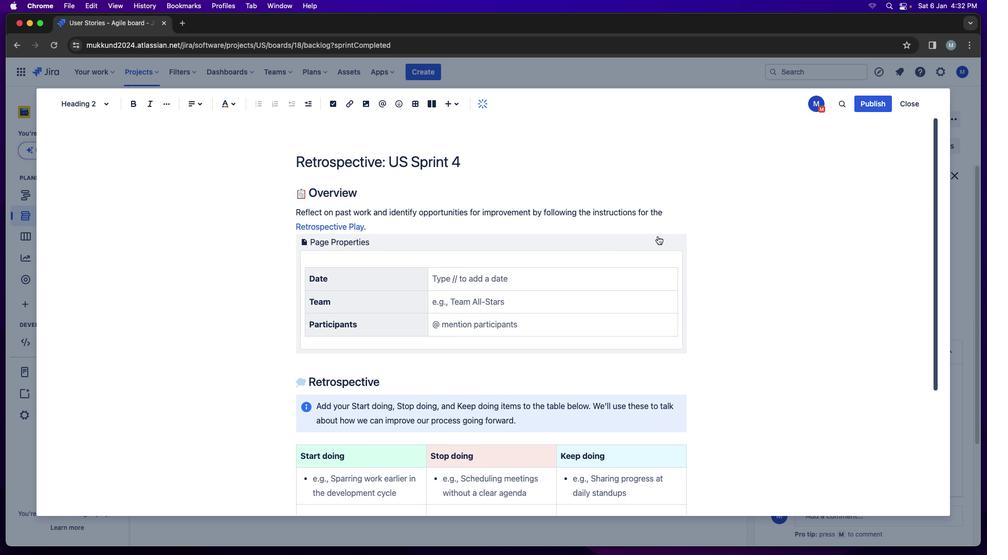 
Action: Mouse scrolled (730, 326) with delta (0, 1)
